 Task: Look for Airbnb properties in Northcote, Australia from 4th December, 2023 to 10th December, 2023 for 1 adult.1  bedroom having 1 bed and 1 bathroom. Property type can be hotel. Amenities needed are: washing machine, kitchen. Look for 5 properties as per requirement.
Action: Mouse moved to (441, 58)
Screenshot: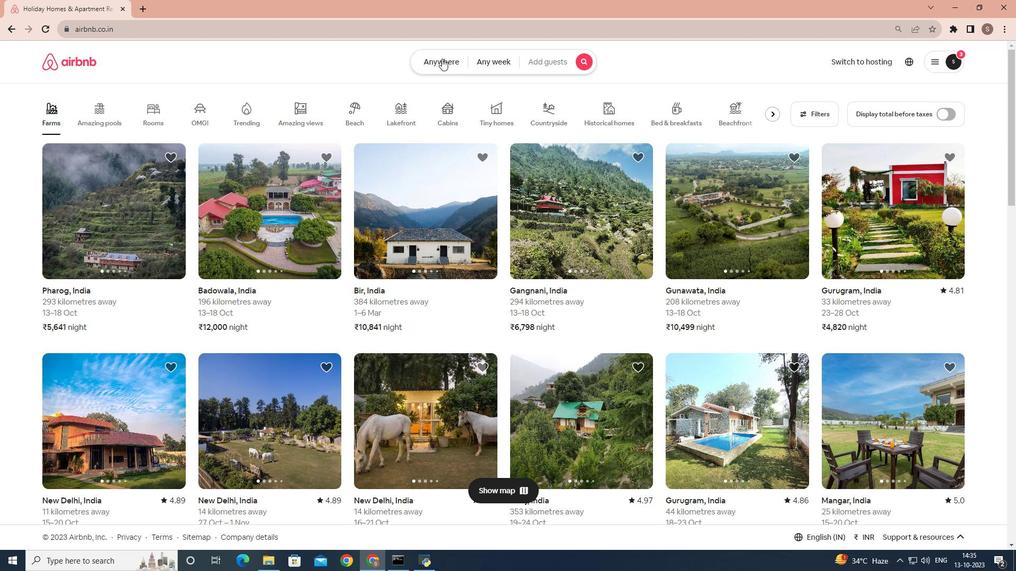 
Action: Mouse pressed left at (441, 58)
Screenshot: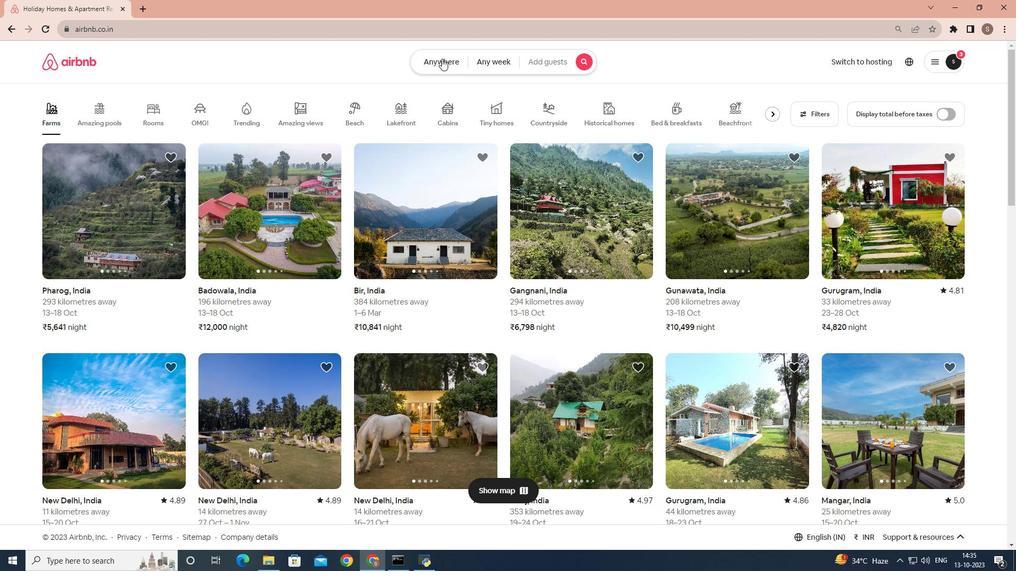 
Action: Mouse moved to (395, 111)
Screenshot: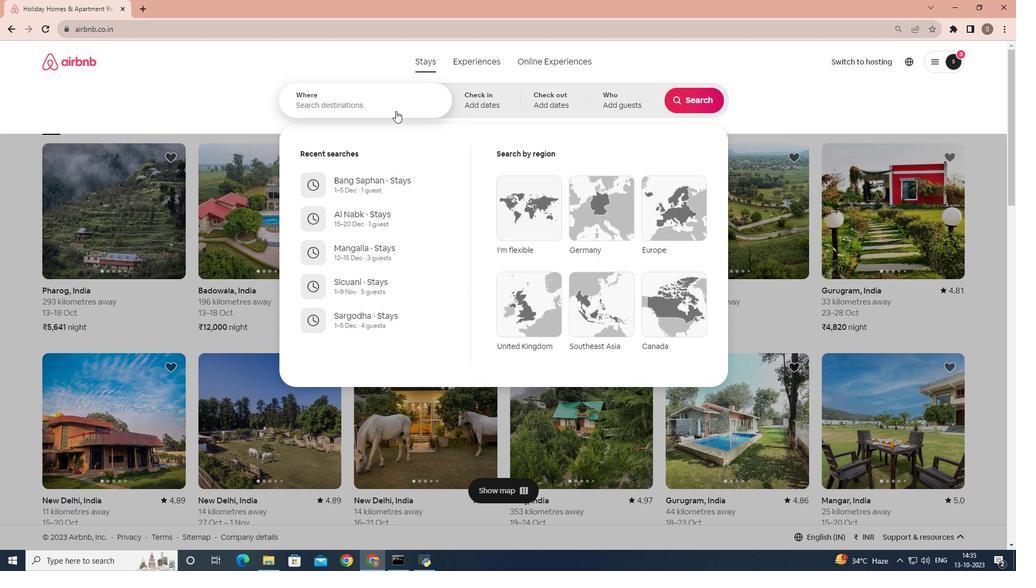 
Action: Mouse pressed left at (395, 111)
Screenshot: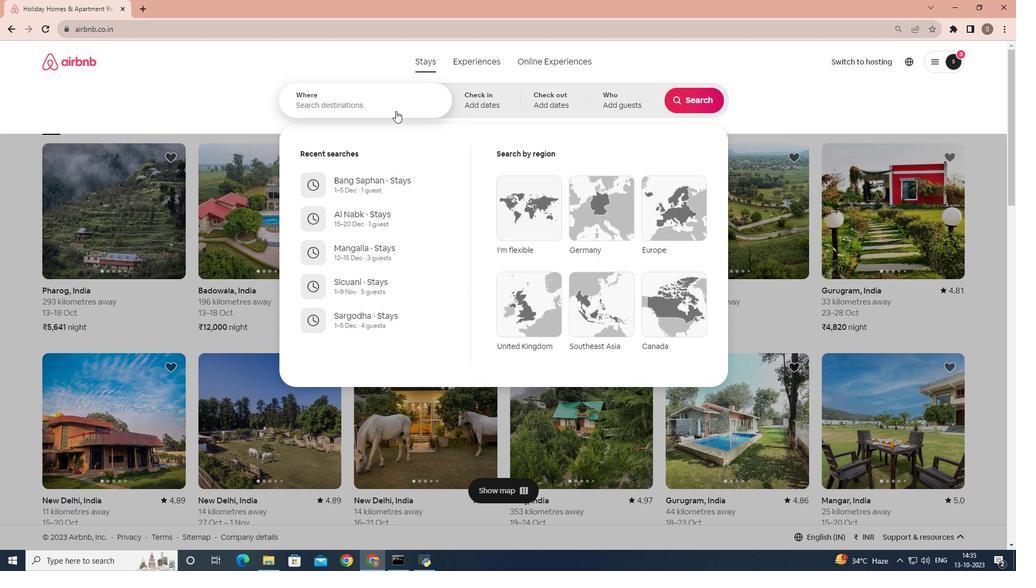 
Action: Mouse moved to (396, 107)
Screenshot: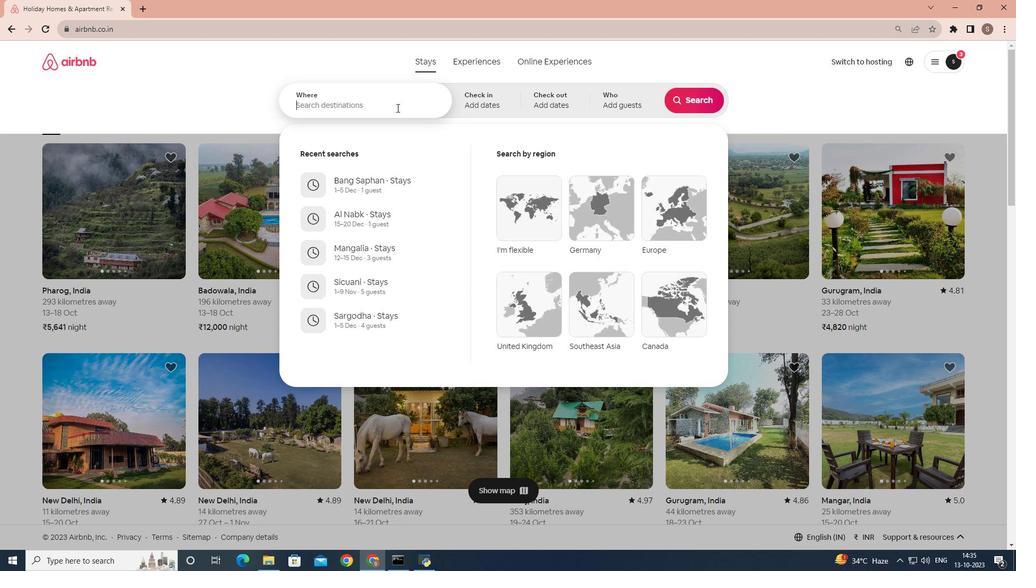 
Action: Key pressed <Key.shift>Northcote,<Key.space><Key.shift>Austrai<Key.backspace>lia
Screenshot: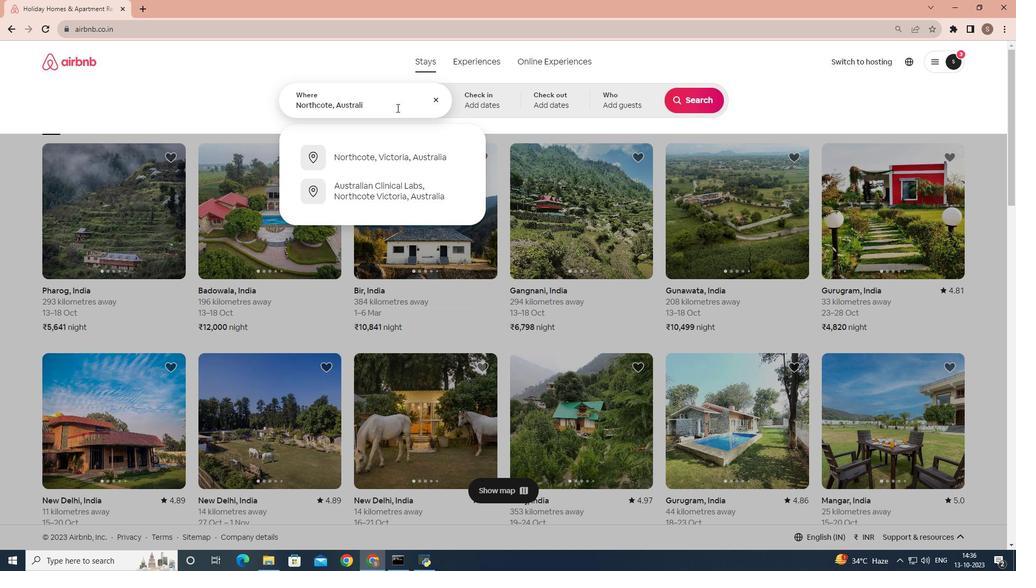 
Action: Mouse moved to (501, 115)
Screenshot: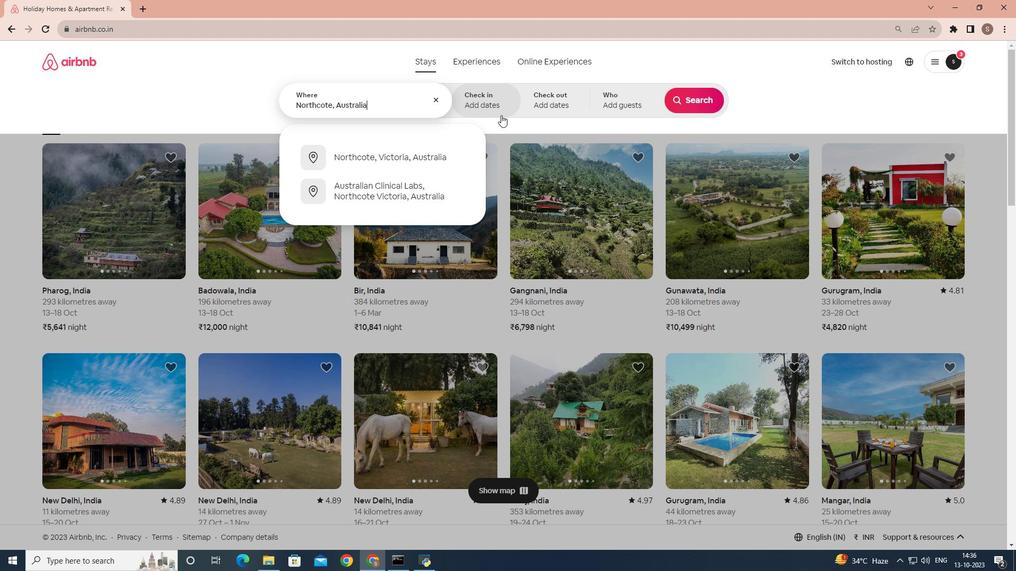 
Action: Mouse pressed left at (501, 115)
Screenshot: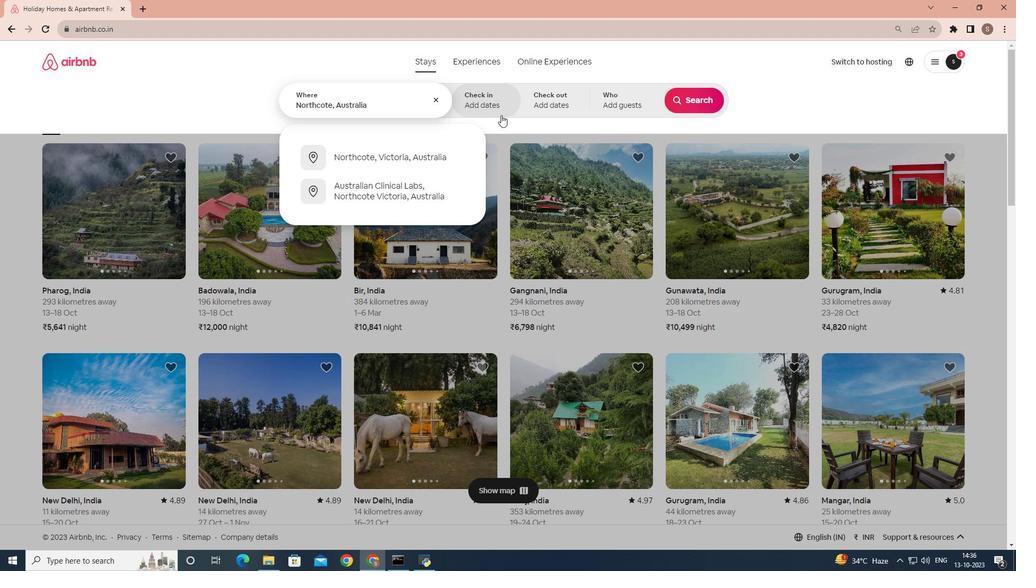 
Action: Mouse moved to (687, 180)
Screenshot: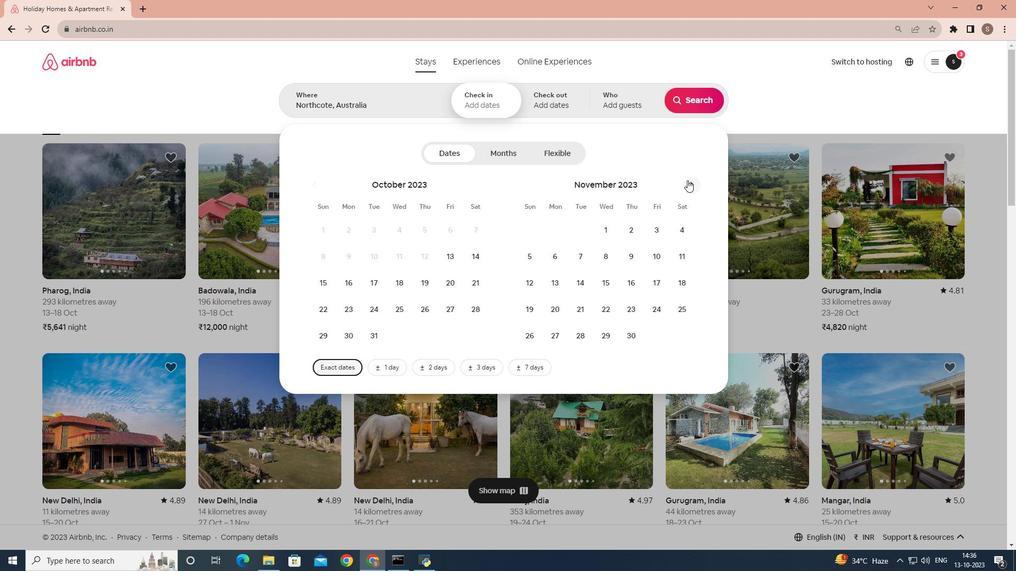 
Action: Mouse pressed left at (687, 180)
Screenshot: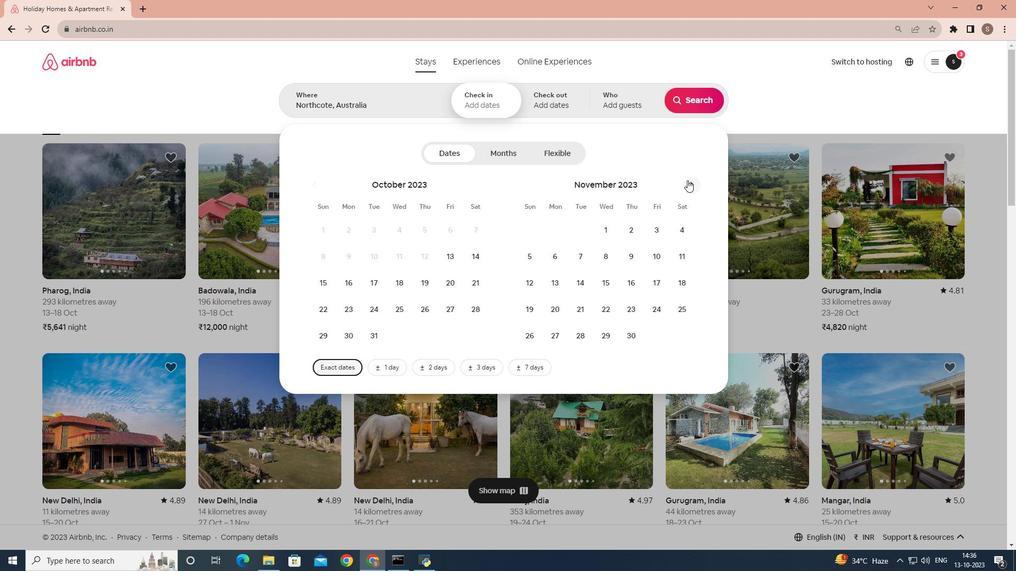 
Action: Mouse moved to (565, 260)
Screenshot: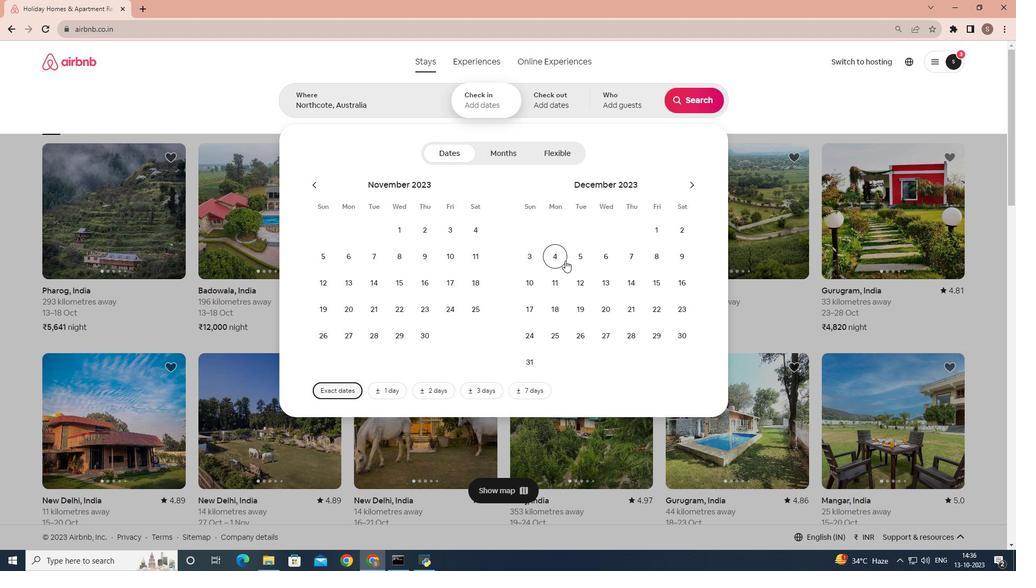 
Action: Mouse pressed left at (565, 260)
Screenshot: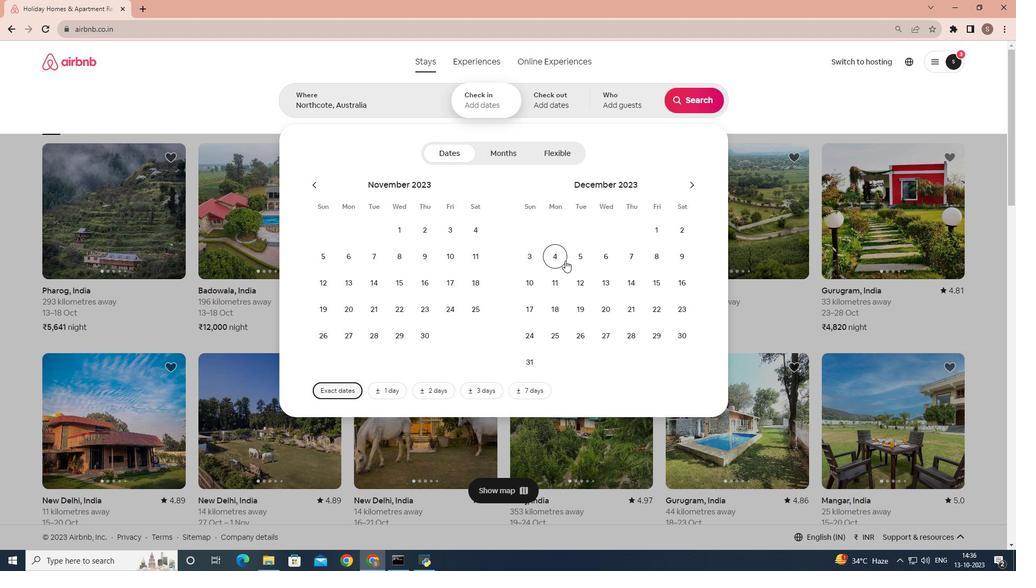 
Action: Mouse moved to (536, 287)
Screenshot: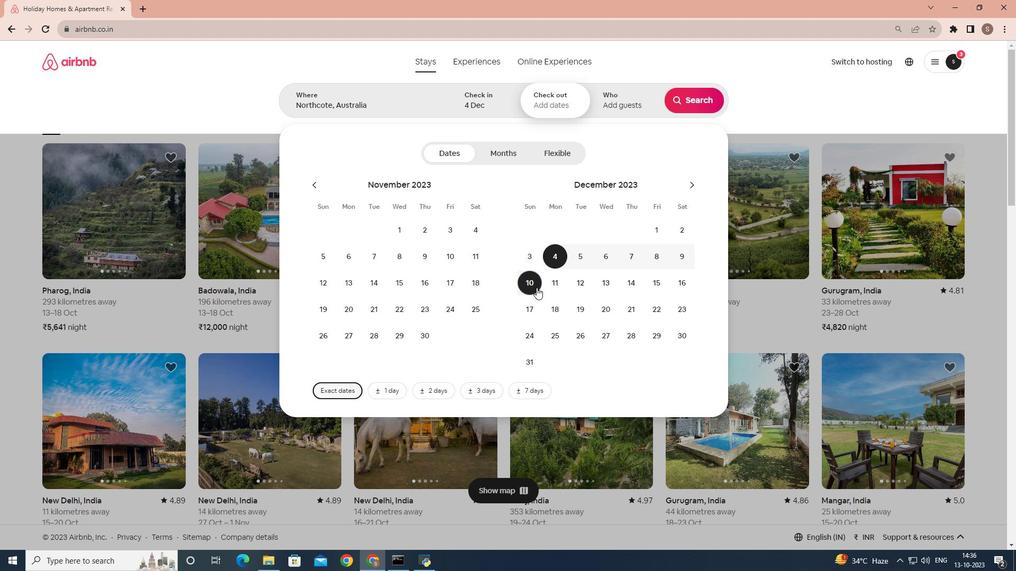 
Action: Mouse pressed left at (536, 287)
Screenshot: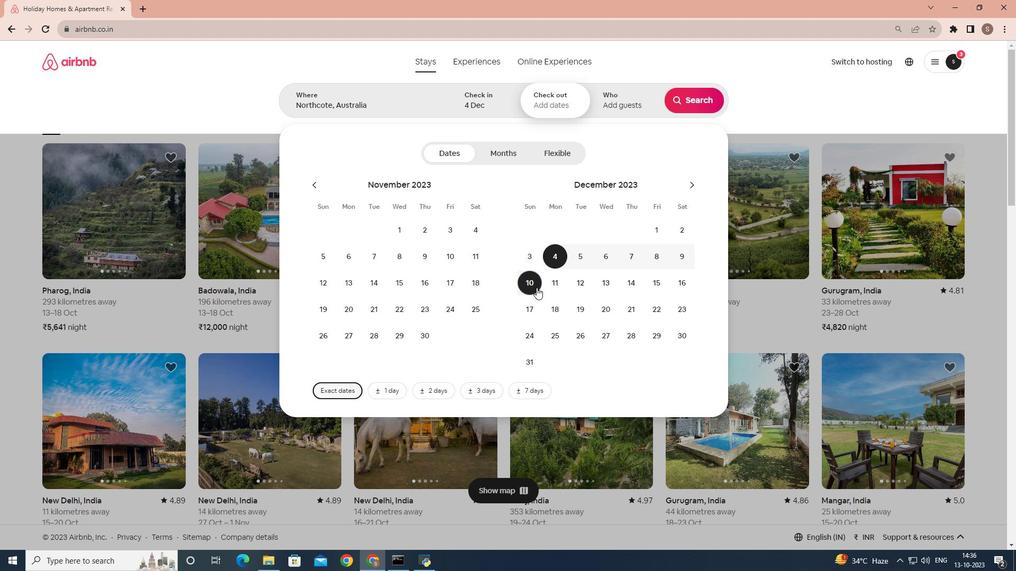 
Action: Mouse moved to (607, 107)
Screenshot: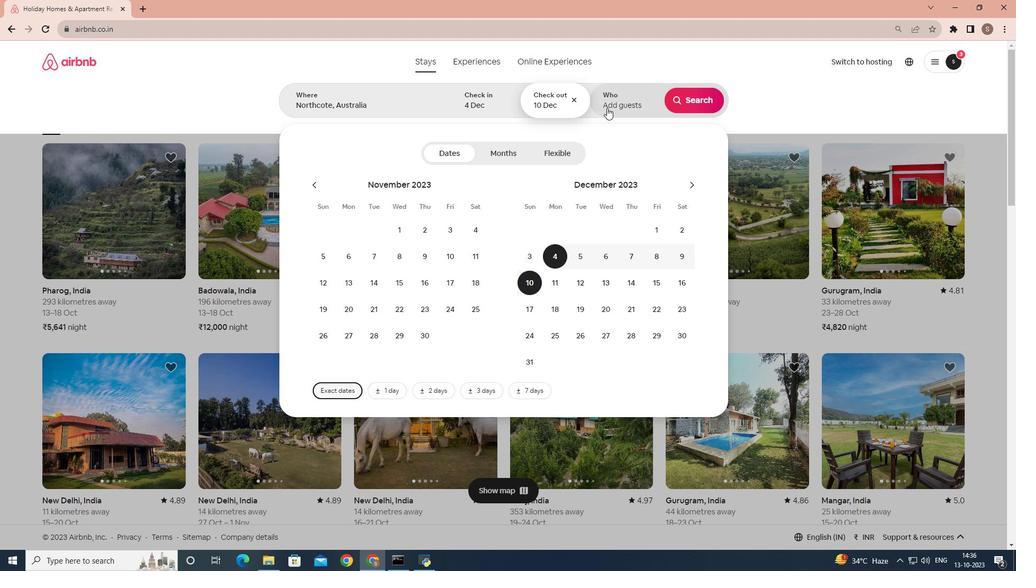 
Action: Mouse pressed left at (607, 107)
Screenshot: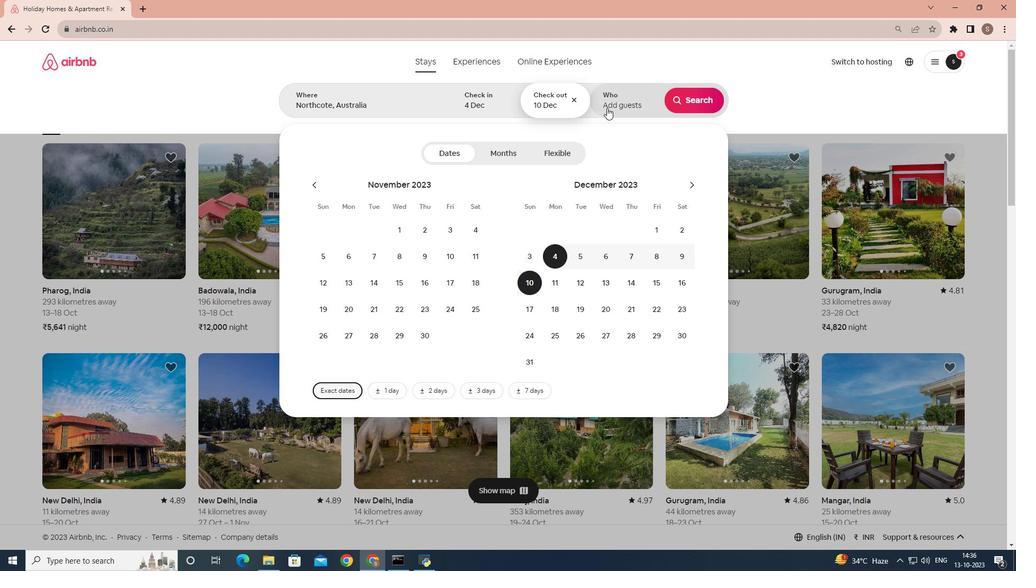 
Action: Mouse moved to (702, 156)
Screenshot: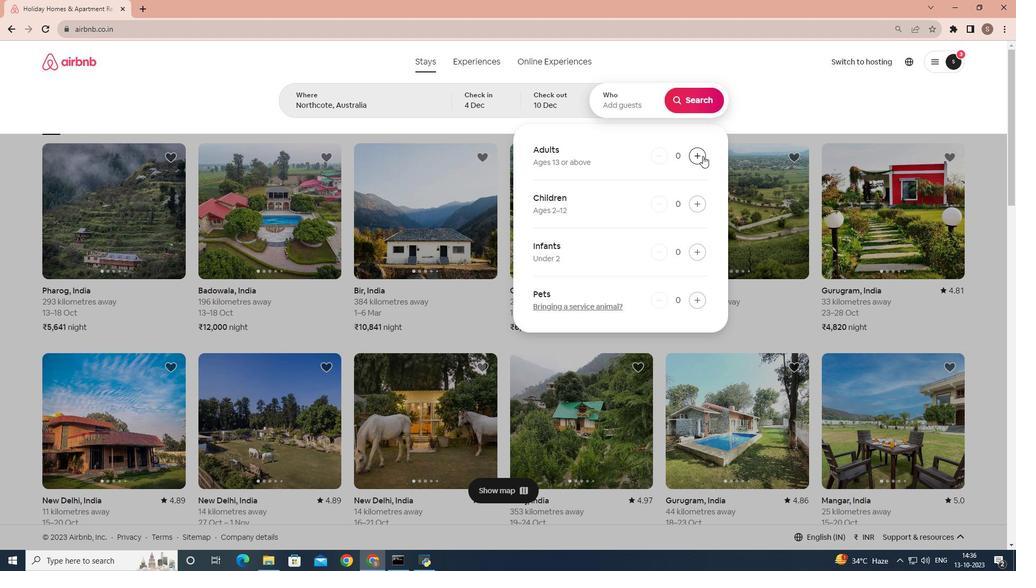 
Action: Mouse pressed left at (702, 156)
Screenshot: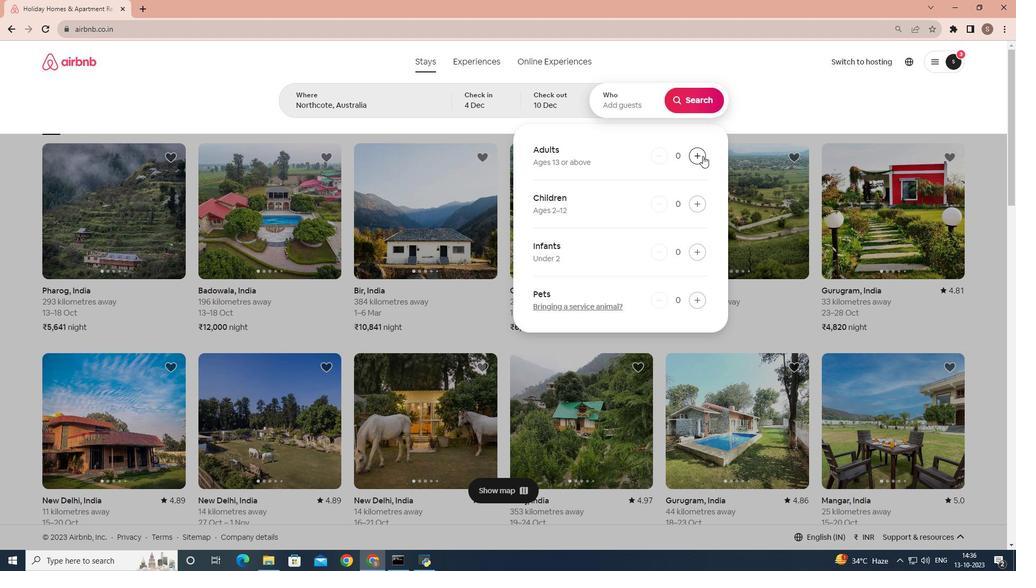 
Action: Mouse moved to (705, 100)
Screenshot: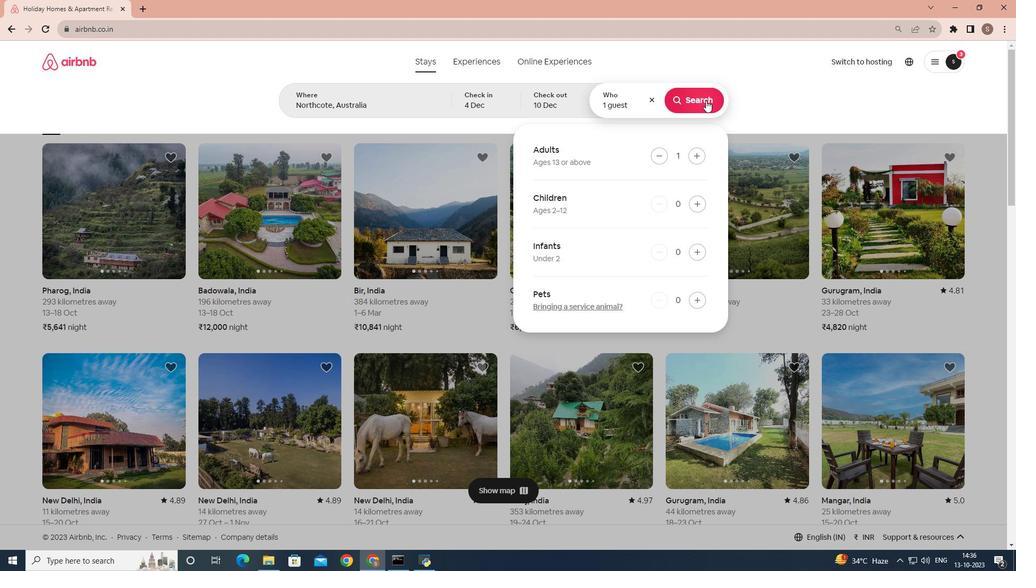 
Action: Mouse pressed left at (705, 100)
Screenshot: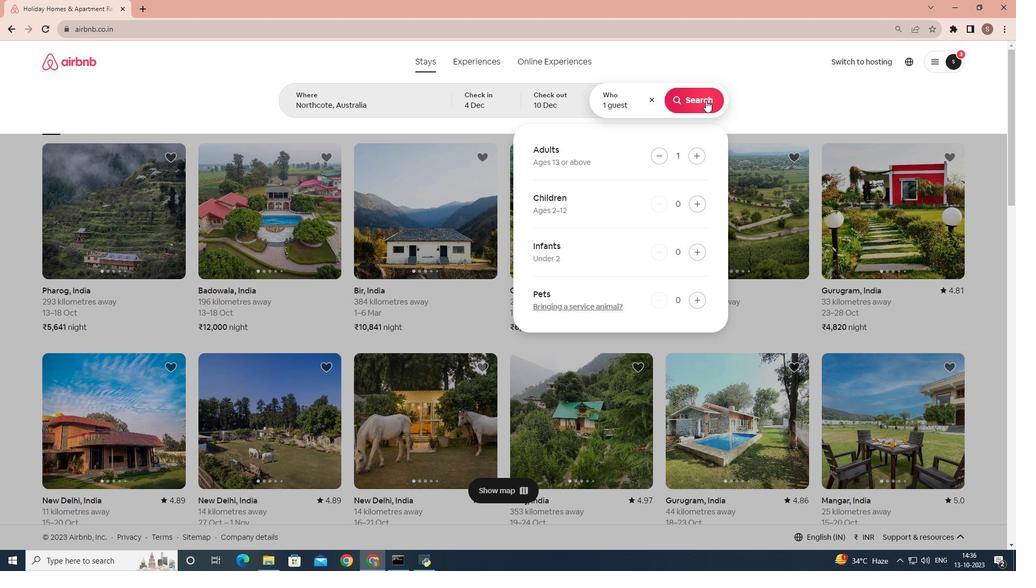 
Action: Mouse moved to (843, 102)
Screenshot: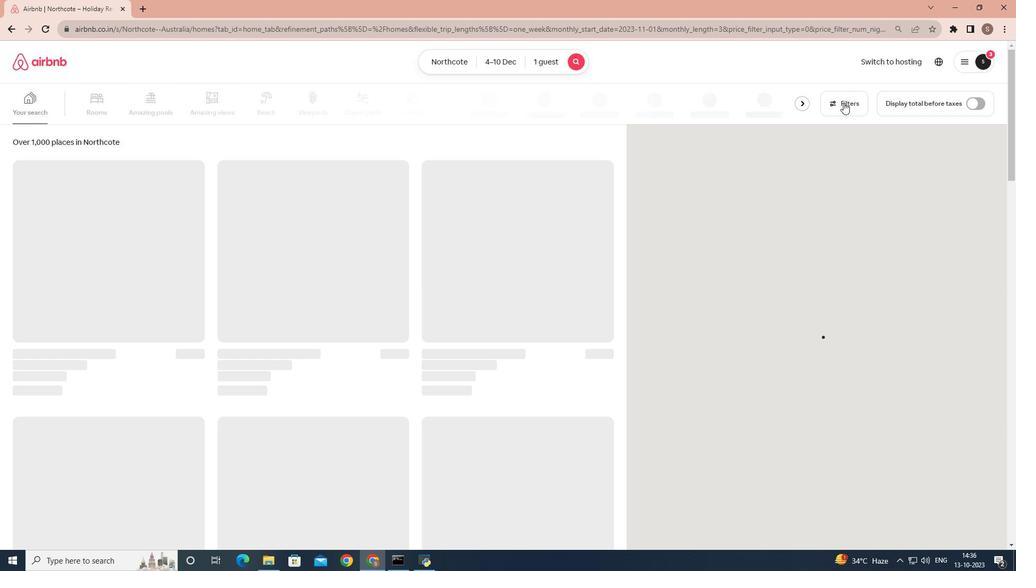 
Action: Mouse pressed left at (843, 102)
Screenshot: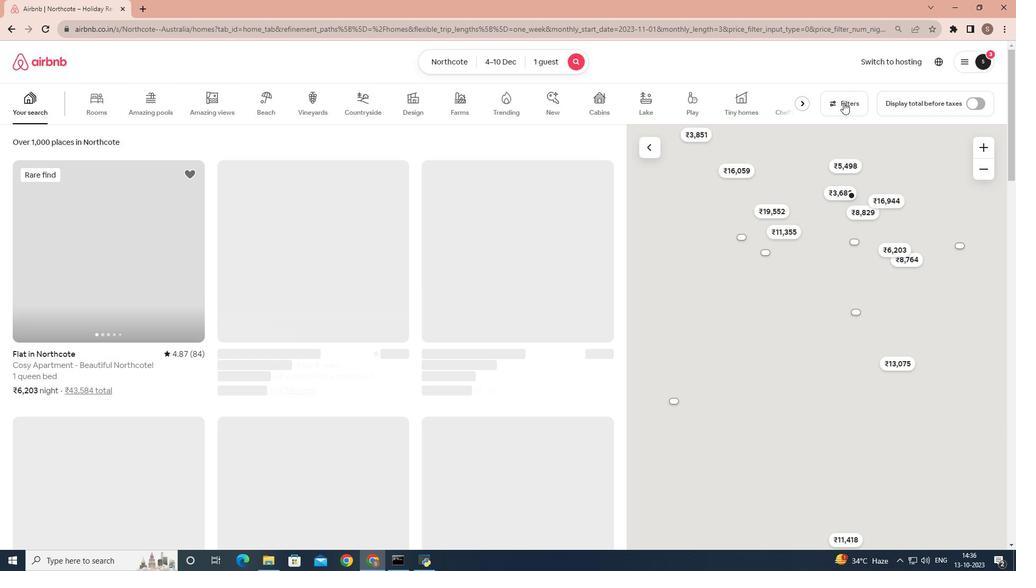 
Action: Mouse moved to (385, 338)
Screenshot: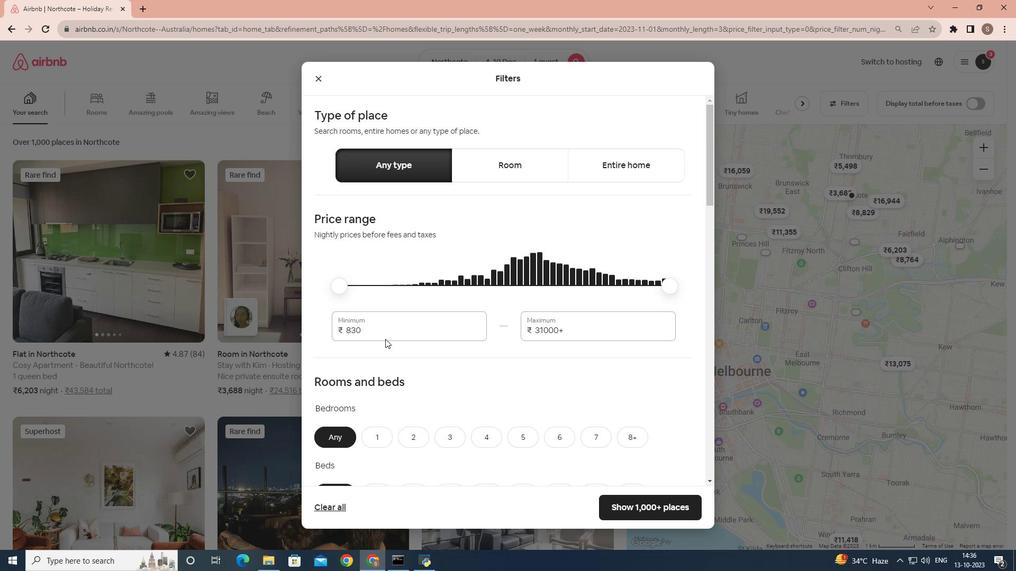 
Action: Mouse scrolled (385, 338) with delta (0, 0)
Screenshot: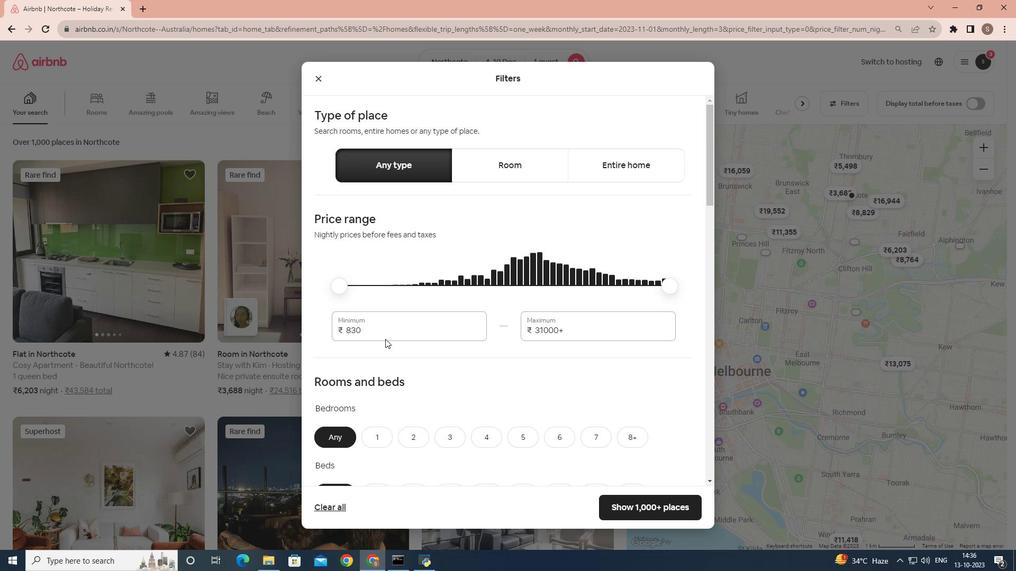 
Action: Mouse moved to (385, 342)
Screenshot: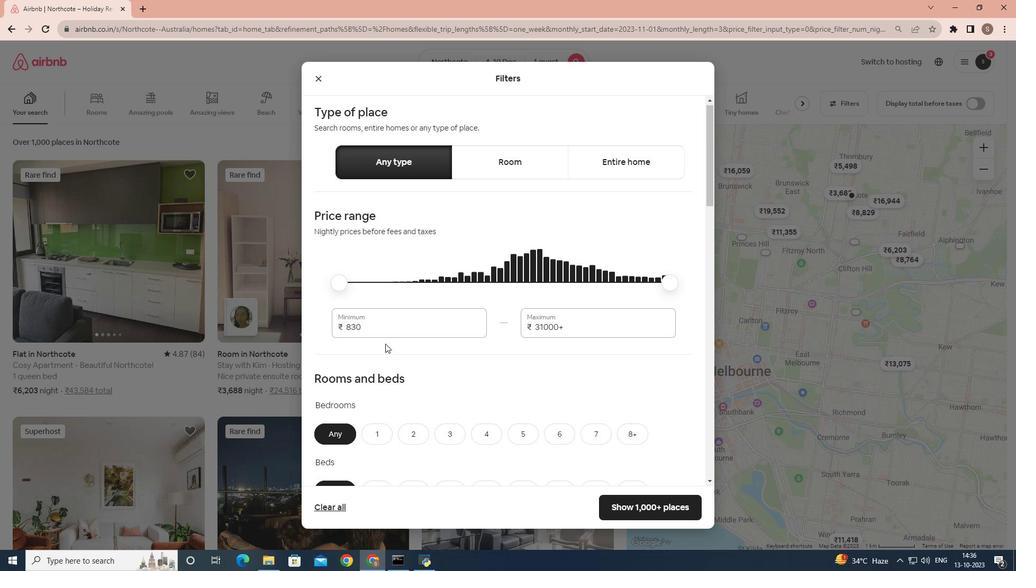 
Action: Mouse scrolled (385, 342) with delta (0, 0)
Screenshot: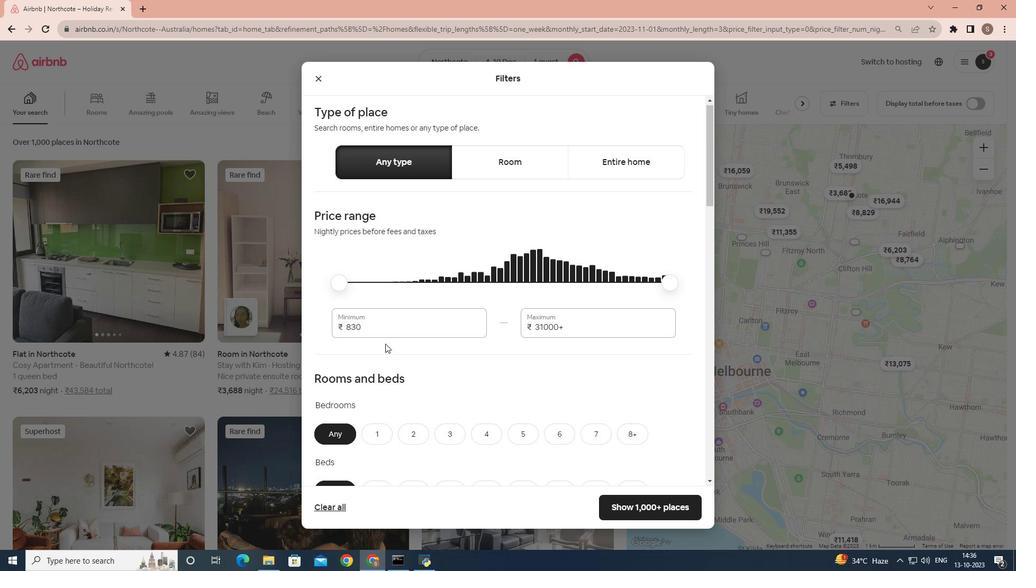 
Action: Mouse moved to (373, 336)
Screenshot: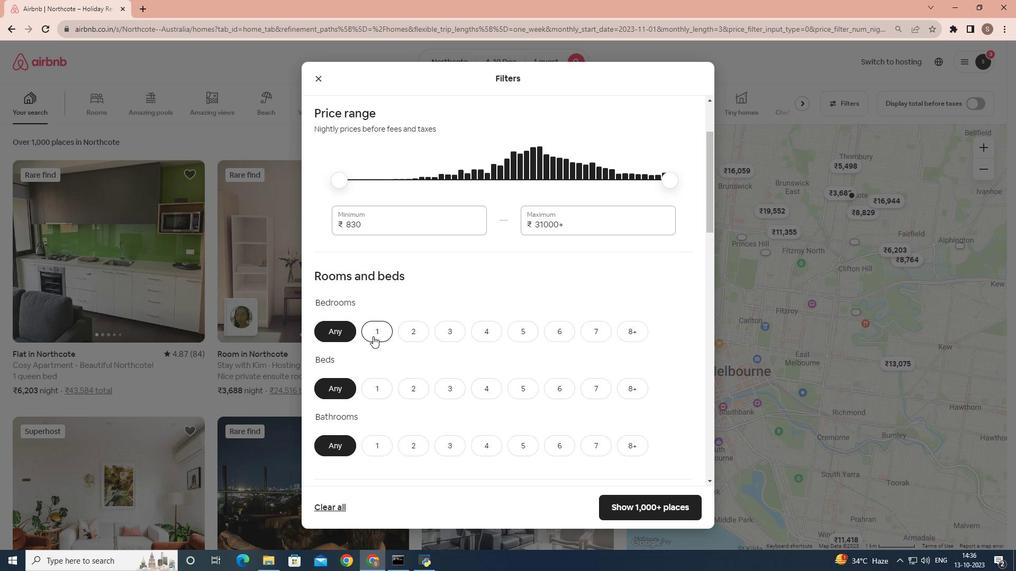
Action: Mouse pressed left at (373, 336)
Screenshot: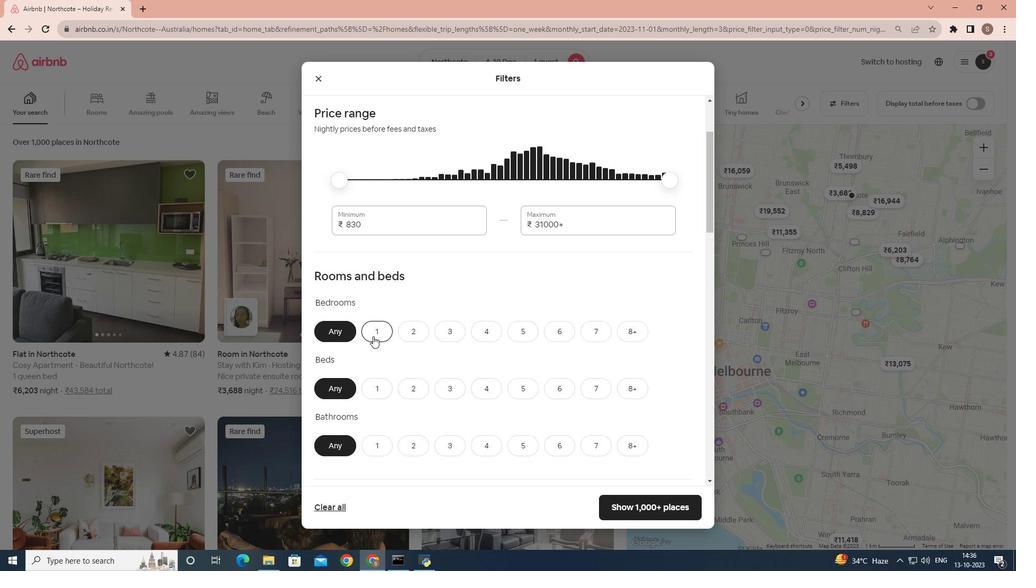 
Action: Mouse scrolled (373, 336) with delta (0, 0)
Screenshot: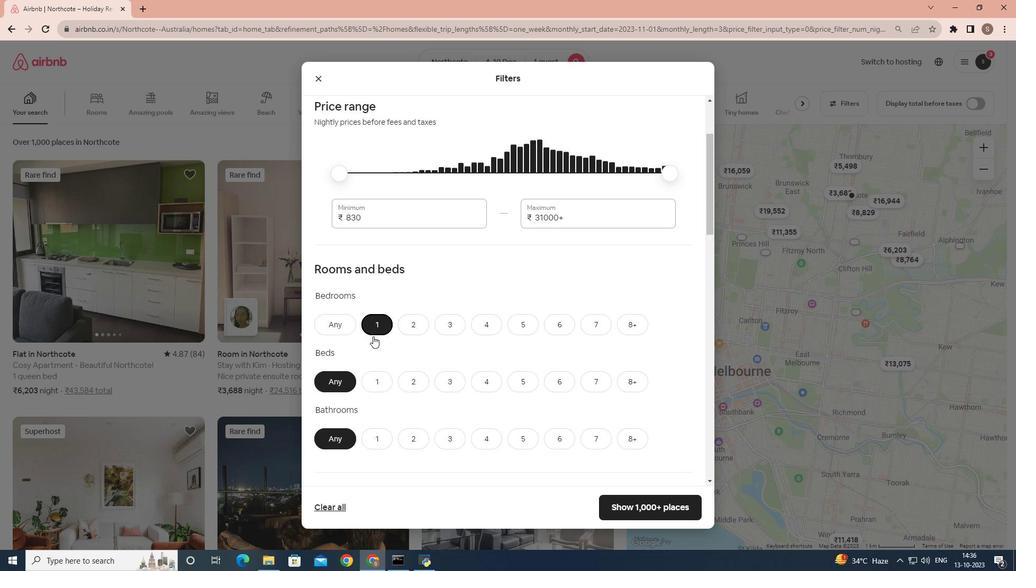 
Action: Mouse moved to (375, 335)
Screenshot: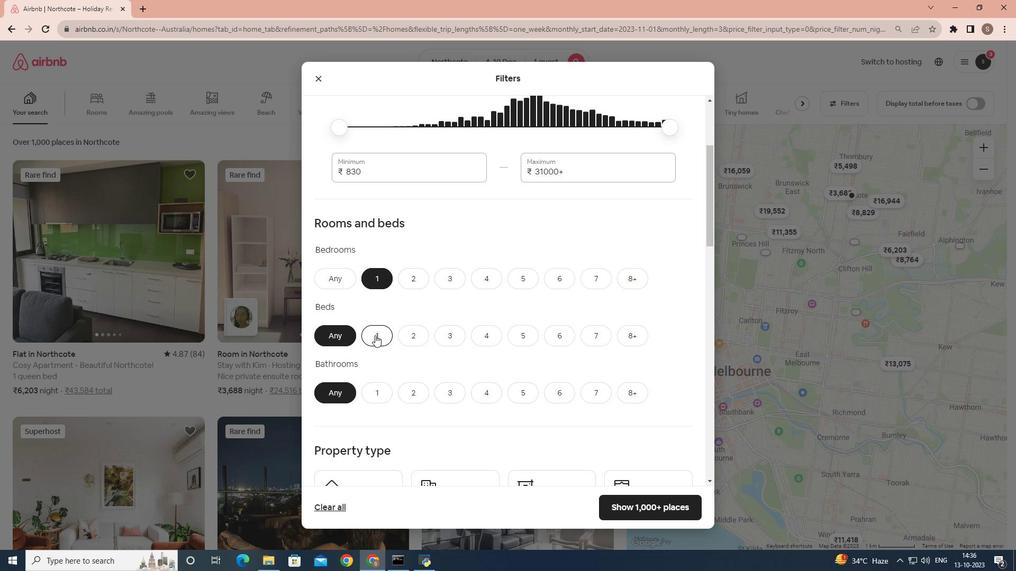 
Action: Mouse pressed left at (375, 335)
Screenshot: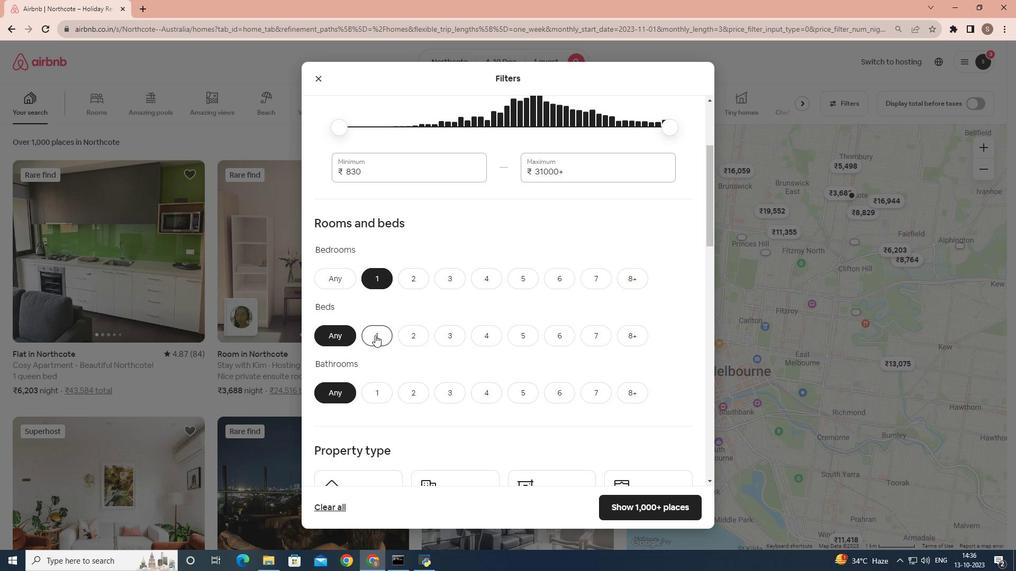 
Action: Mouse moved to (381, 396)
Screenshot: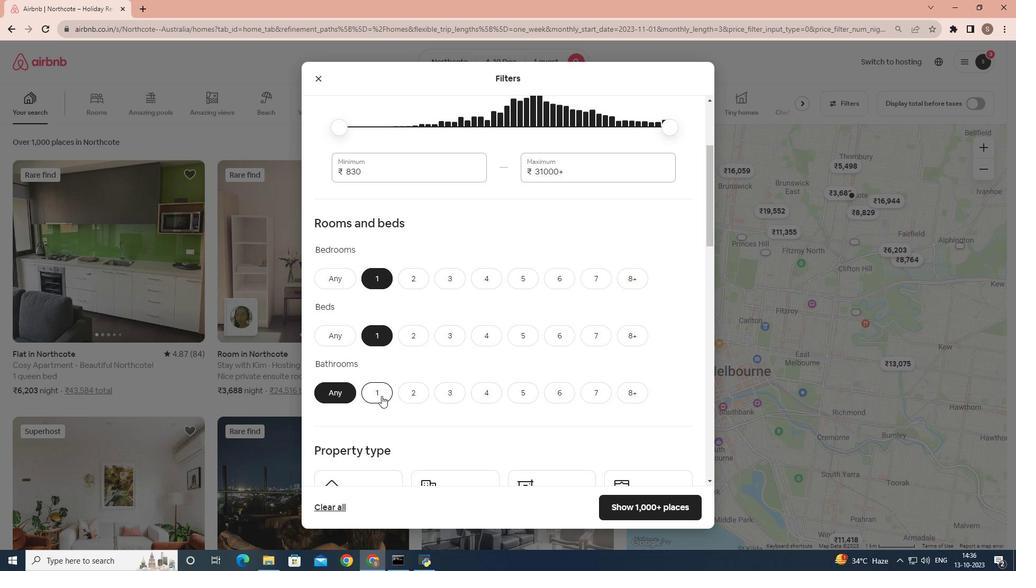 
Action: Mouse pressed left at (381, 396)
Screenshot: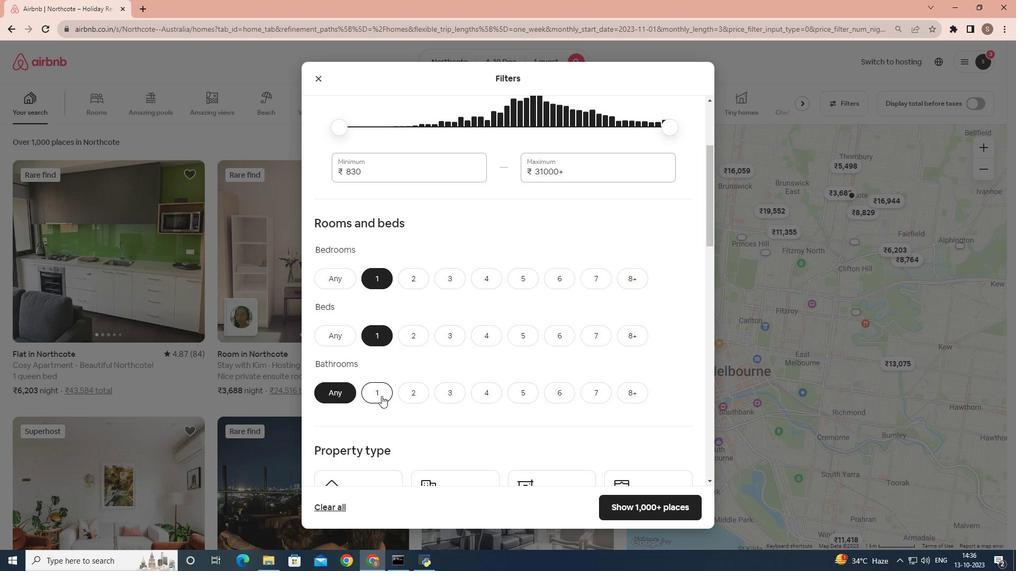 
Action: Mouse moved to (418, 370)
Screenshot: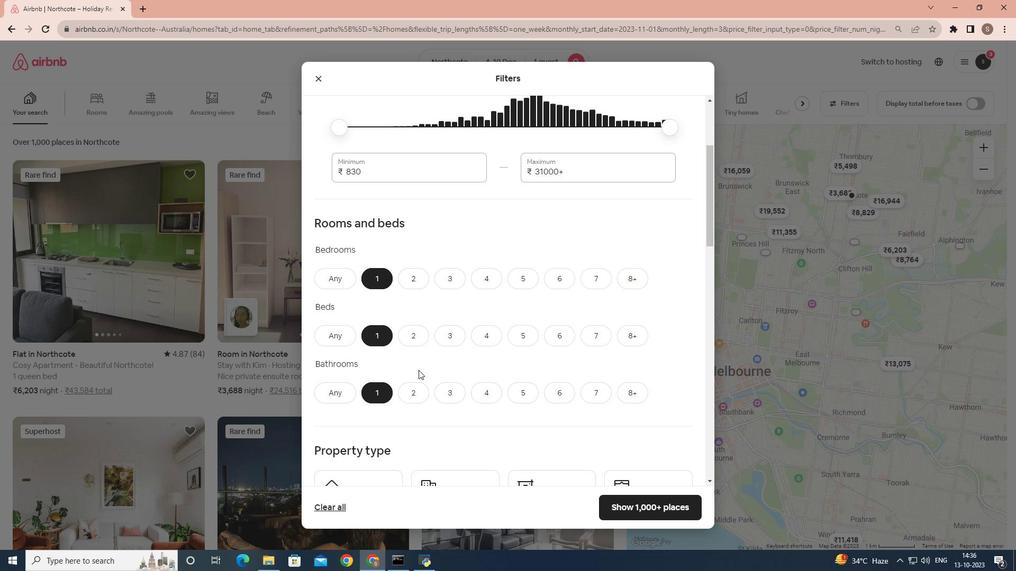 
Action: Mouse scrolled (418, 369) with delta (0, 0)
Screenshot: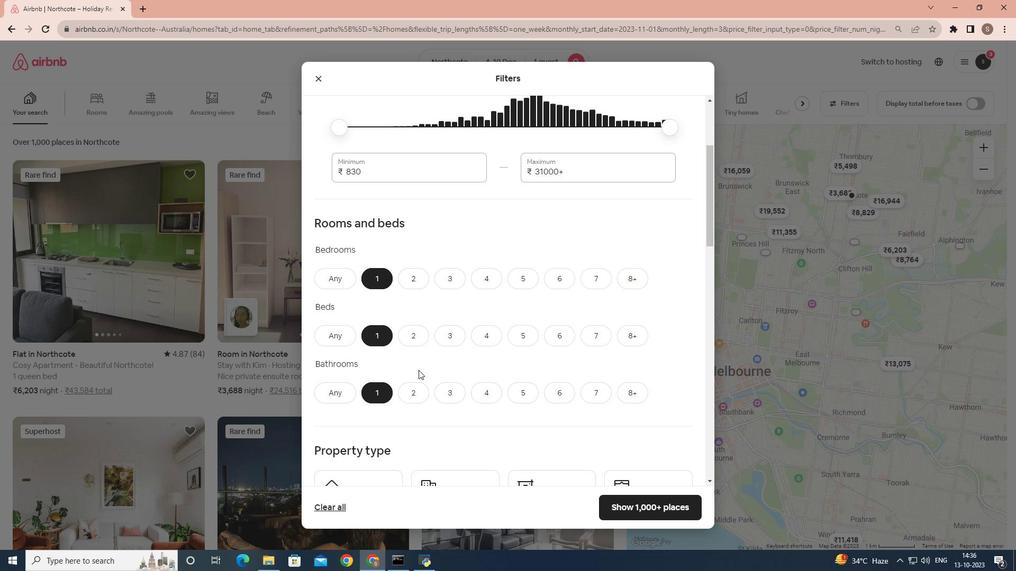 
Action: Mouse scrolled (418, 369) with delta (0, 0)
Screenshot: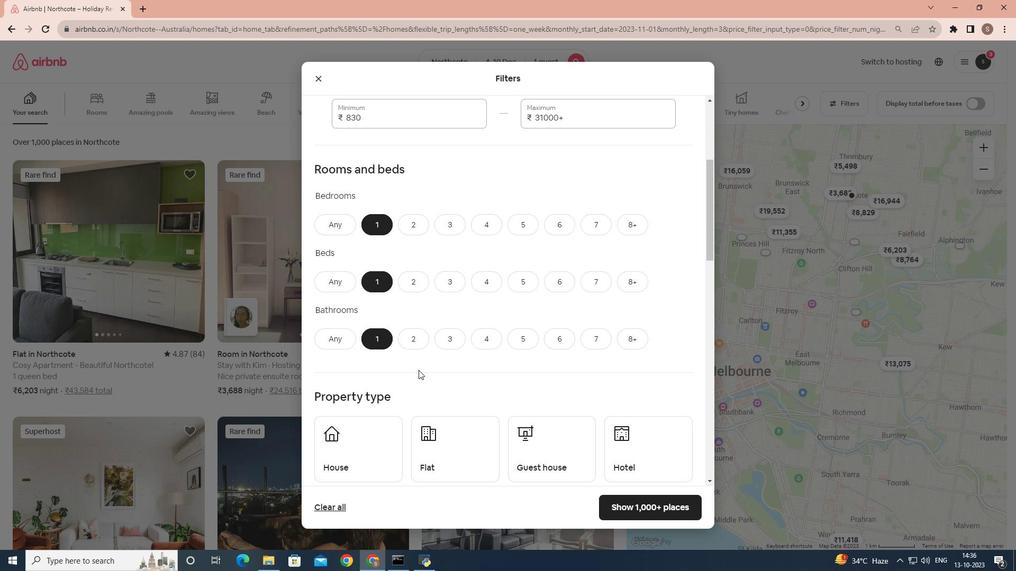
Action: Mouse moved to (662, 408)
Screenshot: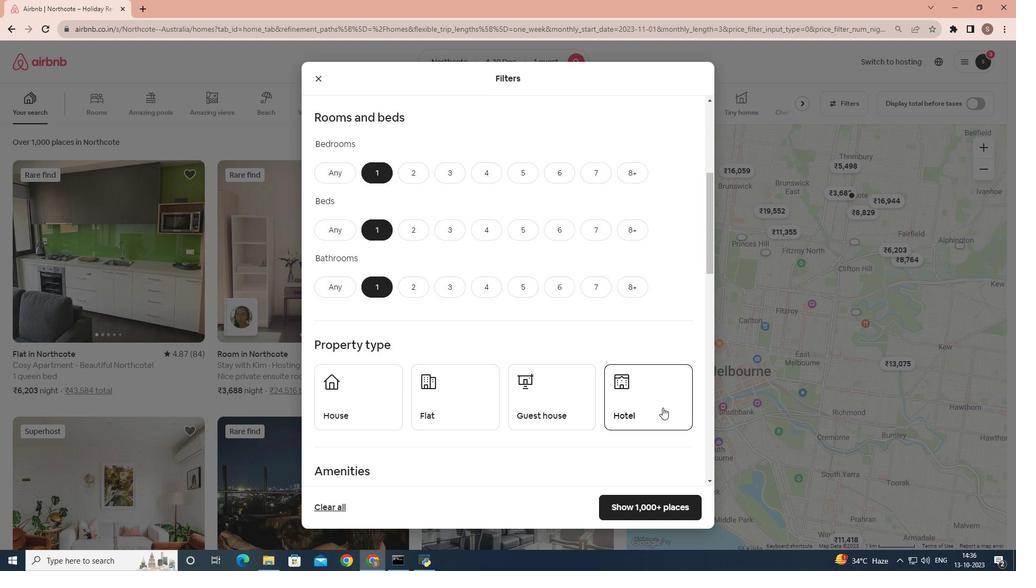 
Action: Mouse pressed left at (662, 408)
Screenshot: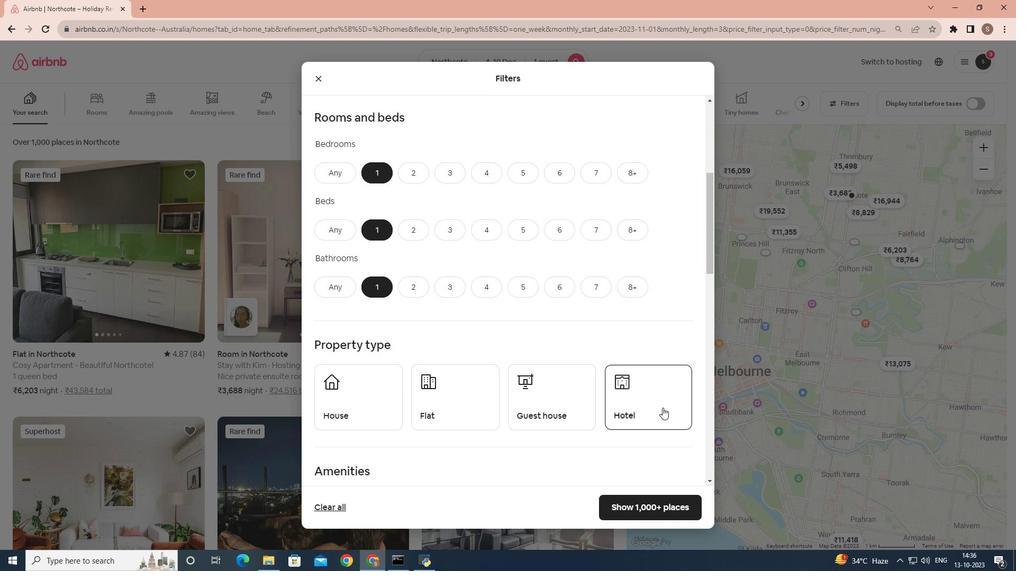 
Action: Mouse moved to (498, 441)
Screenshot: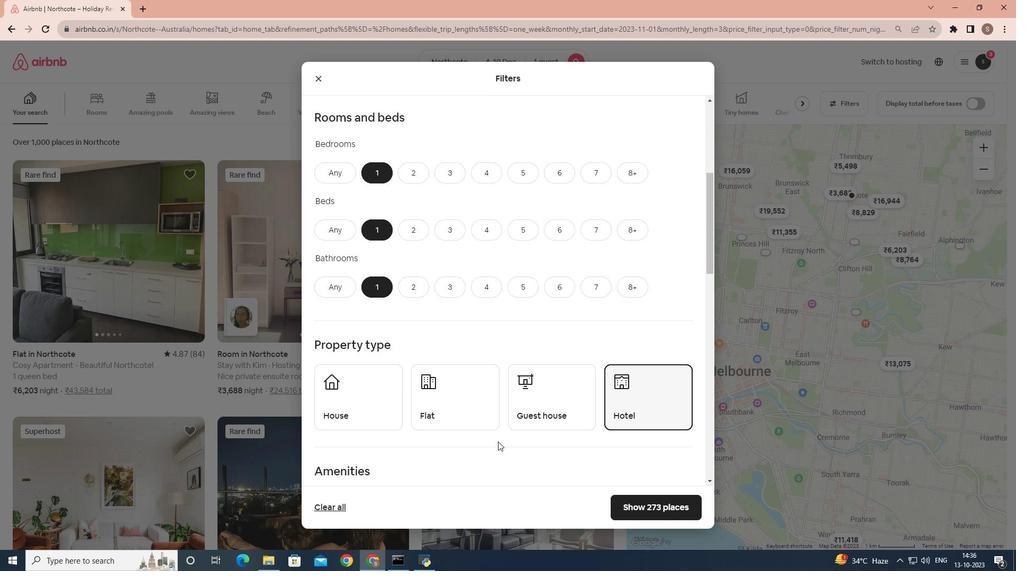 
Action: Mouse scrolled (498, 441) with delta (0, 0)
Screenshot: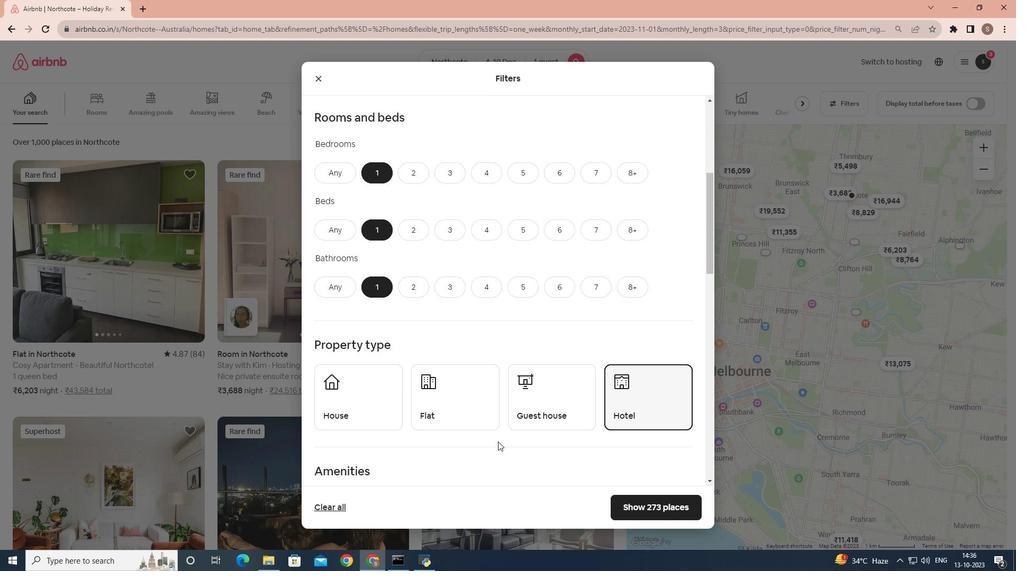 
Action: Mouse scrolled (498, 441) with delta (0, 0)
Screenshot: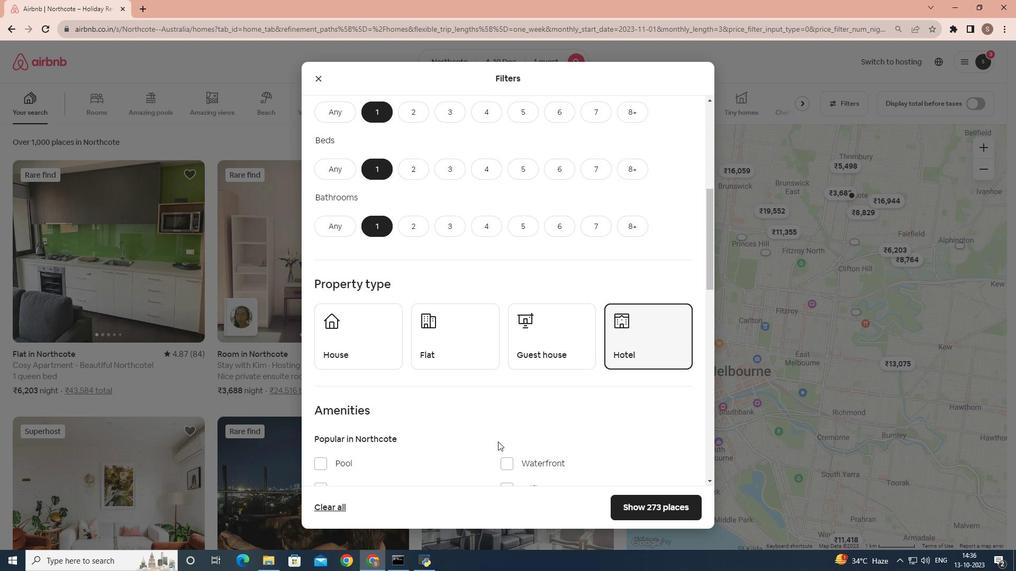 
Action: Mouse scrolled (498, 441) with delta (0, 0)
Screenshot: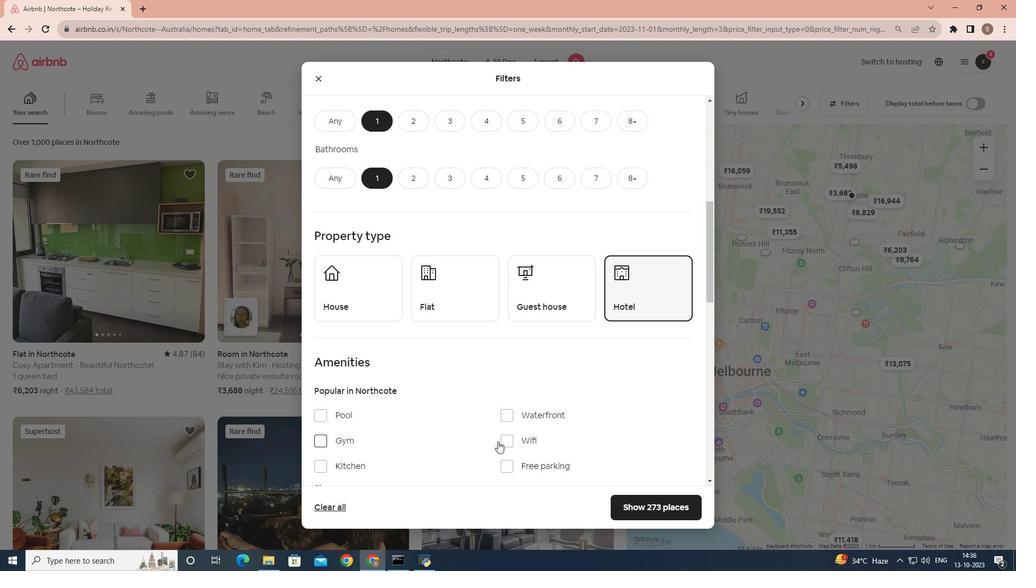 
Action: Mouse scrolled (498, 441) with delta (0, 0)
Screenshot: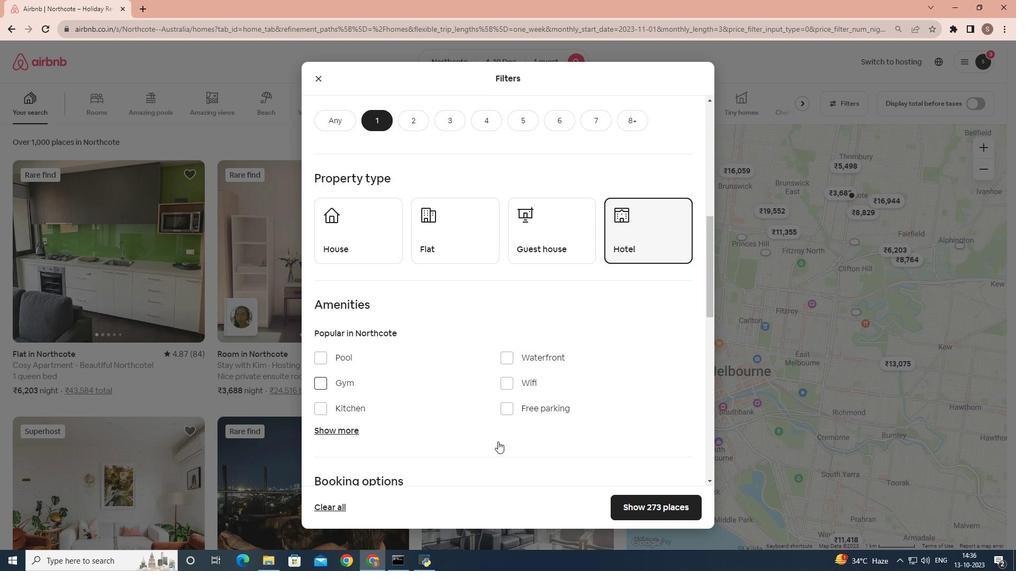 
Action: Mouse moved to (341, 383)
Screenshot: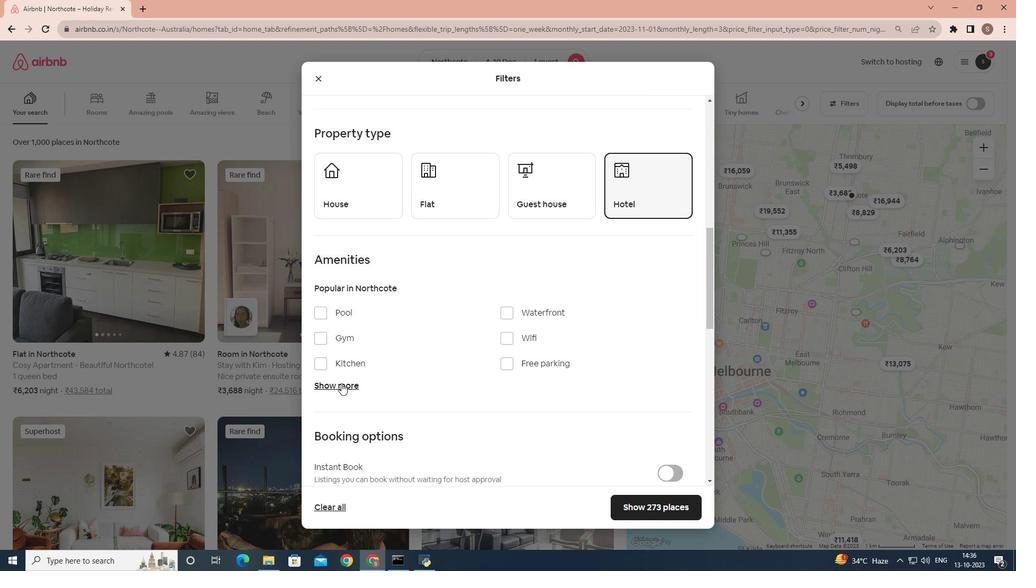 
Action: Mouse pressed left at (341, 383)
Screenshot: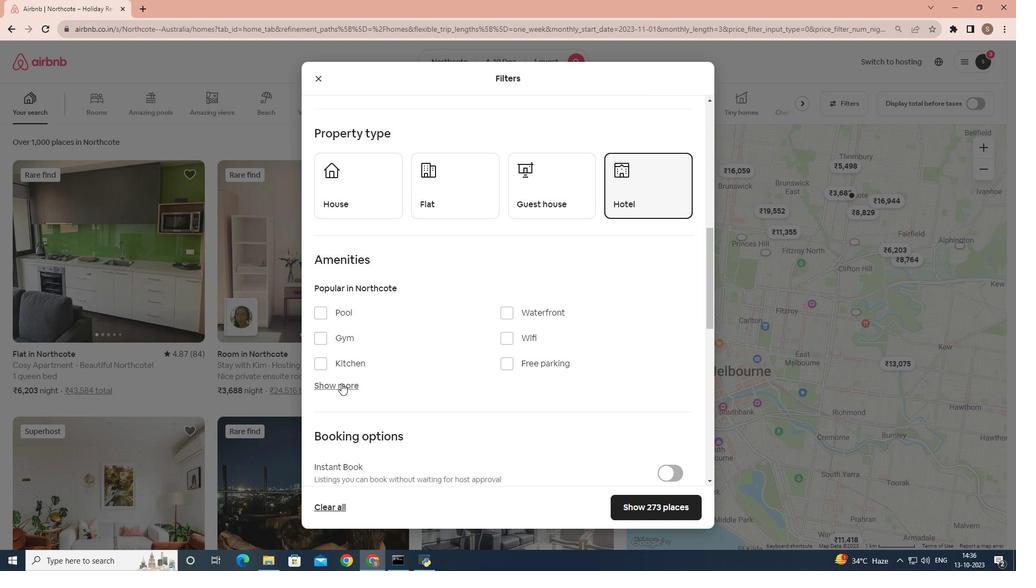 
Action: Mouse moved to (474, 398)
Screenshot: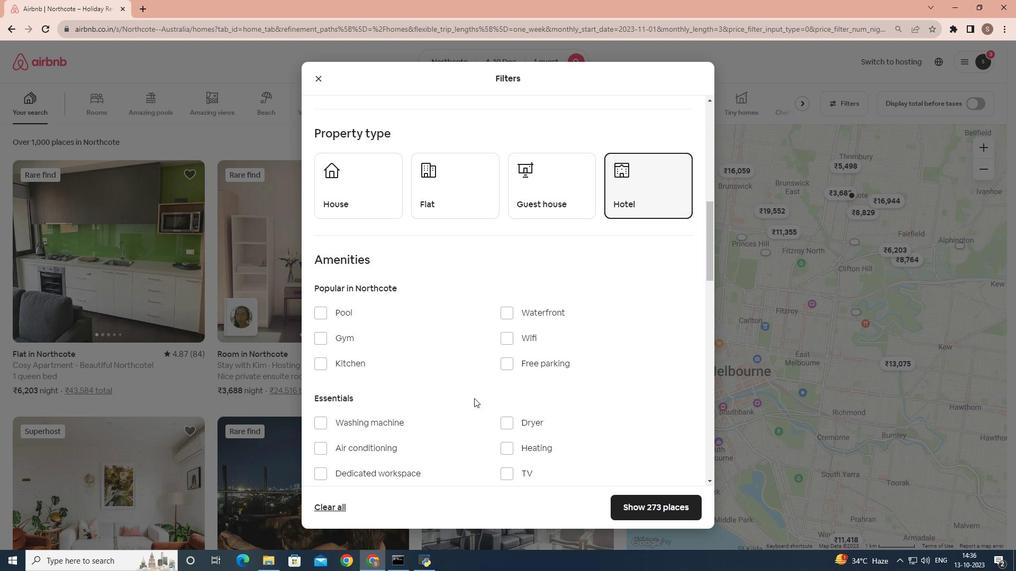 
Action: Mouse scrolled (474, 397) with delta (0, 0)
Screenshot: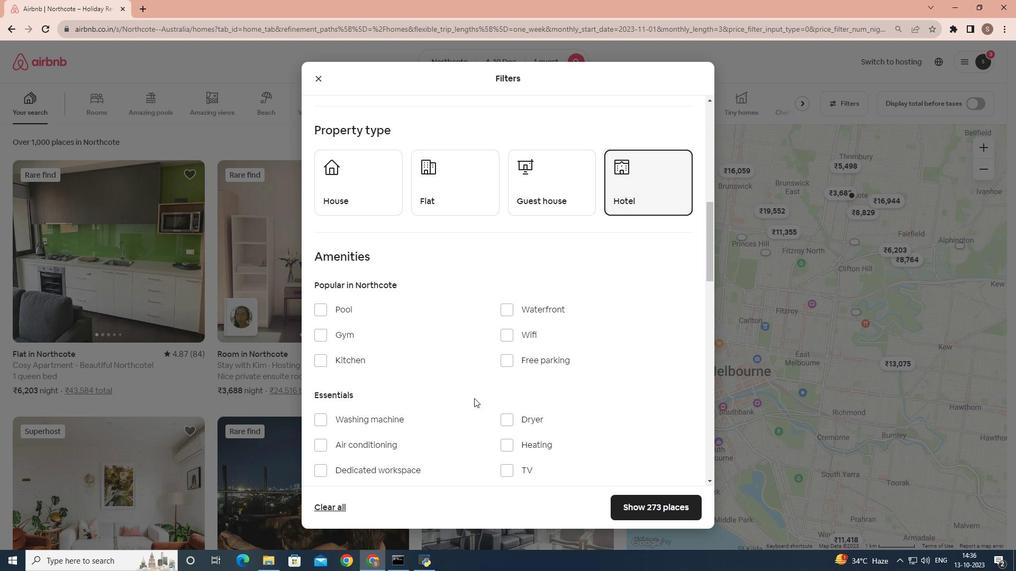 
Action: Mouse moved to (313, 368)
Screenshot: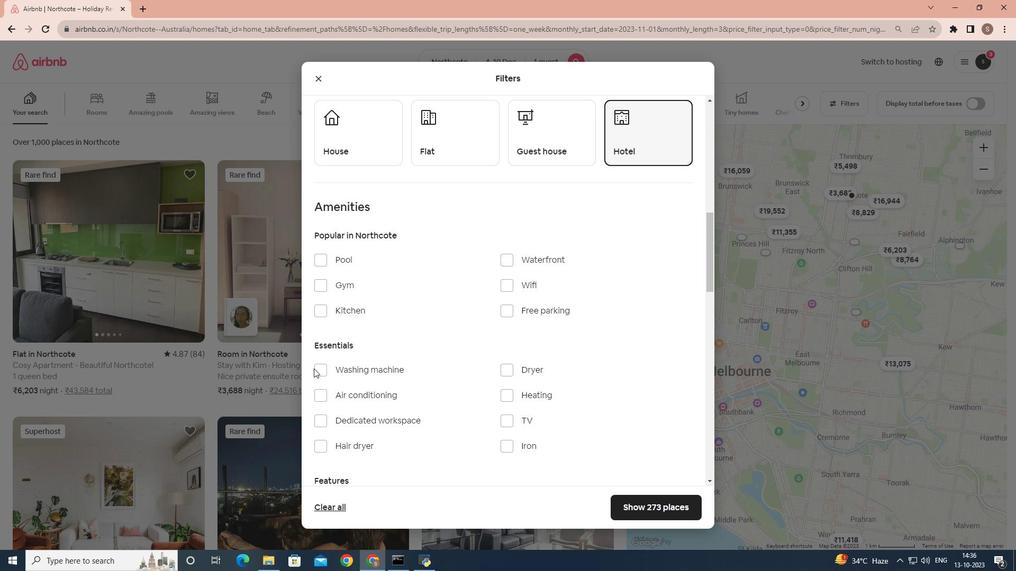 
Action: Mouse pressed left at (313, 368)
Screenshot: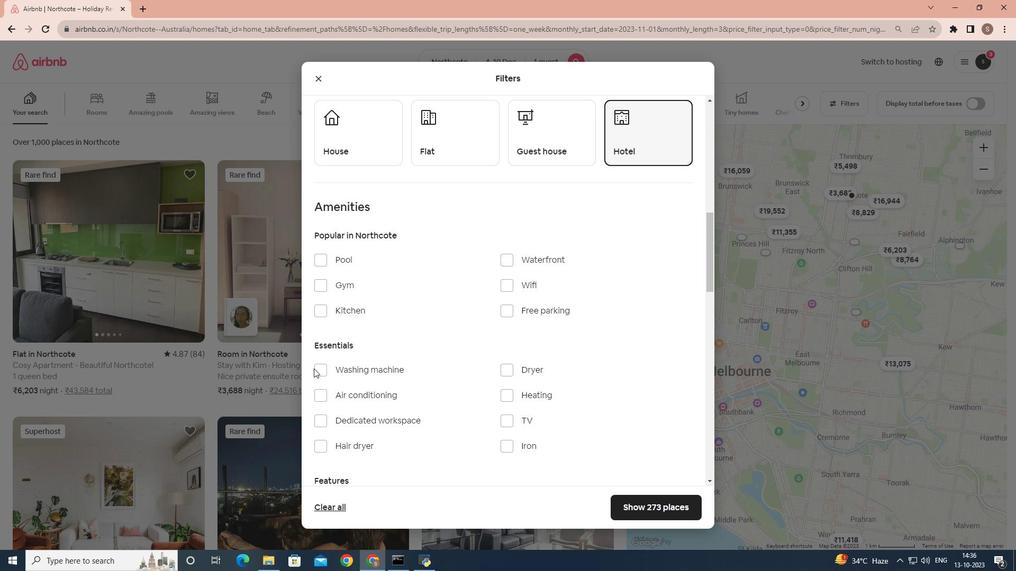 
Action: Mouse moved to (323, 370)
Screenshot: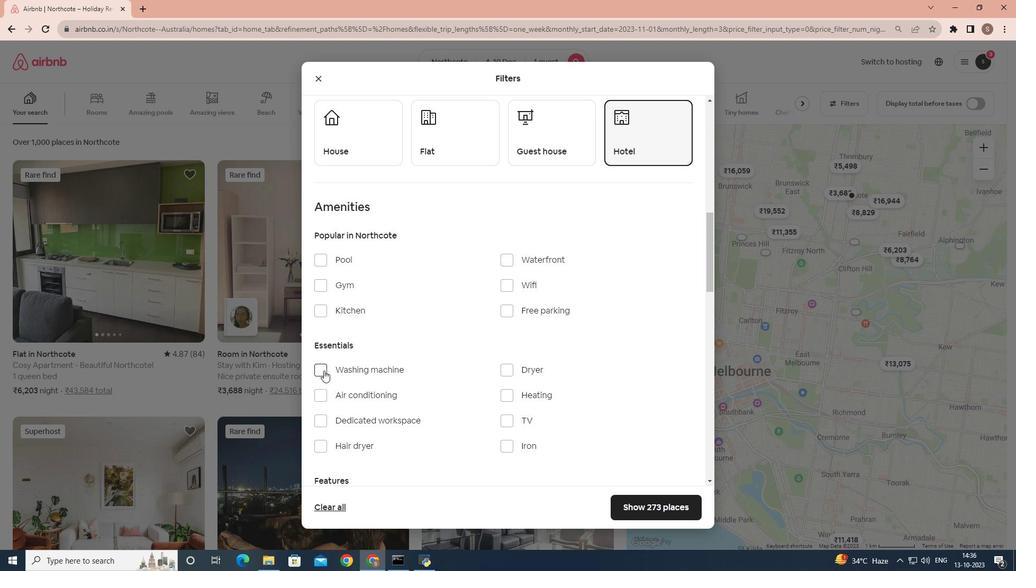 
Action: Mouse pressed left at (323, 370)
Screenshot: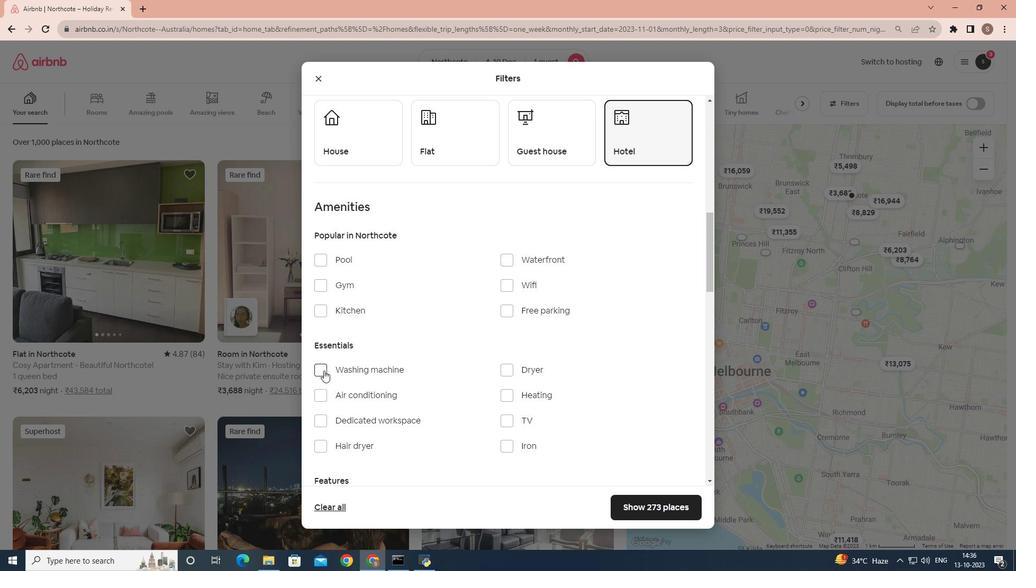 
Action: Mouse moved to (526, 405)
Screenshot: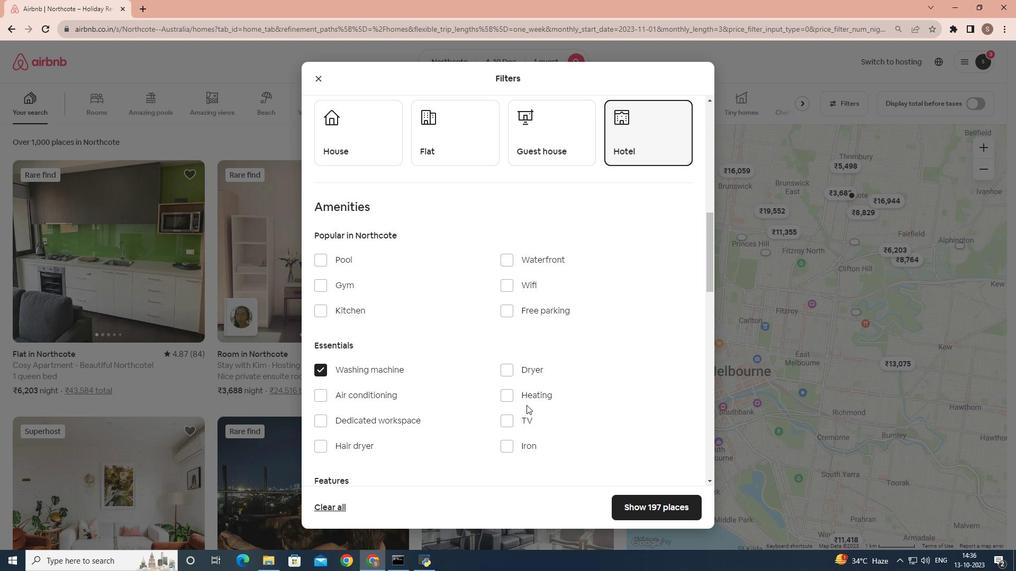 
Action: Mouse scrolled (526, 404) with delta (0, 0)
Screenshot: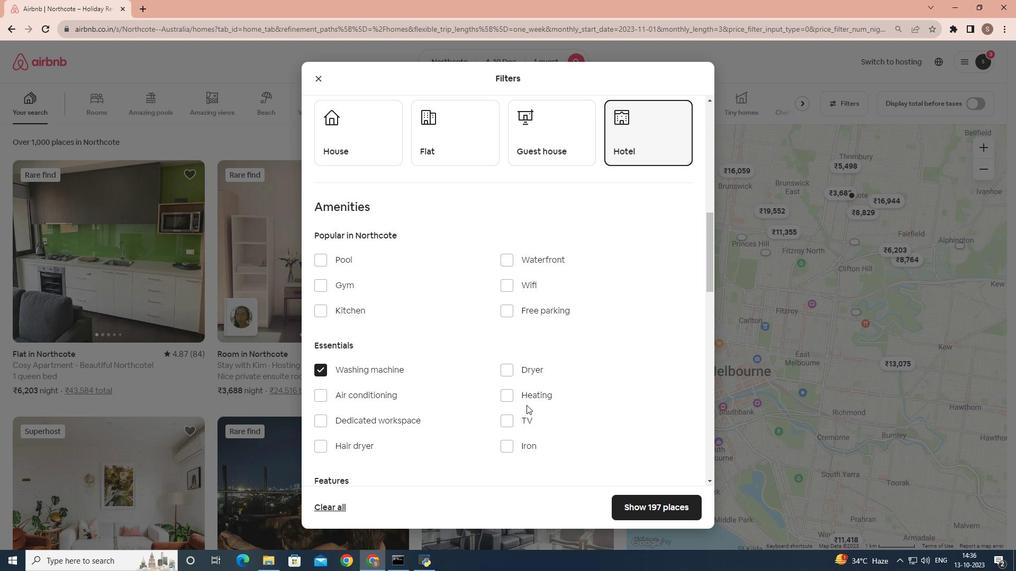 
Action: Mouse scrolled (526, 404) with delta (0, 0)
Screenshot: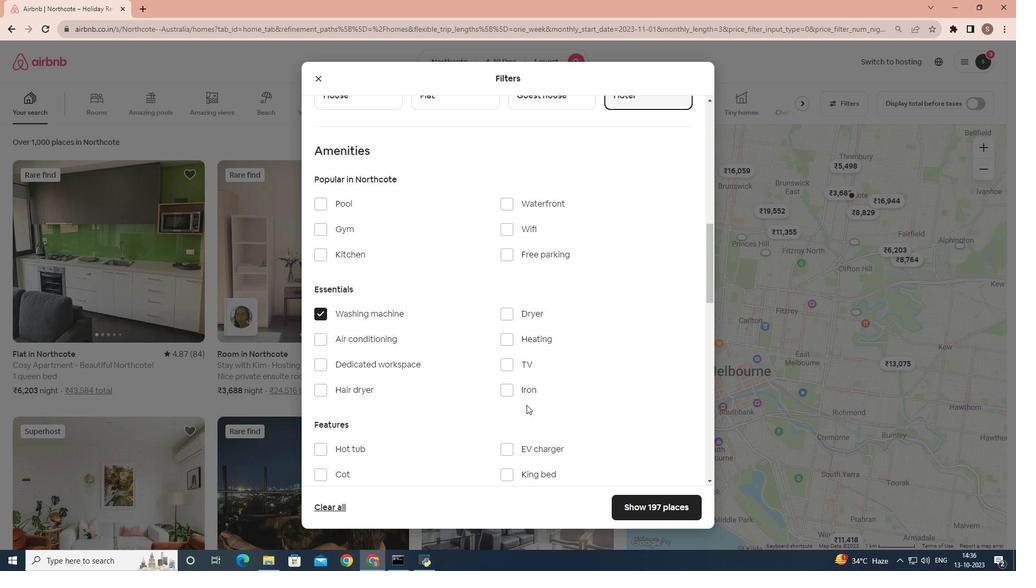 
Action: Mouse moved to (445, 403)
Screenshot: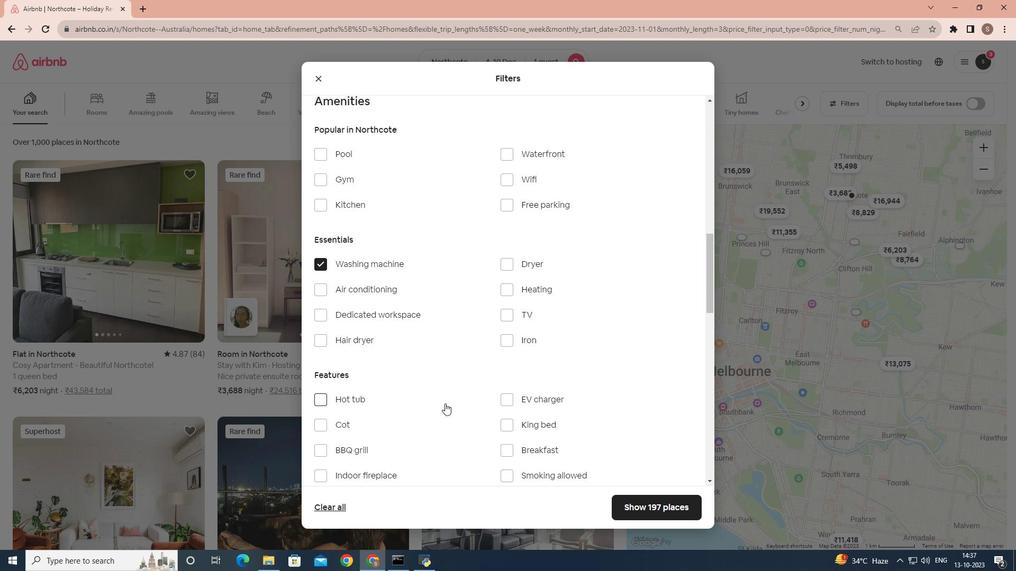 
Action: Mouse scrolled (445, 403) with delta (0, 0)
Screenshot: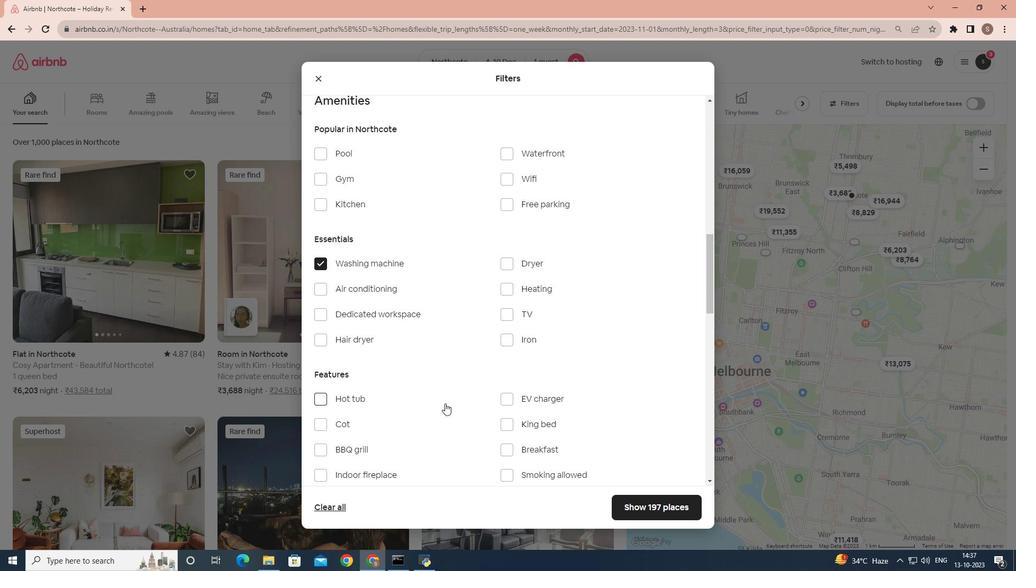 
Action: Mouse moved to (322, 152)
Screenshot: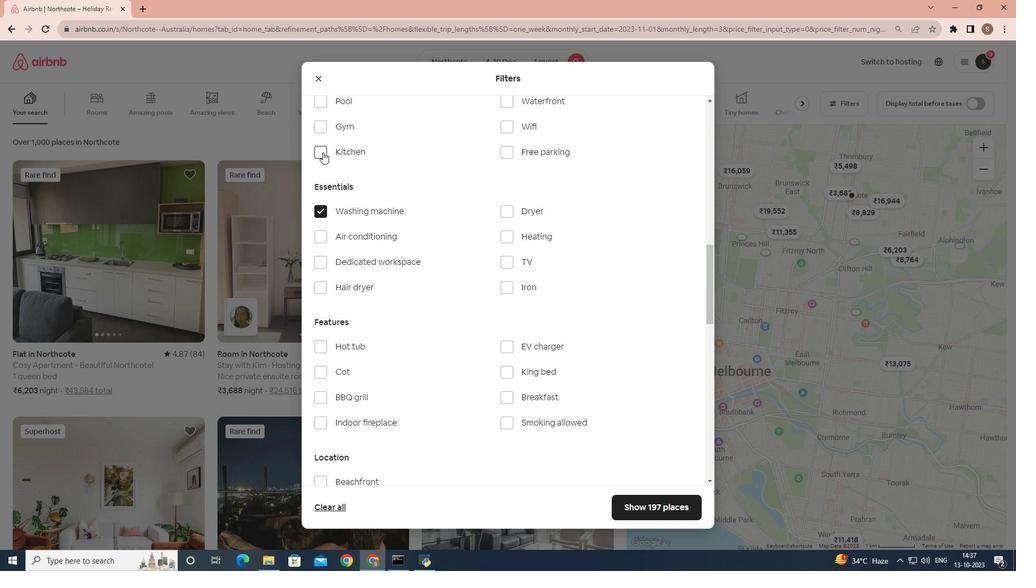 
Action: Mouse pressed left at (322, 152)
Screenshot: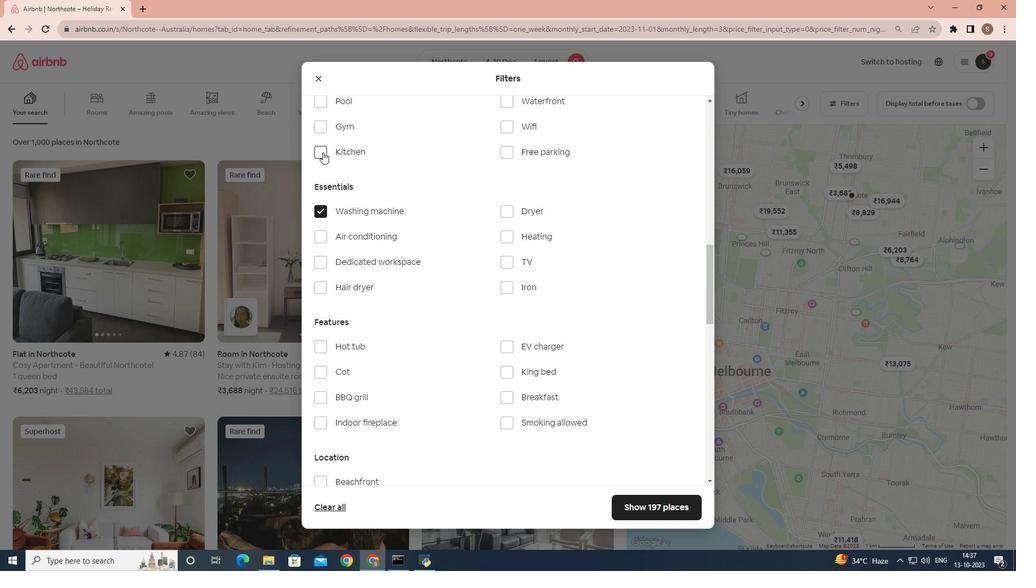 
Action: Mouse moved to (629, 504)
Screenshot: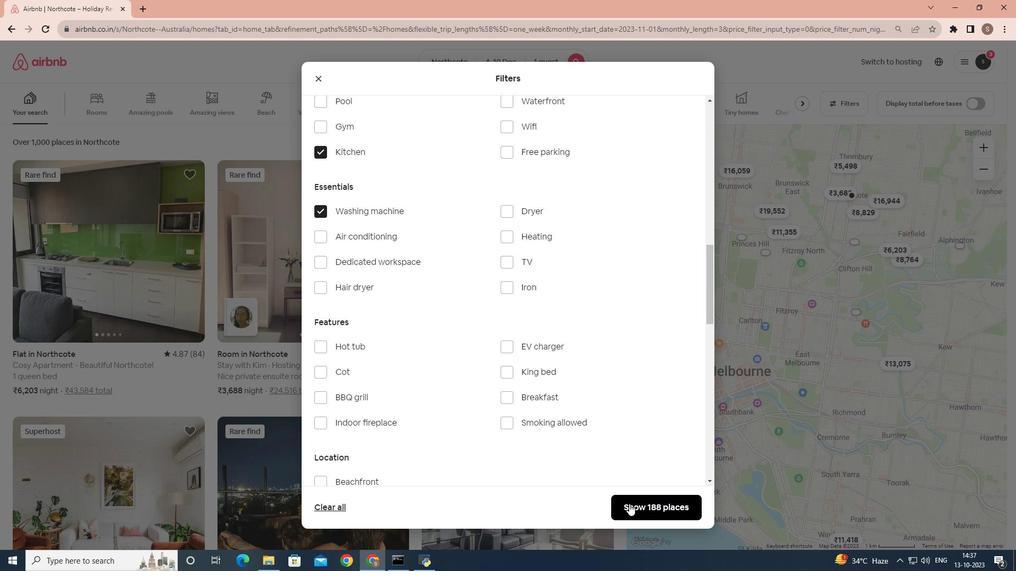 
Action: Mouse pressed left at (629, 504)
Screenshot: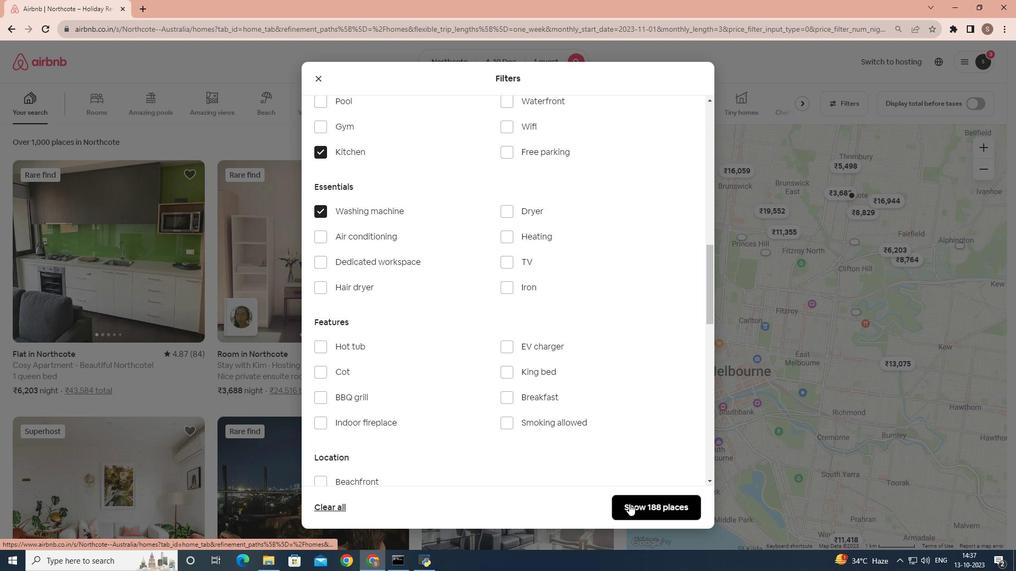 
Action: Mouse moved to (134, 290)
Screenshot: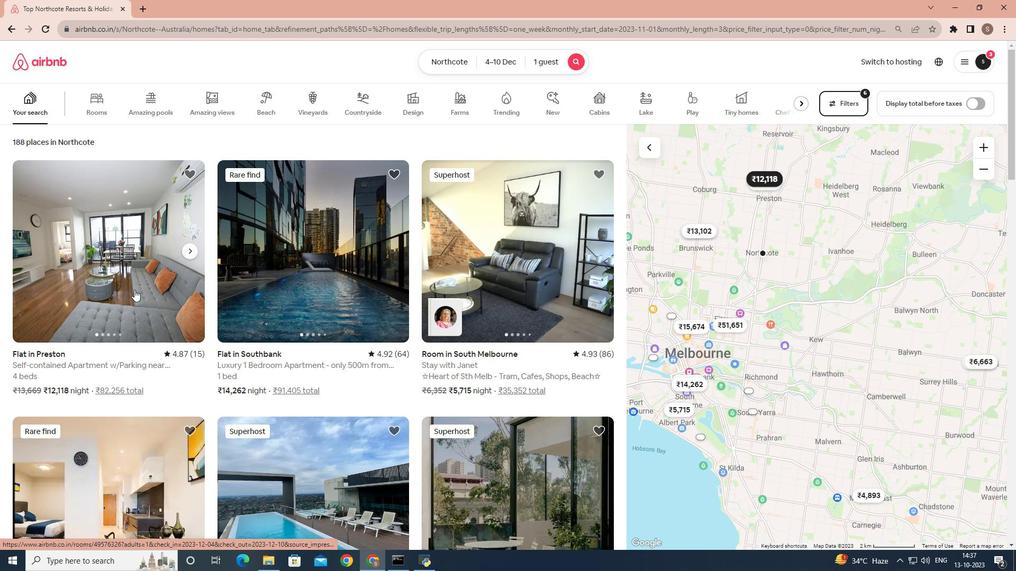 
Action: Mouse pressed left at (134, 290)
Screenshot: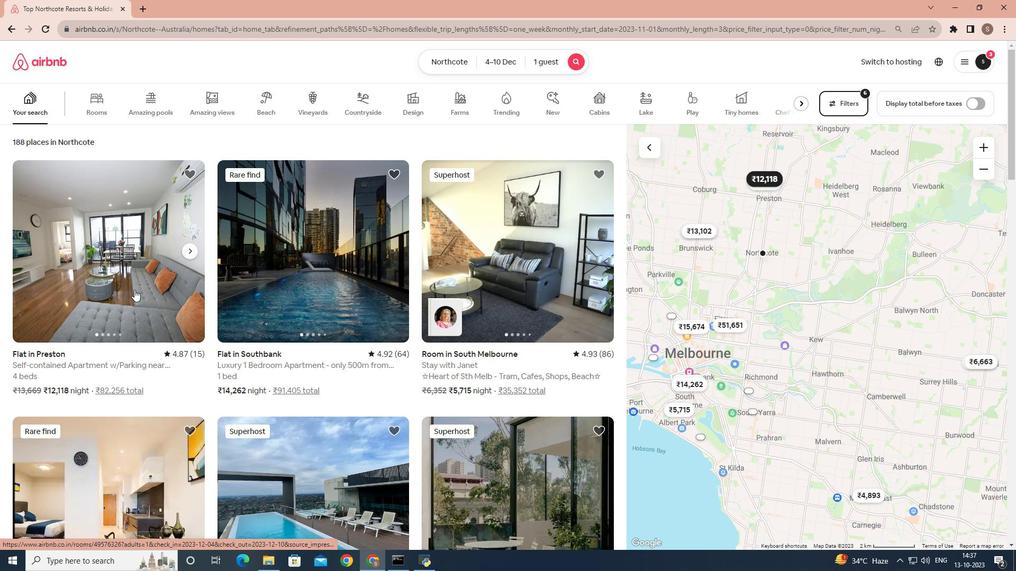 
Action: Mouse moved to (718, 388)
Screenshot: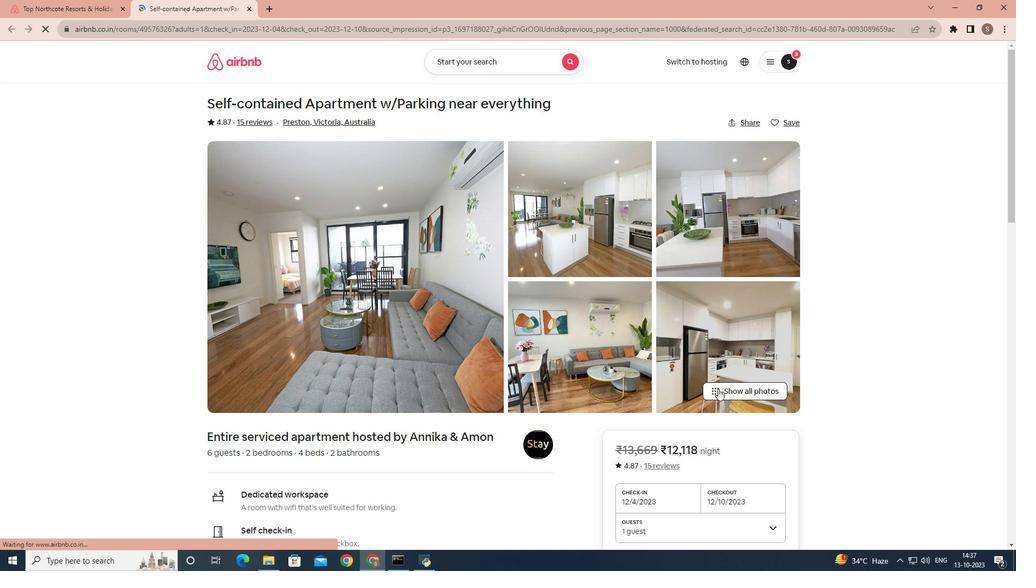 
Action: Mouse pressed left at (718, 388)
Screenshot: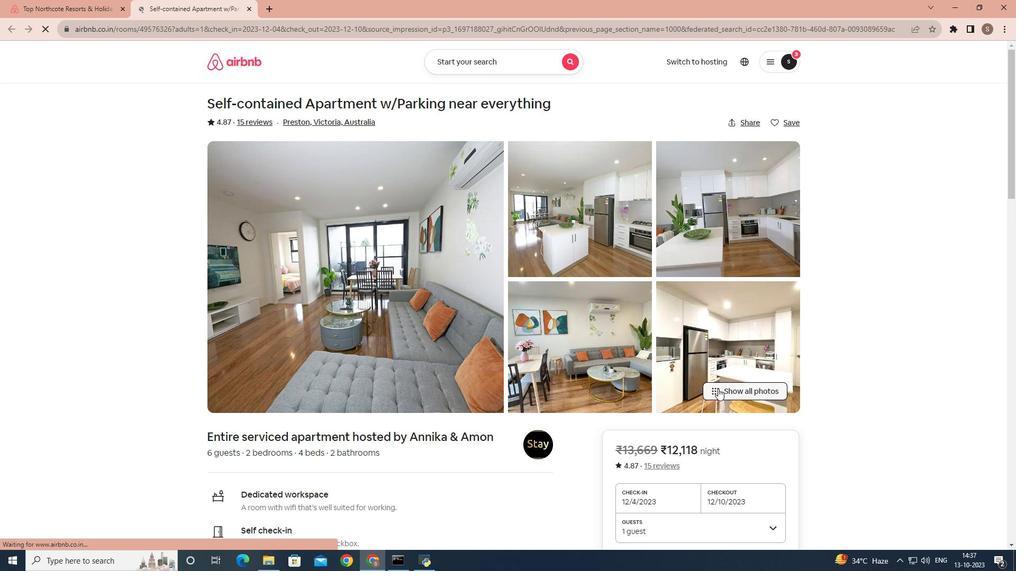 
Action: Mouse moved to (656, 389)
Screenshot: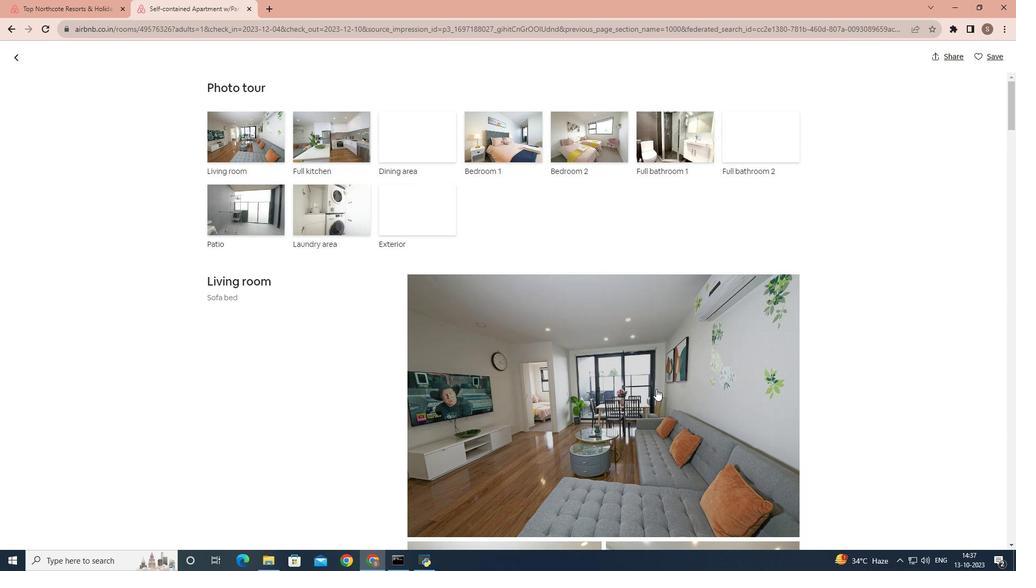 
Action: Mouse scrolled (656, 388) with delta (0, 0)
Screenshot: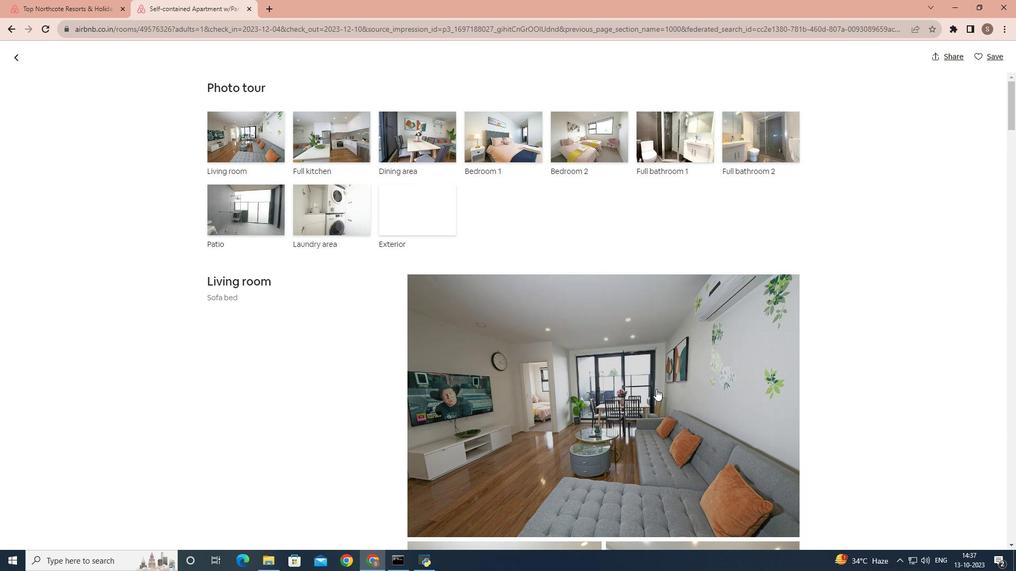 
Action: Mouse scrolled (656, 388) with delta (0, 0)
Screenshot: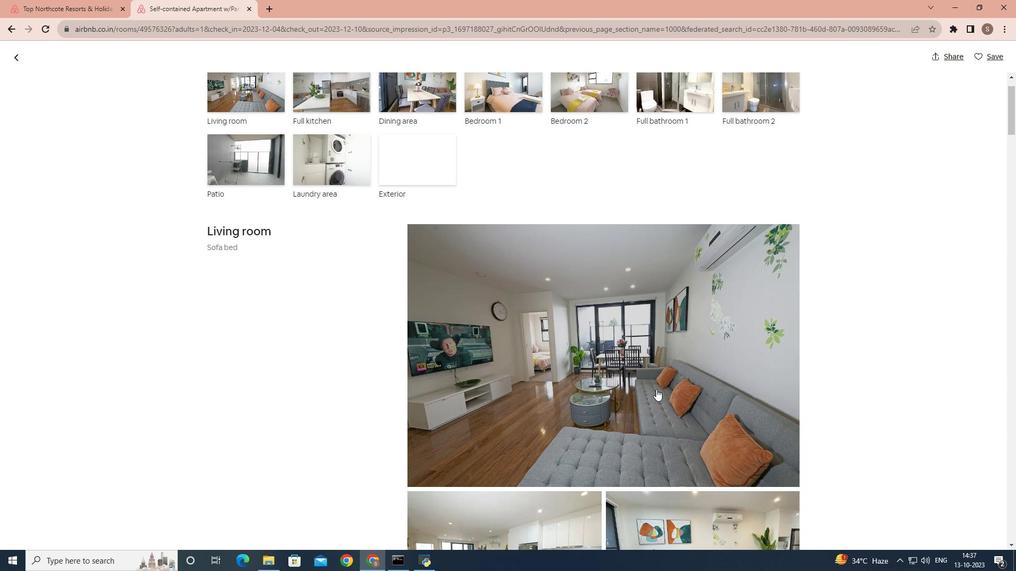 
Action: Mouse scrolled (656, 390) with delta (0, 0)
Screenshot: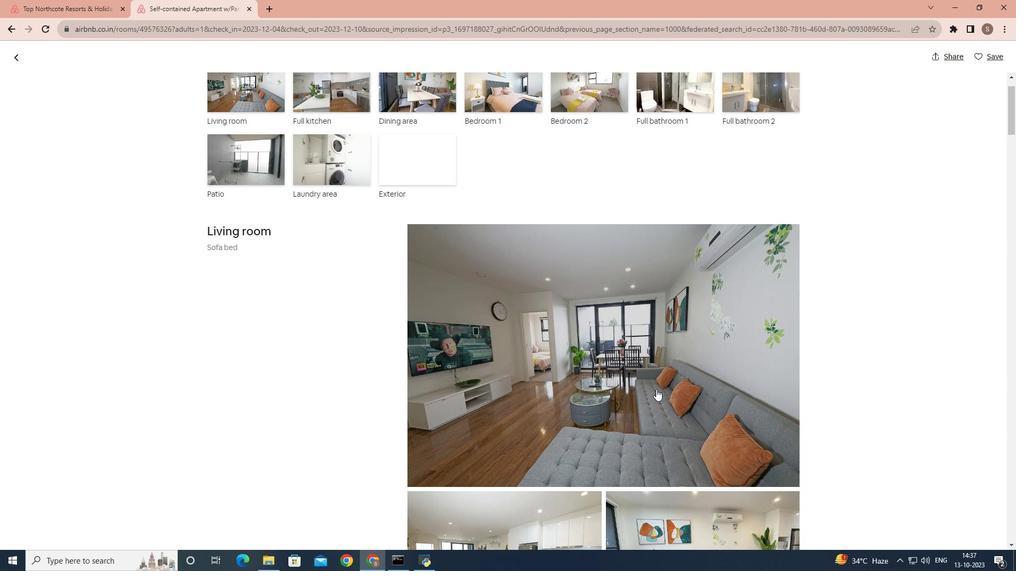 
Action: Mouse scrolled (656, 388) with delta (0, 0)
Screenshot: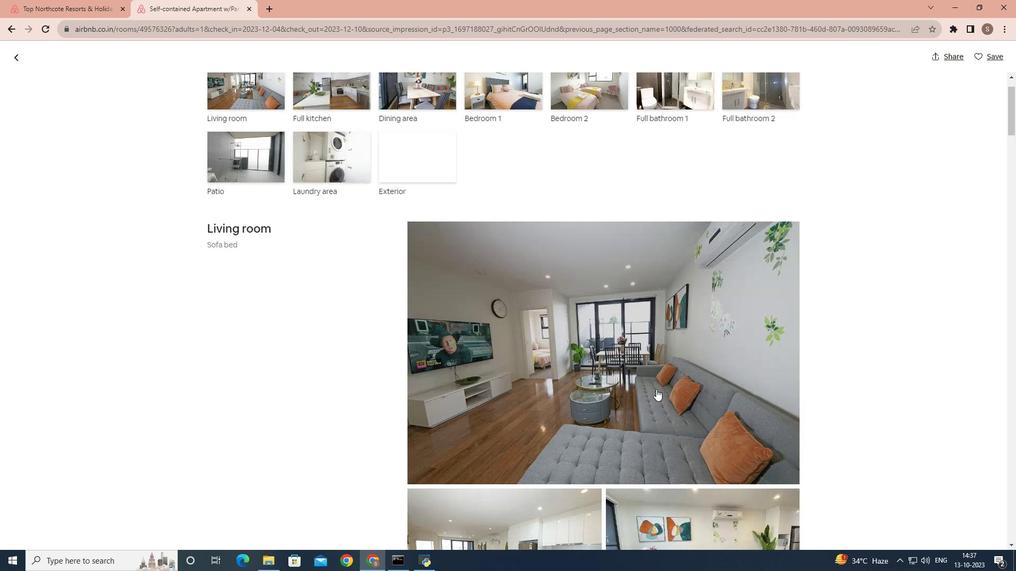 
Action: Mouse scrolled (656, 388) with delta (0, 0)
Screenshot: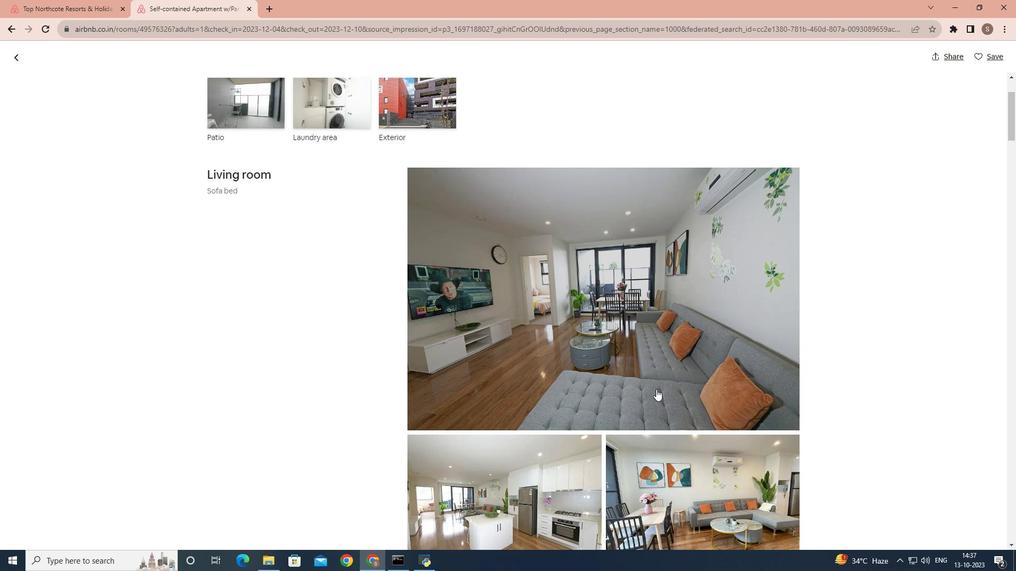 
Action: Mouse scrolled (656, 388) with delta (0, 0)
Screenshot: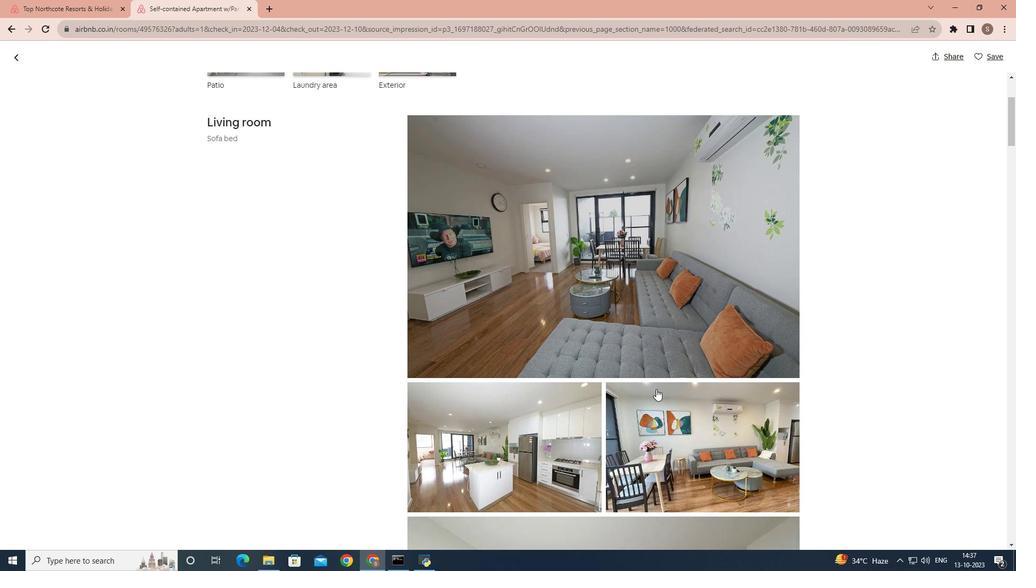 
Action: Mouse scrolled (656, 388) with delta (0, 0)
Screenshot: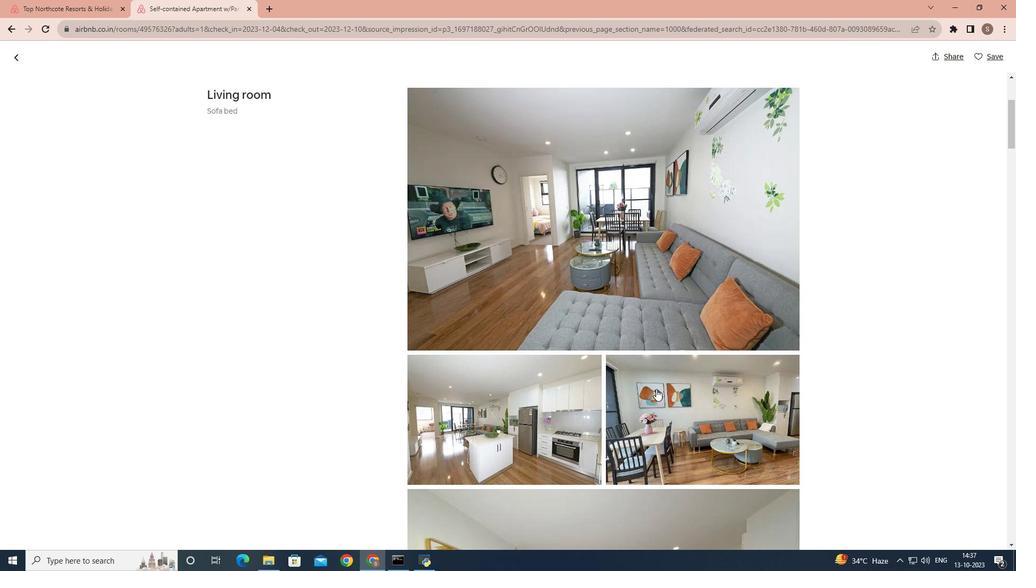 
Action: Mouse scrolled (656, 388) with delta (0, 0)
Screenshot: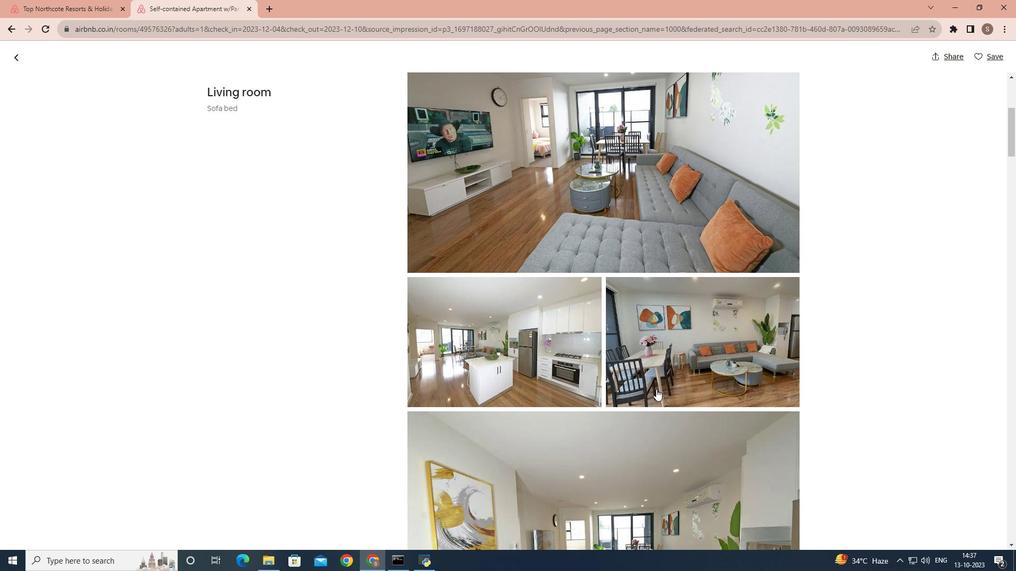 
Action: Mouse scrolled (656, 388) with delta (0, 0)
Screenshot: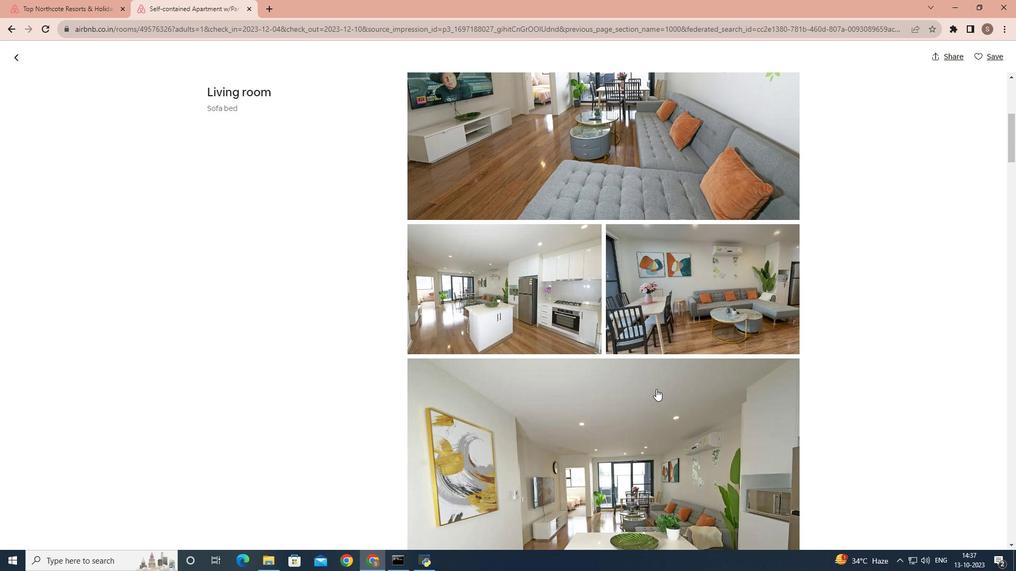 
Action: Mouse scrolled (656, 388) with delta (0, 0)
Screenshot: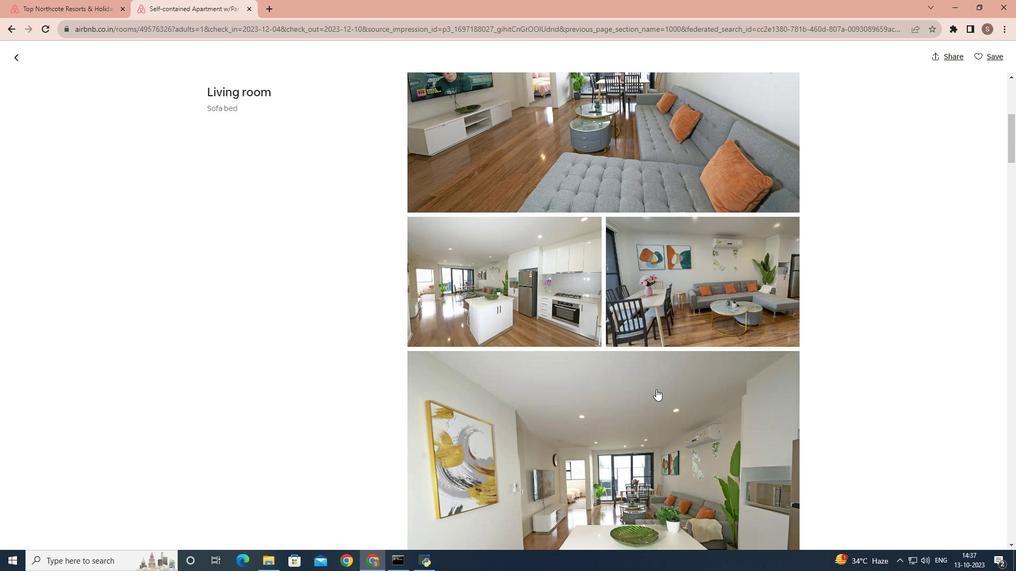 
Action: Mouse scrolled (656, 388) with delta (0, 0)
Screenshot: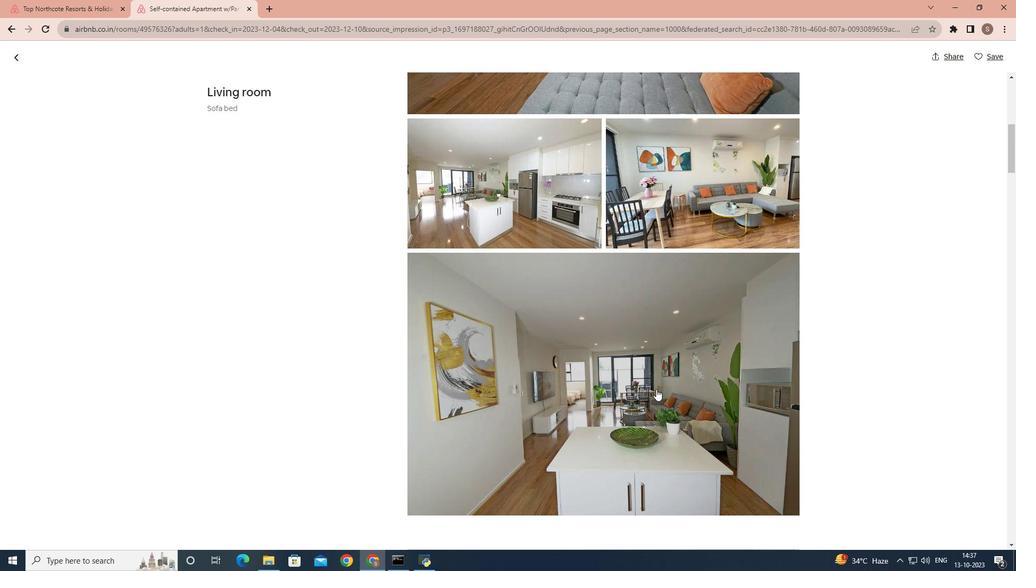
Action: Mouse scrolled (656, 388) with delta (0, 0)
Screenshot: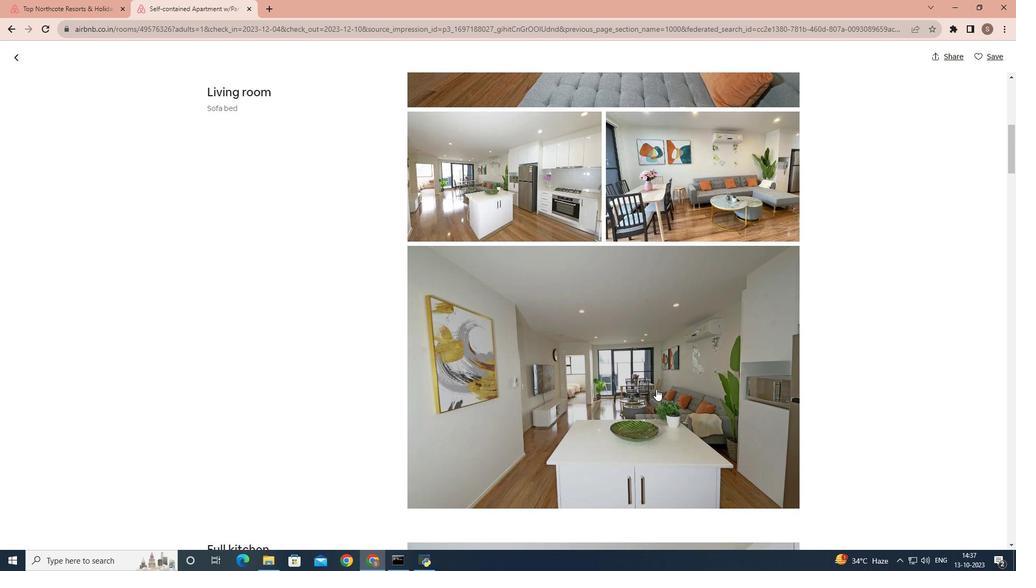 
Action: Mouse scrolled (656, 388) with delta (0, 0)
Screenshot: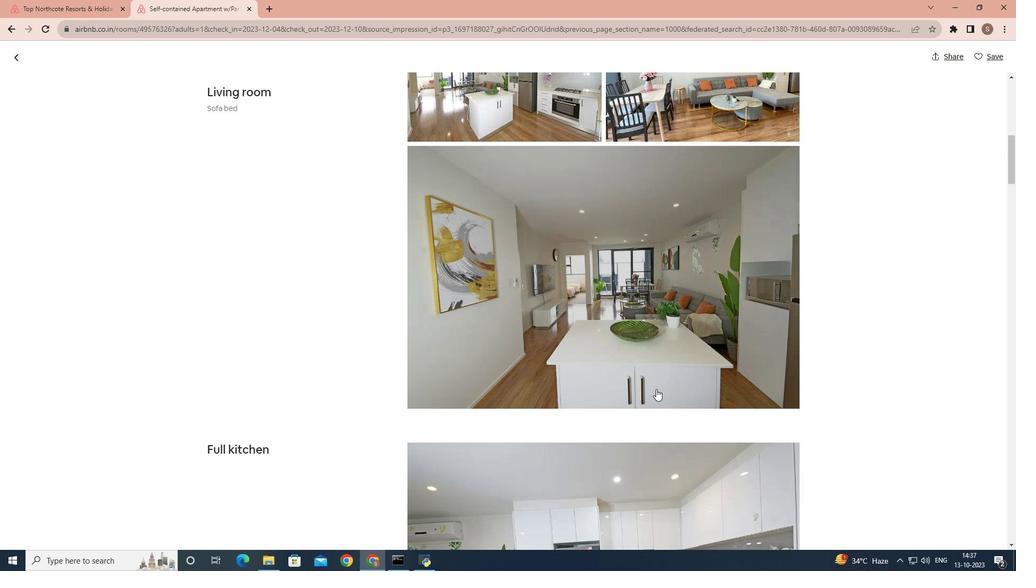 
Action: Mouse scrolled (656, 388) with delta (0, 0)
Screenshot: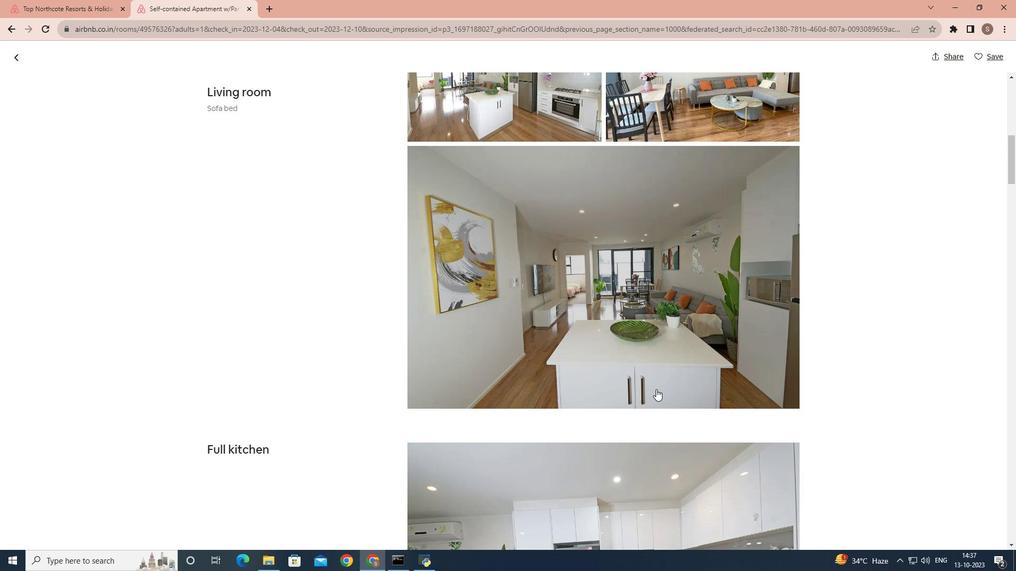 
Action: Mouse scrolled (656, 388) with delta (0, 0)
Screenshot: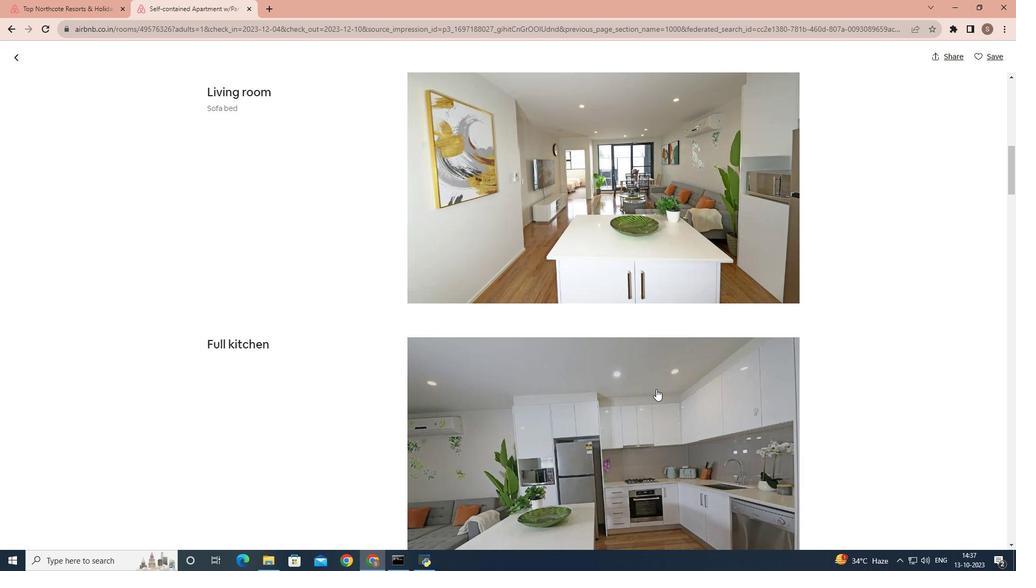 
Action: Mouse scrolled (656, 388) with delta (0, 0)
Screenshot: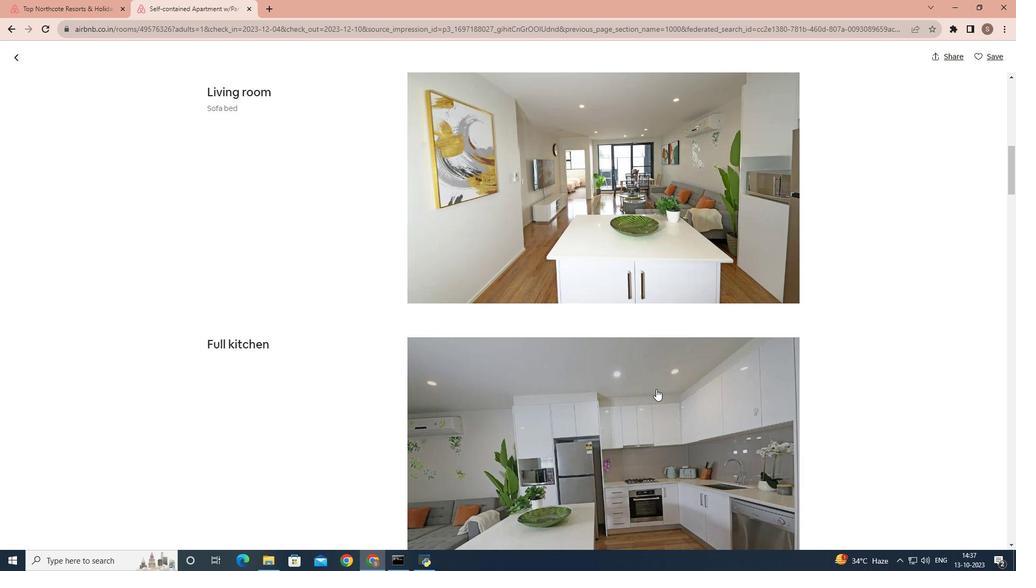 
Action: Mouse scrolled (656, 388) with delta (0, 0)
Screenshot: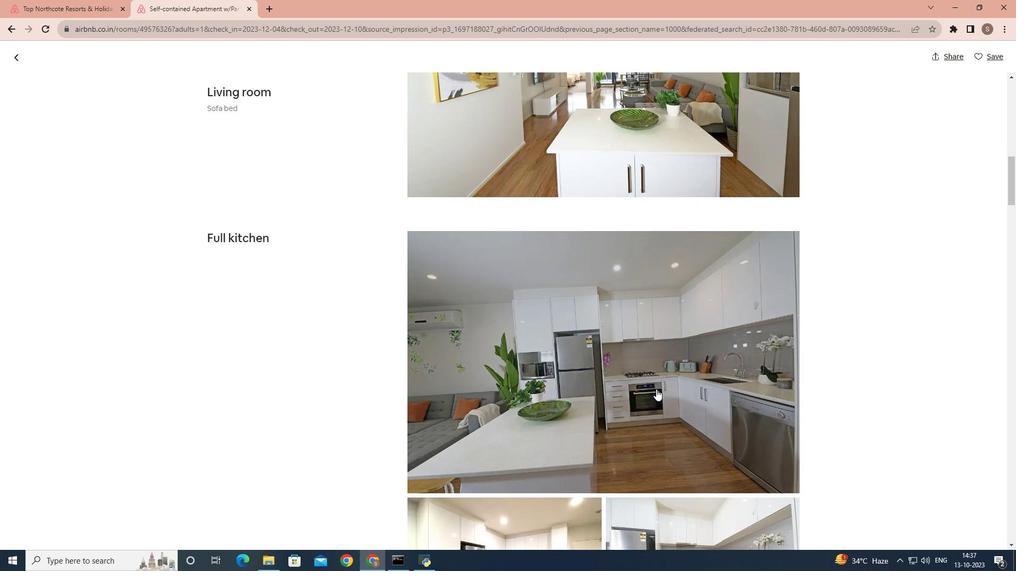 
Action: Mouse scrolled (656, 388) with delta (0, 0)
Screenshot: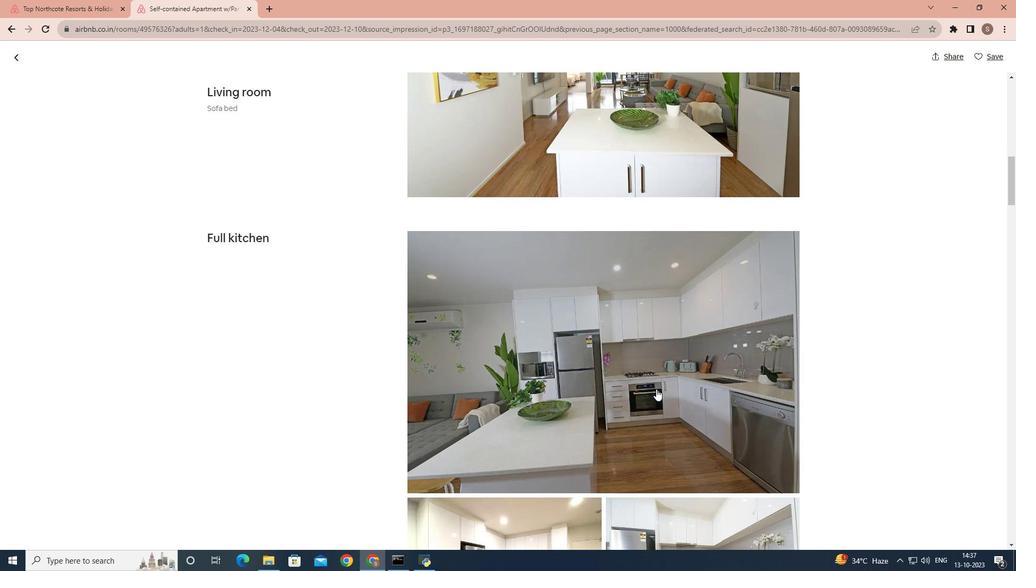 
Action: Mouse scrolled (656, 388) with delta (0, 0)
Screenshot: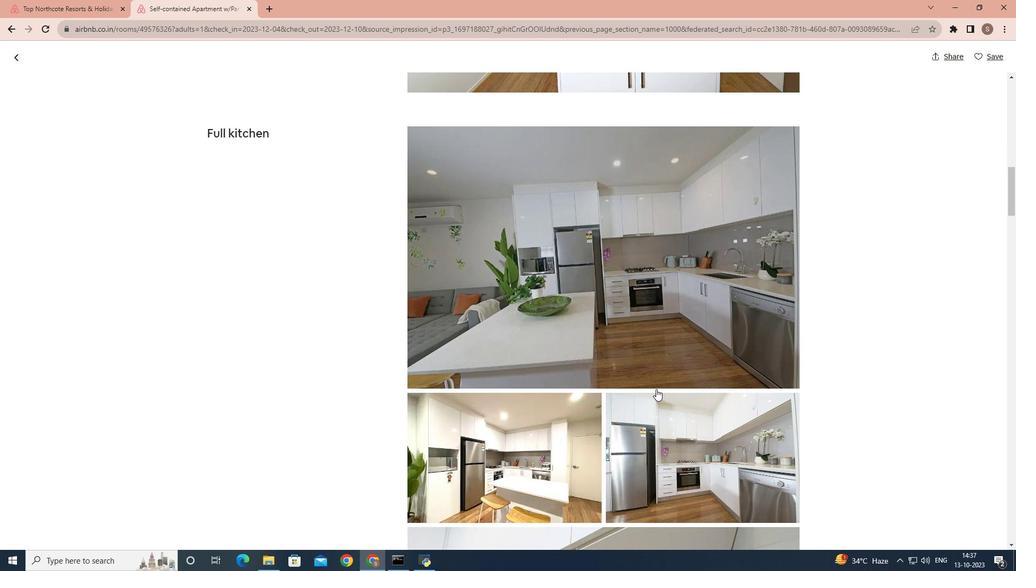 
Action: Mouse scrolled (656, 388) with delta (0, 0)
Screenshot: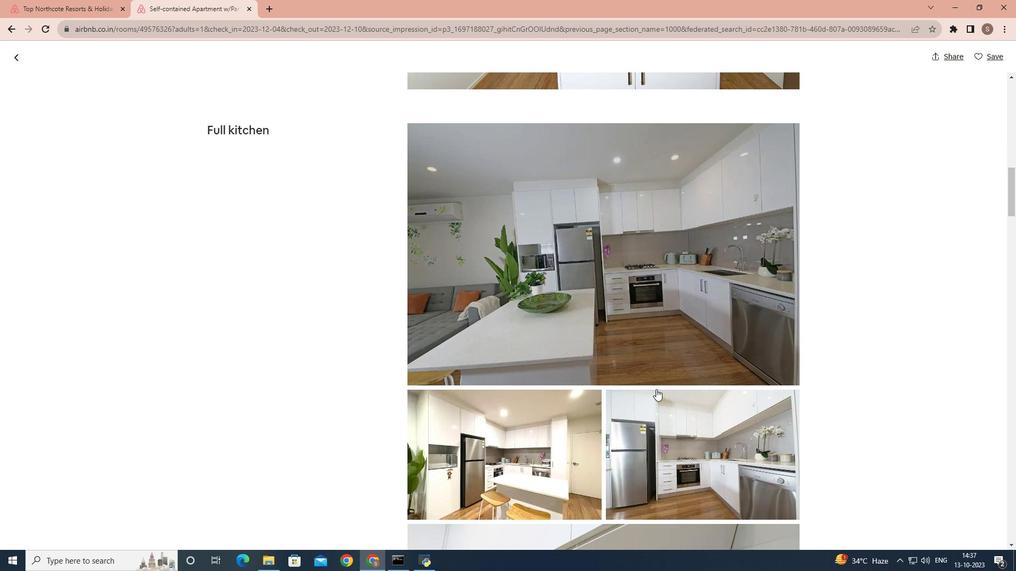 
Action: Mouse scrolled (656, 388) with delta (0, 0)
Screenshot: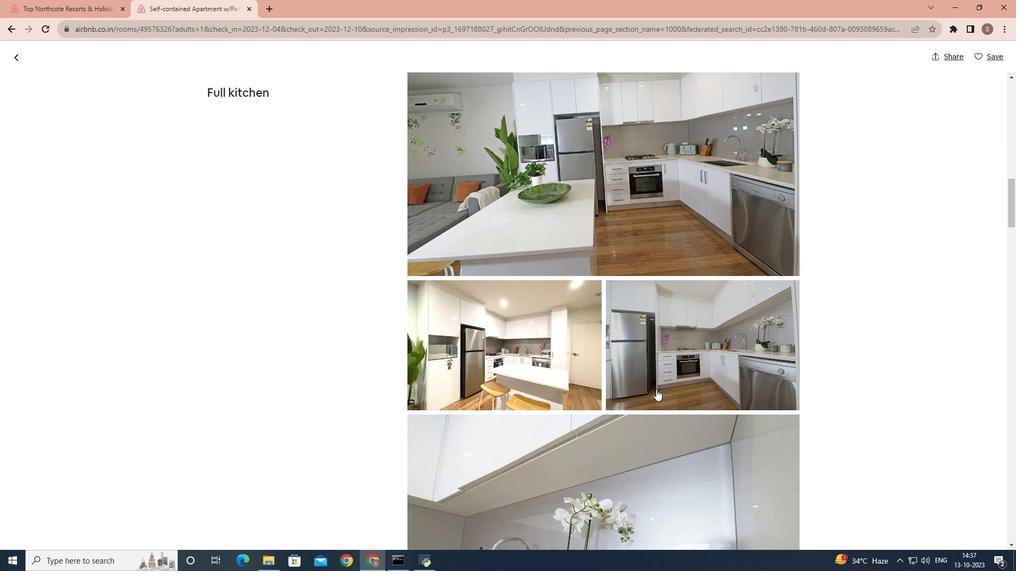 
Action: Mouse scrolled (656, 388) with delta (0, 0)
Screenshot: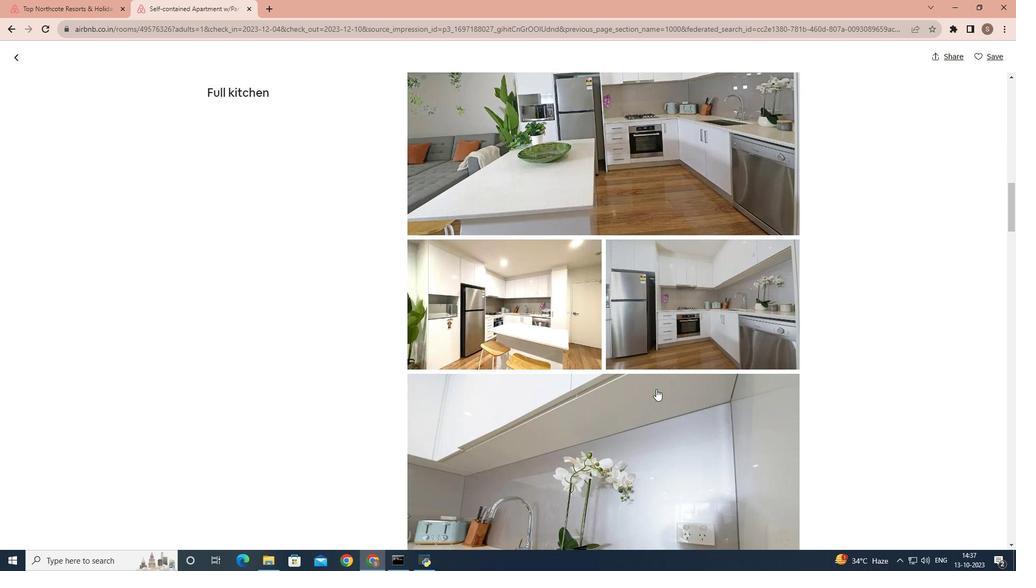 
Action: Mouse scrolled (656, 388) with delta (0, 0)
Screenshot: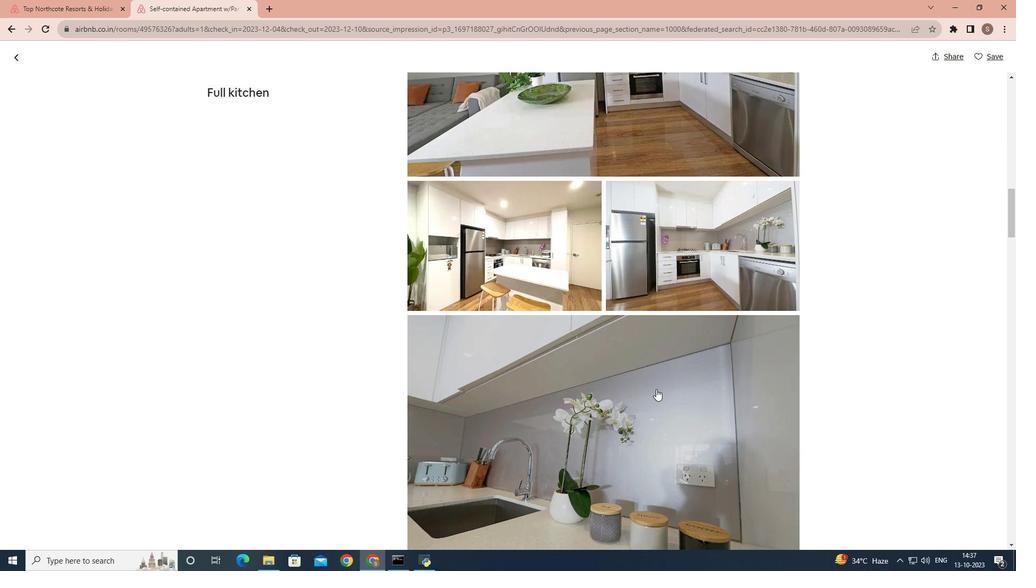 
Action: Mouse scrolled (656, 388) with delta (0, 0)
Screenshot: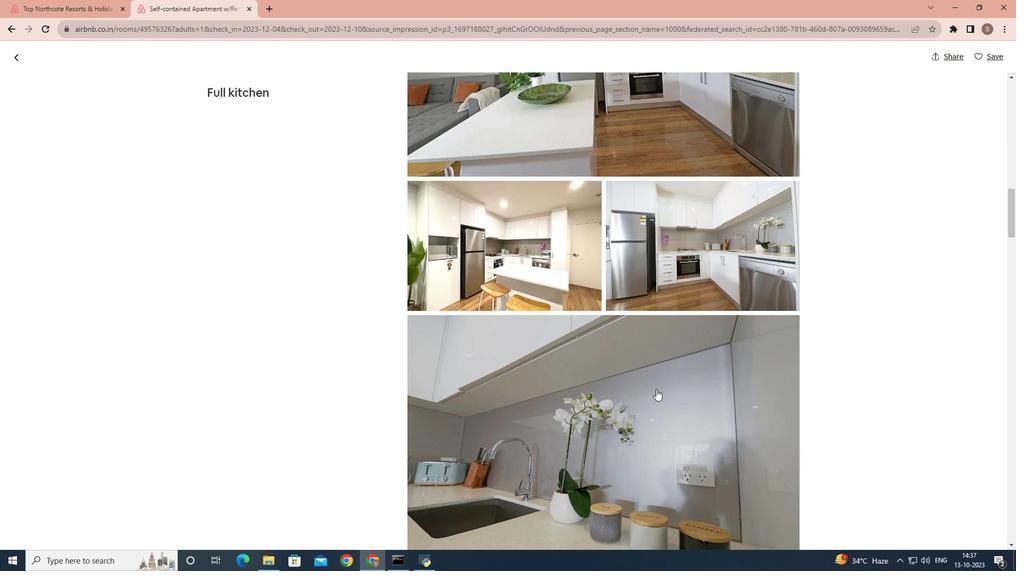 
Action: Mouse scrolled (656, 388) with delta (0, 0)
Screenshot: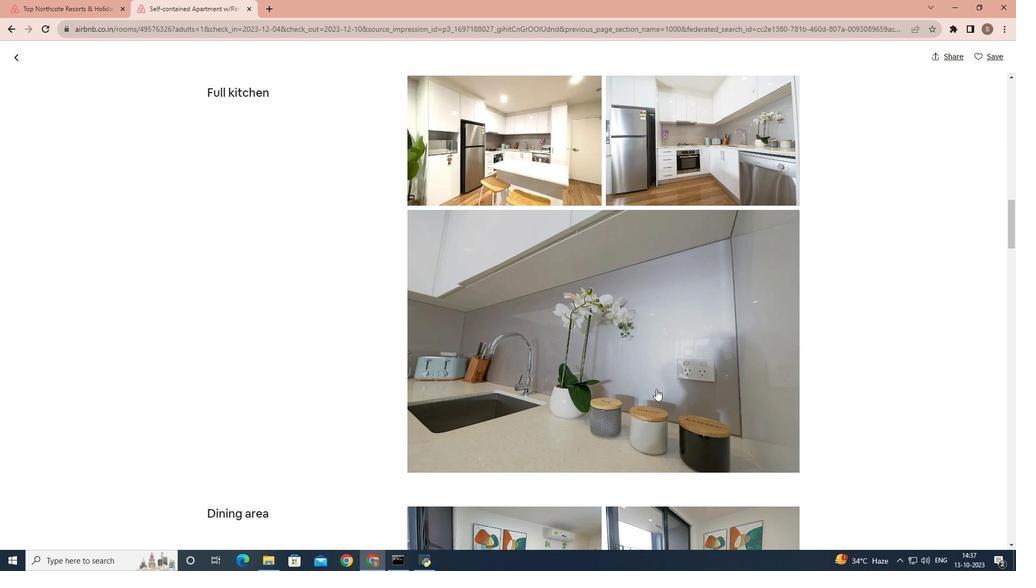 
Action: Mouse scrolled (656, 388) with delta (0, 0)
Screenshot: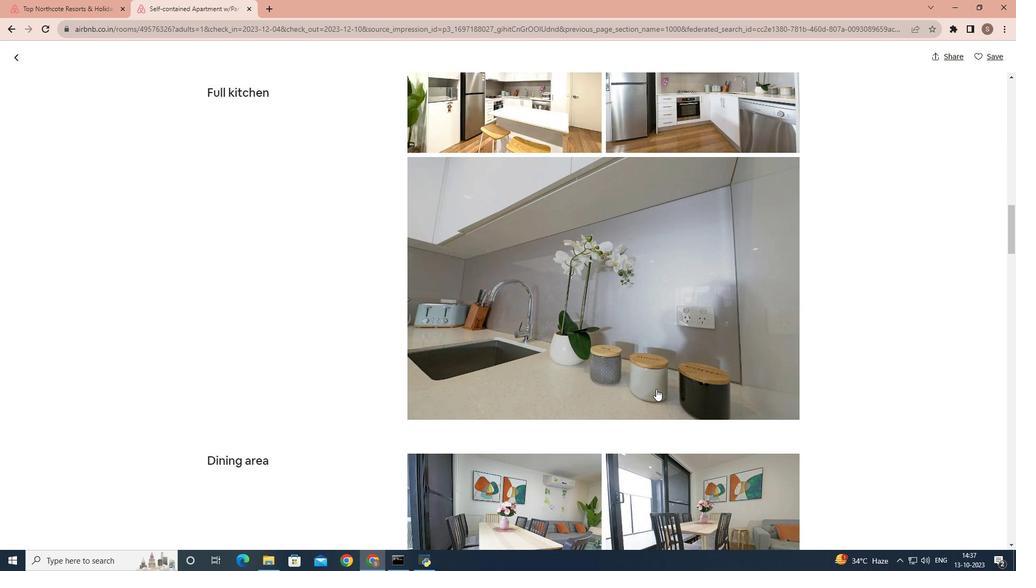 
Action: Mouse scrolled (656, 388) with delta (0, 0)
Screenshot: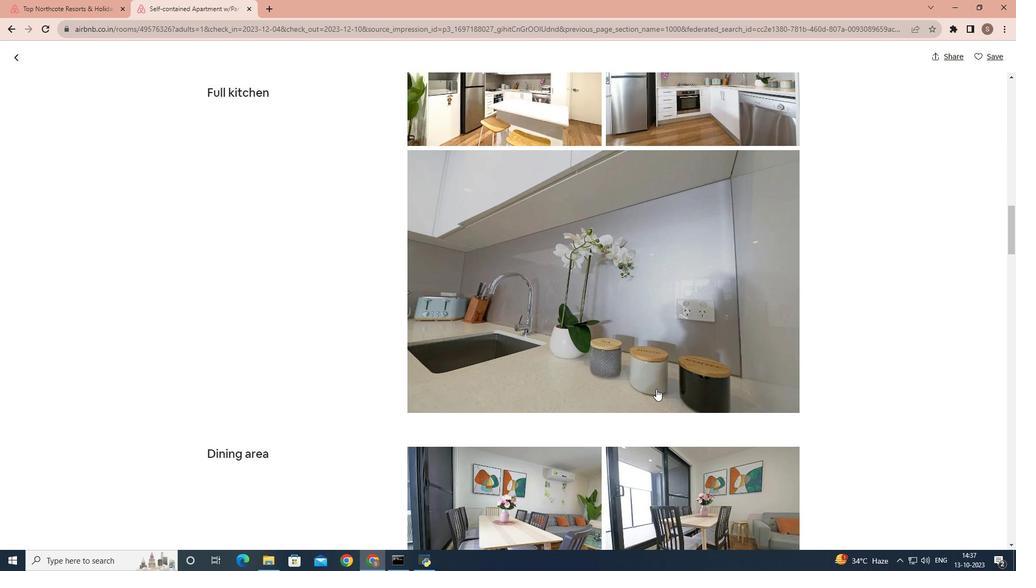 
Action: Mouse scrolled (656, 388) with delta (0, 0)
Screenshot: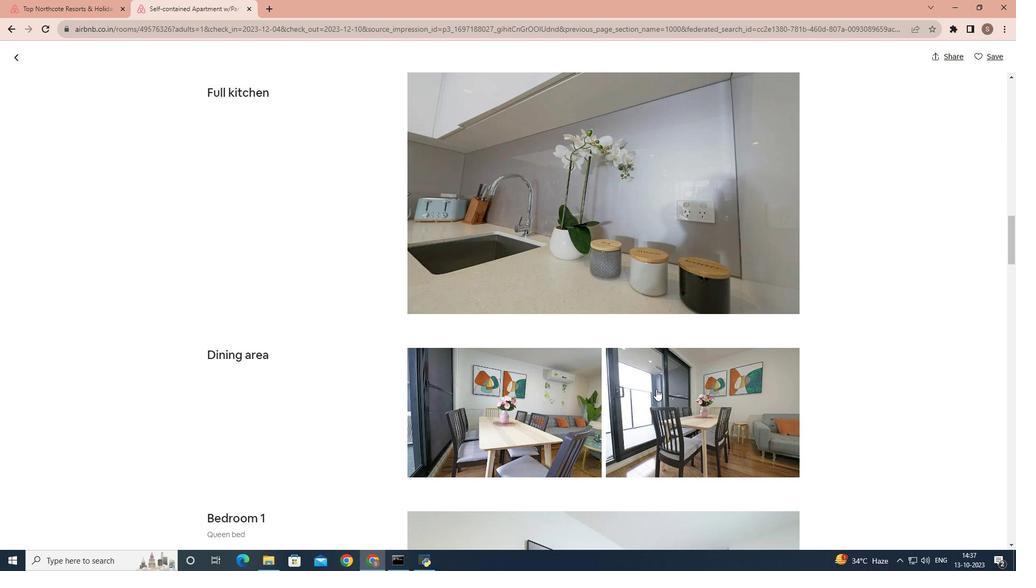 
Action: Mouse scrolled (656, 388) with delta (0, 0)
Screenshot: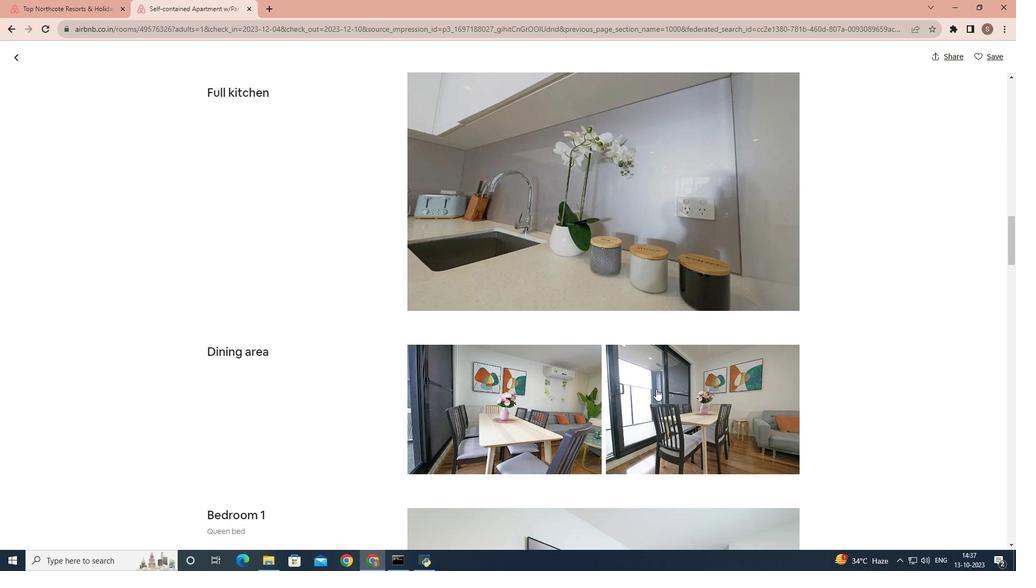 
Action: Mouse scrolled (656, 388) with delta (0, 0)
Screenshot: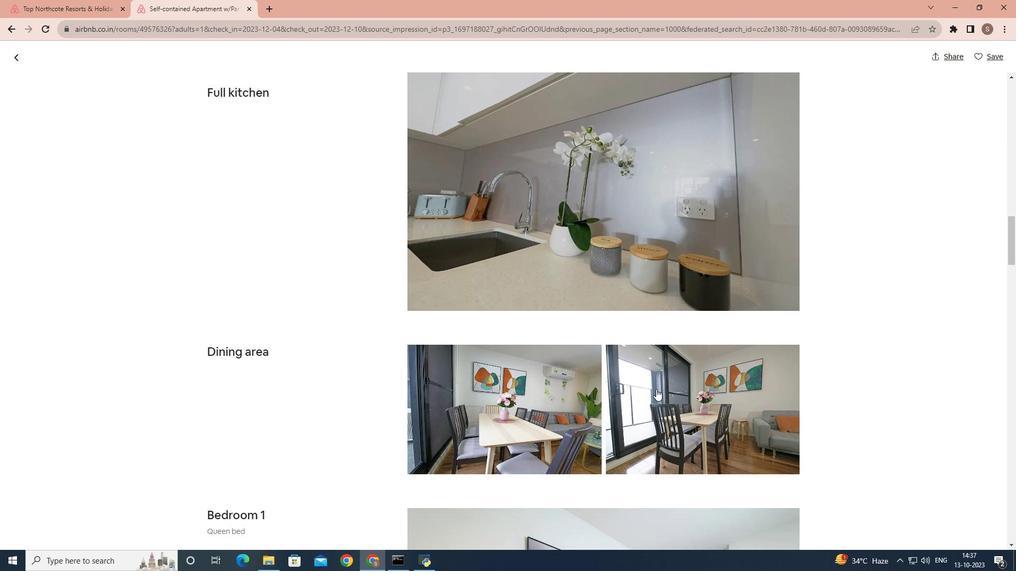 
Action: Mouse scrolled (656, 388) with delta (0, 0)
Screenshot: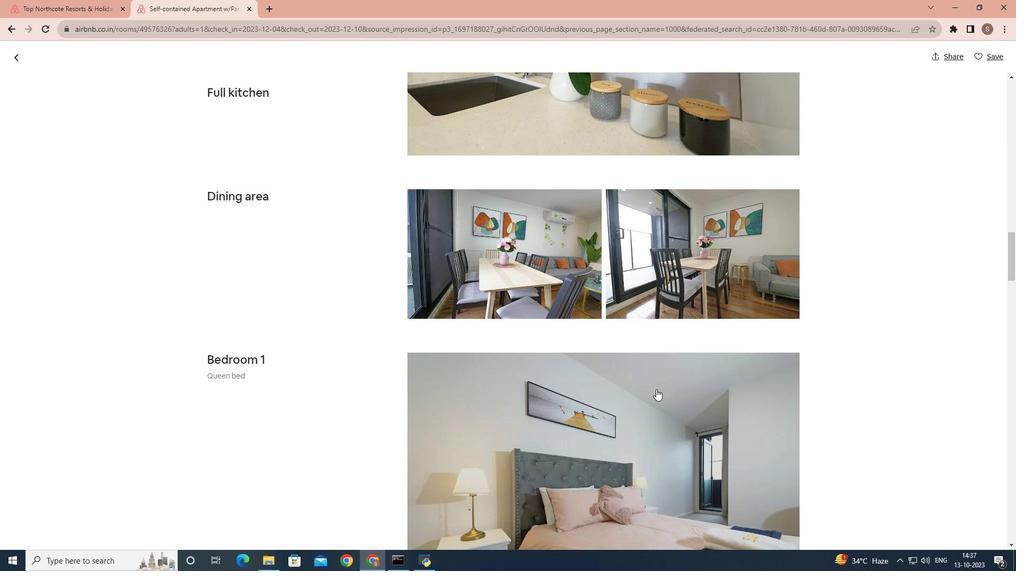 
Action: Mouse scrolled (656, 388) with delta (0, 0)
Screenshot: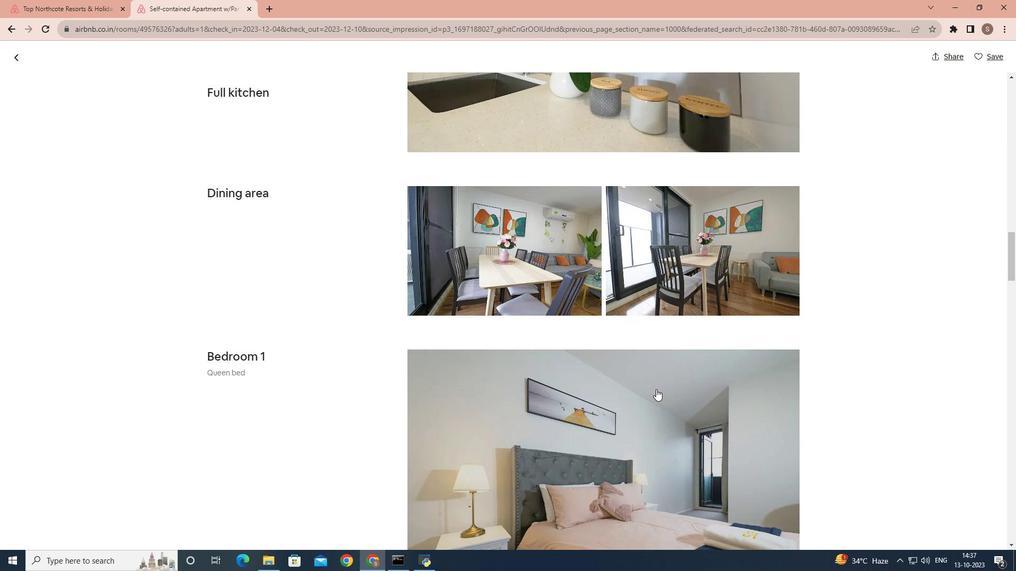 
Action: Mouse scrolled (656, 388) with delta (0, 0)
Screenshot: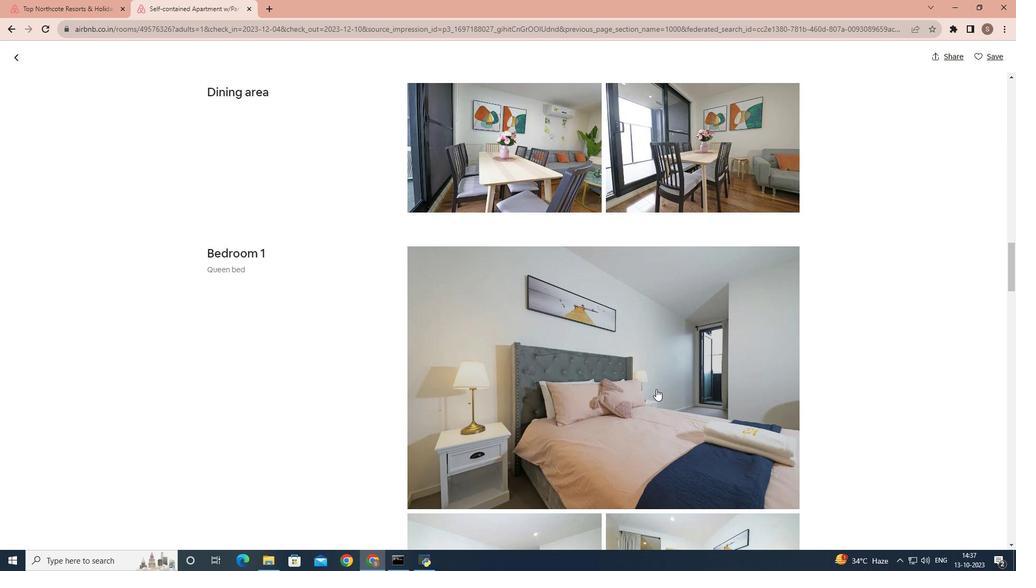 
Action: Mouse scrolled (656, 388) with delta (0, 0)
Screenshot: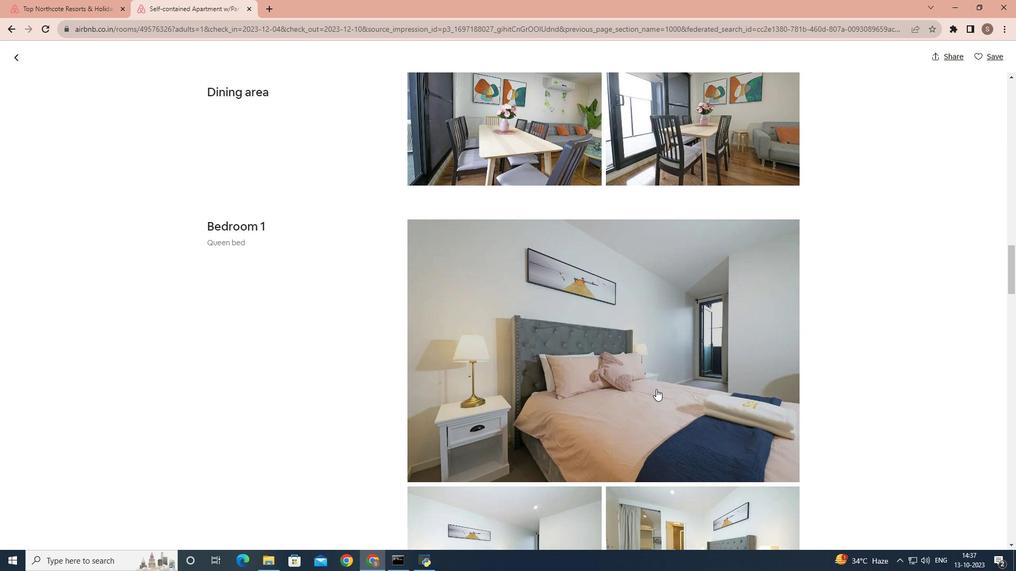 
Action: Mouse scrolled (656, 388) with delta (0, 0)
Screenshot: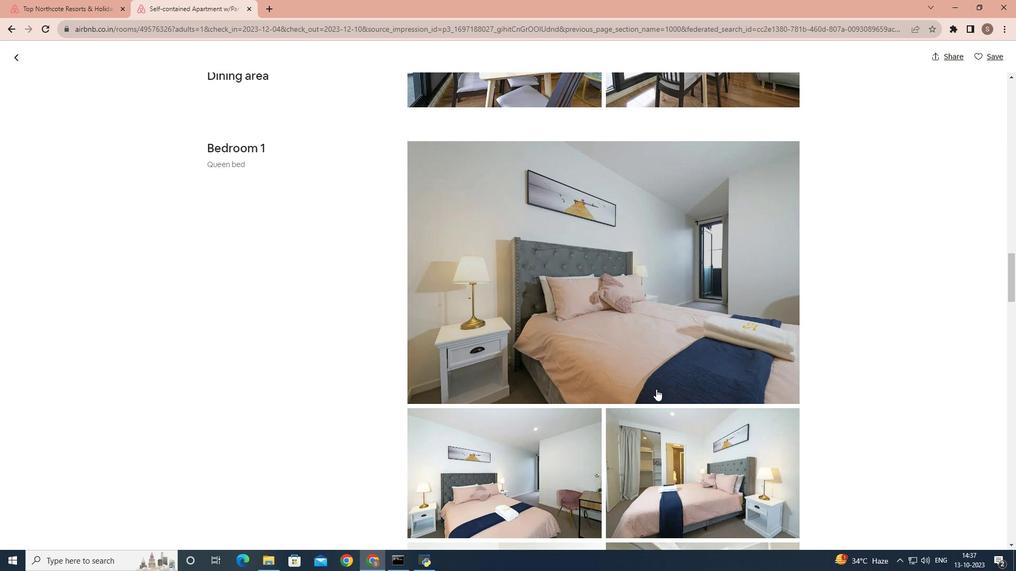 
Action: Mouse scrolled (656, 388) with delta (0, 0)
Screenshot: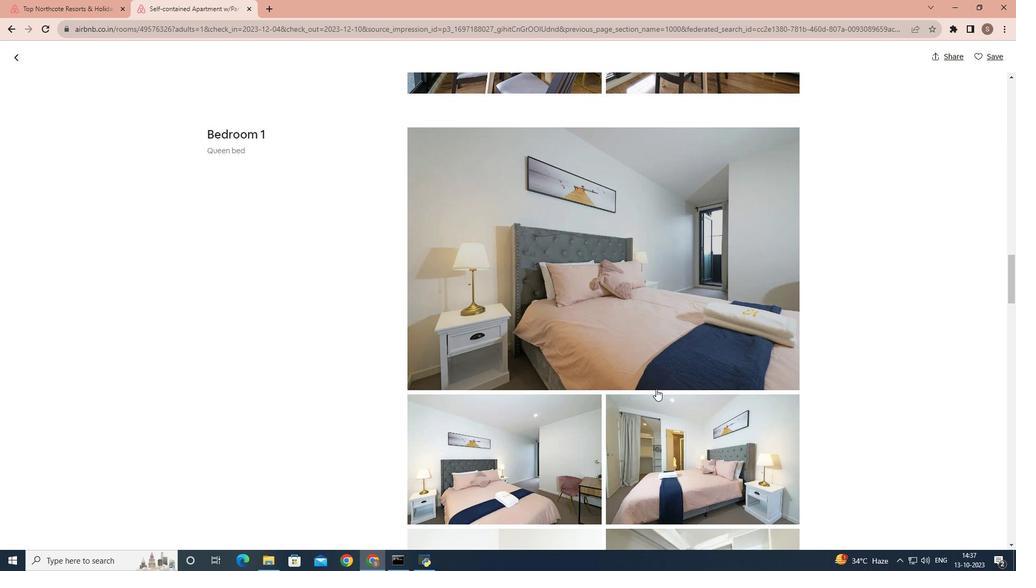 
Action: Mouse scrolled (656, 388) with delta (0, 0)
Screenshot: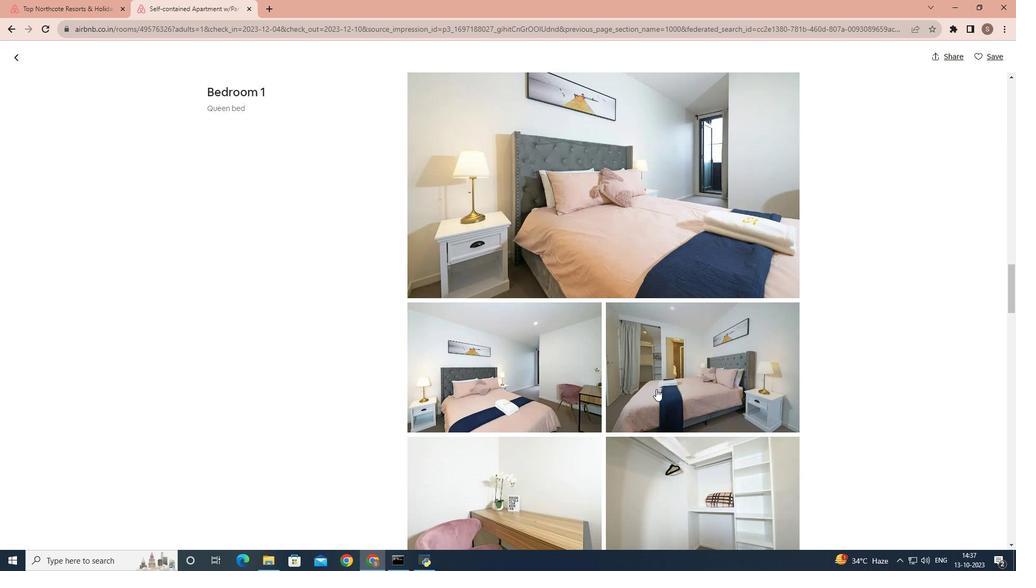 
Action: Mouse scrolled (656, 388) with delta (0, 0)
Screenshot: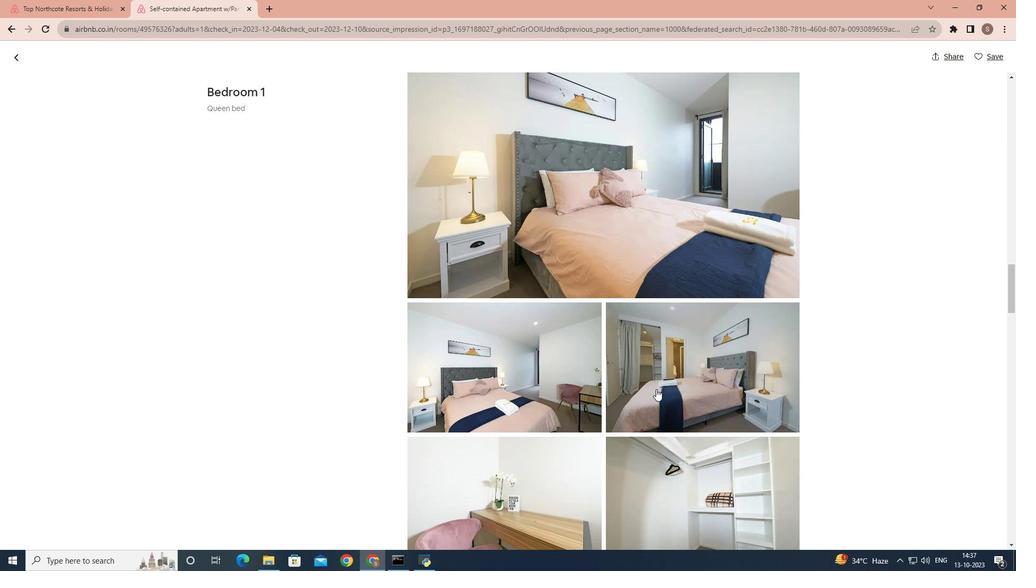 
Action: Mouse scrolled (656, 388) with delta (0, 0)
Screenshot: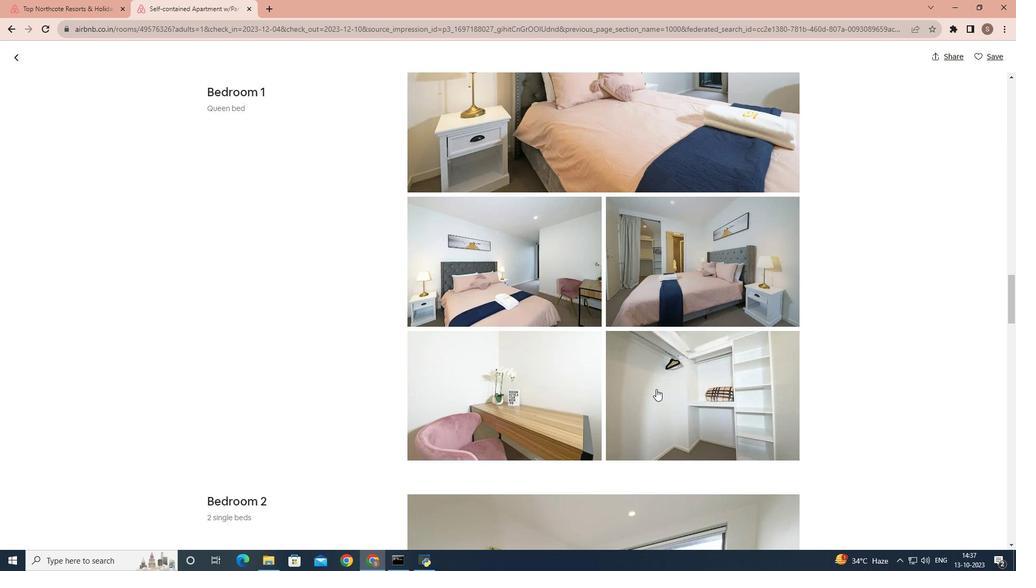 
Action: Mouse scrolled (656, 388) with delta (0, 0)
Screenshot: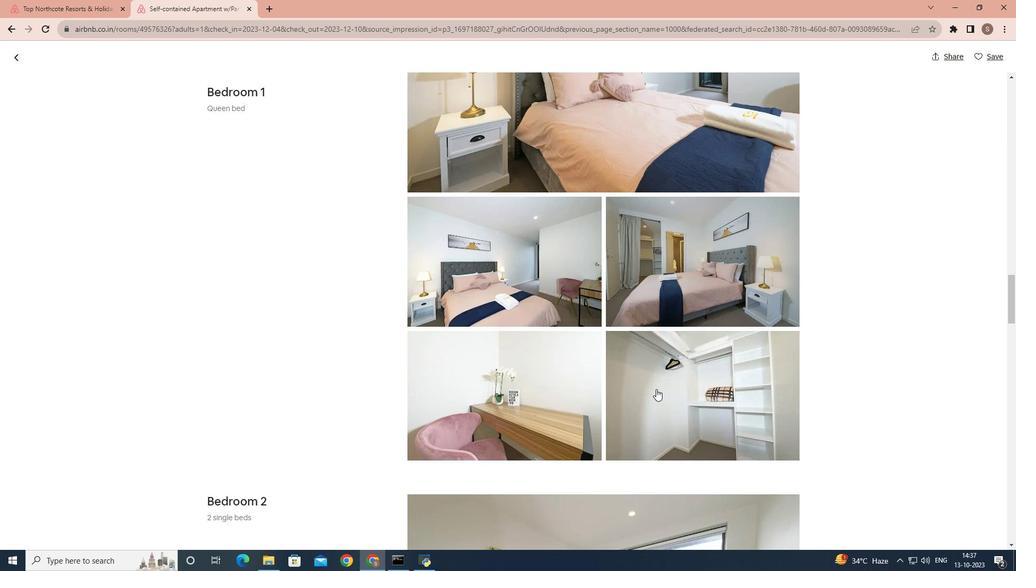 
Action: Mouse scrolled (656, 388) with delta (0, 0)
Screenshot: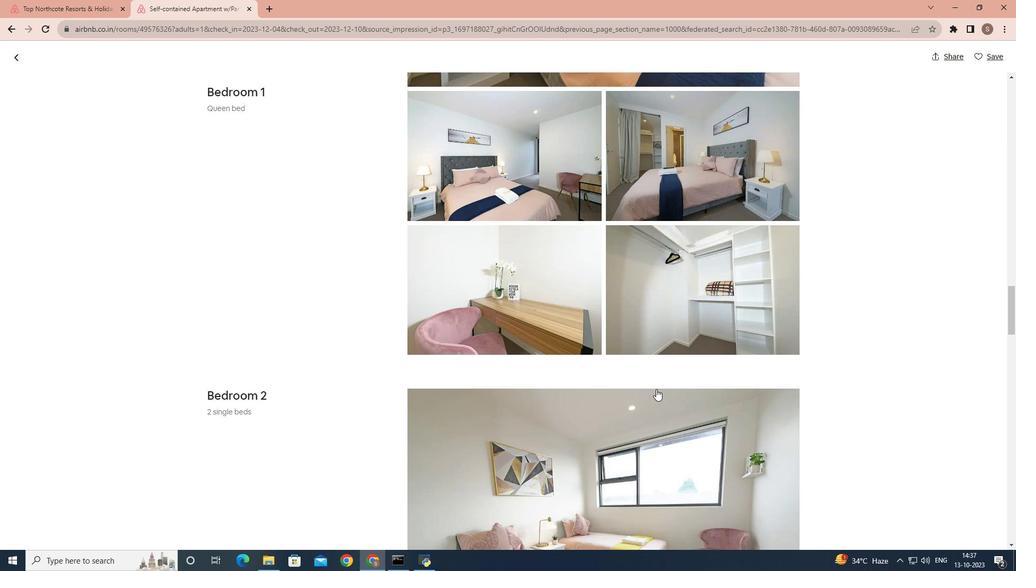 
Action: Mouse scrolled (656, 388) with delta (0, 0)
Screenshot: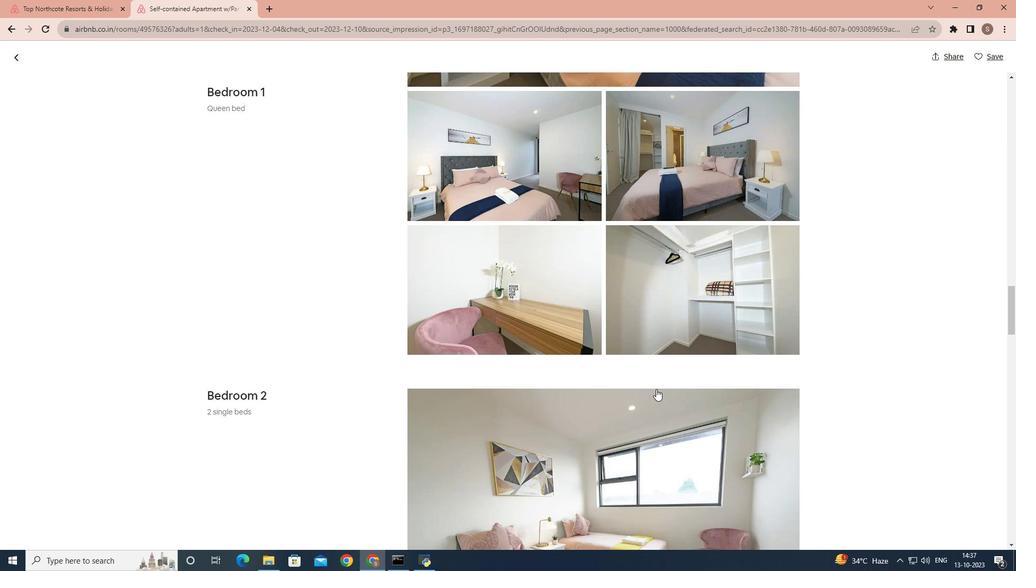 
Action: Mouse scrolled (656, 388) with delta (0, 0)
Screenshot: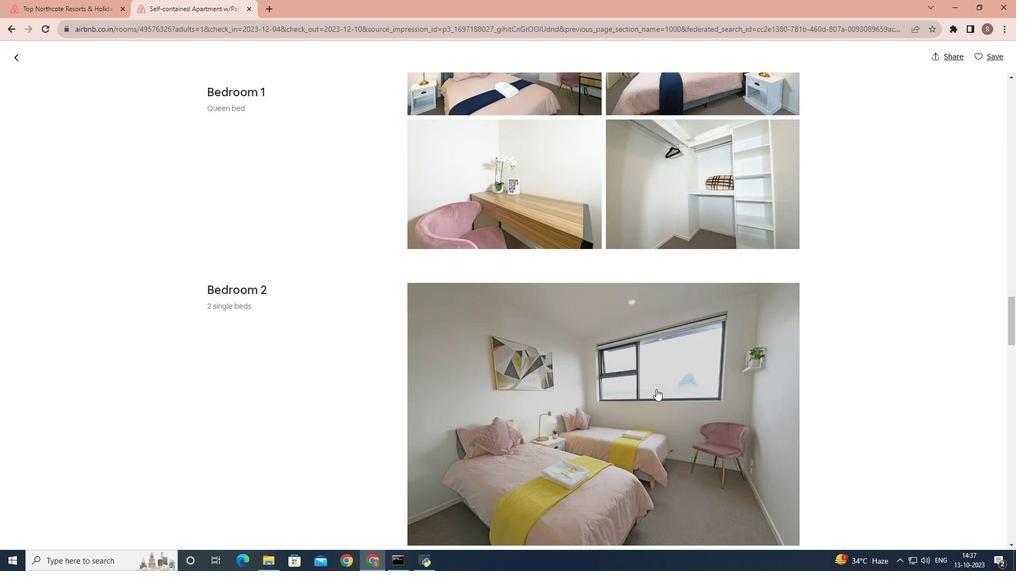 
Action: Mouse scrolled (656, 388) with delta (0, 0)
Screenshot: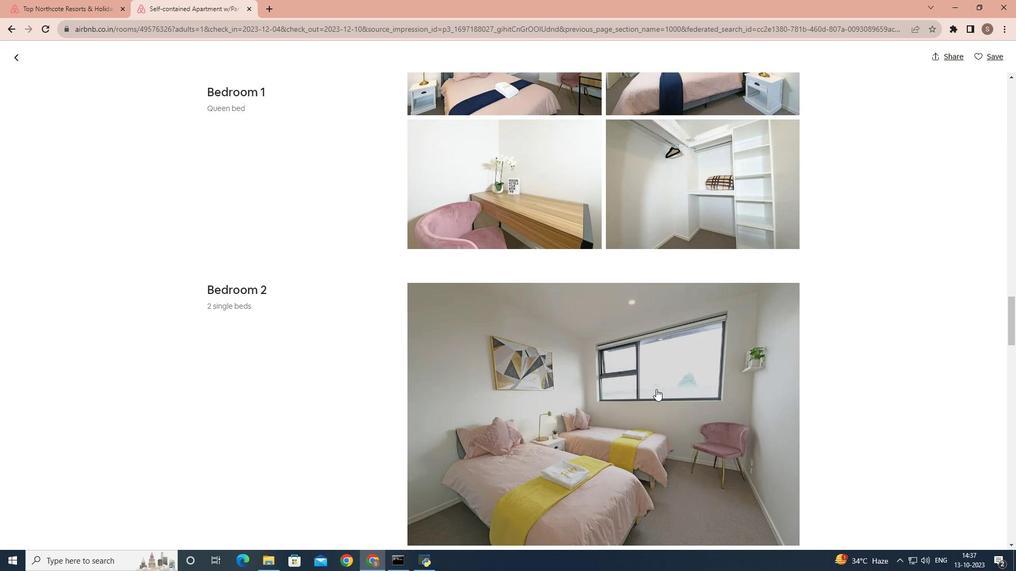 
Action: Mouse scrolled (656, 388) with delta (0, 0)
Screenshot: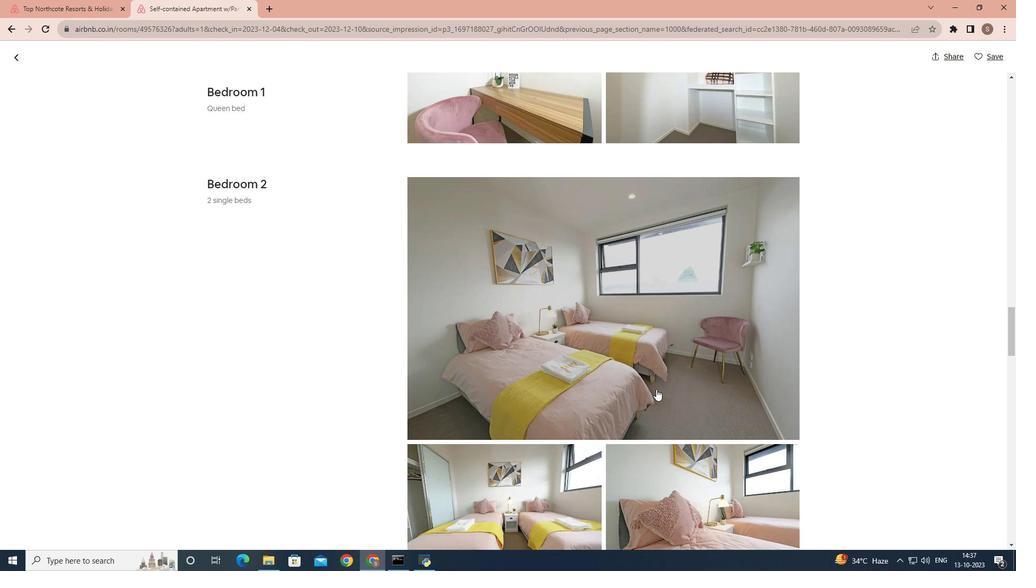 
Action: Mouse scrolled (656, 388) with delta (0, 0)
Screenshot: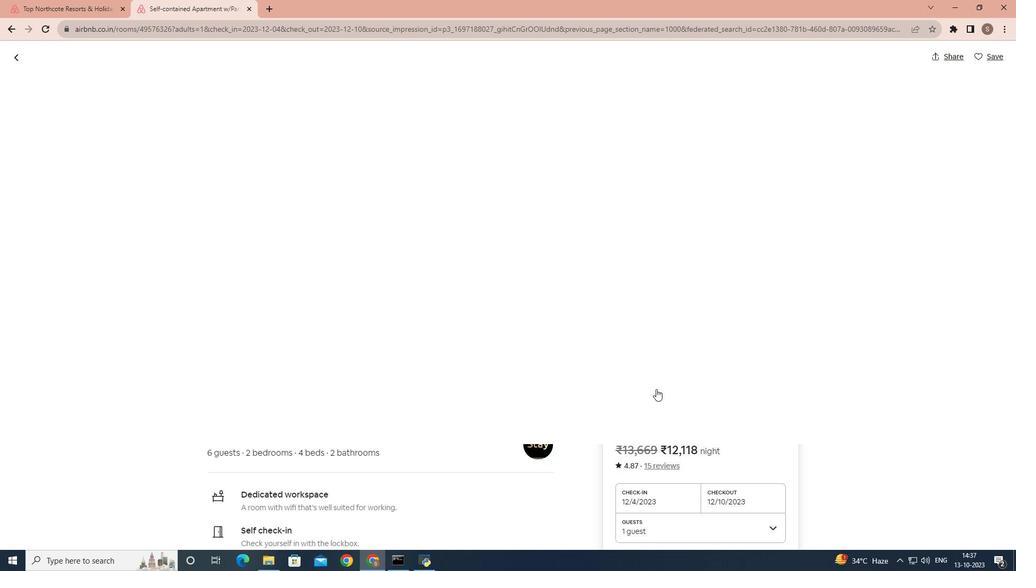 
Action: Mouse scrolled (656, 388) with delta (0, 0)
Screenshot: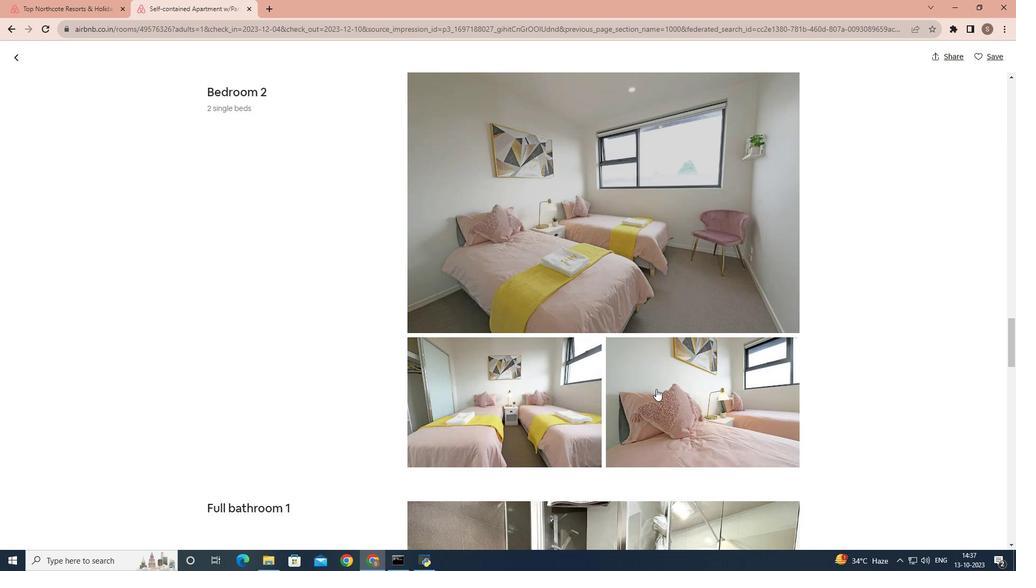 
Action: Mouse scrolled (656, 388) with delta (0, 0)
Screenshot: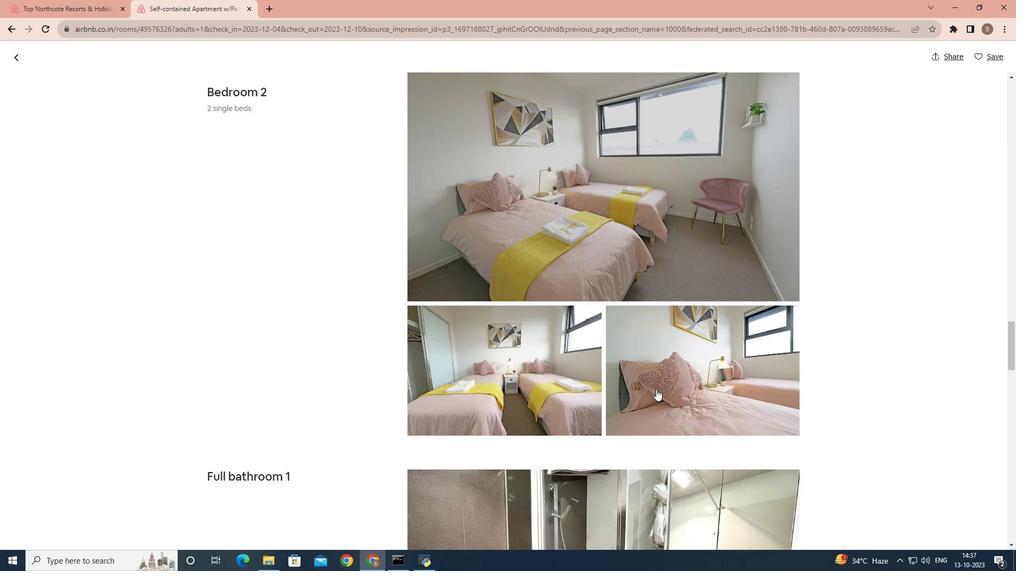 
Action: Mouse scrolled (656, 388) with delta (0, 0)
Screenshot: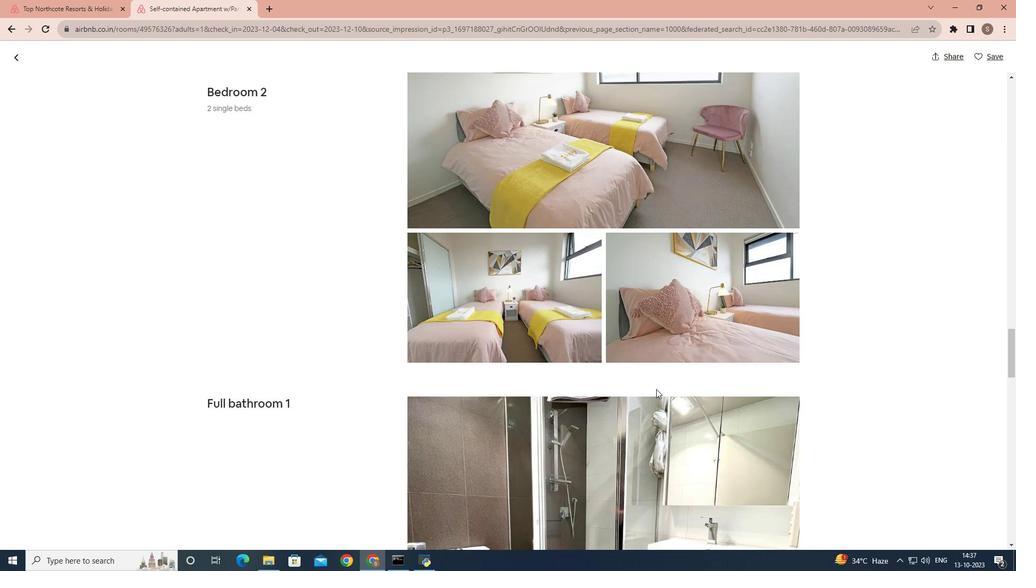 
Action: Mouse scrolled (656, 388) with delta (0, 0)
Screenshot: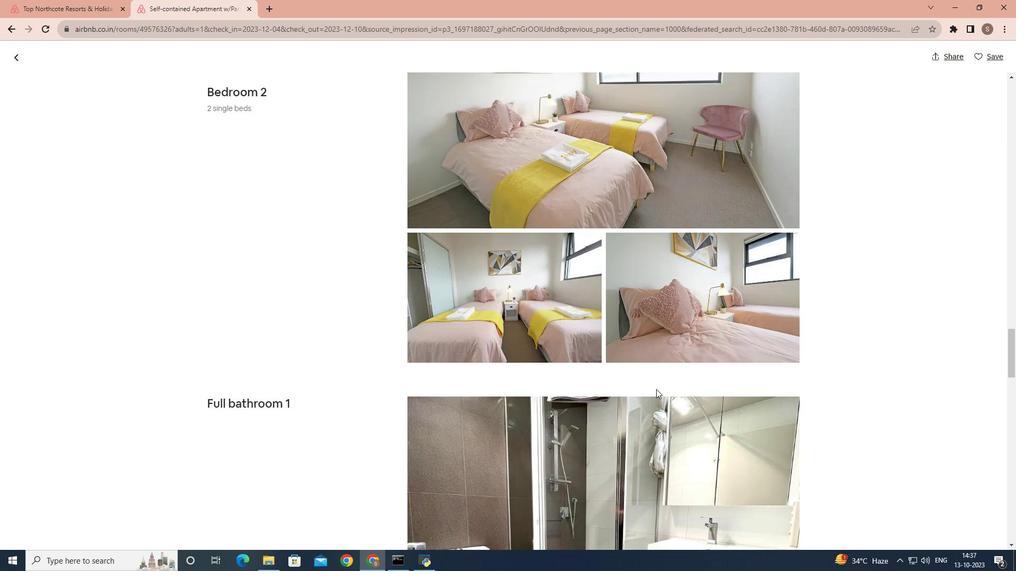 
Action: Mouse moved to (844, 372)
Screenshot: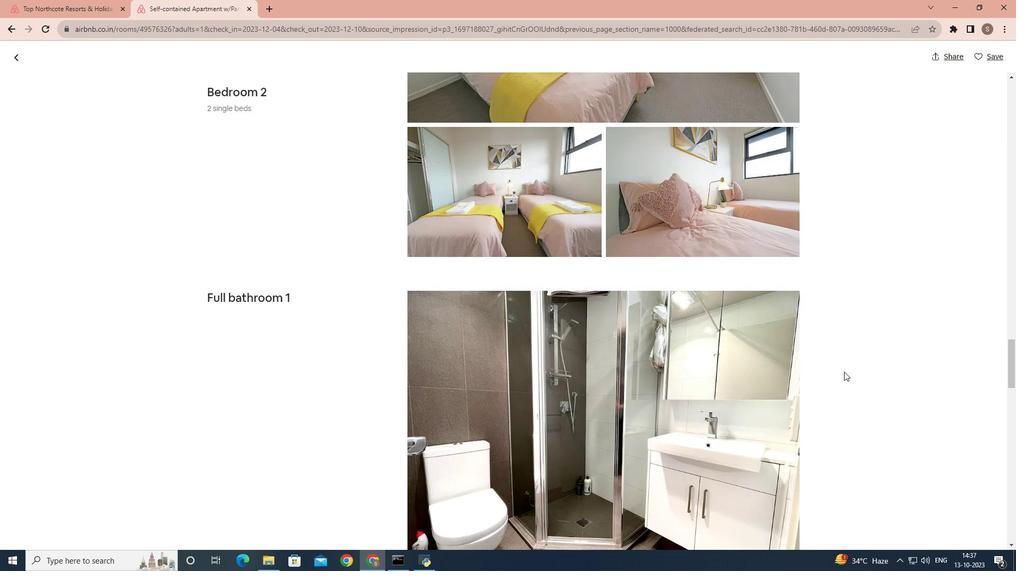 
Action: Mouse scrolled (844, 371) with delta (0, 0)
Screenshot: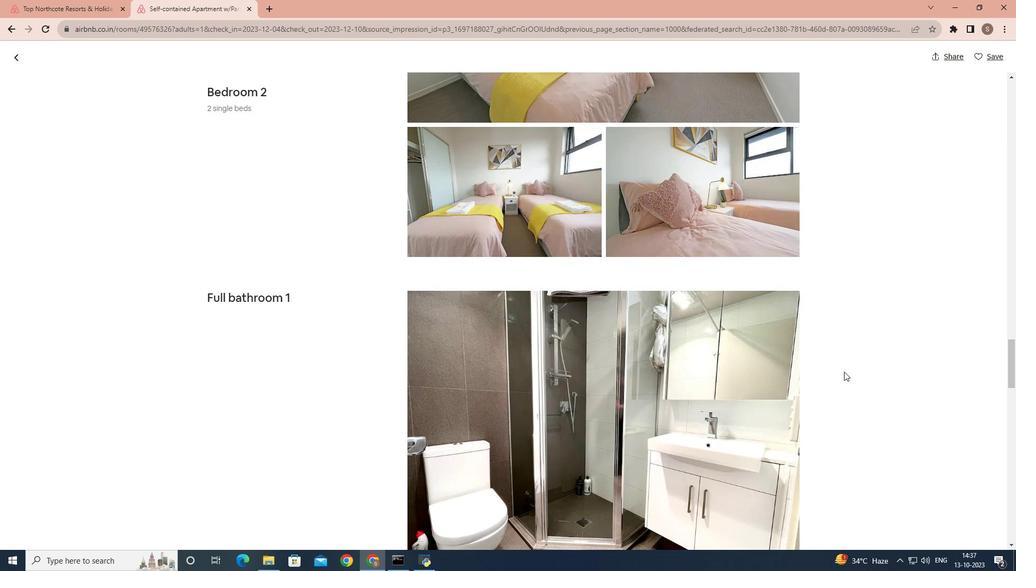 
Action: Mouse scrolled (844, 371) with delta (0, 0)
Screenshot: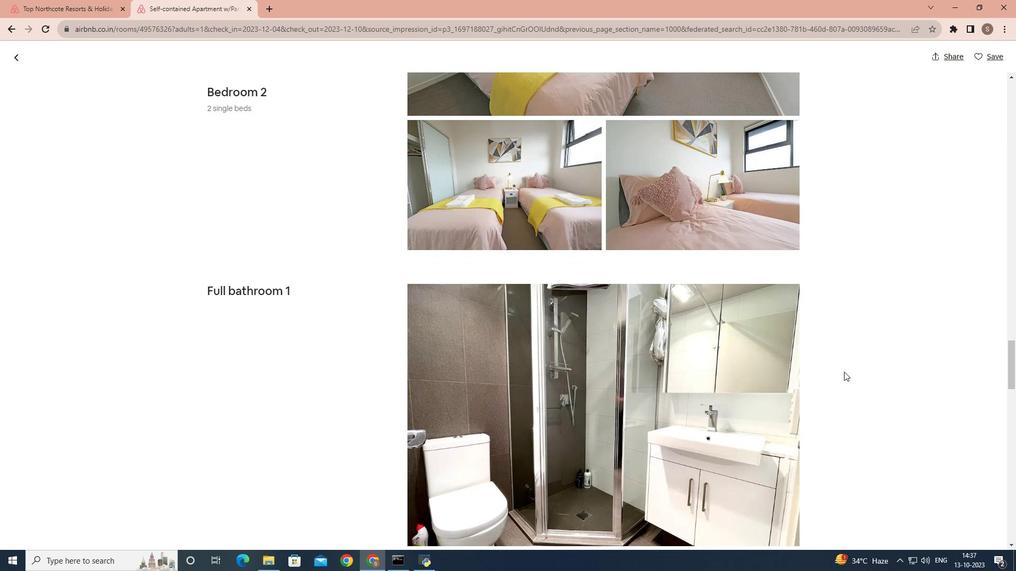 
Action: Mouse scrolled (844, 371) with delta (0, 0)
Screenshot: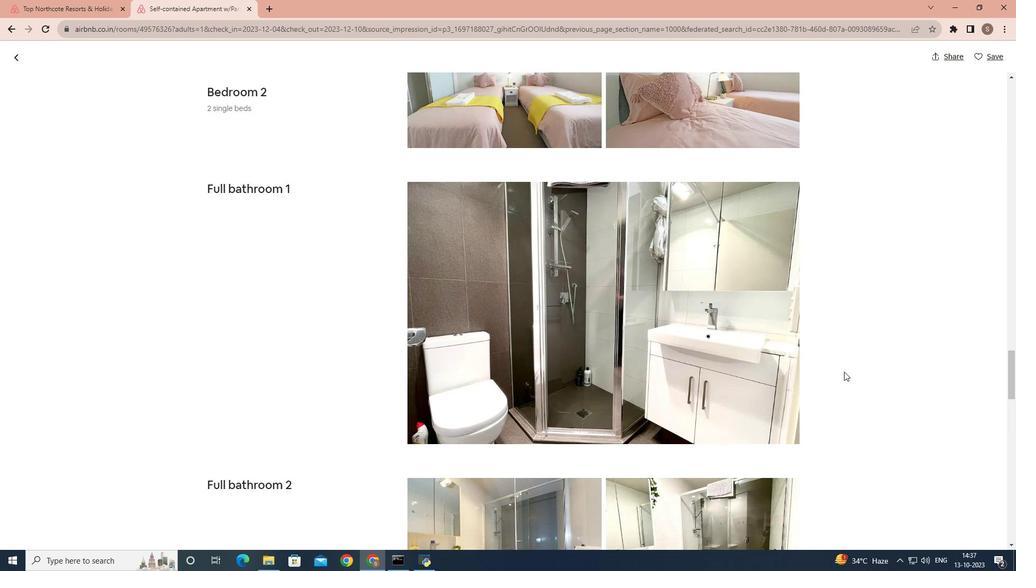
Action: Mouse scrolled (844, 371) with delta (0, 0)
Screenshot: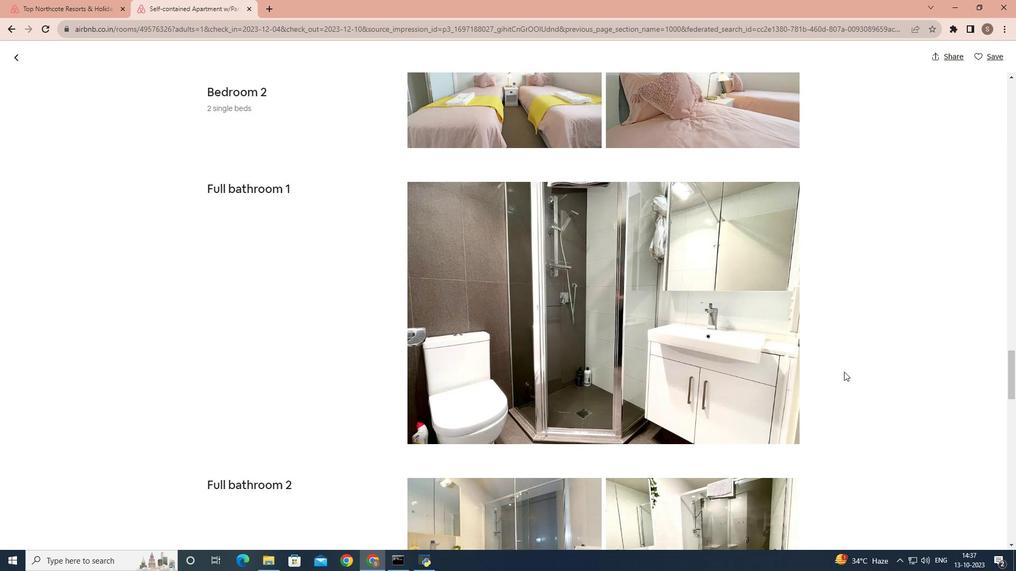 
Action: Mouse scrolled (844, 371) with delta (0, 0)
Screenshot: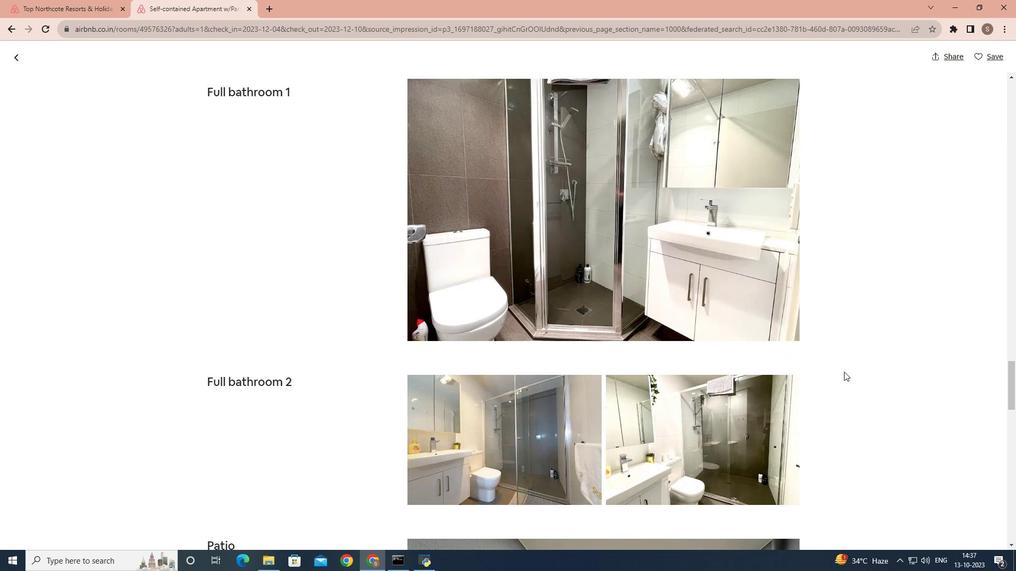 
Action: Mouse scrolled (844, 371) with delta (0, 0)
Screenshot: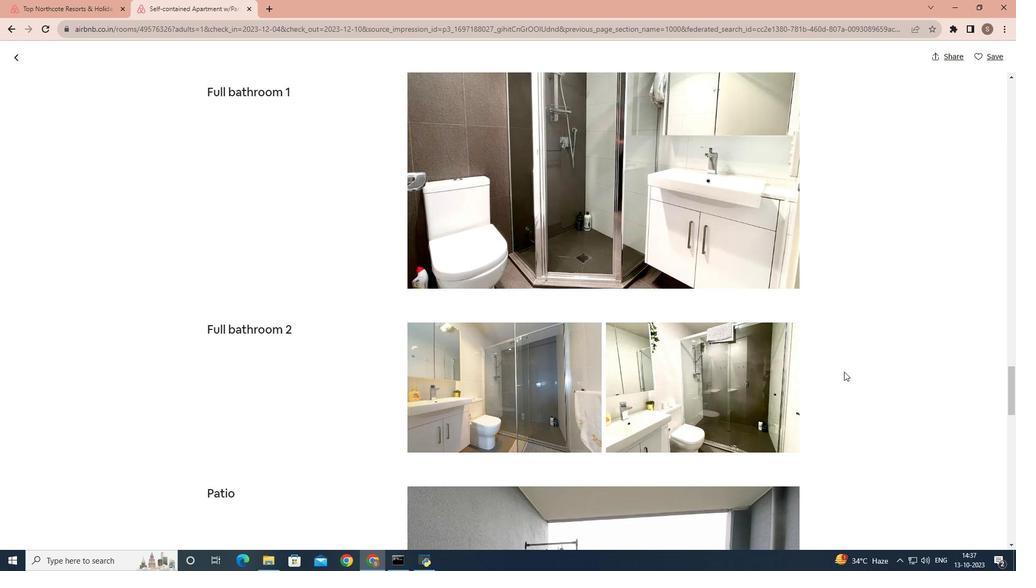 
Action: Mouse scrolled (844, 371) with delta (0, 0)
Screenshot: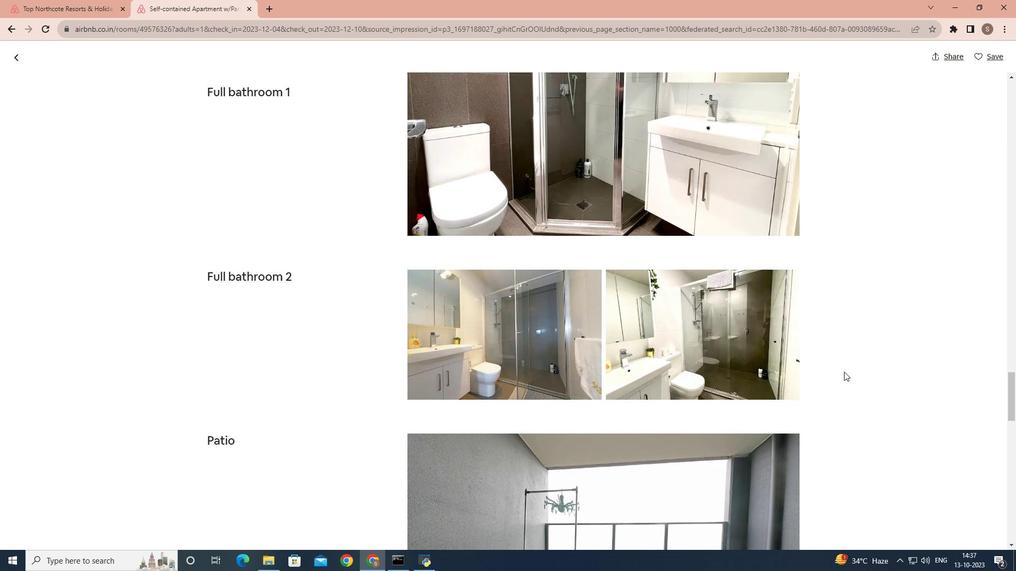 
Action: Mouse scrolled (844, 371) with delta (0, 0)
Screenshot: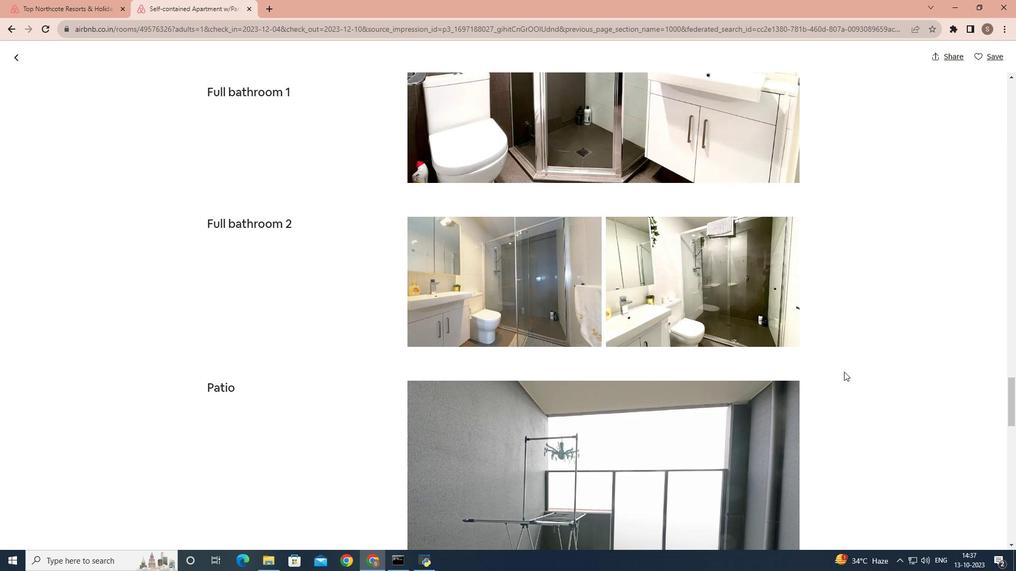 
Action: Mouse scrolled (844, 371) with delta (0, 0)
Screenshot: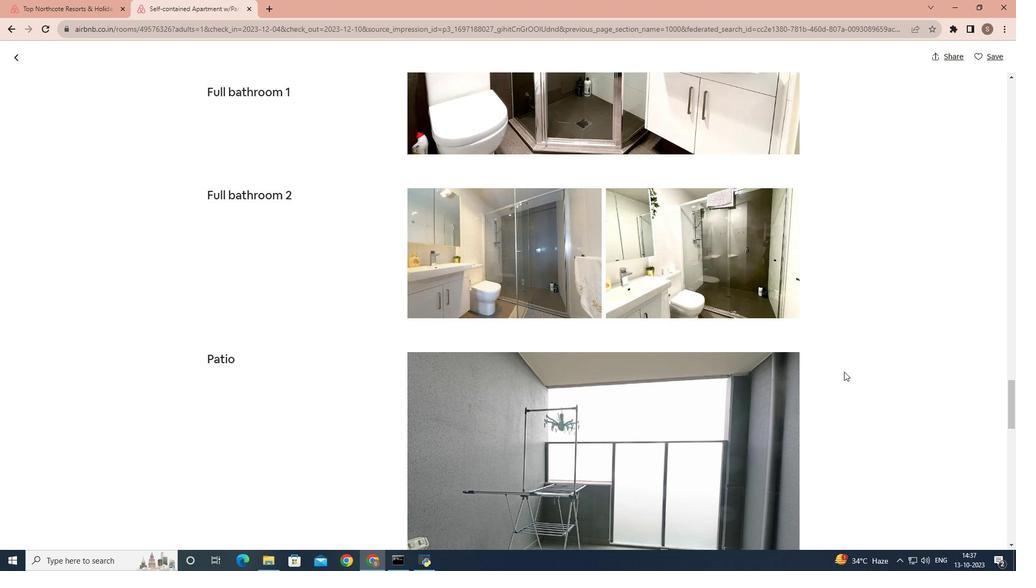 
Action: Mouse scrolled (844, 371) with delta (0, 0)
Screenshot: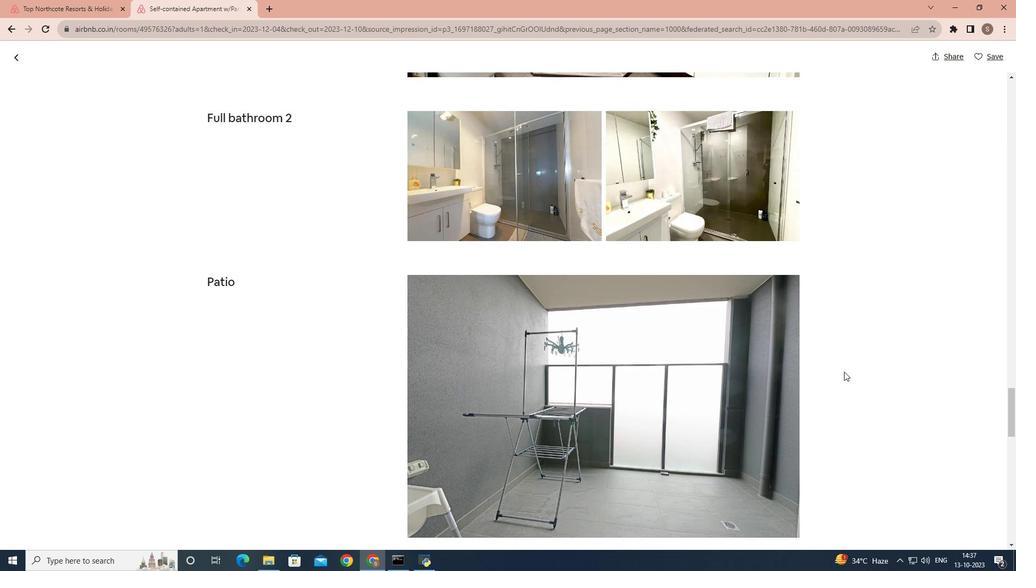 
Action: Mouse scrolled (844, 371) with delta (0, 0)
Screenshot: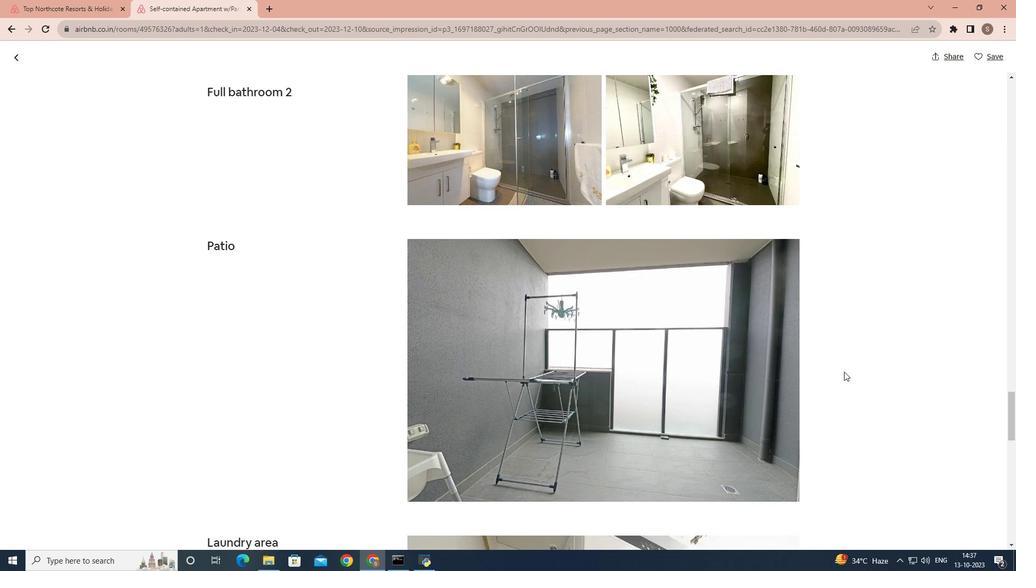 
Action: Mouse scrolled (844, 371) with delta (0, 0)
Screenshot: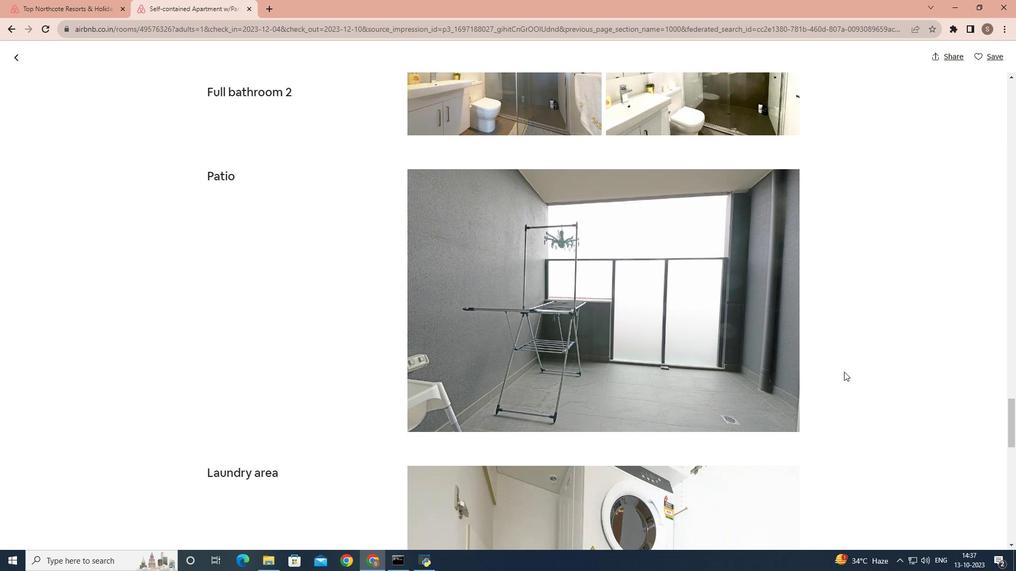 
Action: Mouse scrolled (844, 371) with delta (0, 0)
Screenshot: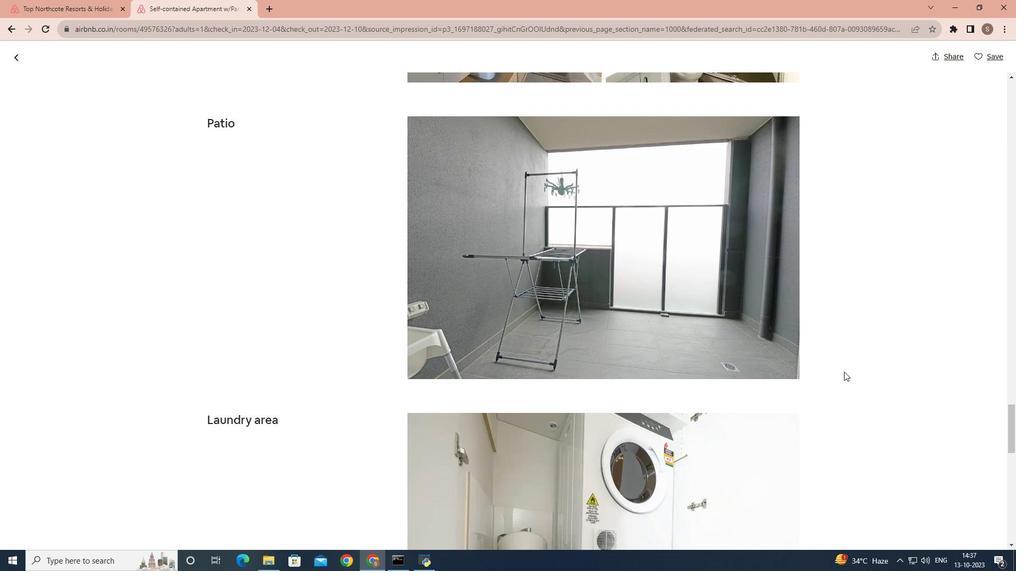 
Action: Mouse scrolled (844, 371) with delta (0, 0)
Screenshot: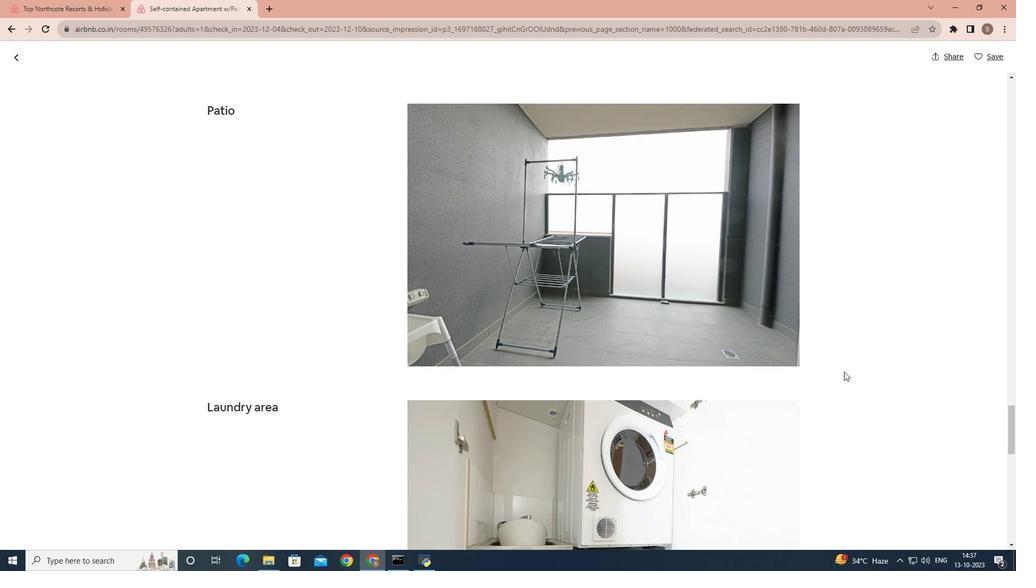 
Action: Mouse scrolled (844, 371) with delta (0, 0)
Screenshot: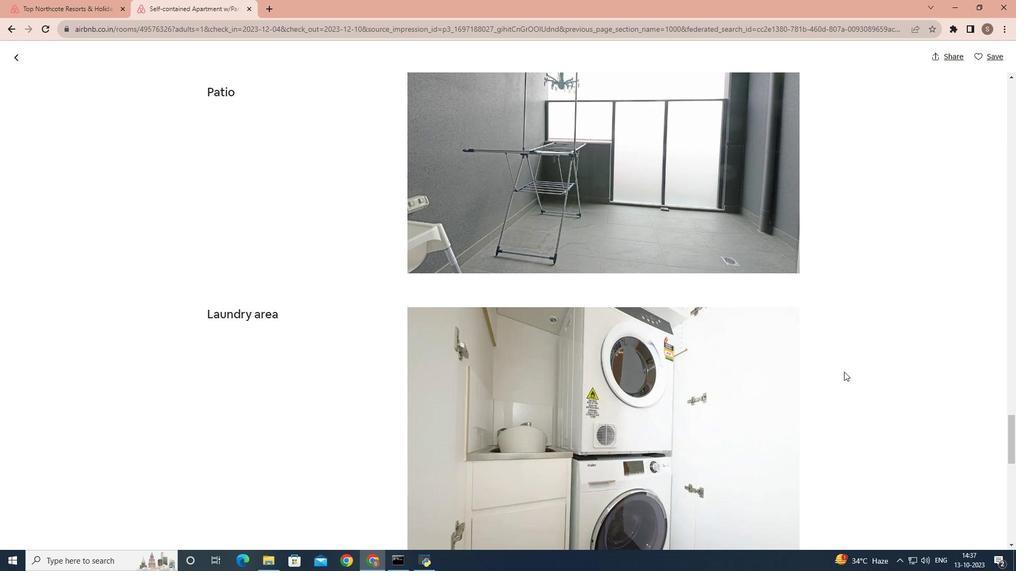
Action: Mouse scrolled (844, 371) with delta (0, 0)
Screenshot: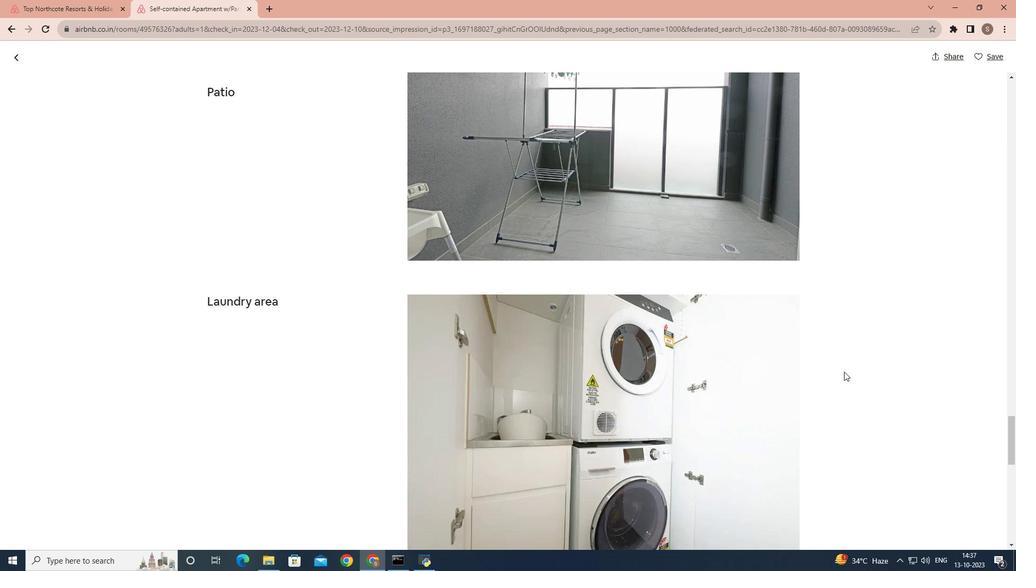 
Action: Mouse scrolled (844, 372) with delta (0, 0)
Screenshot: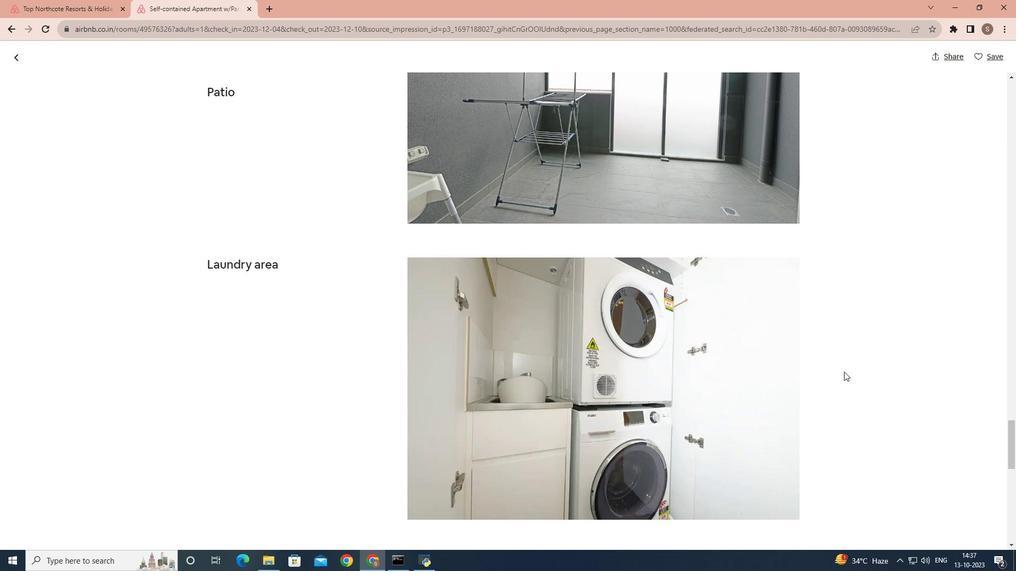 
Action: Mouse scrolled (844, 371) with delta (0, 0)
Screenshot: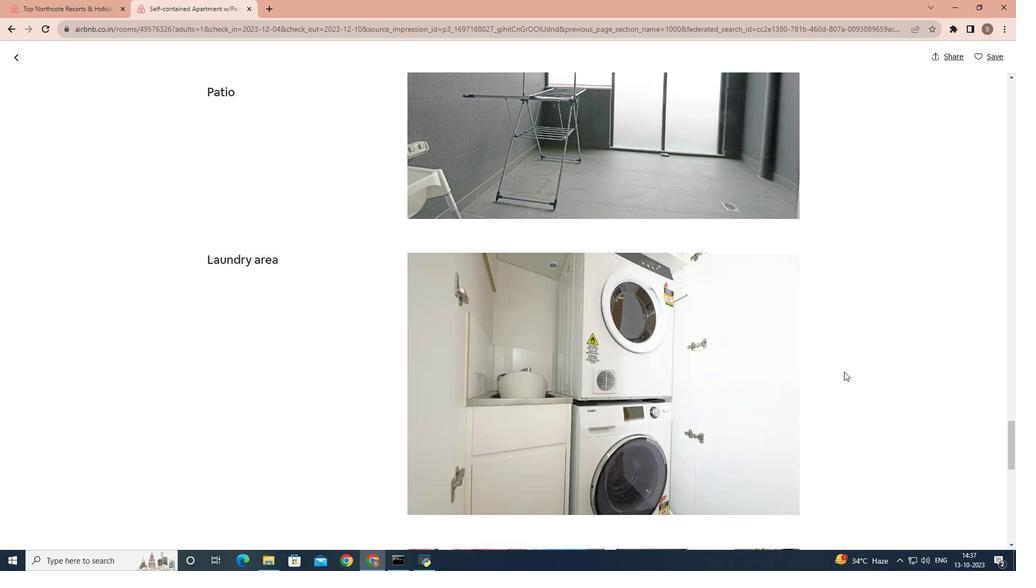 
Action: Mouse scrolled (844, 371) with delta (0, 0)
Screenshot: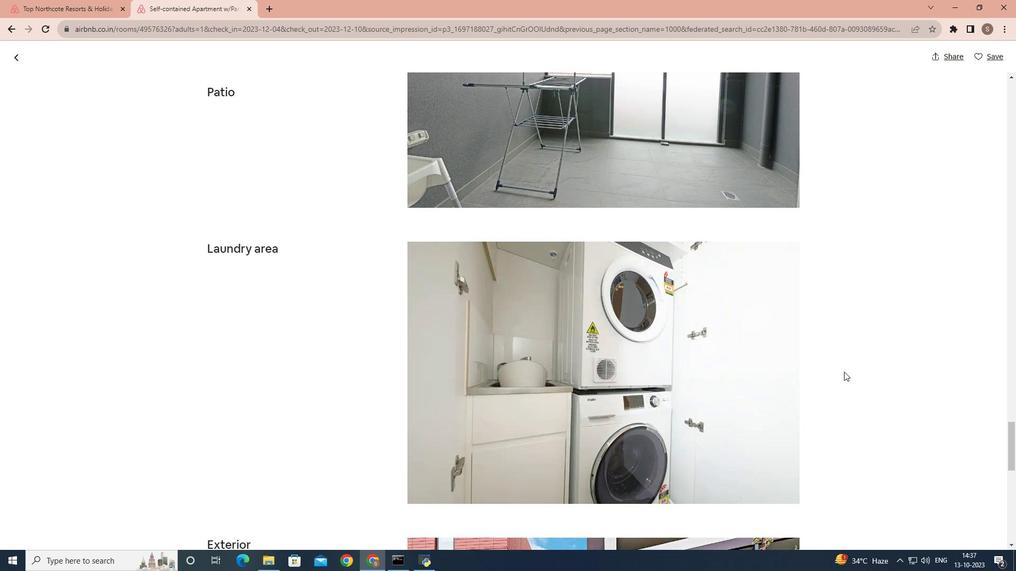 
Action: Mouse scrolled (844, 371) with delta (0, 0)
Screenshot: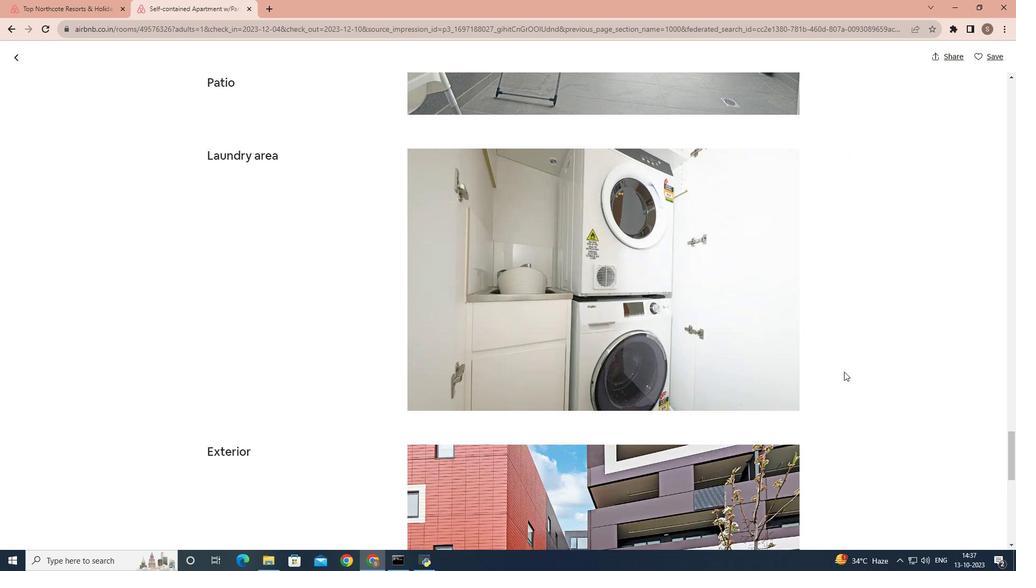 
Action: Mouse scrolled (844, 371) with delta (0, 0)
Screenshot: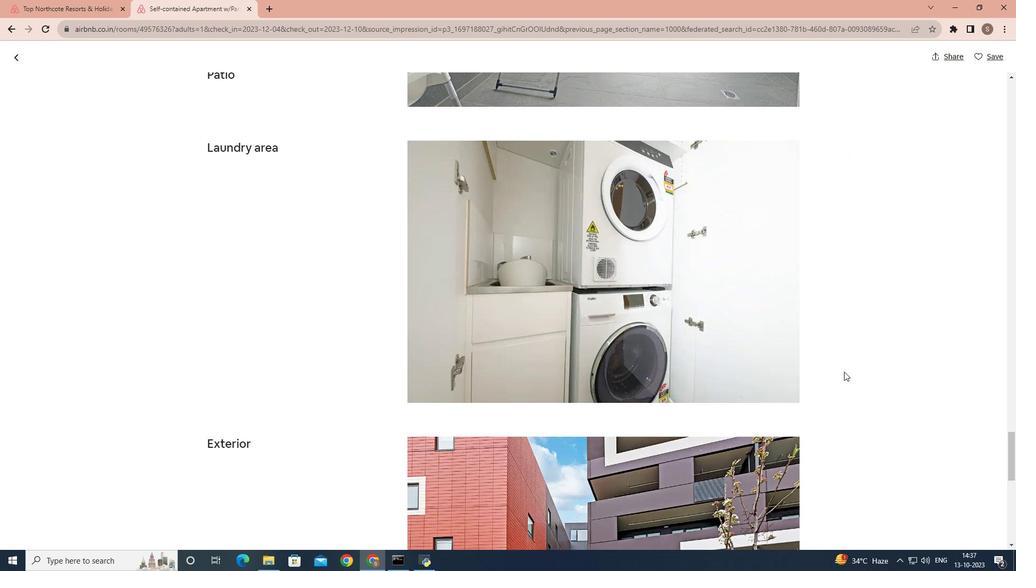 
Action: Mouse scrolled (844, 371) with delta (0, 0)
Screenshot: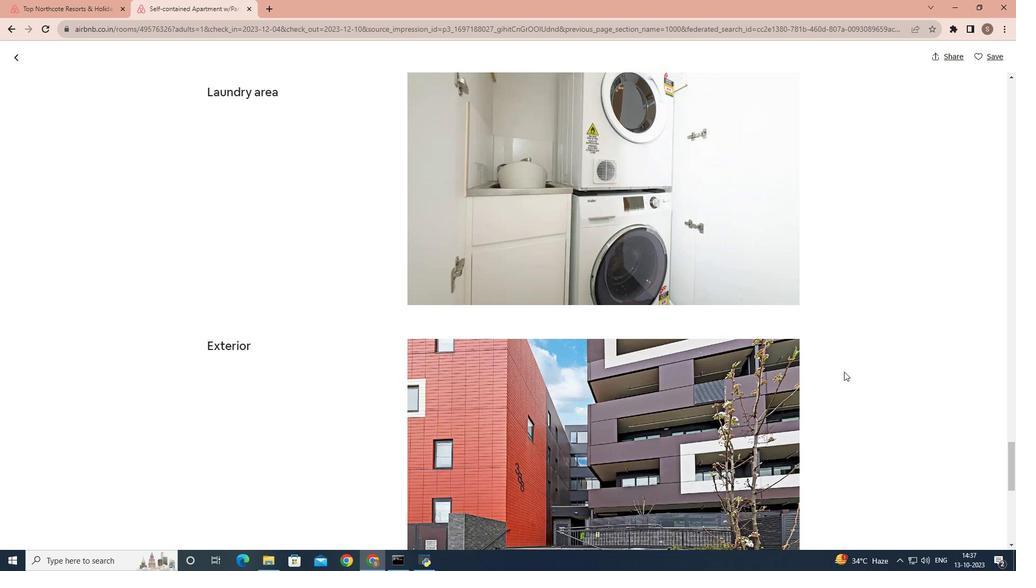 
Action: Mouse scrolled (844, 371) with delta (0, 0)
Screenshot: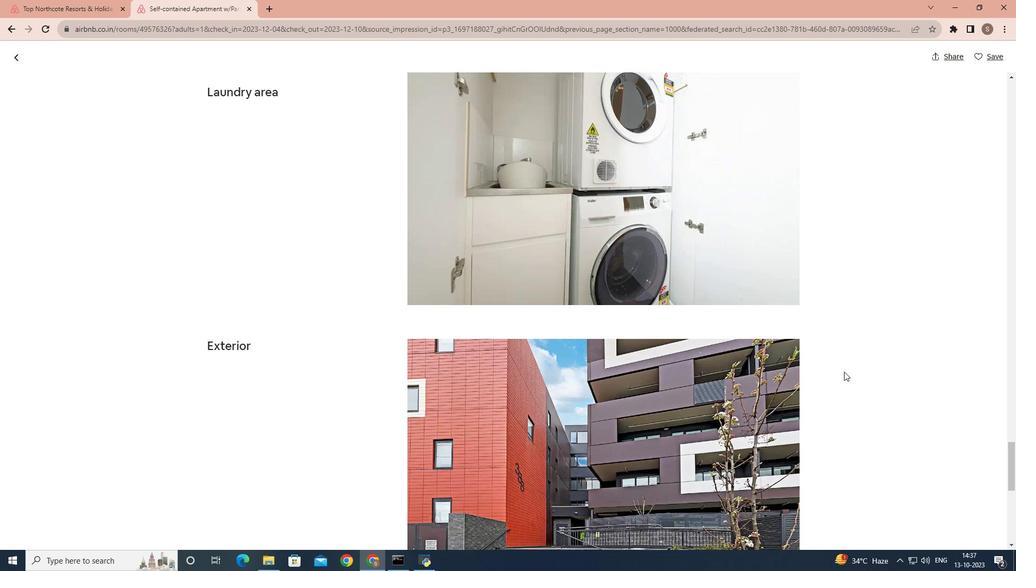 
Action: Mouse scrolled (844, 371) with delta (0, 0)
Screenshot: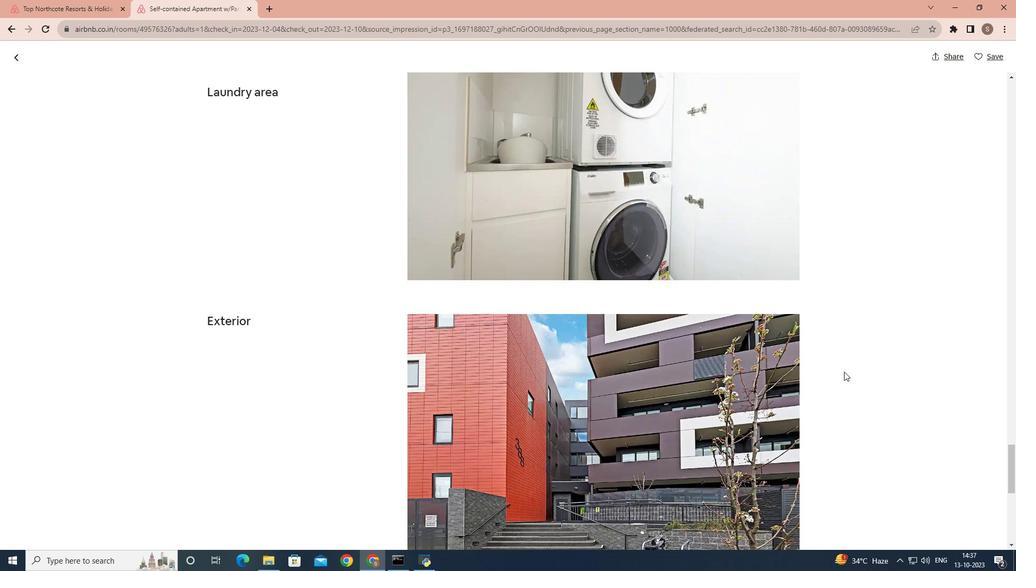 
Action: Mouse scrolled (844, 371) with delta (0, 0)
Screenshot: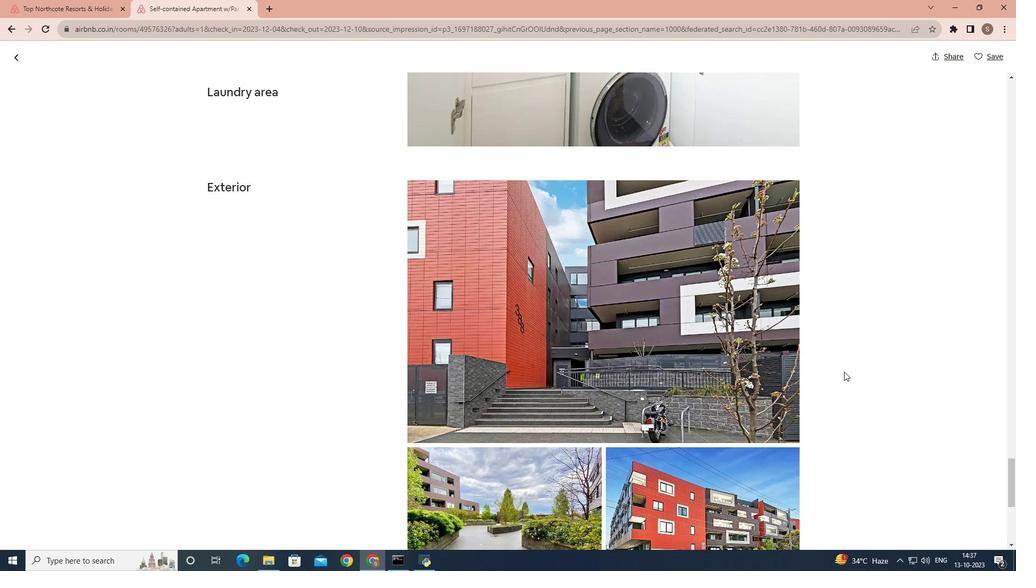 
Action: Mouse scrolled (844, 371) with delta (0, 0)
Screenshot: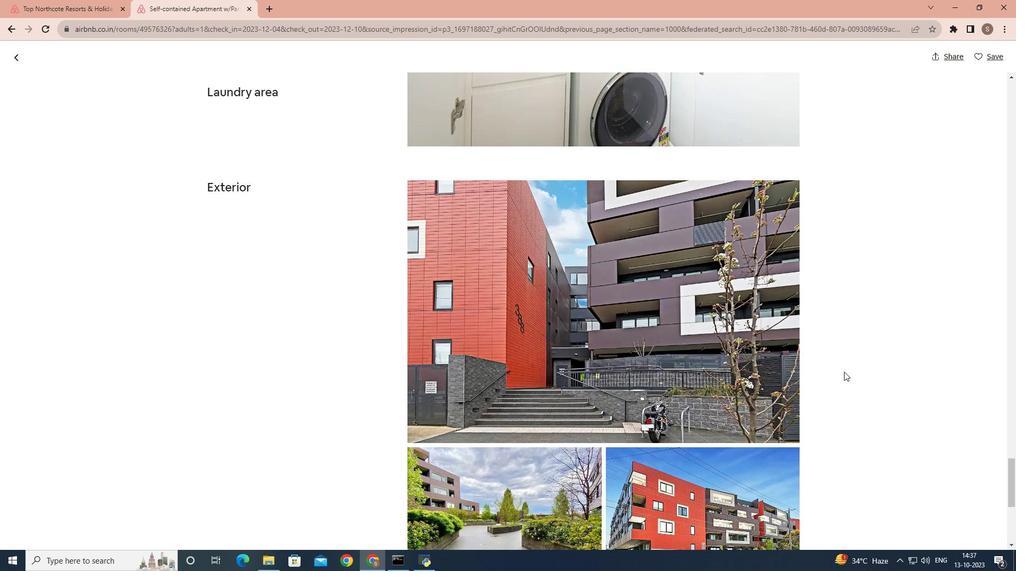 
Action: Mouse scrolled (844, 371) with delta (0, 0)
Screenshot: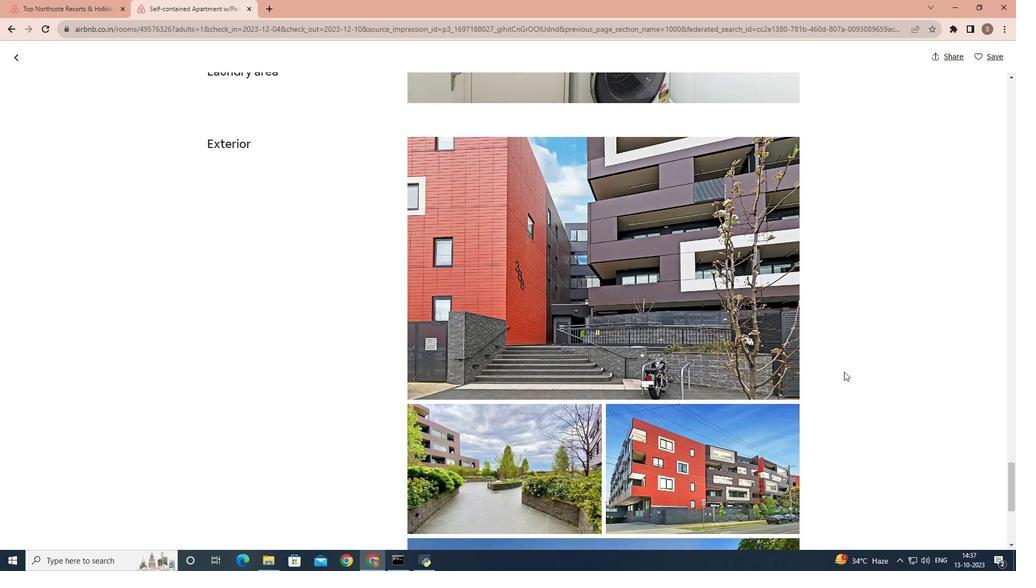 
Action: Mouse scrolled (844, 371) with delta (0, 0)
Screenshot: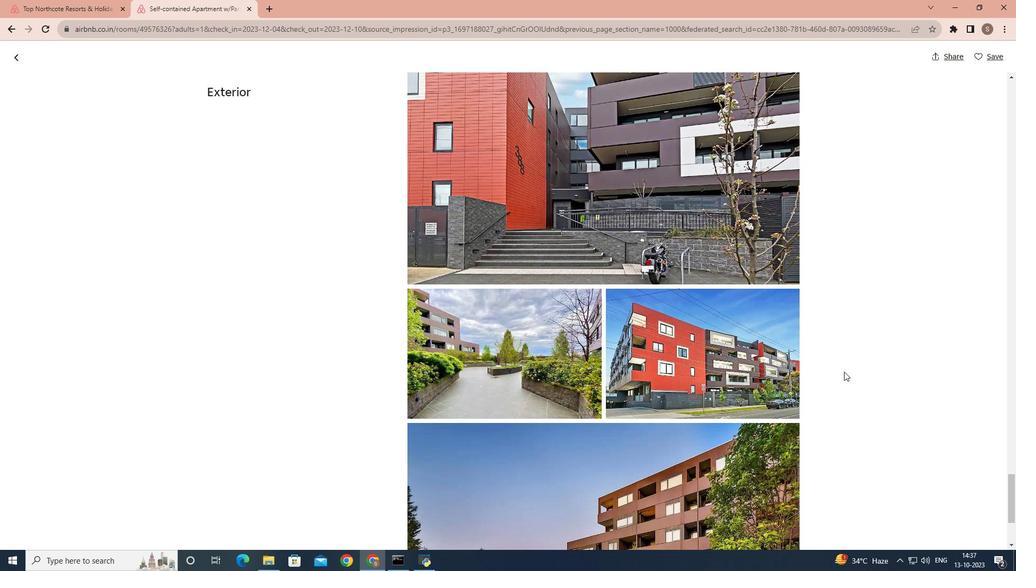 
Action: Mouse scrolled (844, 371) with delta (0, 0)
Screenshot: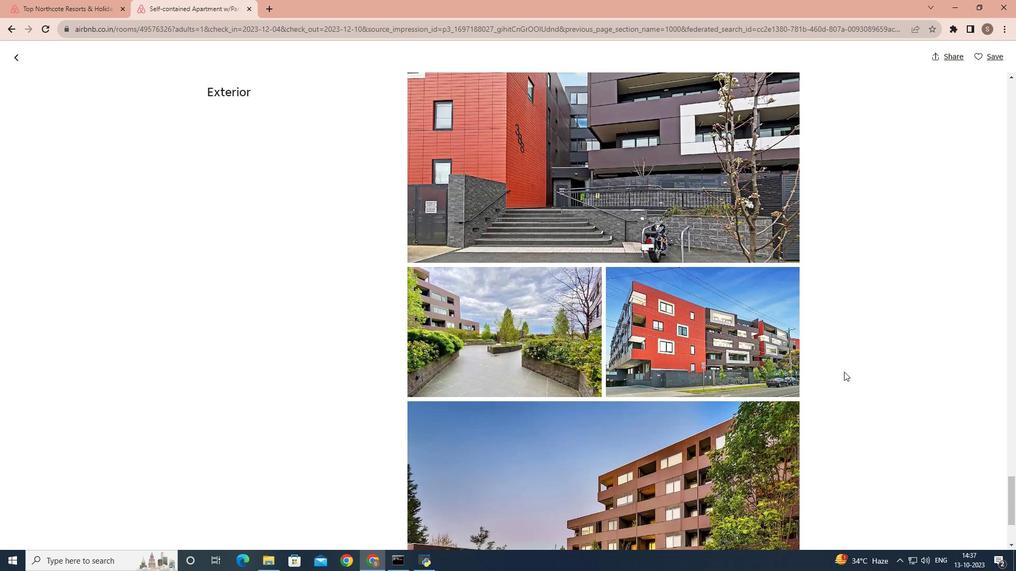 
Action: Mouse scrolled (844, 371) with delta (0, 0)
Screenshot: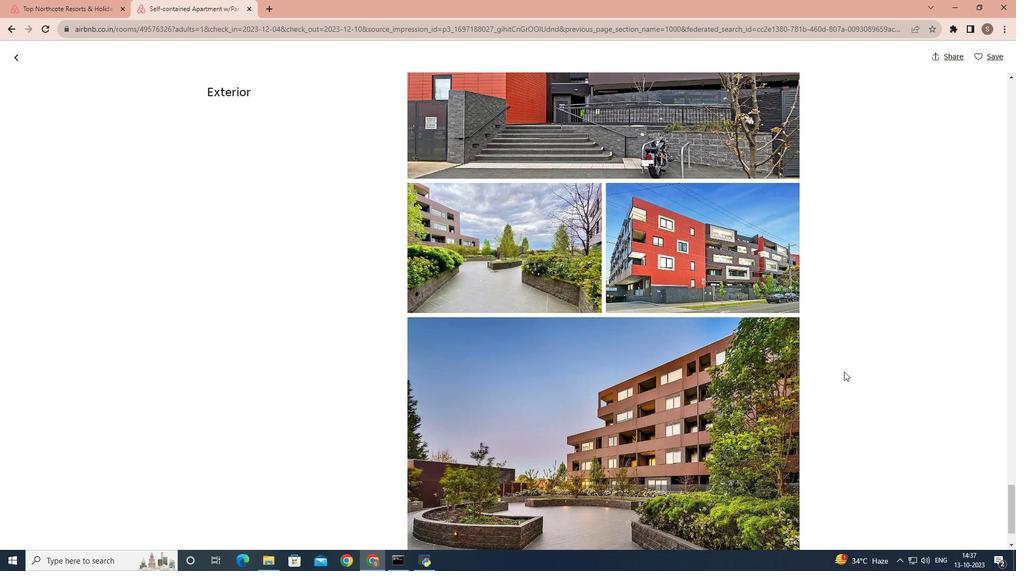 
Action: Mouse scrolled (844, 371) with delta (0, 0)
Screenshot: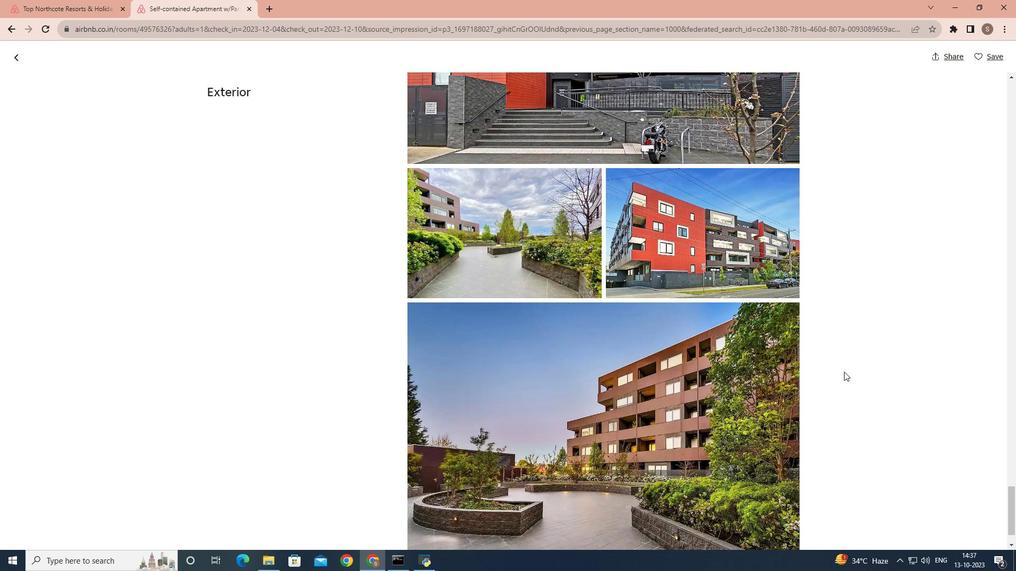 
Action: Mouse moved to (841, 391)
Screenshot: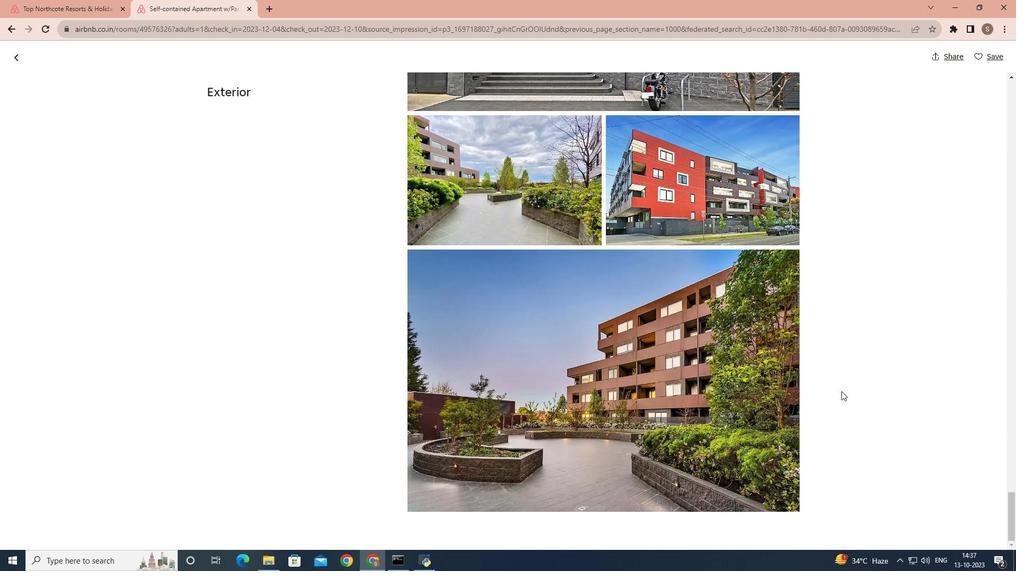 
Action: Mouse scrolled (841, 391) with delta (0, 0)
Screenshot: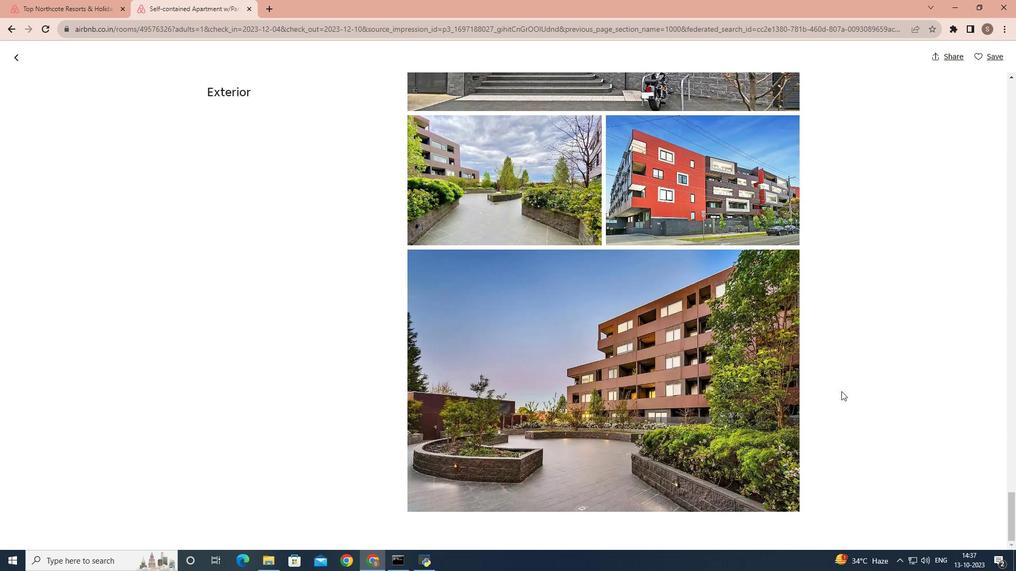 
Action: Mouse scrolled (841, 391) with delta (0, 0)
Screenshot: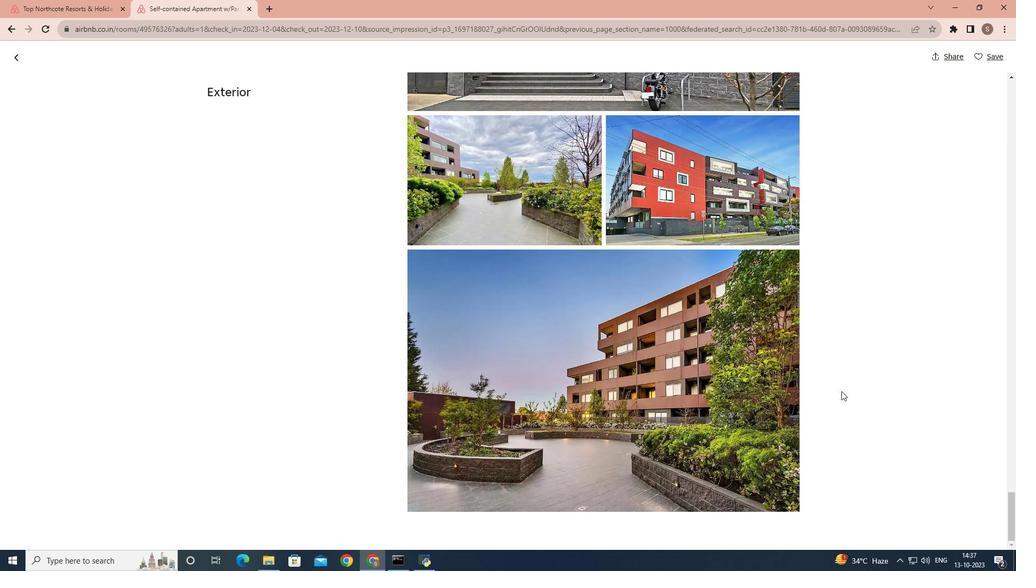 
Action: Mouse scrolled (841, 391) with delta (0, 0)
Screenshot: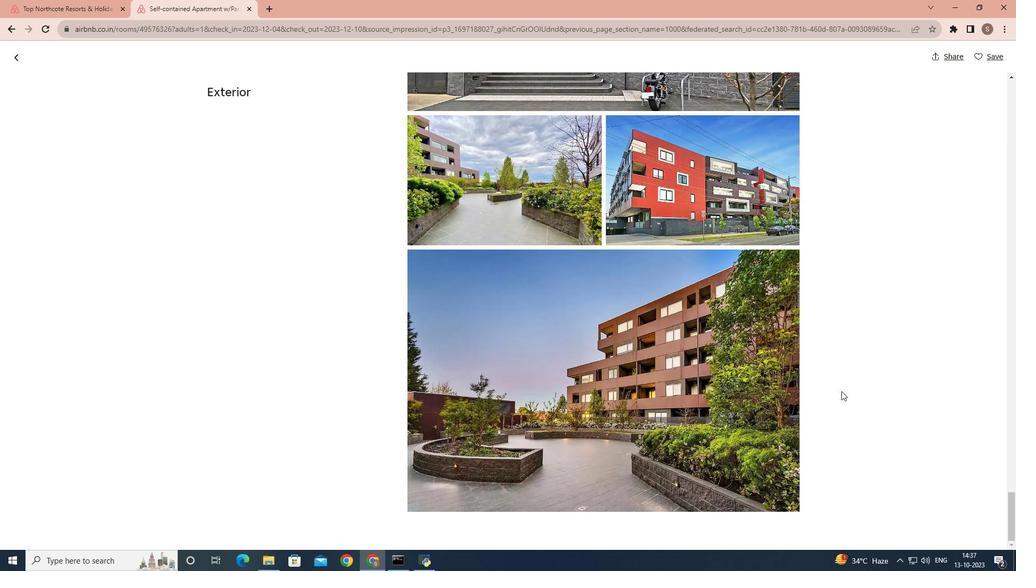 
Action: Mouse scrolled (841, 391) with delta (0, 0)
Screenshot: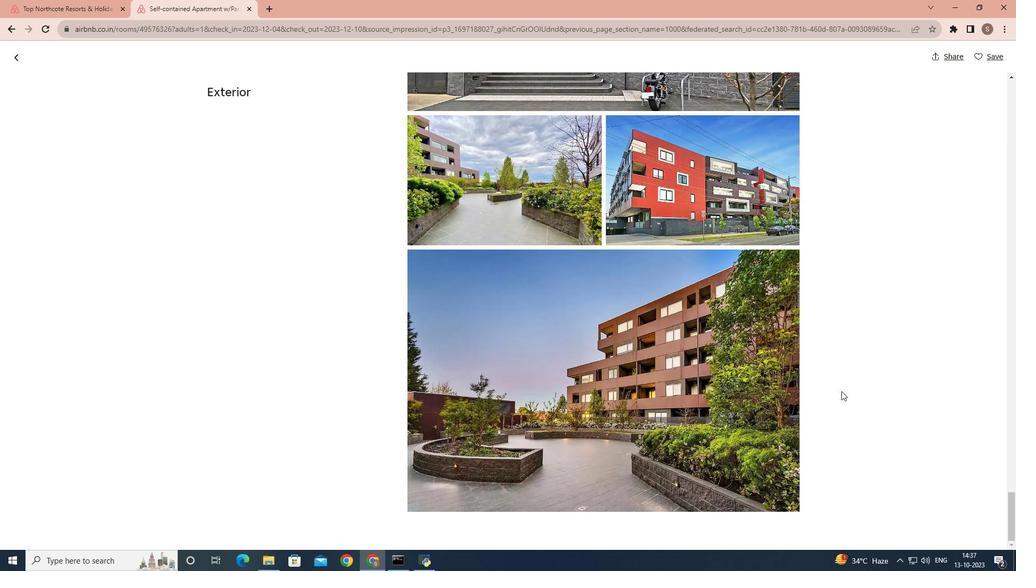 
Action: Mouse scrolled (841, 391) with delta (0, 0)
Screenshot: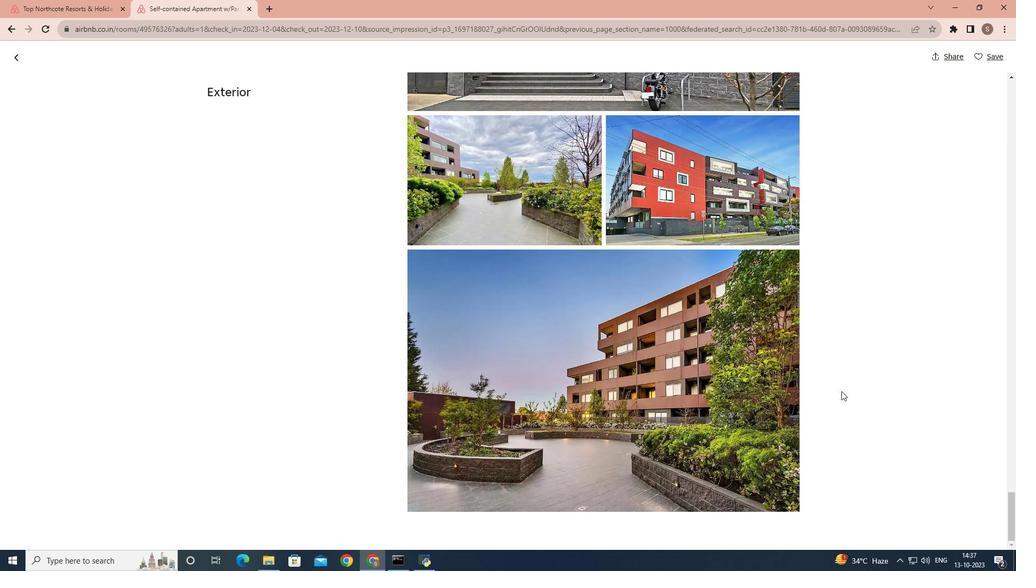 
Action: Mouse moved to (13, 58)
Screenshot: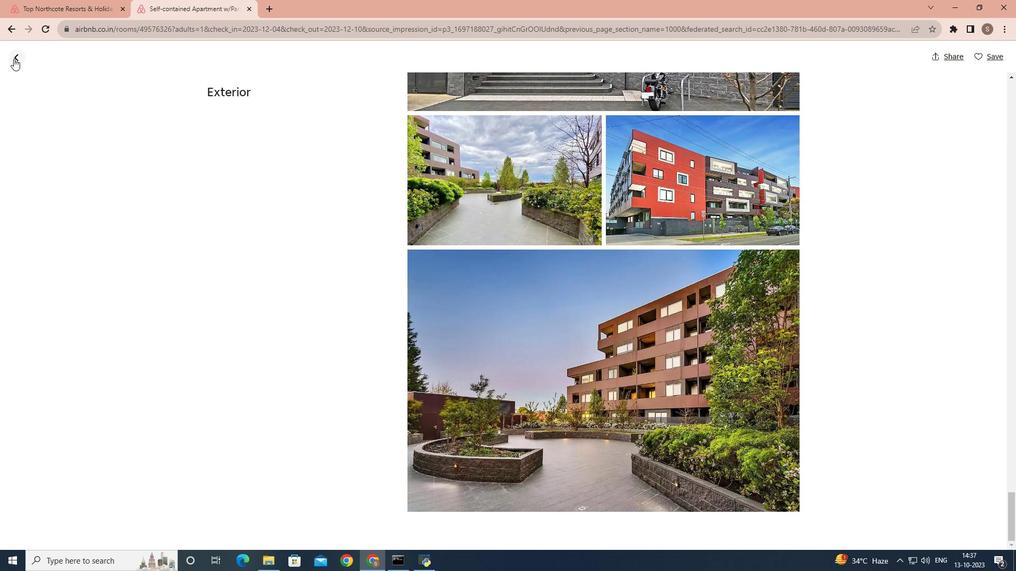 
Action: Mouse pressed left at (13, 58)
Screenshot: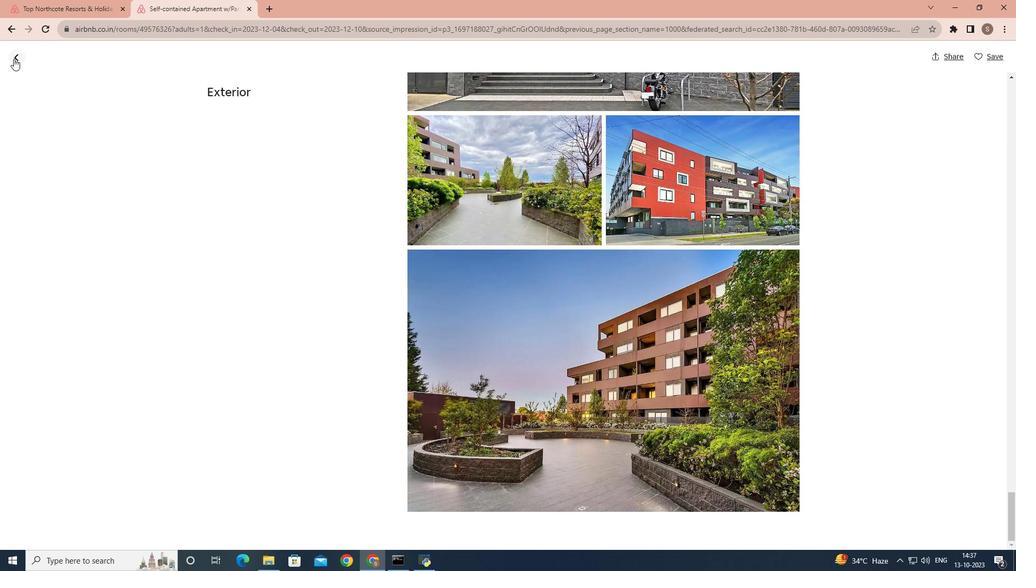 
Action: Mouse moved to (333, 278)
Screenshot: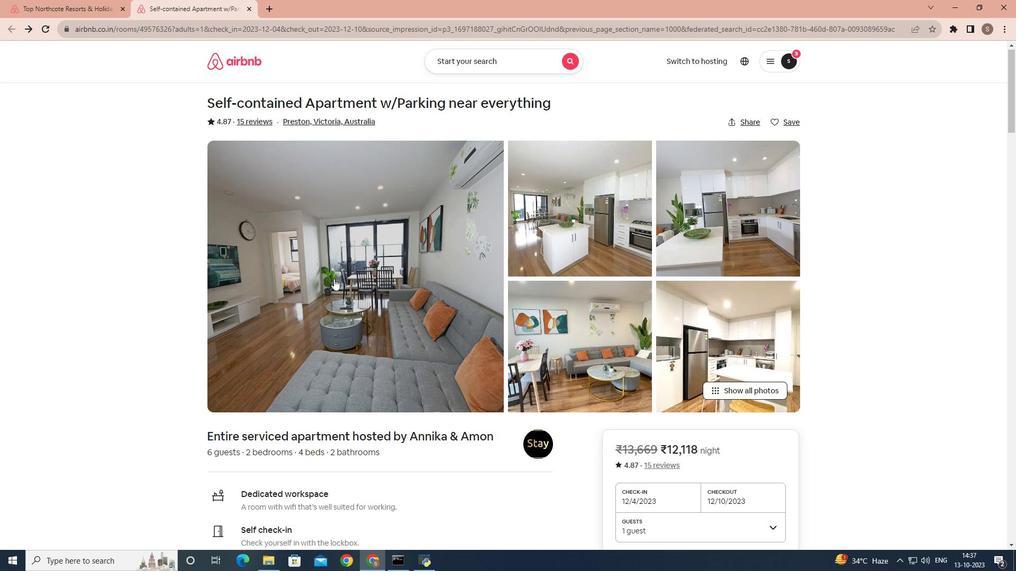 
Action: Mouse scrolled (333, 278) with delta (0, 0)
Screenshot: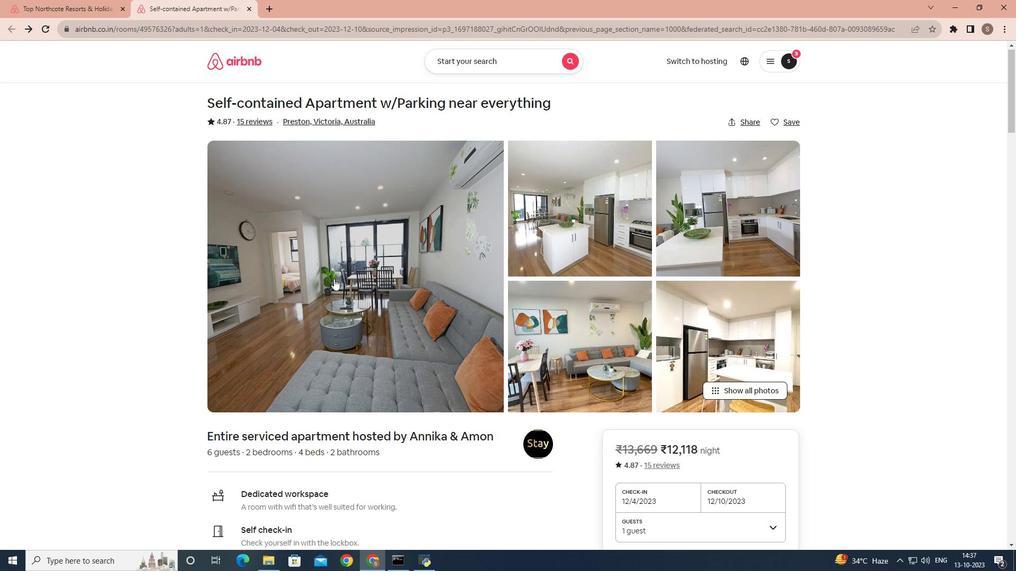 
Action: Mouse moved to (333, 278)
Screenshot: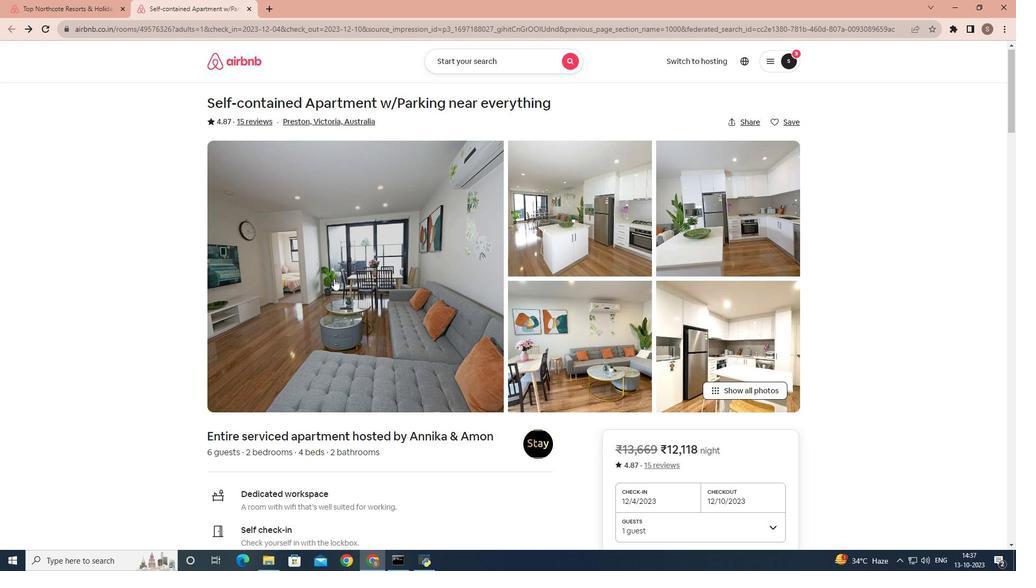 
Action: Mouse scrolled (333, 278) with delta (0, 0)
Screenshot: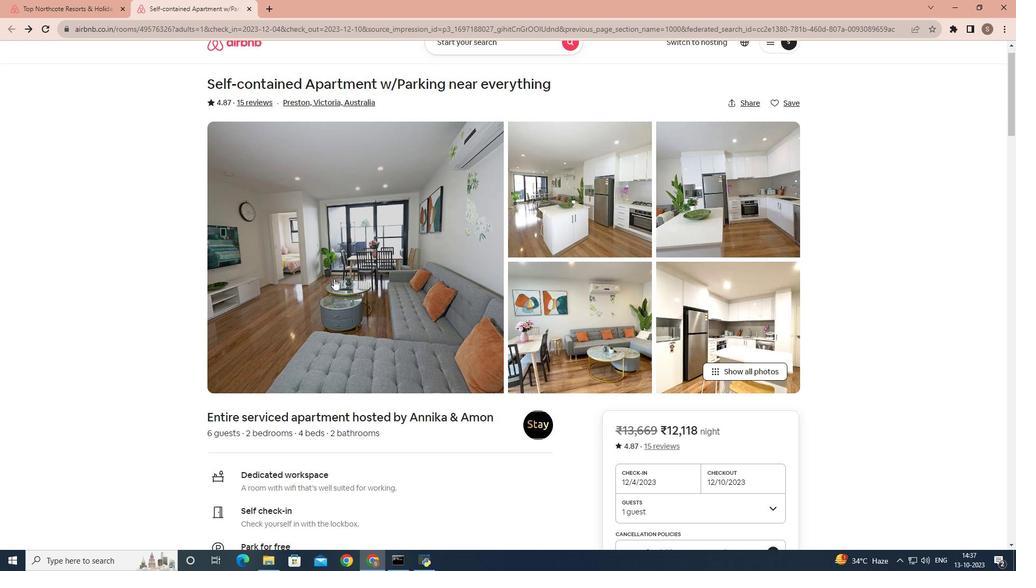 
Action: Mouse scrolled (333, 278) with delta (0, 0)
Screenshot: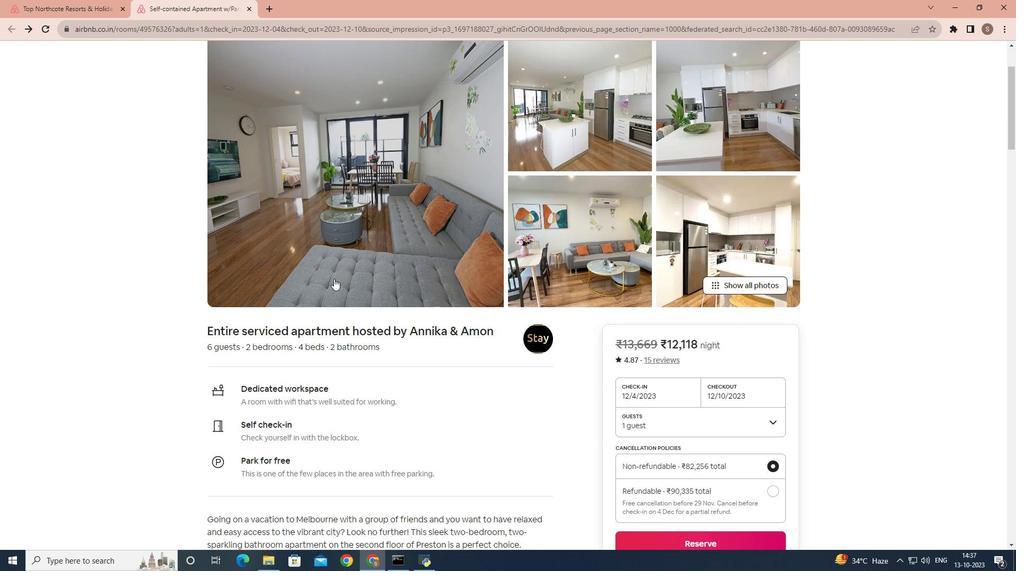 
Action: Mouse scrolled (333, 278) with delta (0, 0)
Screenshot: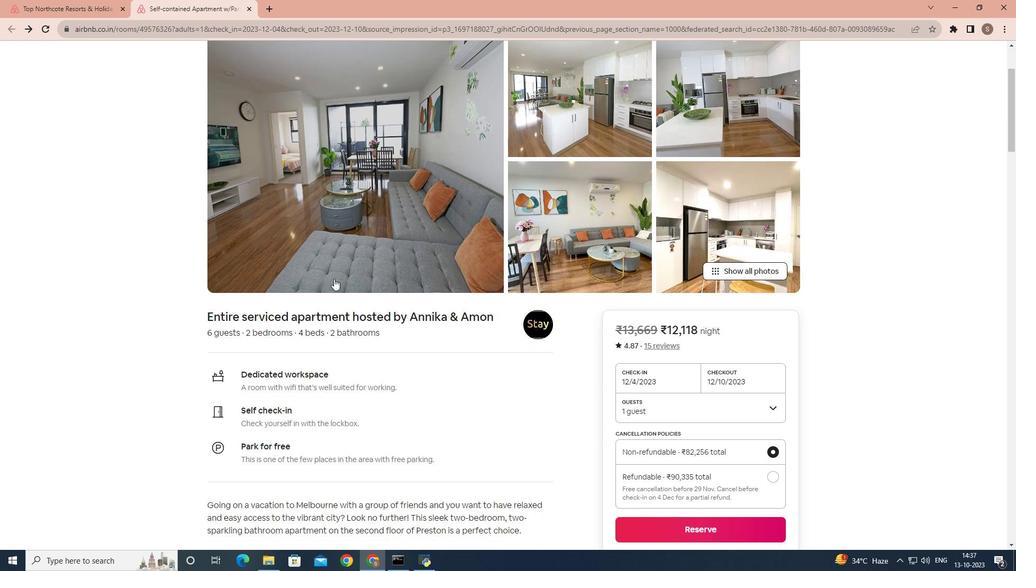 
Action: Mouse scrolled (333, 278) with delta (0, 0)
Screenshot: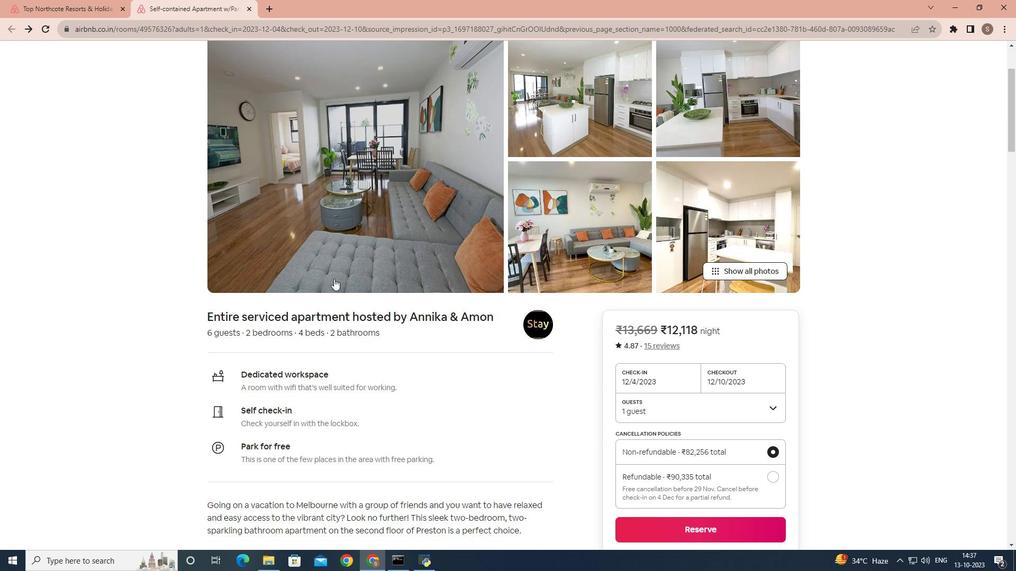 
Action: Mouse moved to (321, 309)
Screenshot: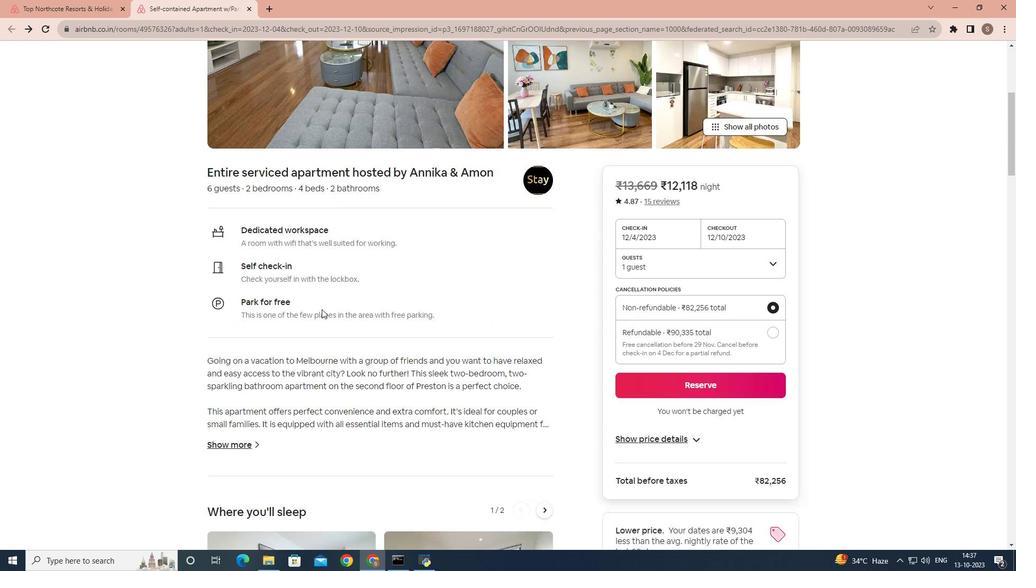 
Action: Mouse scrolled (321, 309) with delta (0, 0)
Screenshot: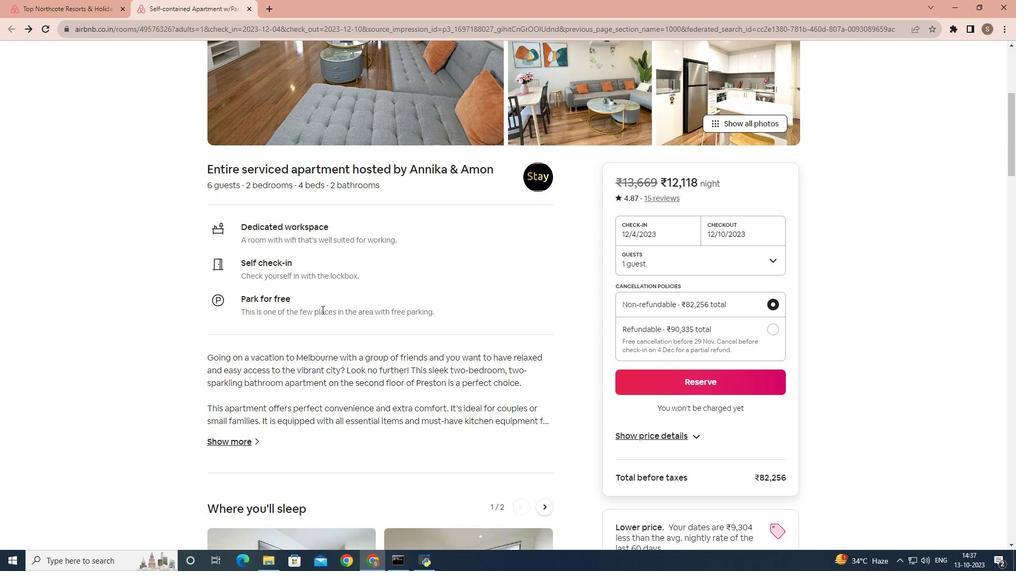 
Action: Mouse moved to (321, 310)
Screenshot: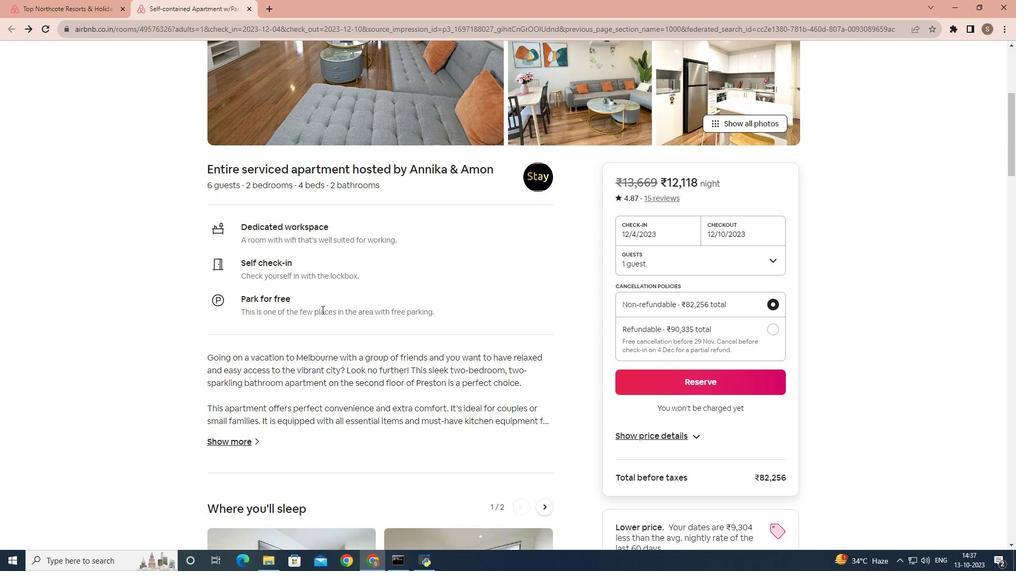 
Action: Mouse scrolled (321, 309) with delta (0, 0)
Screenshot: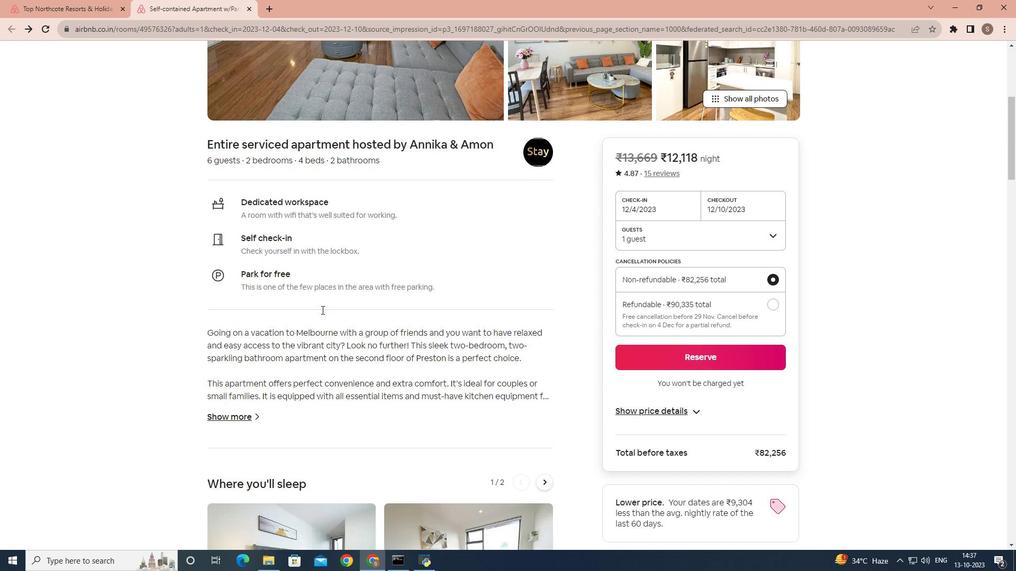 
Action: Mouse moved to (223, 338)
Screenshot: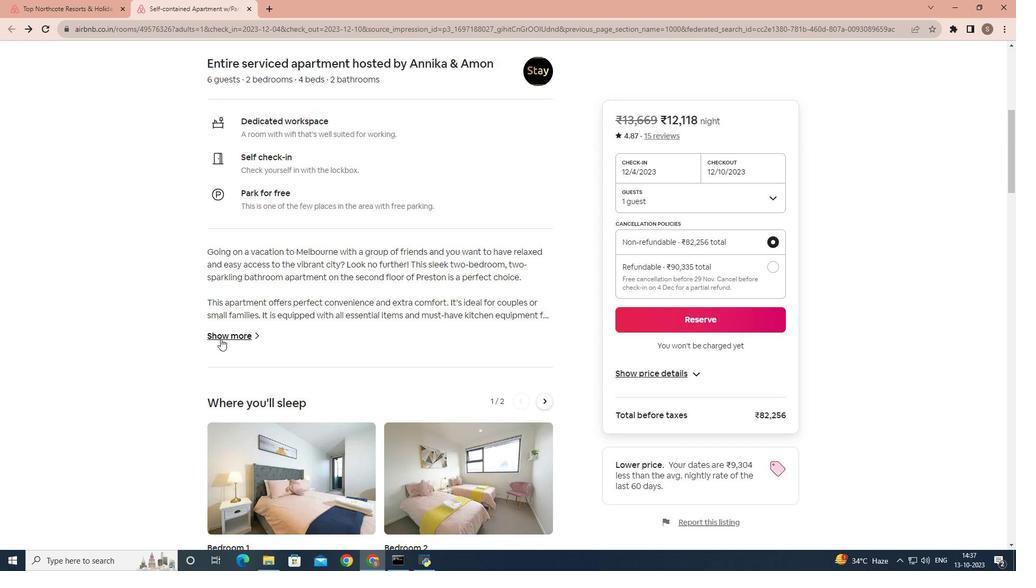 
Action: Mouse scrolled (223, 337) with delta (0, 0)
Screenshot: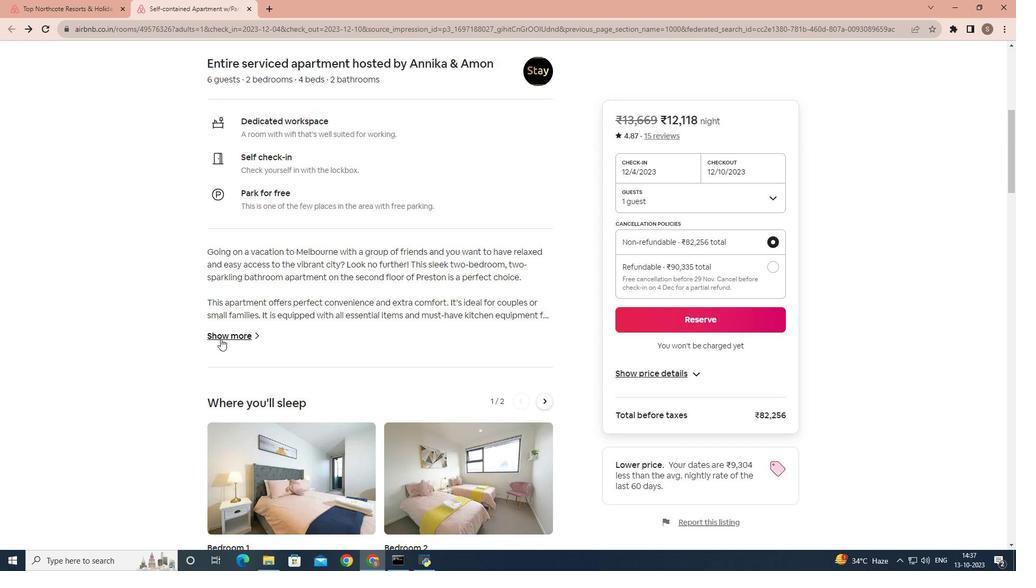 
Action: Mouse moved to (241, 284)
Screenshot: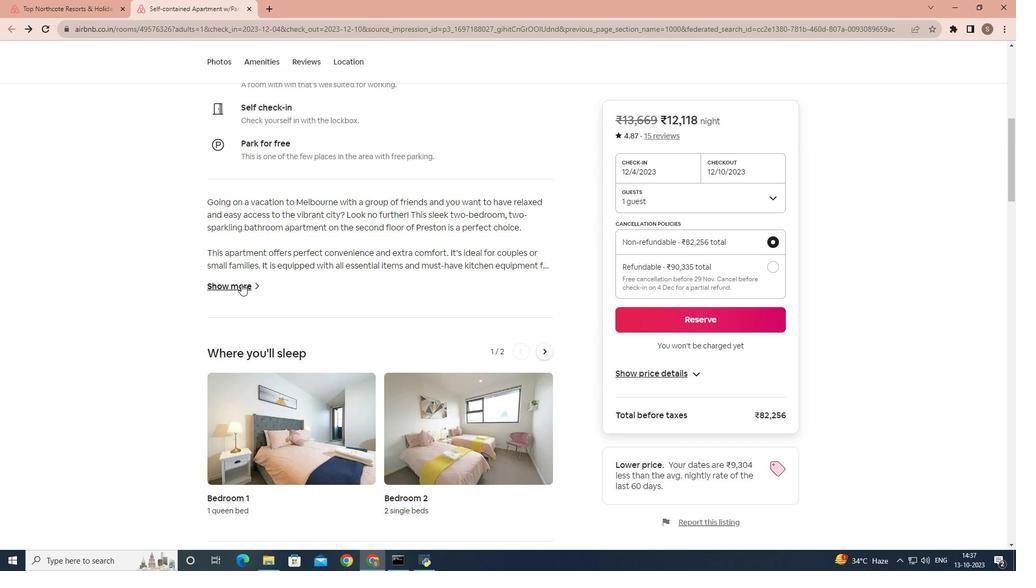 
Action: Mouse pressed left at (241, 284)
Screenshot: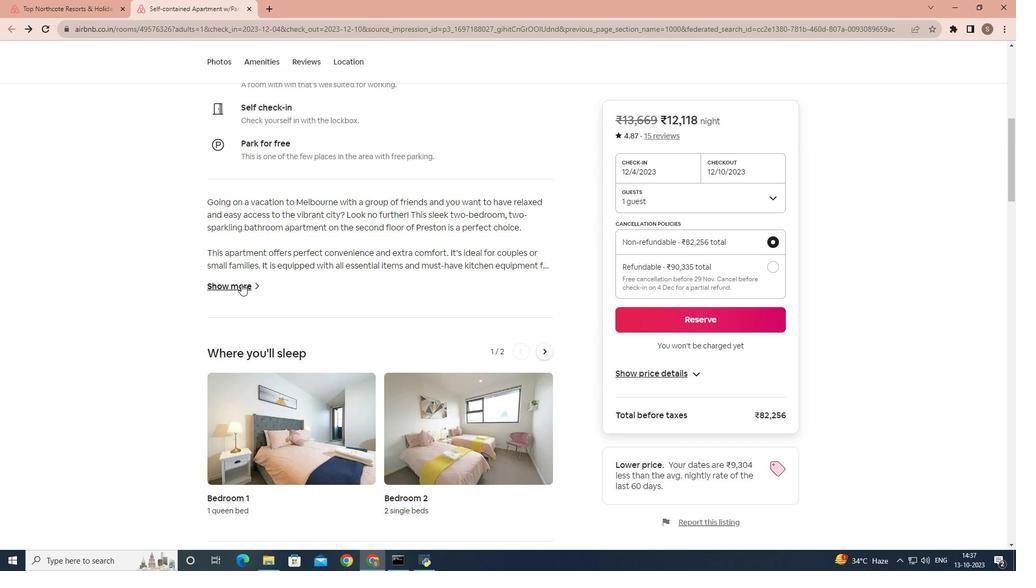 
Action: Mouse moved to (394, 309)
Screenshot: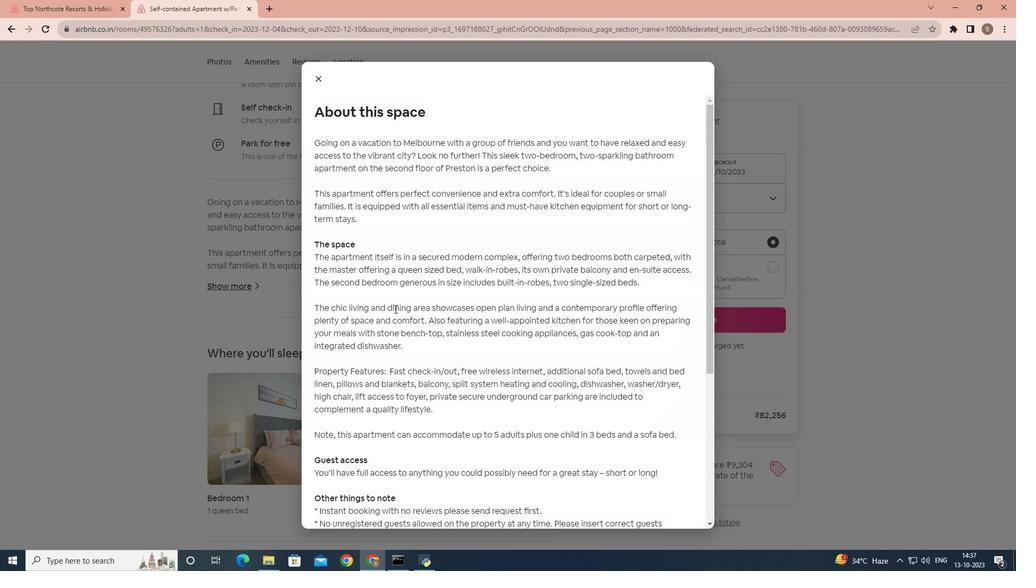 
Action: Mouse scrolled (394, 308) with delta (0, 0)
Screenshot: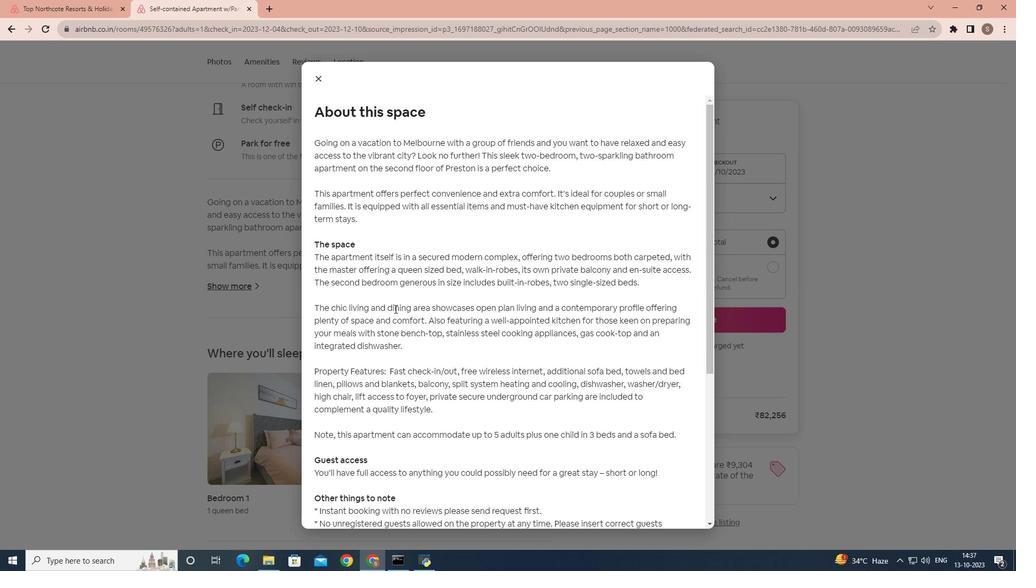 
Action: Mouse scrolled (394, 308) with delta (0, 0)
Screenshot: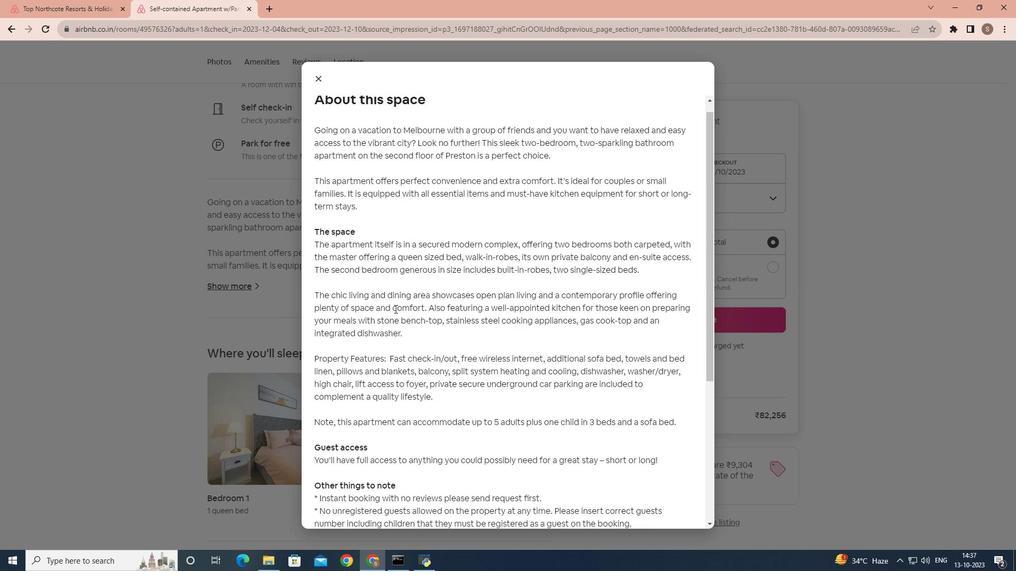
Action: Mouse scrolled (394, 308) with delta (0, 0)
Screenshot: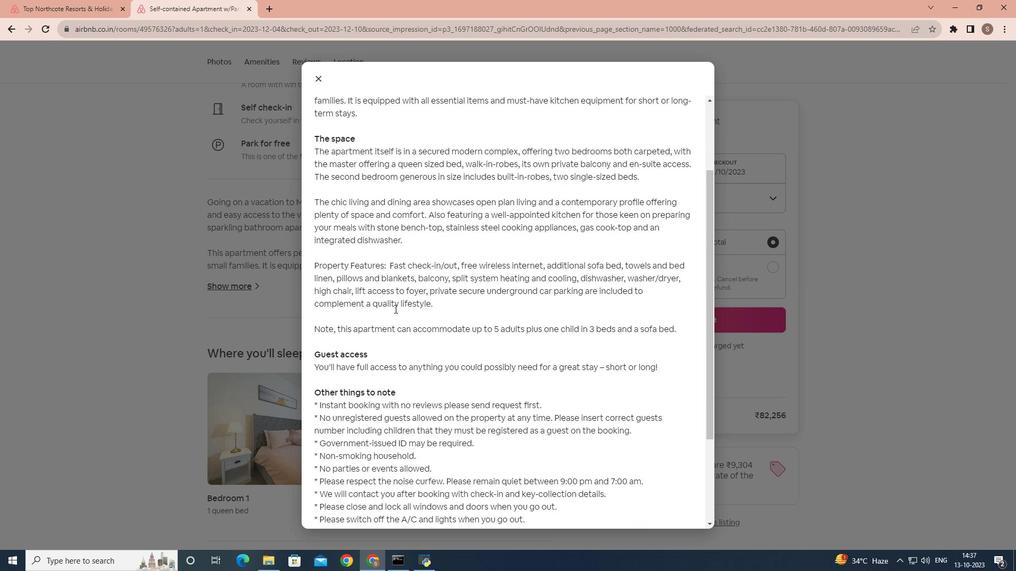 
Action: Mouse scrolled (394, 308) with delta (0, 0)
Screenshot: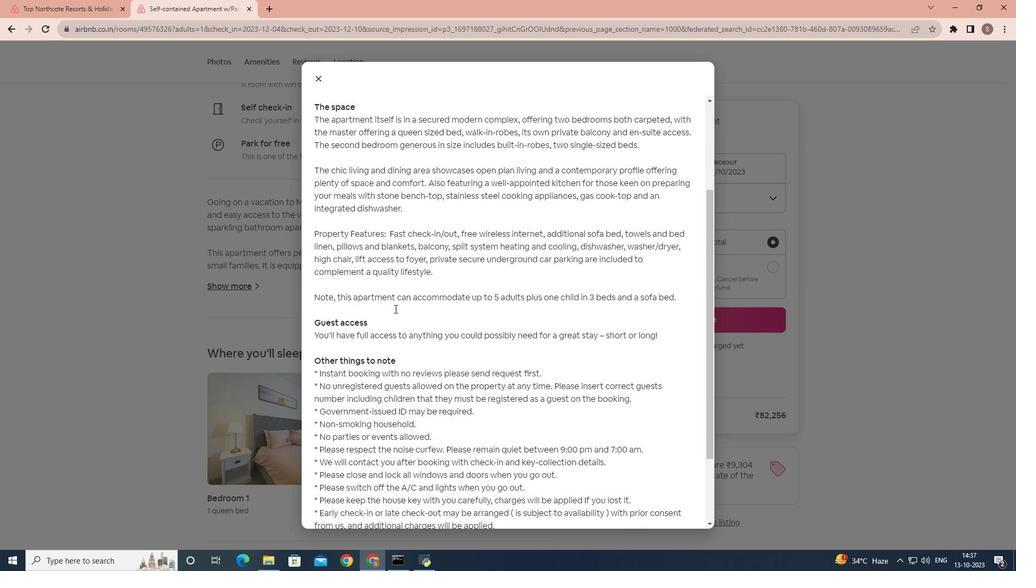 
Action: Mouse scrolled (394, 308) with delta (0, 0)
Screenshot: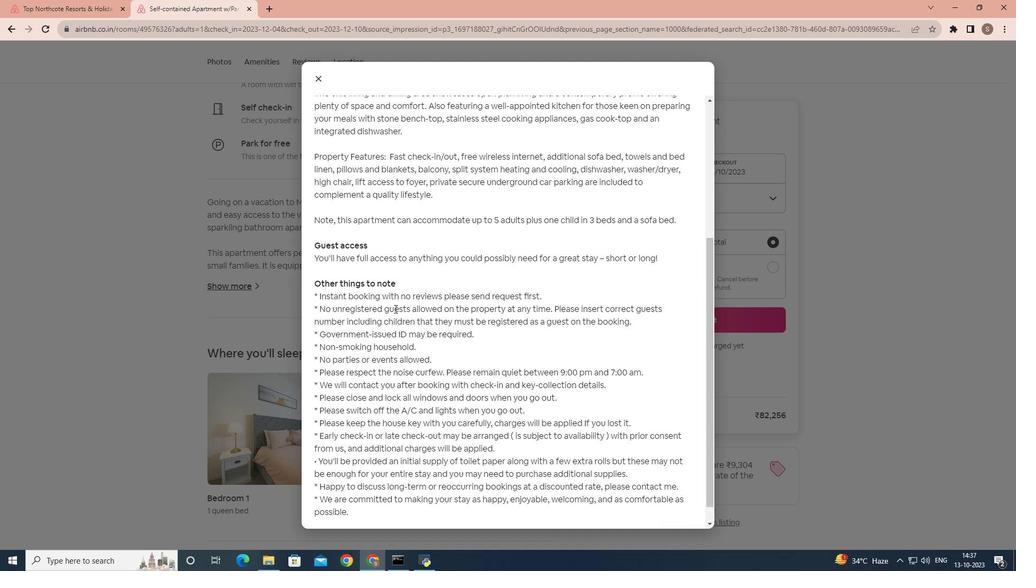 
Action: Mouse scrolled (394, 308) with delta (0, 0)
Screenshot: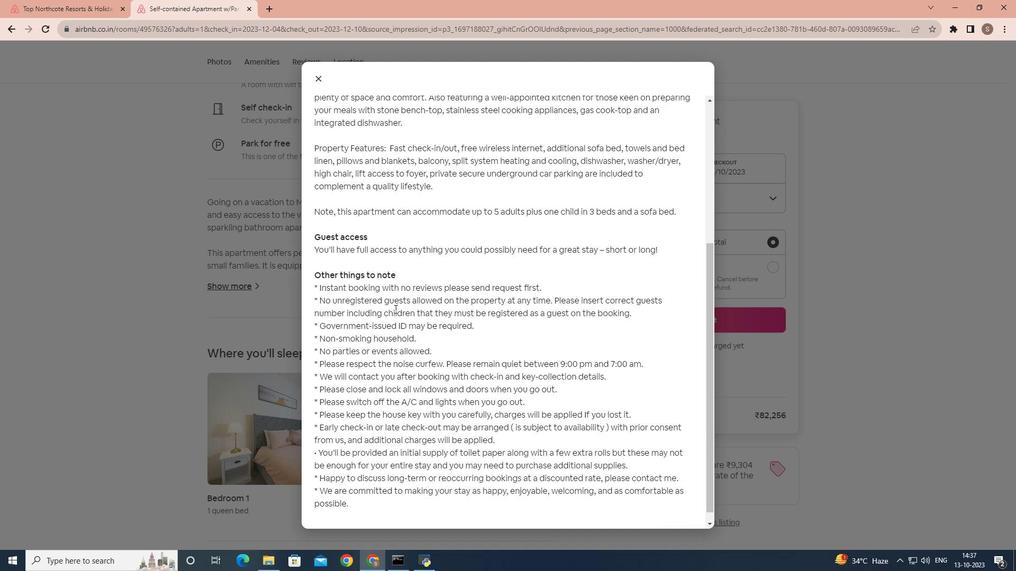 
Action: Mouse scrolled (394, 308) with delta (0, 0)
Screenshot: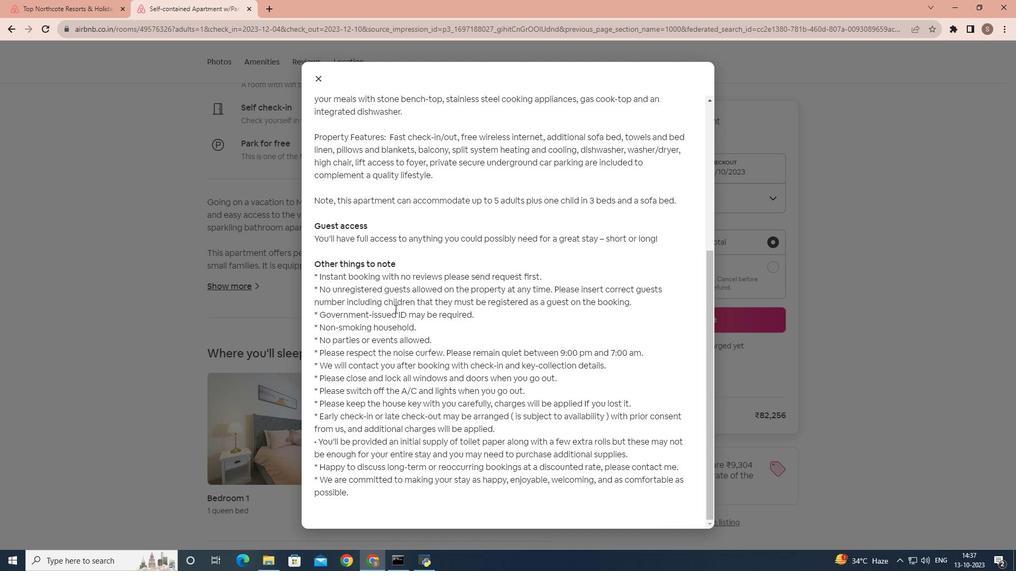 
Action: Mouse scrolled (394, 308) with delta (0, 0)
Screenshot: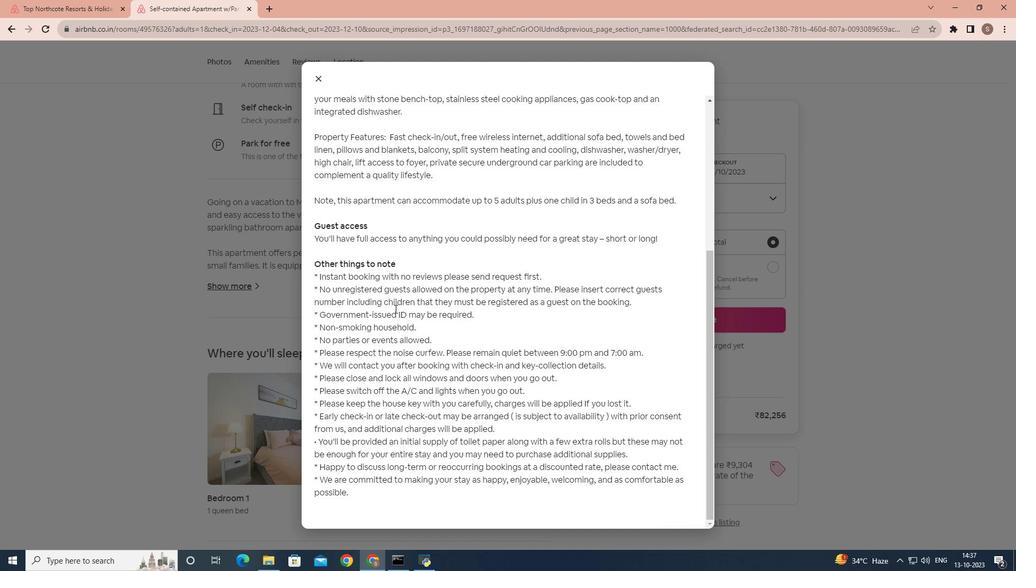 
Action: Mouse moved to (312, 76)
Screenshot: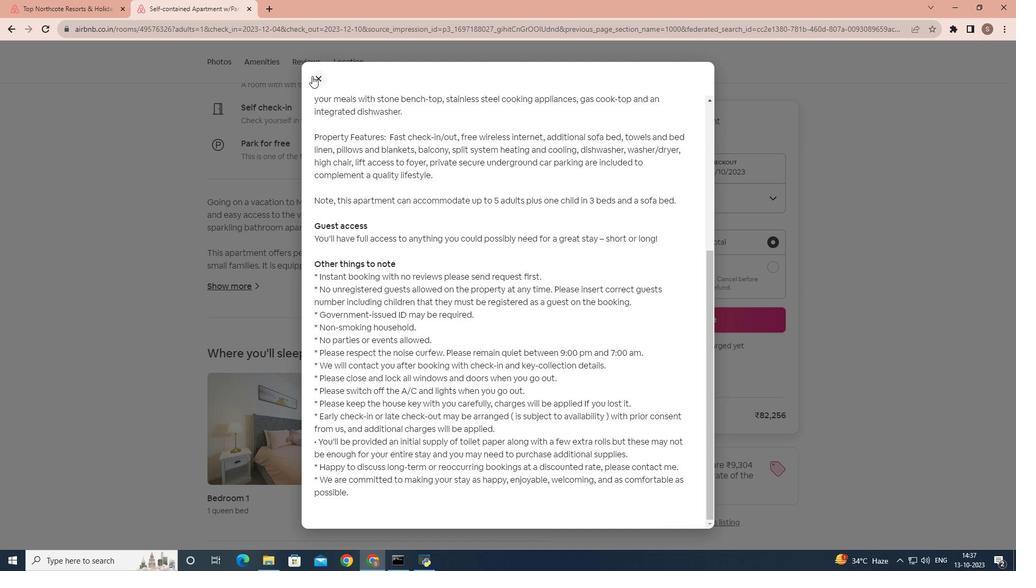 
Action: Mouse pressed left at (312, 76)
Screenshot: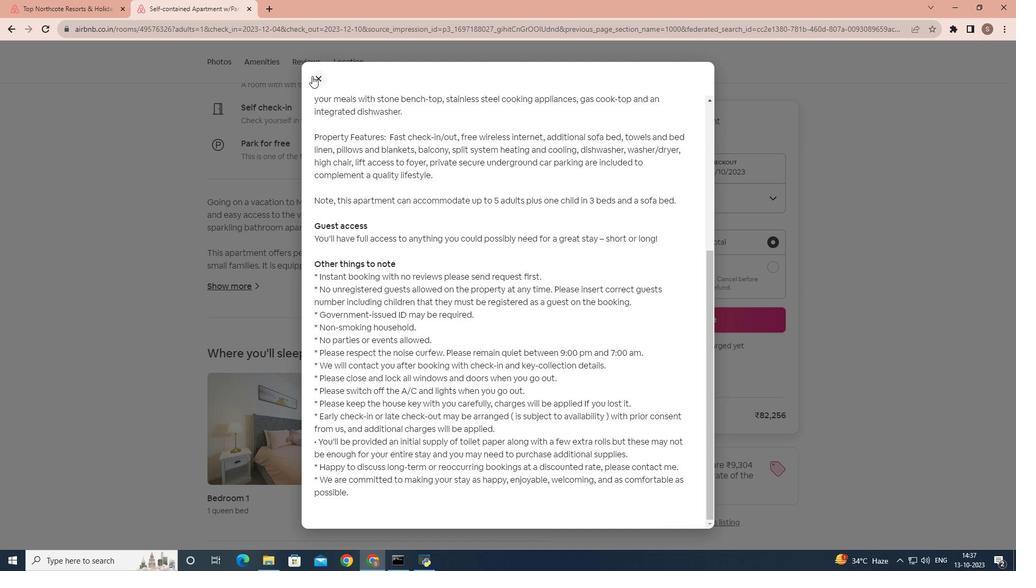 
Action: Mouse moved to (318, 344)
Screenshot: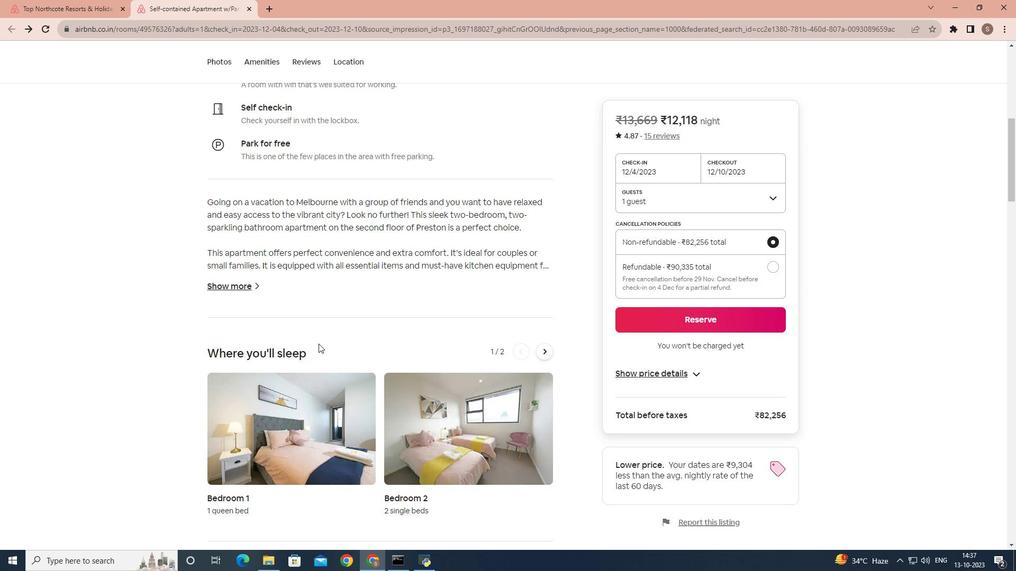 
Action: Mouse scrolled (318, 343) with delta (0, 0)
Screenshot: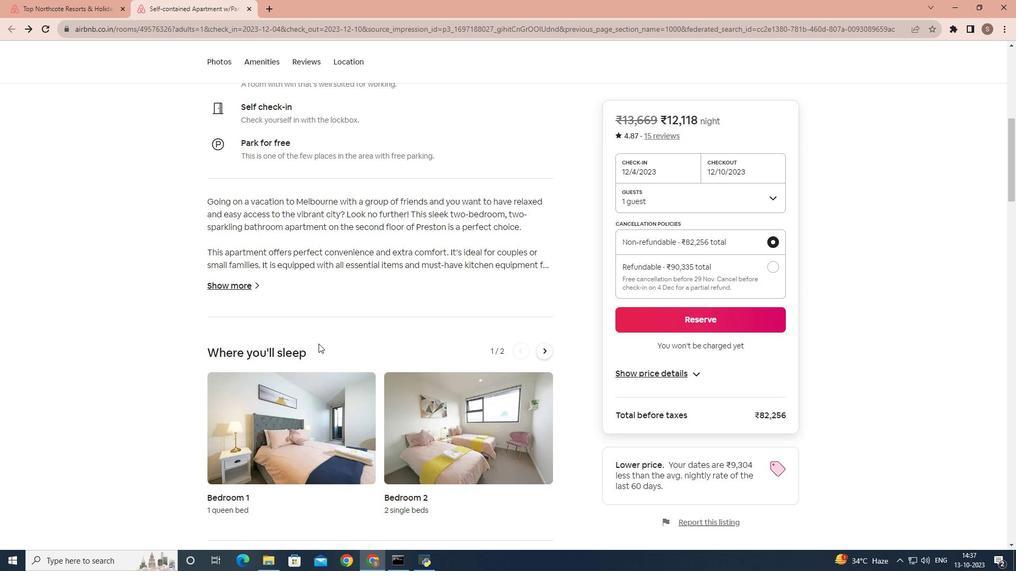 
Action: Mouse scrolled (318, 343) with delta (0, 0)
Screenshot: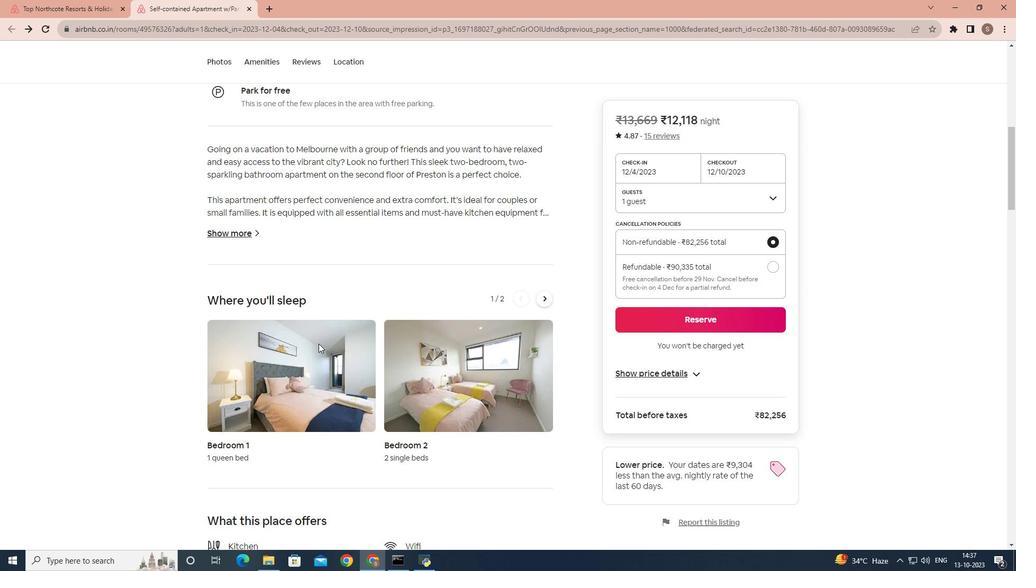 
Action: Mouse scrolled (318, 343) with delta (0, 0)
Screenshot: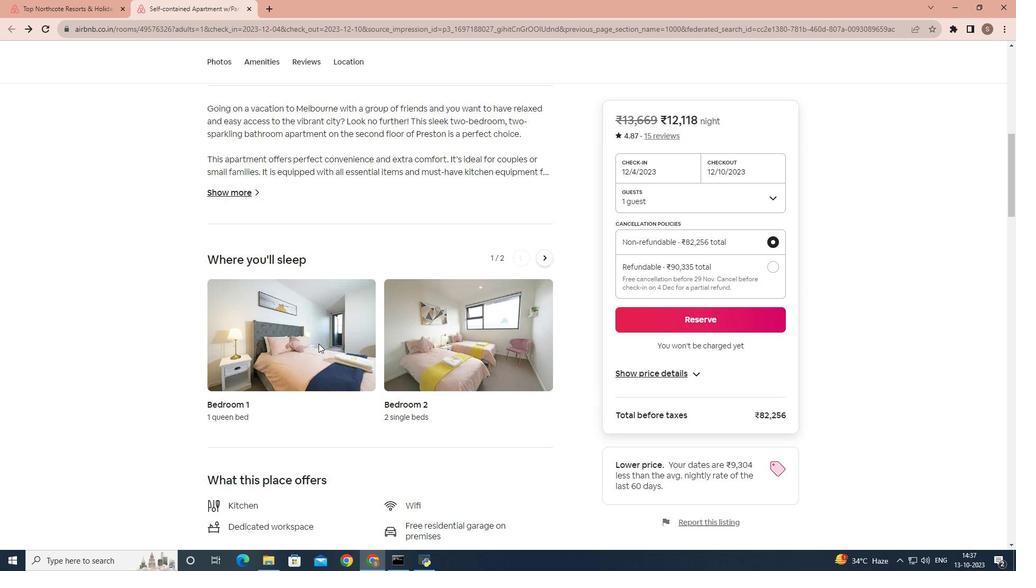 
Action: Mouse scrolled (318, 343) with delta (0, 0)
Screenshot: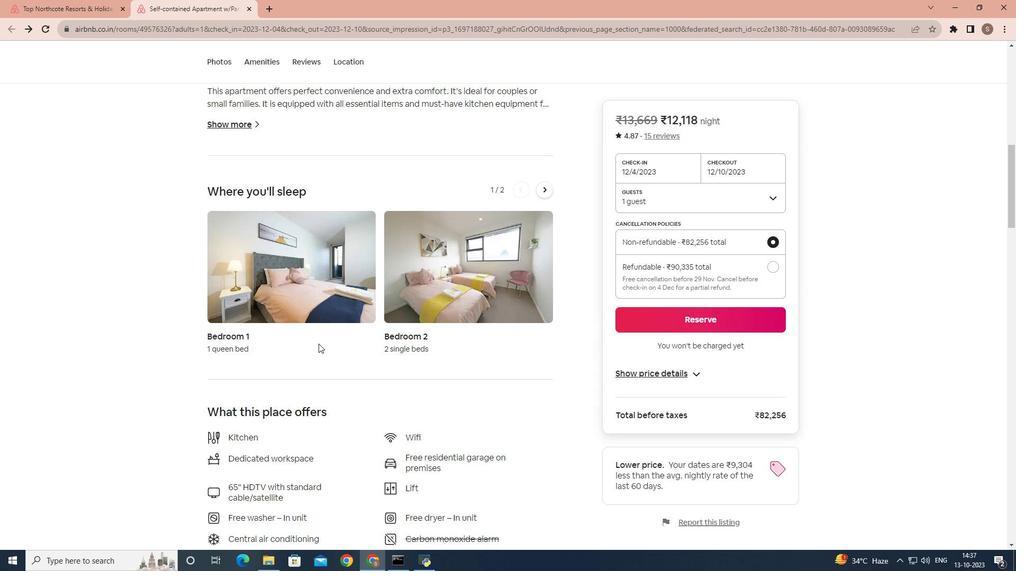 
Action: Mouse scrolled (318, 343) with delta (0, 0)
Screenshot: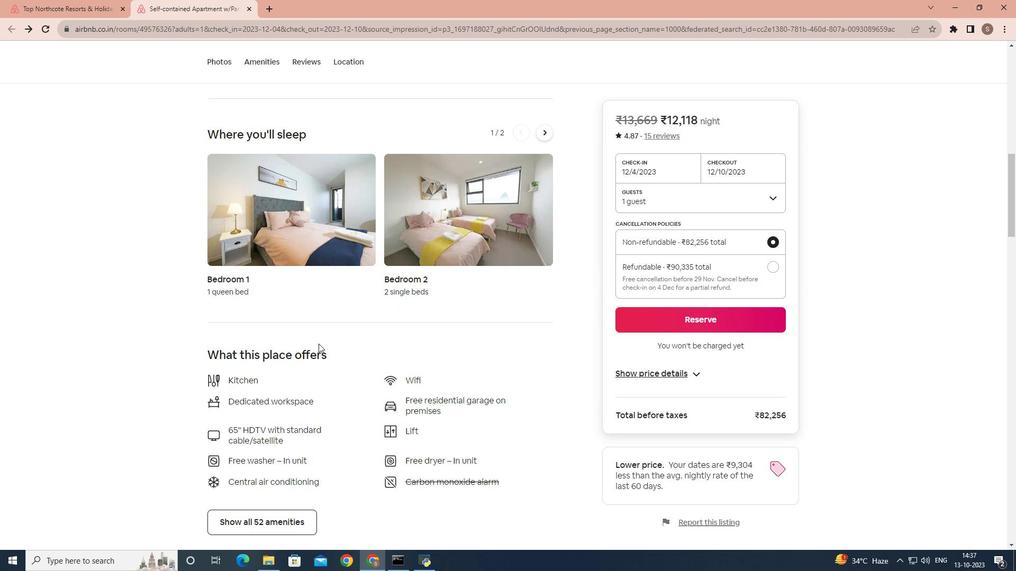 
Action: Mouse scrolled (318, 343) with delta (0, 0)
Screenshot: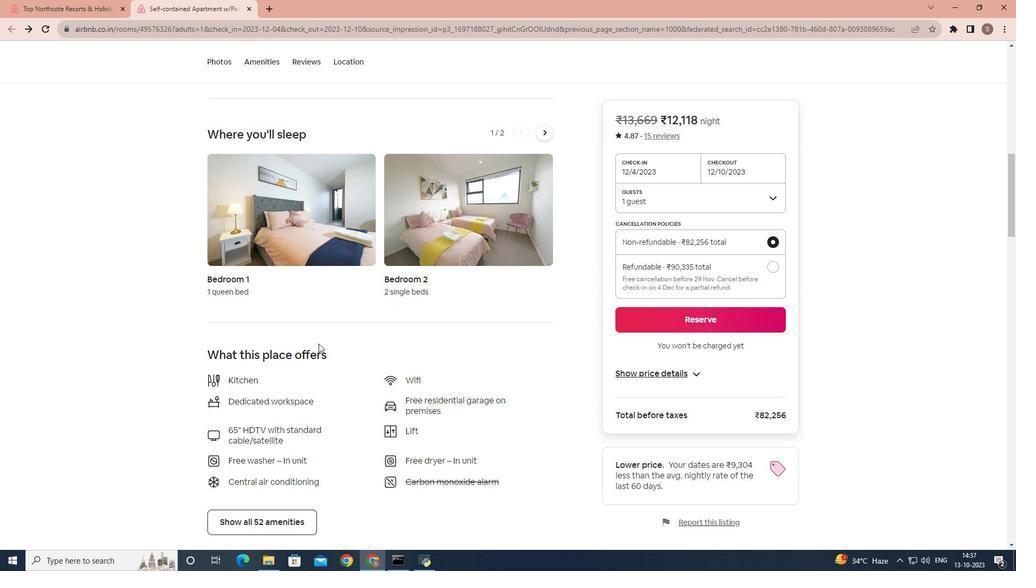 
Action: Mouse scrolled (318, 343) with delta (0, 0)
Screenshot: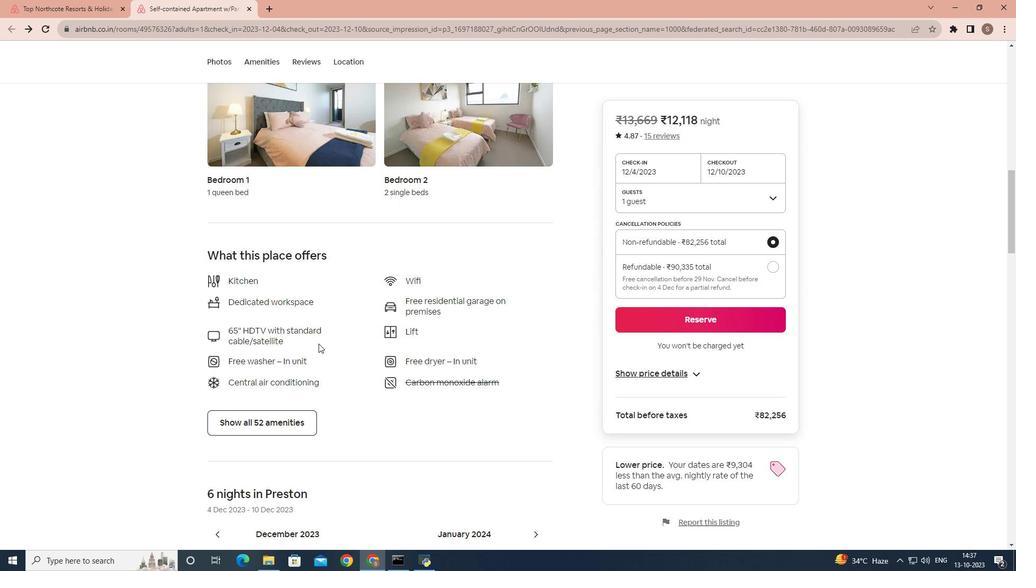 
Action: Mouse moved to (281, 366)
Screenshot: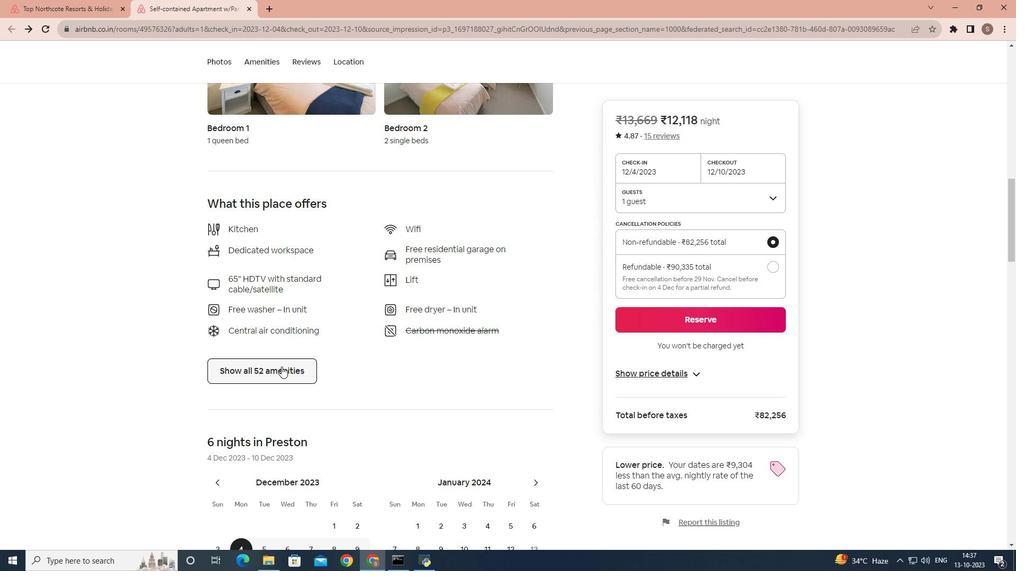 
Action: Mouse pressed left at (281, 366)
Screenshot: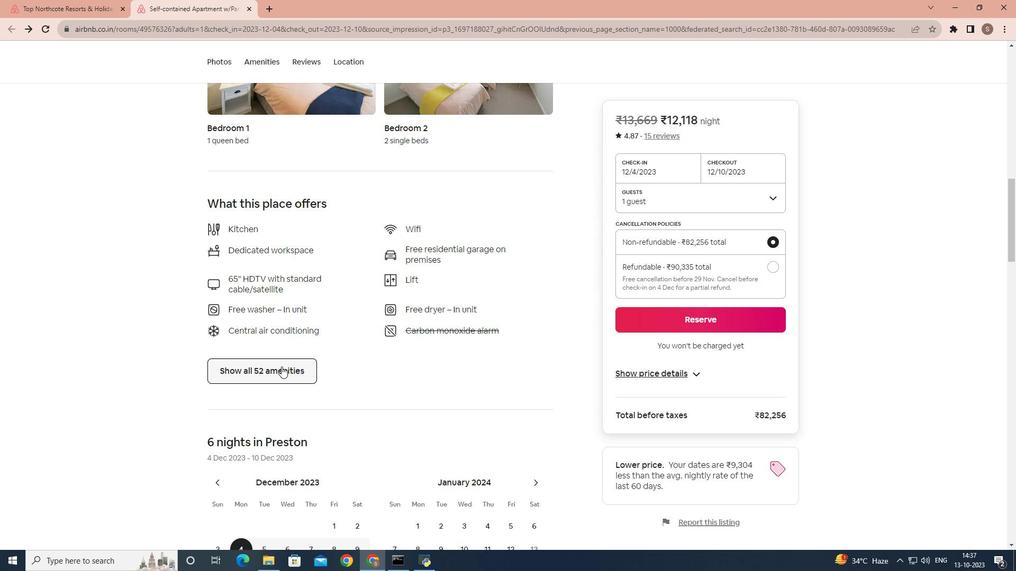 
Action: Mouse moved to (387, 310)
Screenshot: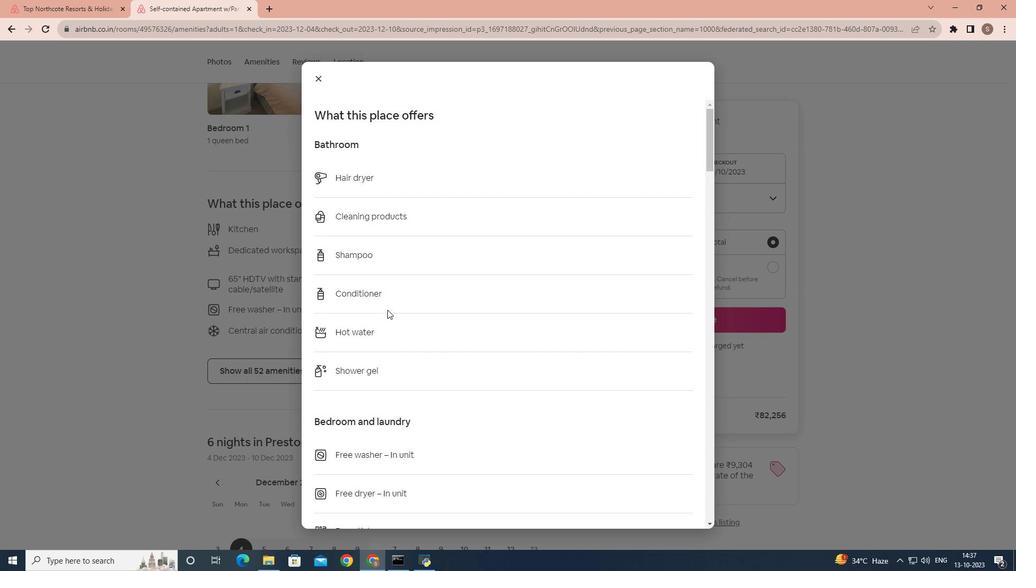 
Action: Mouse scrolled (387, 309) with delta (0, 0)
Screenshot: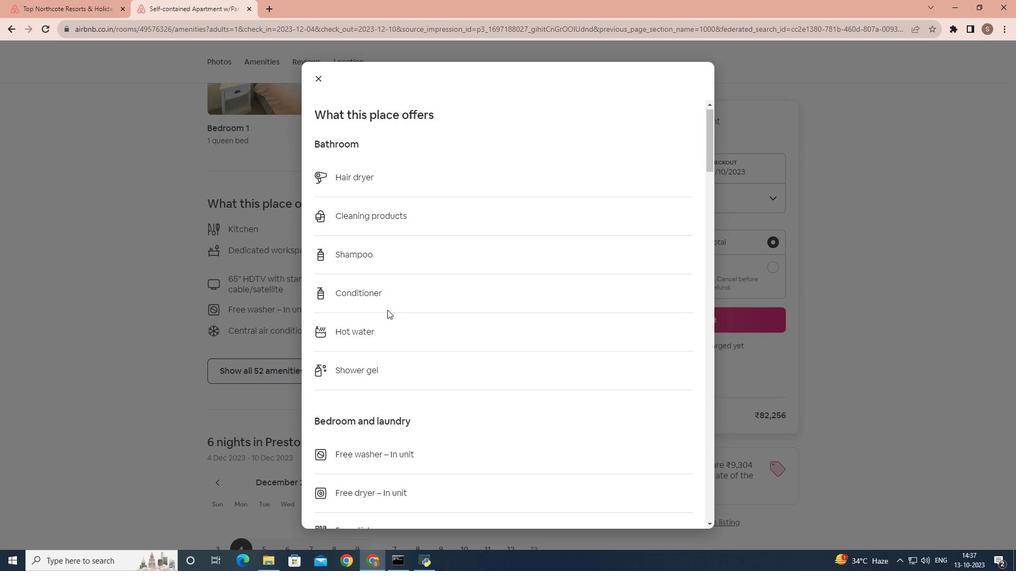 
Action: Mouse scrolled (387, 309) with delta (0, 0)
Screenshot: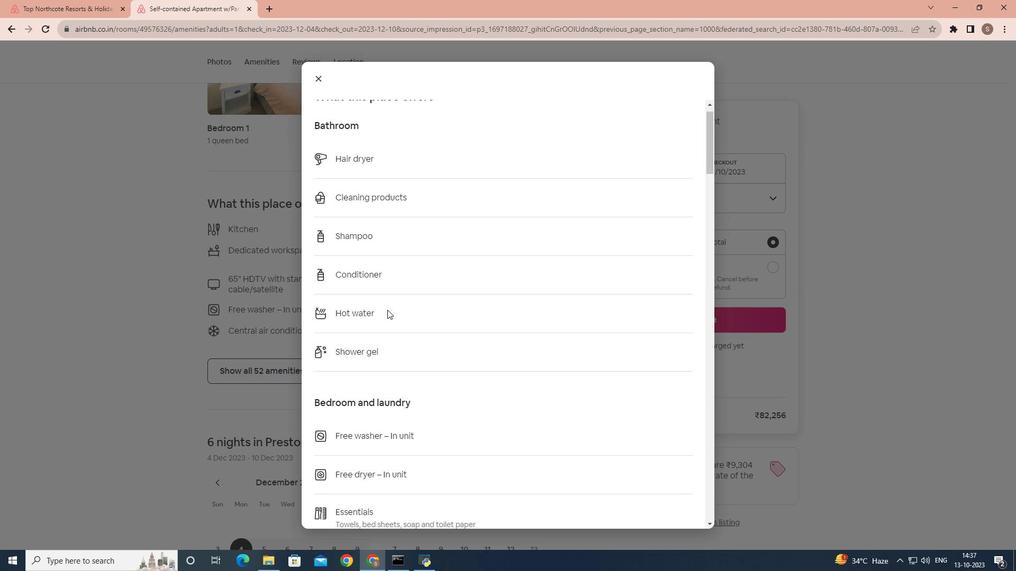 
Action: Mouse scrolled (387, 309) with delta (0, 0)
Screenshot: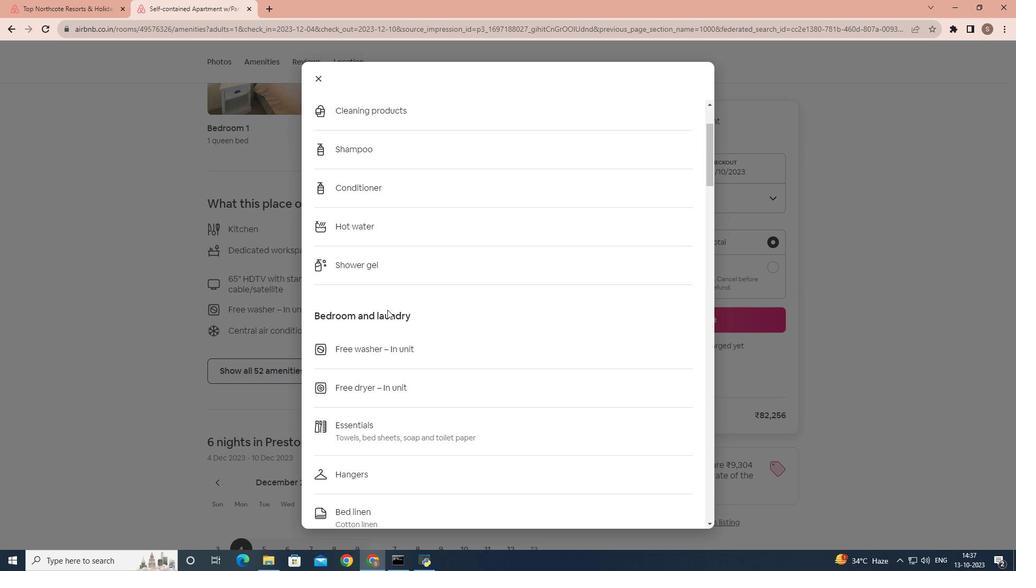 
Action: Mouse scrolled (387, 309) with delta (0, 0)
Screenshot: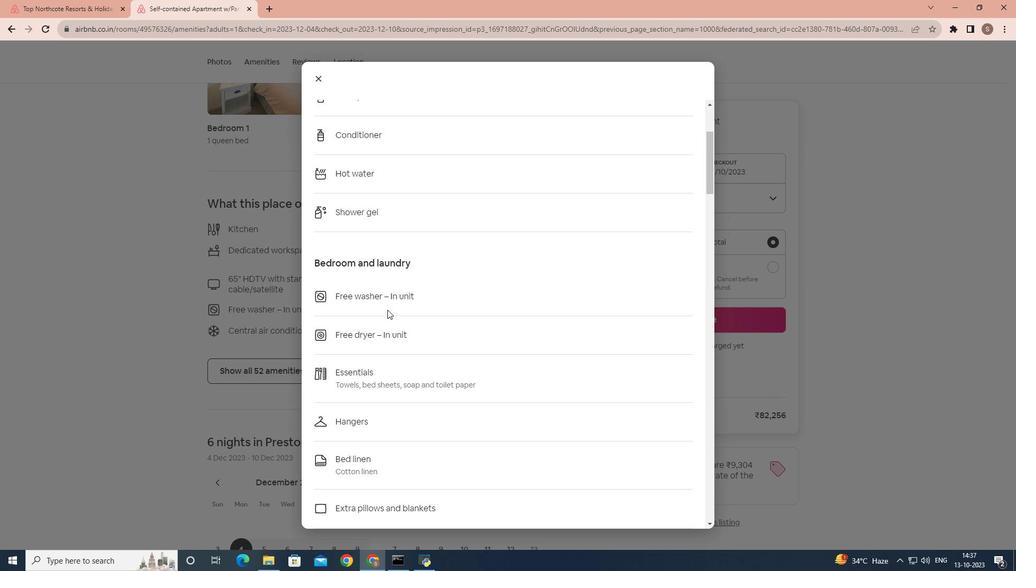 
Action: Mouse scrolled (387, 309) with delta (0, 0)
Screenshot: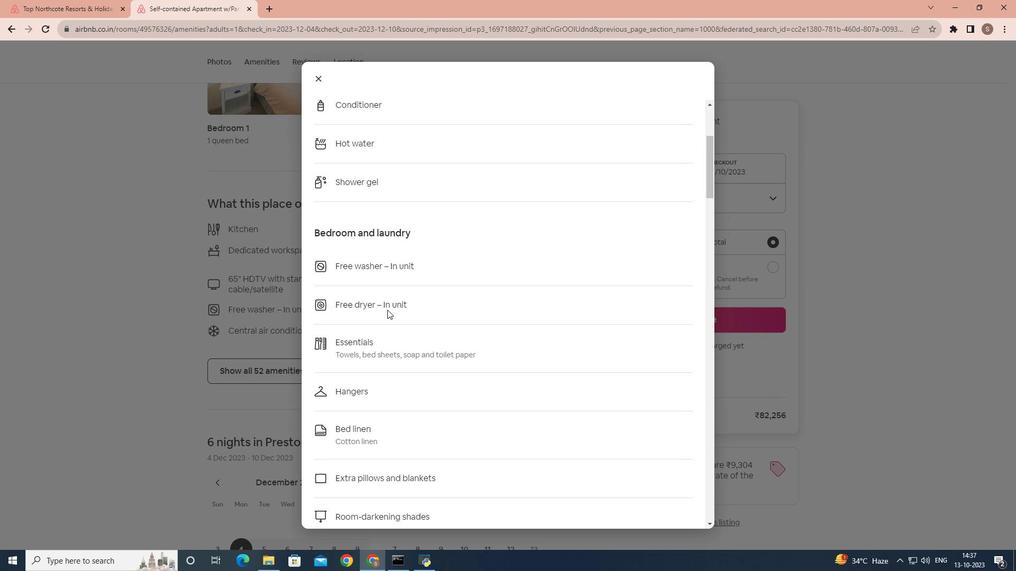 
Action: Mouse scrolled (387, 309) with delta (0, 0)
Screenshot: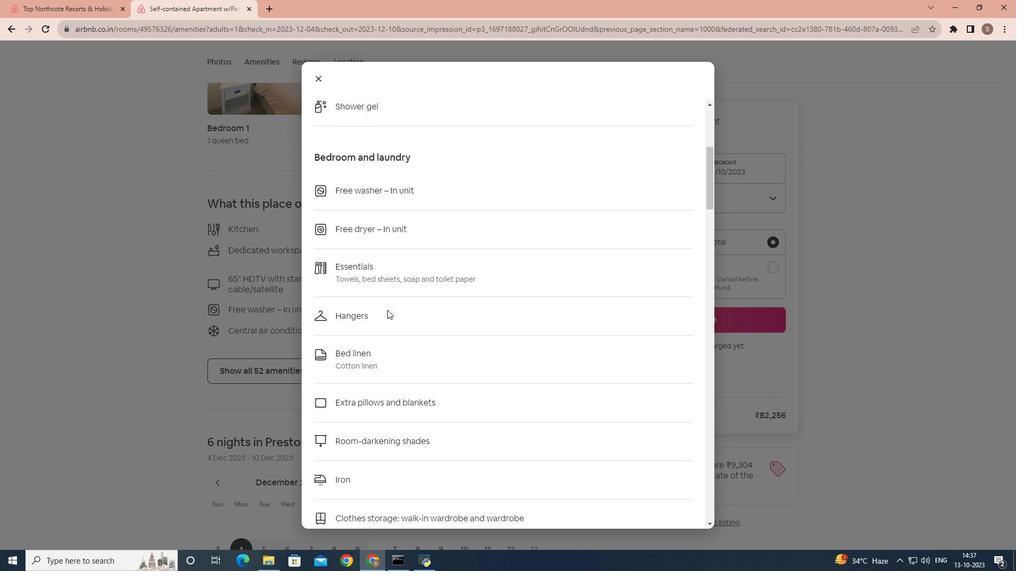 
Action: Mouse scrolled (387, 309) with delta (0, 0)
Screenshot: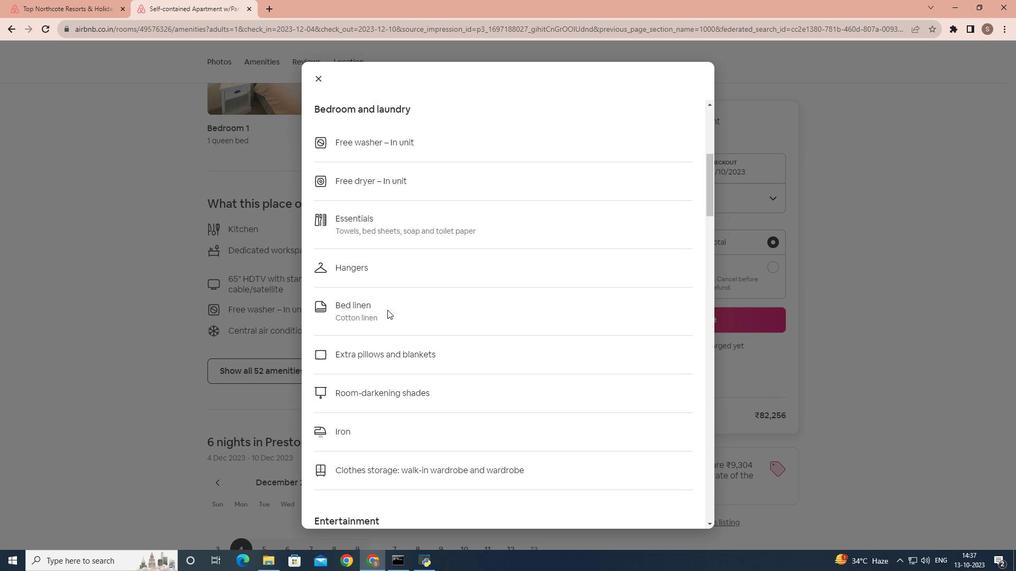 
Action: Mouse scrolled (387, 309) with delta (0, 0)
Screenshot: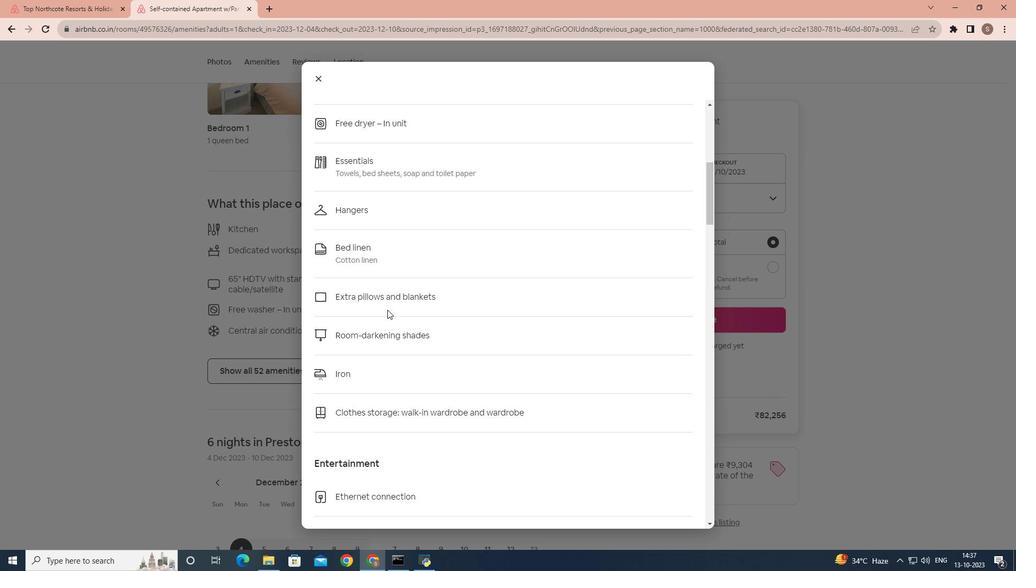 
Action: Mouse scrolled (387, 309) with delta (0, 0)
Screenshot: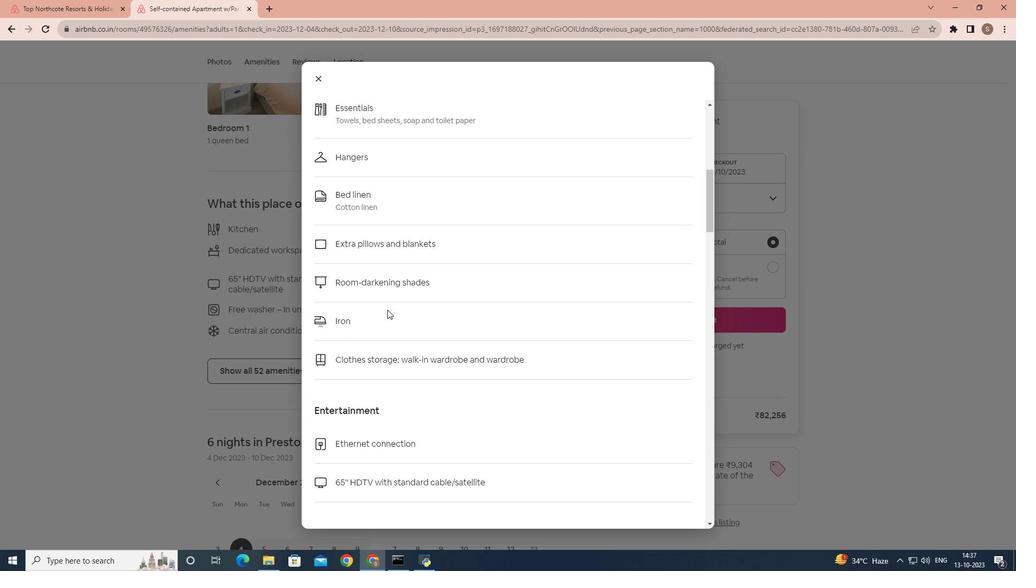 
Action: Mouse scrolled (387, 309) with delta (0, 0)
Screenshot: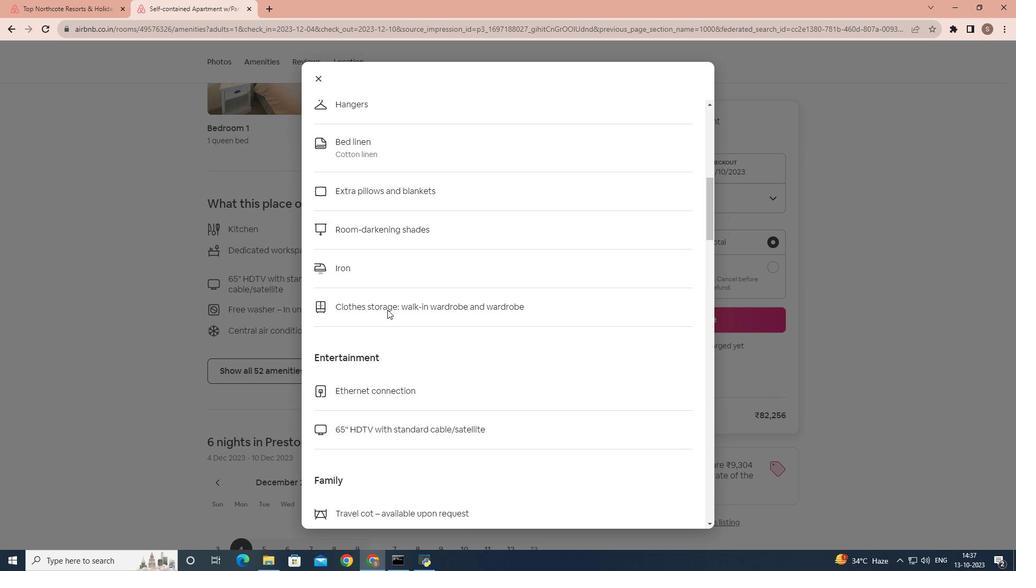 
Action: Mouse scrolled (387, 309) with delta (0, 0)
Screenshot: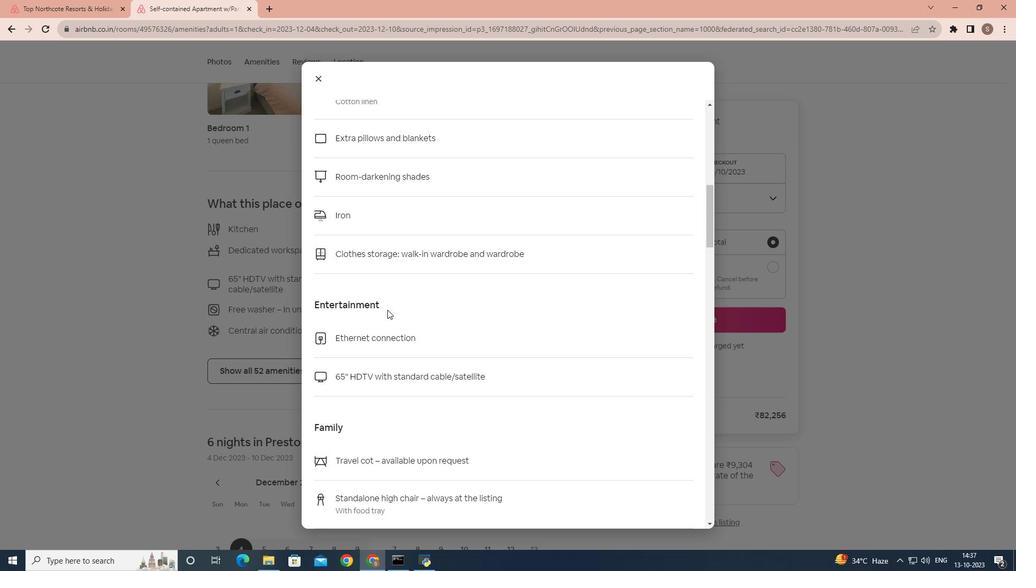 
Action: Mouse scrolled (387, 309) with delta (0, 0)
Screenshot: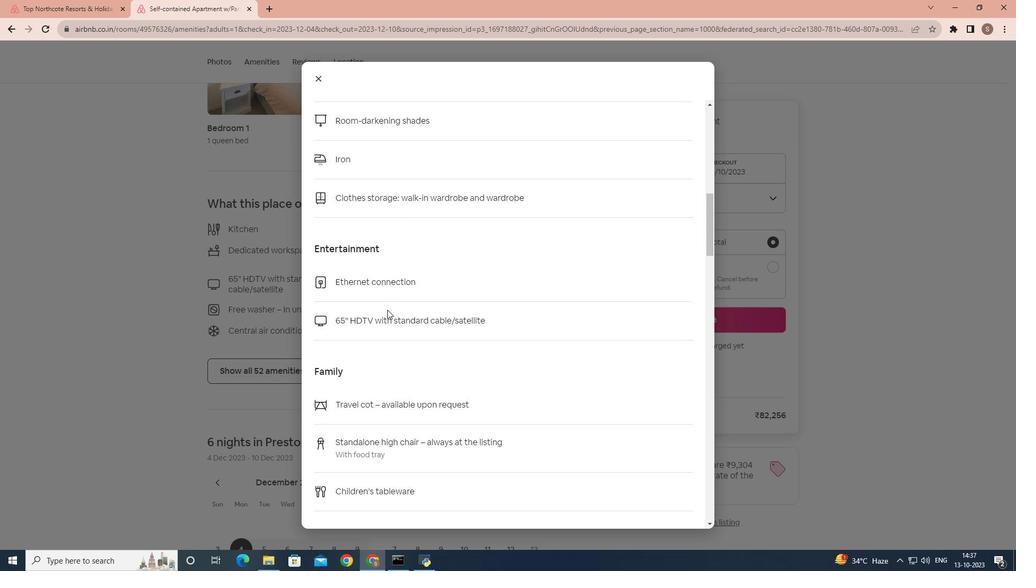 
Action: Mouse scrolled (387, 309) with delta (0, 0)
Screenshot: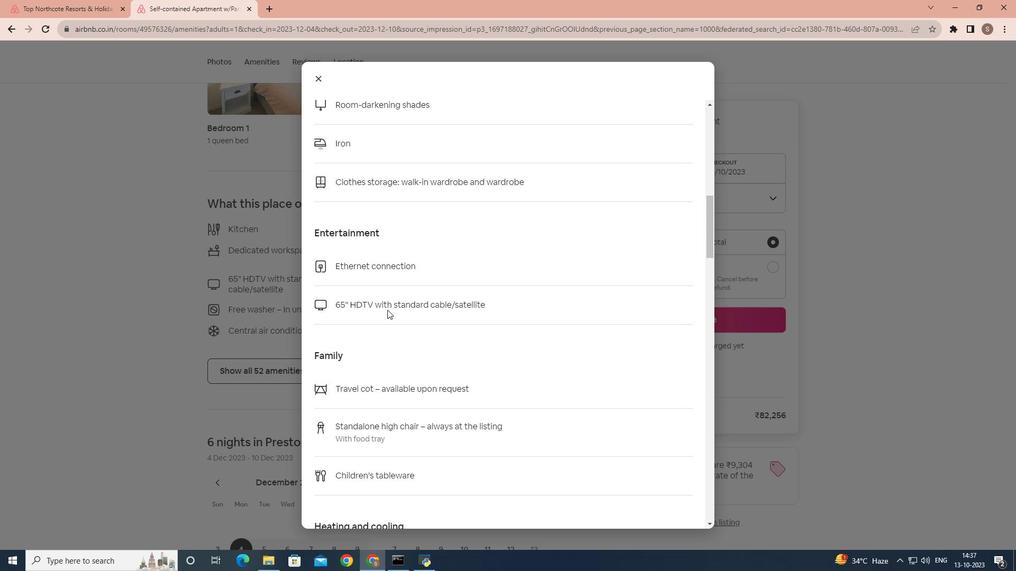 
Action: Mouse scrolled (387, 309) with delta (0, 0)
Screenshot: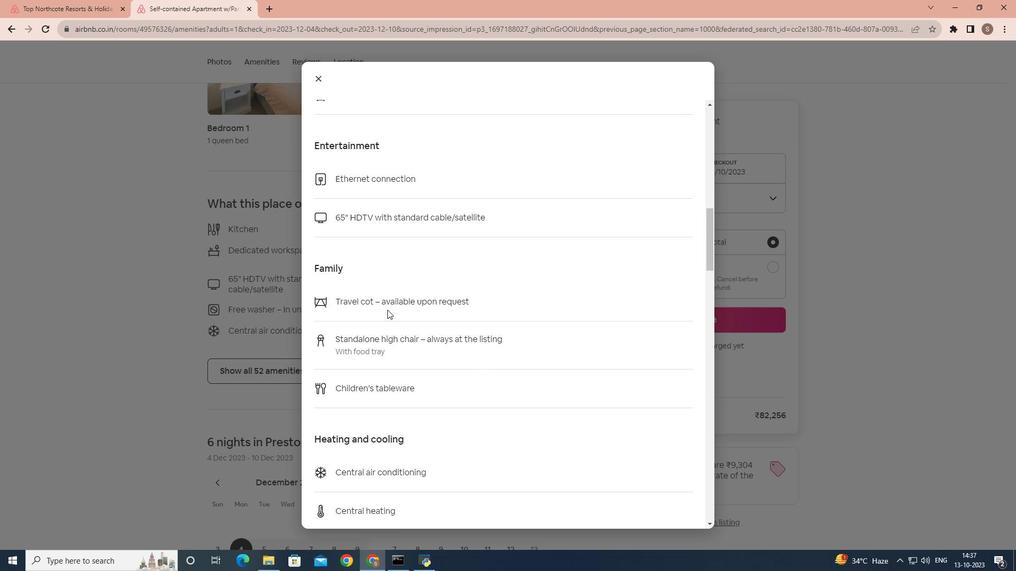 
Action: Mouse scrolled (387, 309) with delta (0, 0)
Screenshot: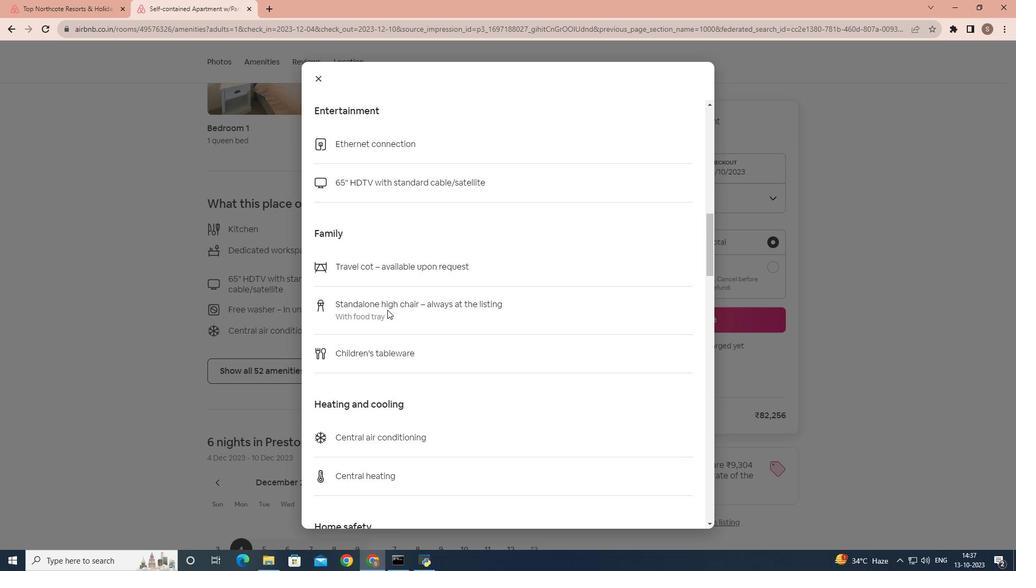 
Action: Mouse scrolled (387, 309) with delta (0, 0)
Screenshot: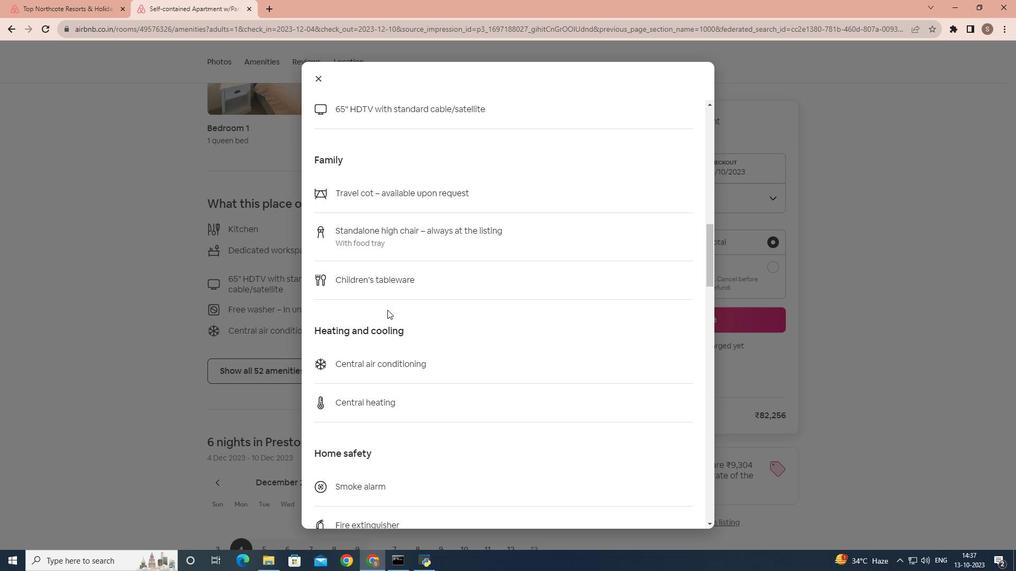 
Action: Mouse scrolled (387, 309) with delta (0, 0)
Screenshot: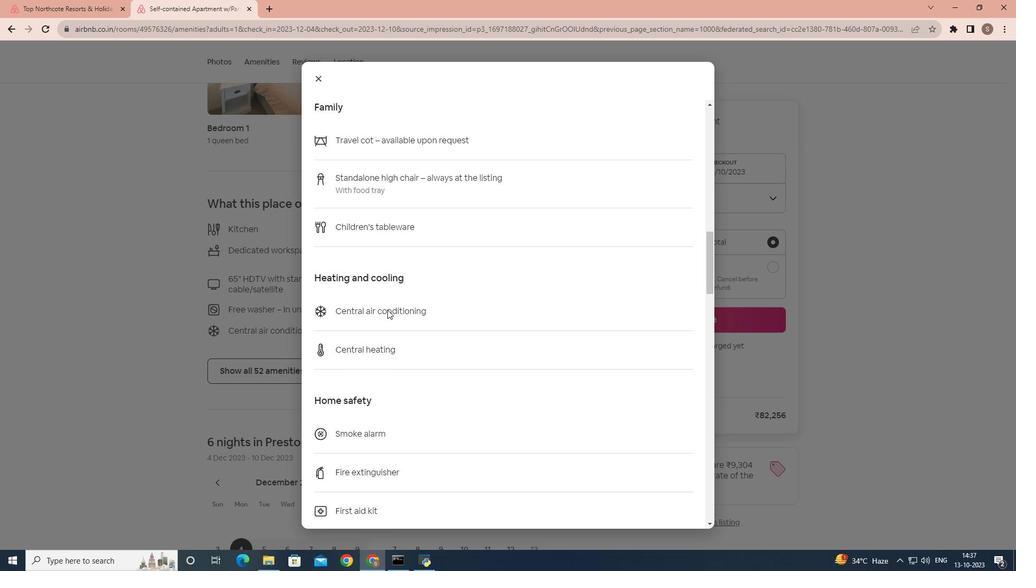 
Action: Mouse scrolled (387, 309) with delta (0, 0)
Screenshot: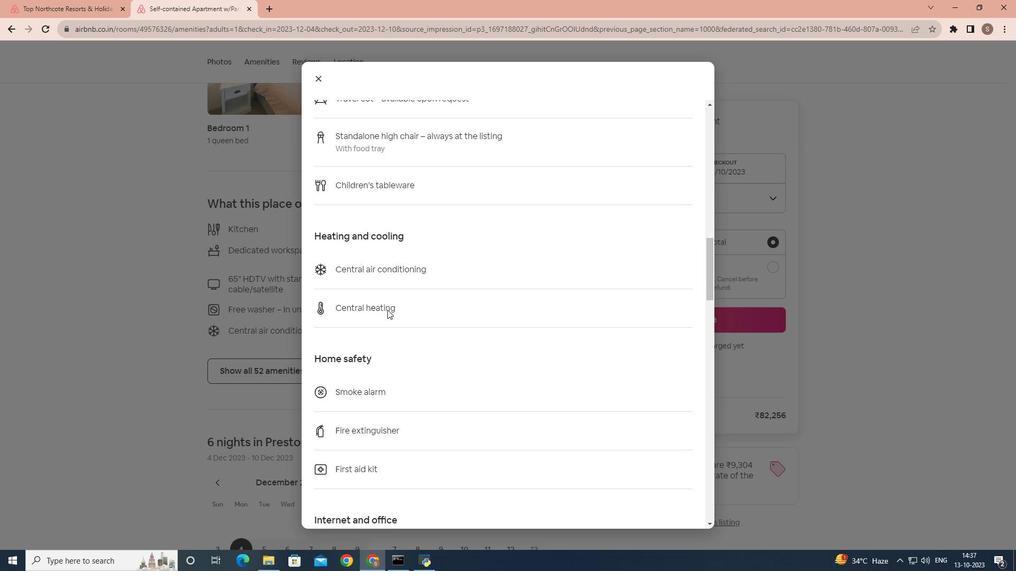 
Action: Mouse scrolled (387, 309) with delta (0, 0)
Screenshot: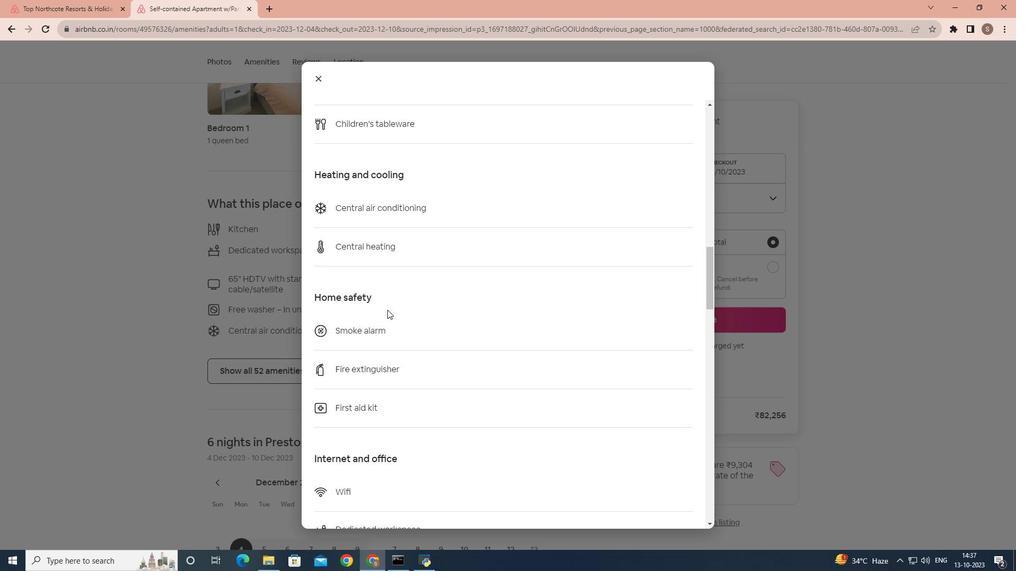 
Action: Mouse scrolled (387, 309) with delta (0, 0)
Screenshot: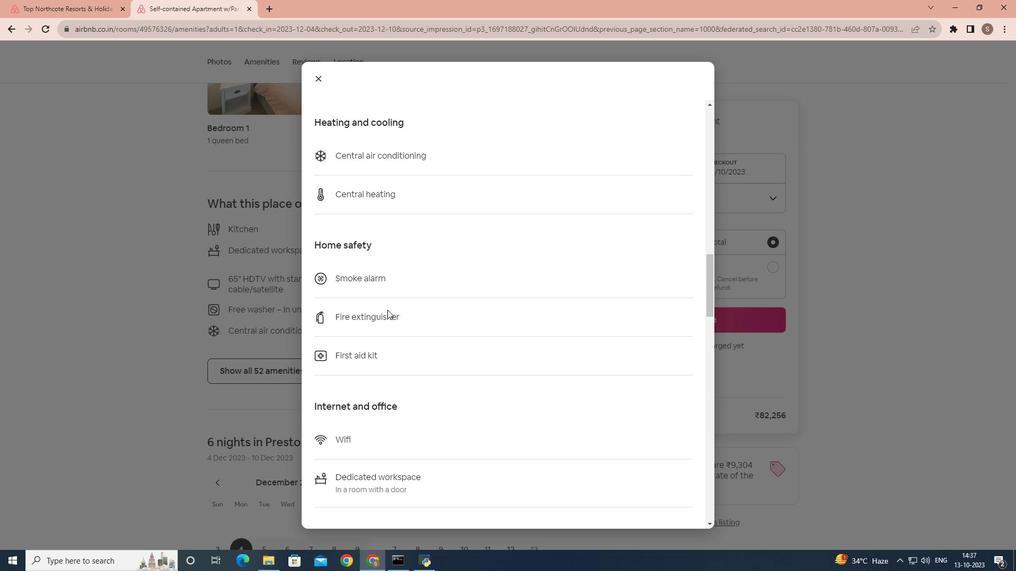 
Action: Mouse scrolled (387, 309) with delta (0, 0)
Screenshot: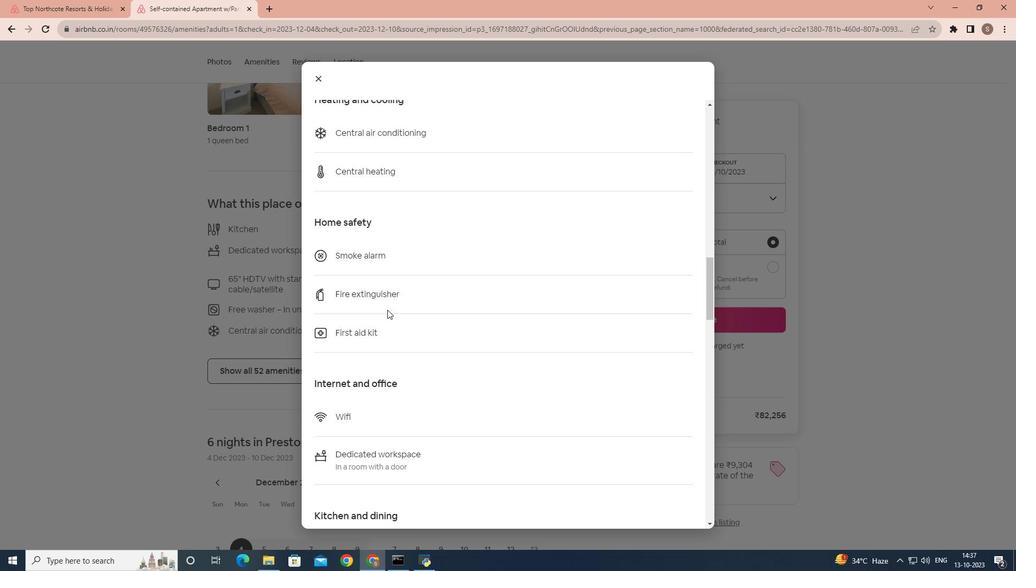 
Action: Mouse scrolled (387, 309) with delta (0, 0)
Screenshot: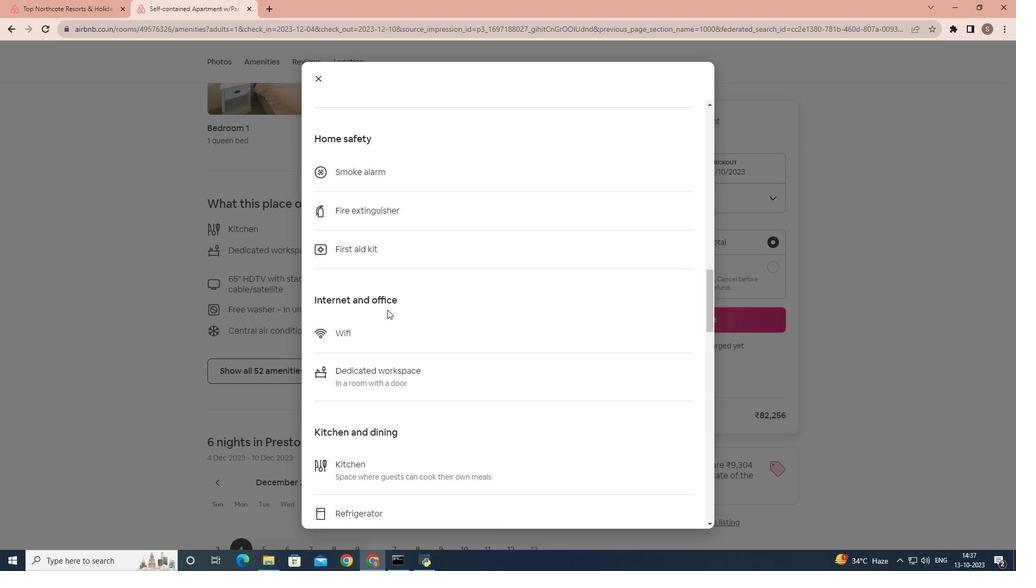 
Action: Mouse scrolled (387, 309) with delta (0, 0)
Screenshot: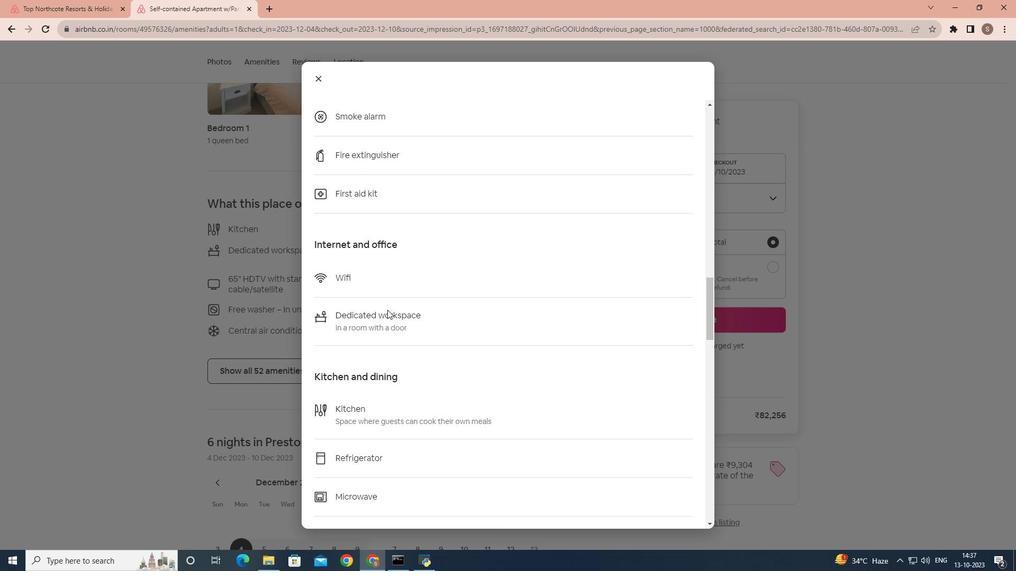 
Action: Mouse scrolled (387, 309) with delta (0, 0)
Screenshot: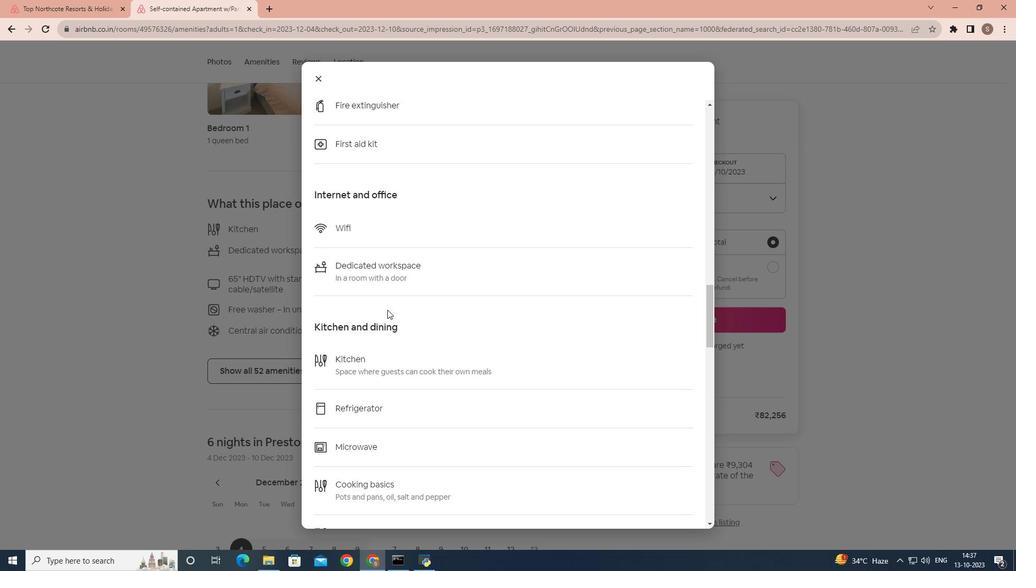 
Action: Mouse scrolled (387, 309) with delta (0, 0)
Screenshot: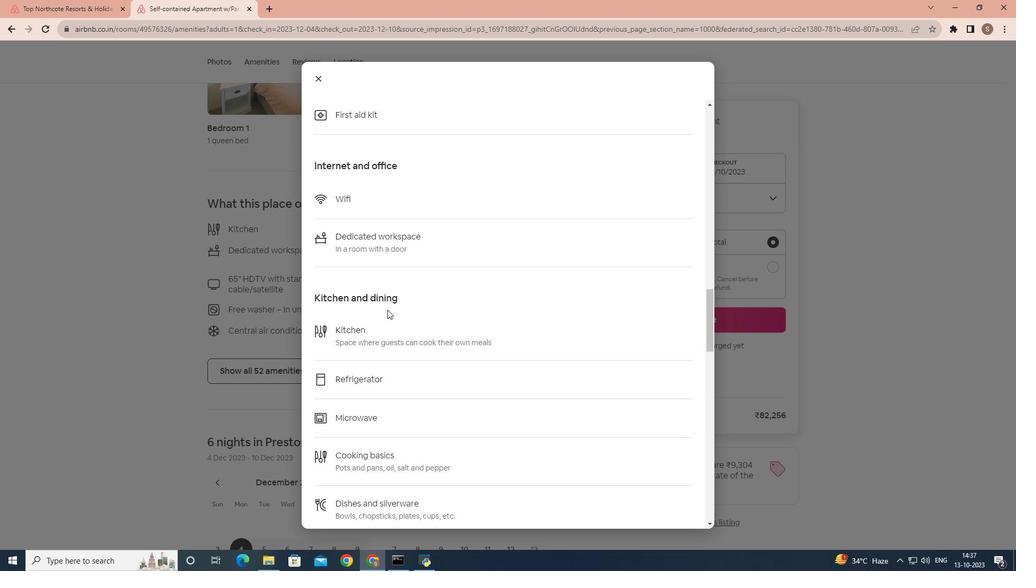 
Action: Mouse scrolled (387, 309) with delta (0, 0)
Screenshot: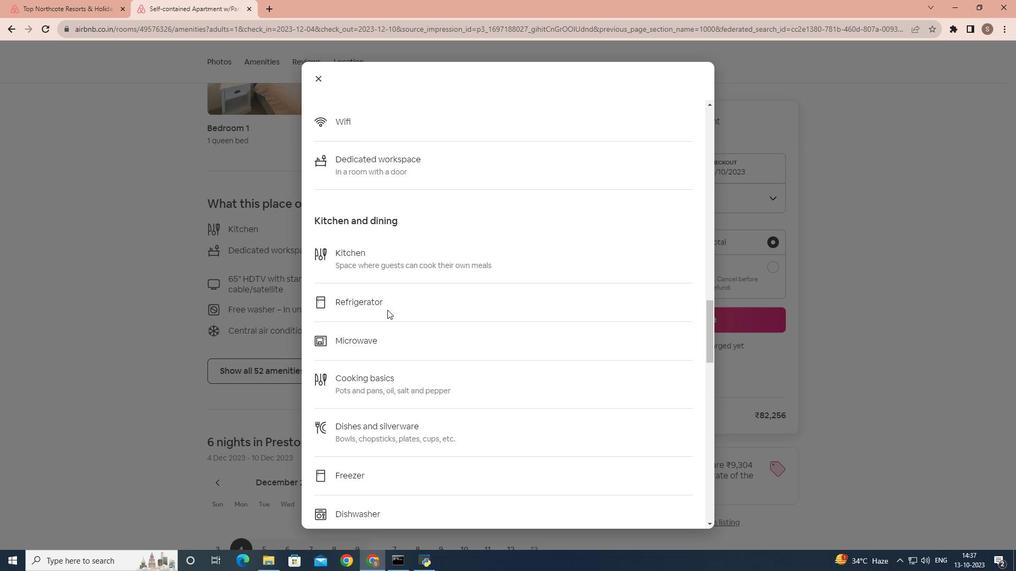 
Action: Mouse scrolled (387, 309) with delta (0, 0)
Screenshot: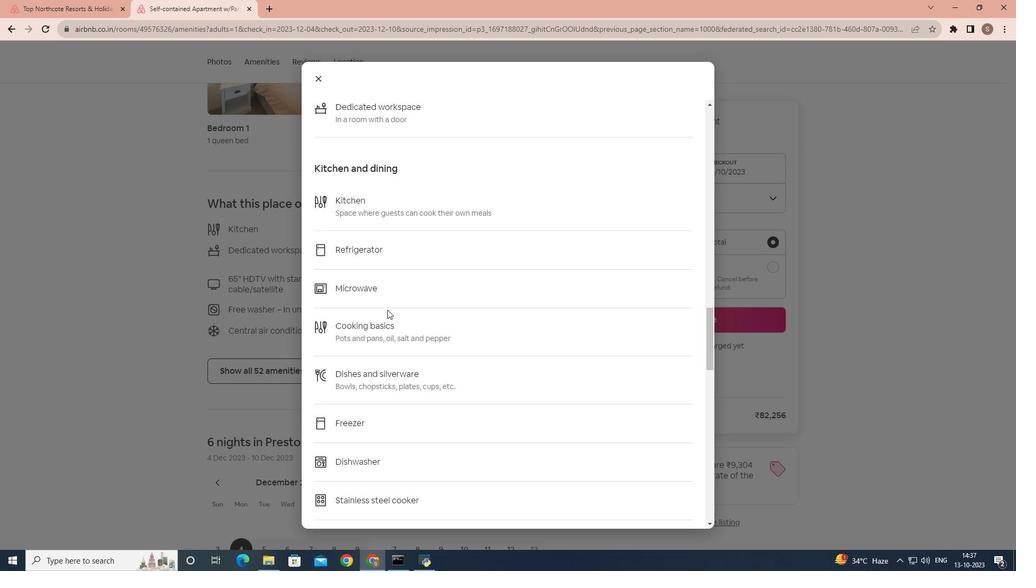 
Action: Mouse scrolled (387, 309) with delta (0, 0)
Screenshot: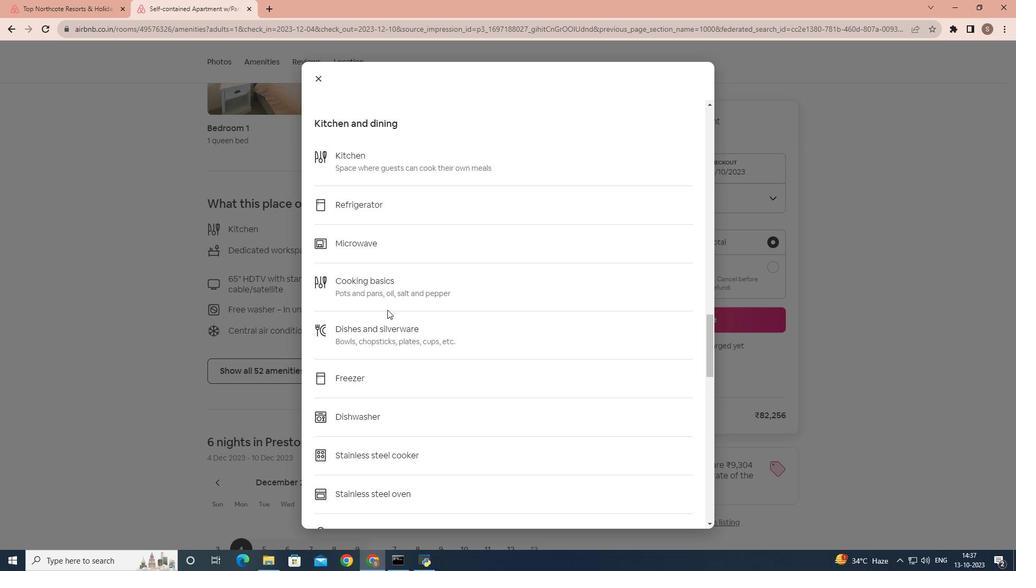 
Action: Mouse scrolled (387, 309) with delta (0, 0)
Screenshot: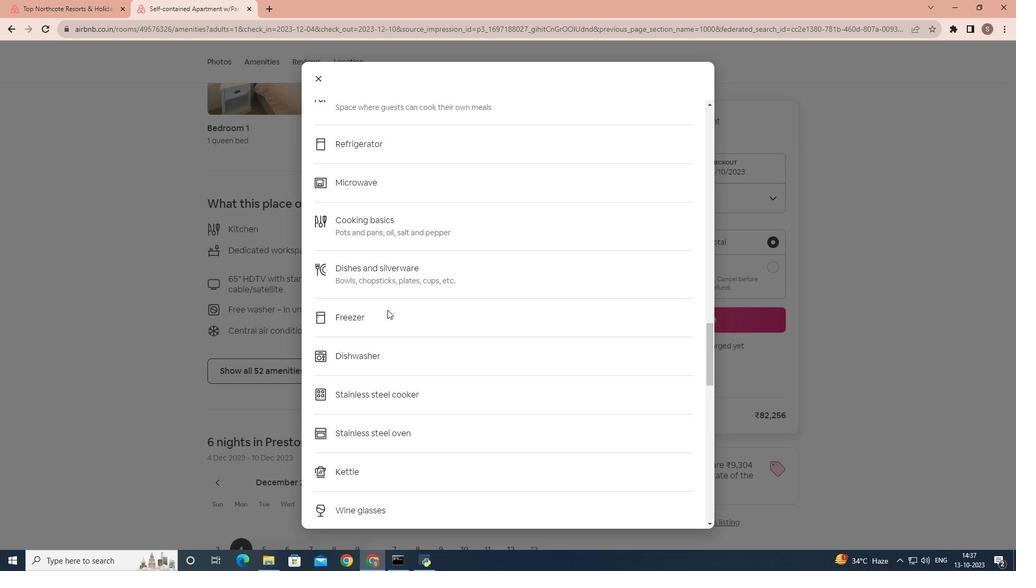 
Action: Mouse scrolled (387, 309) with delta (0, 0)
Screenshot: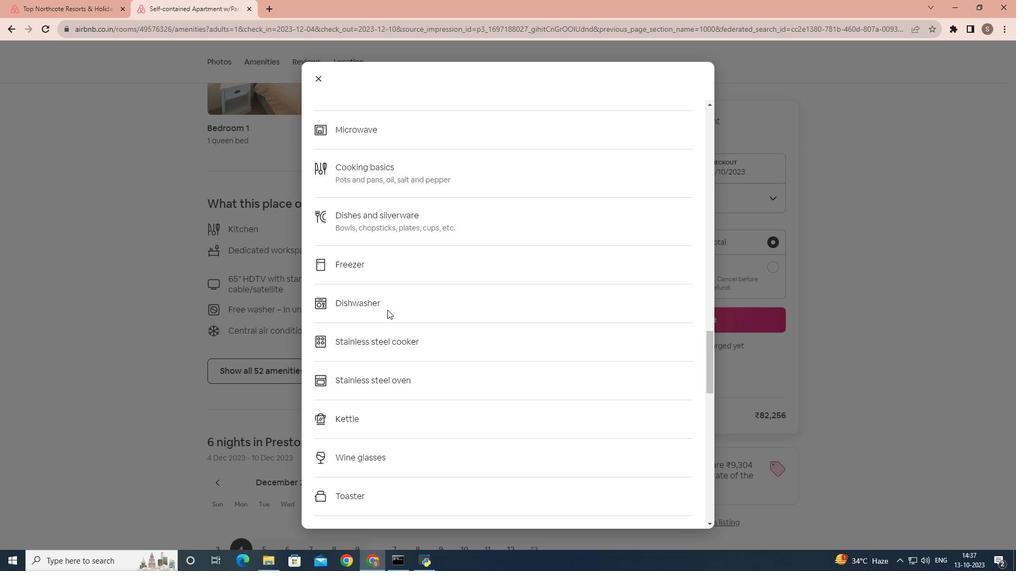 
Action: Mouse scrolled (387, 309) with delta (0, 0)
Screenshot: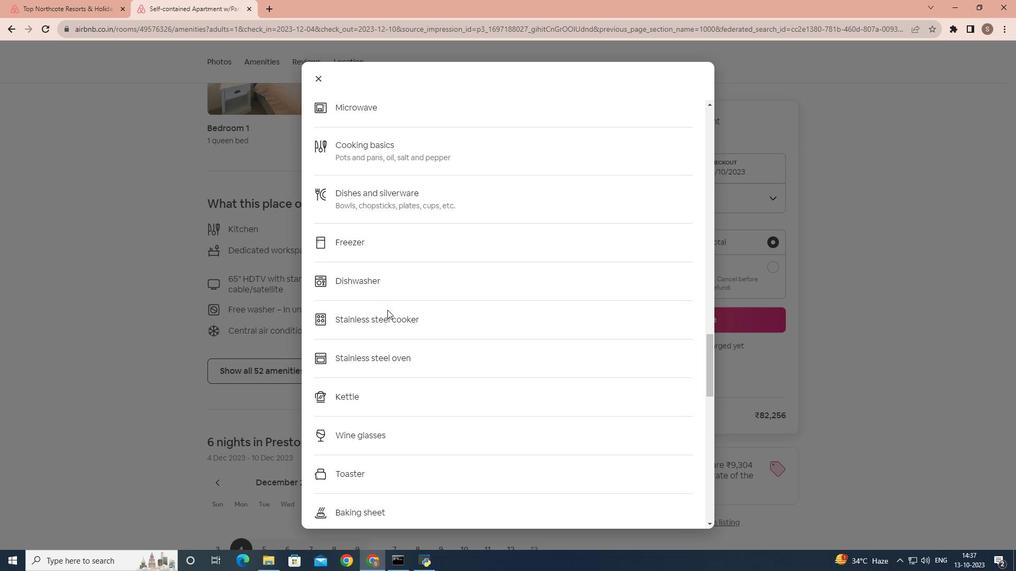 
Action: Mouse scrolled (387, 309) with delta (0, 0)
Screenshot: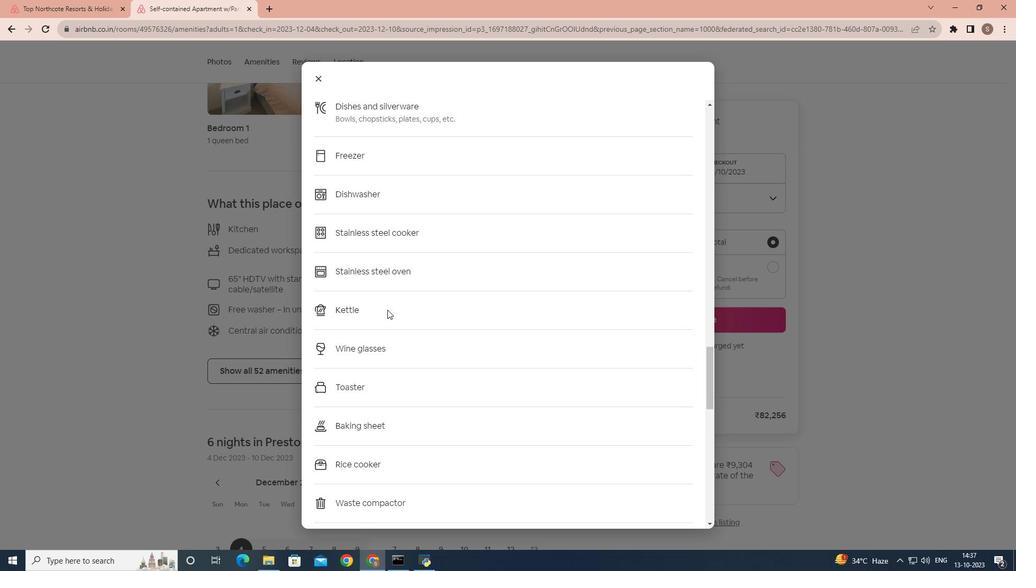 
Action: Mouse scrolled (387, 309) with delta (0, 0)
Screenshot: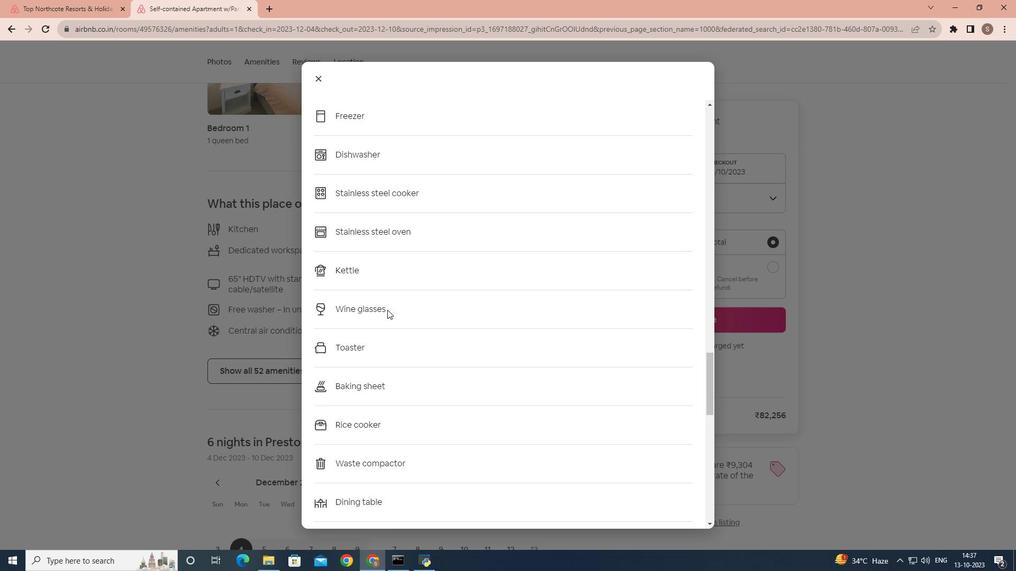 
Action: Mouse scrolled (387, 309) with delta (0, 0)
Screenshot: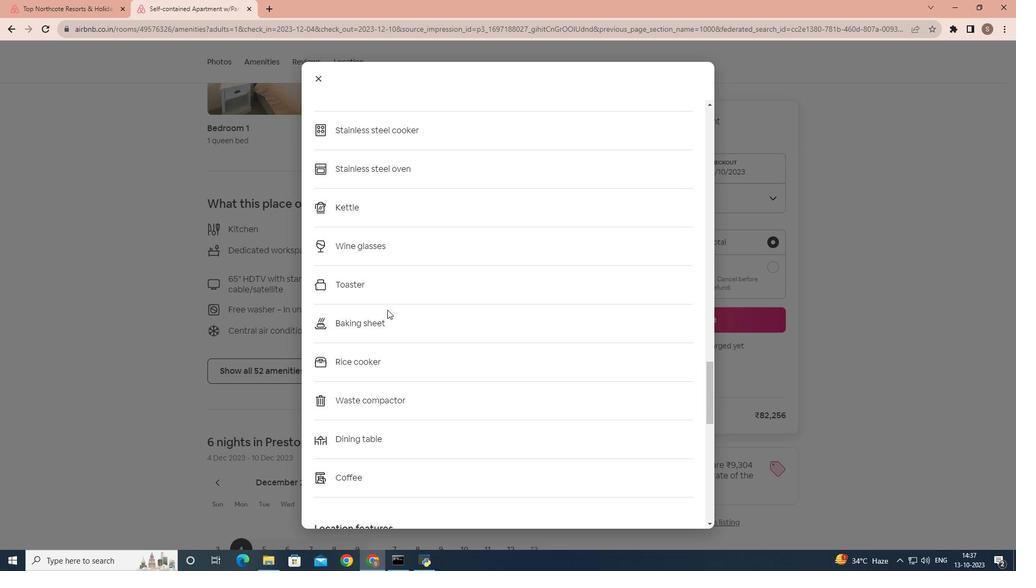 
Action: Mouse scrolled (387, 309) with delta (0, 0)
Screenshot: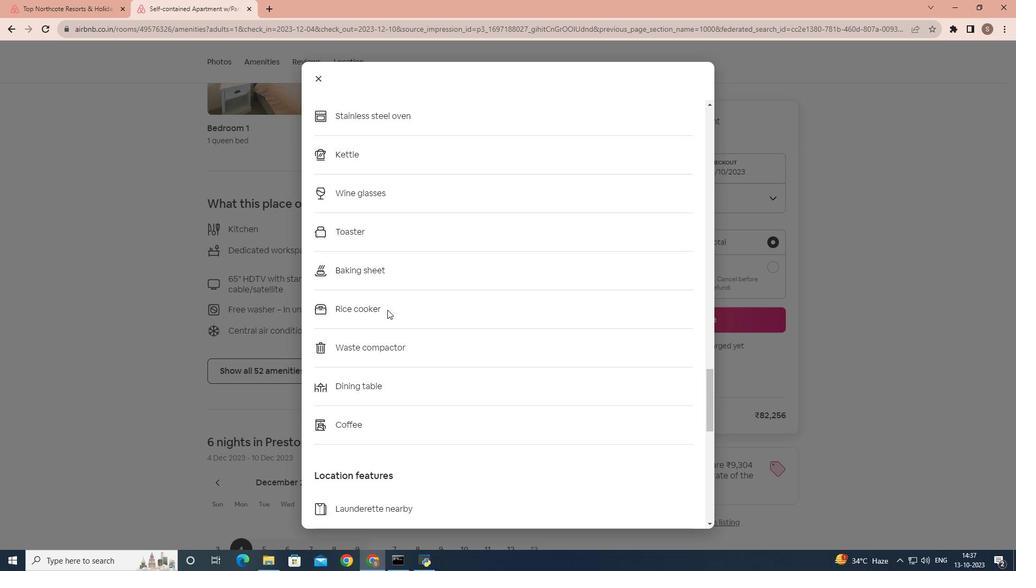 
Action: Mouse scrolled (387, 309) with delta (0, 0)
Screenshot: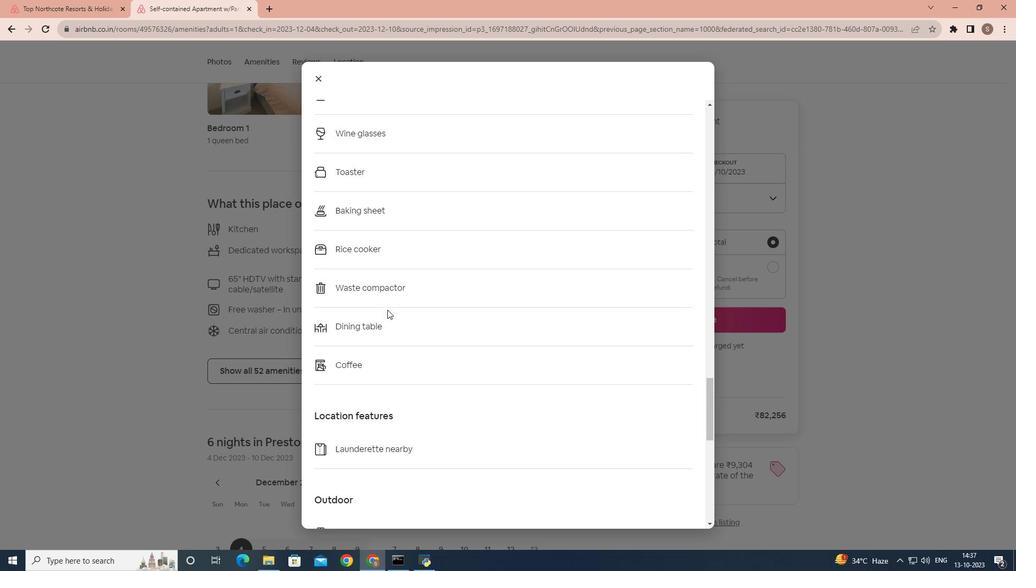 
Action: Mouse scrolled (387, 309) with delta (0, 0)
Screenshot: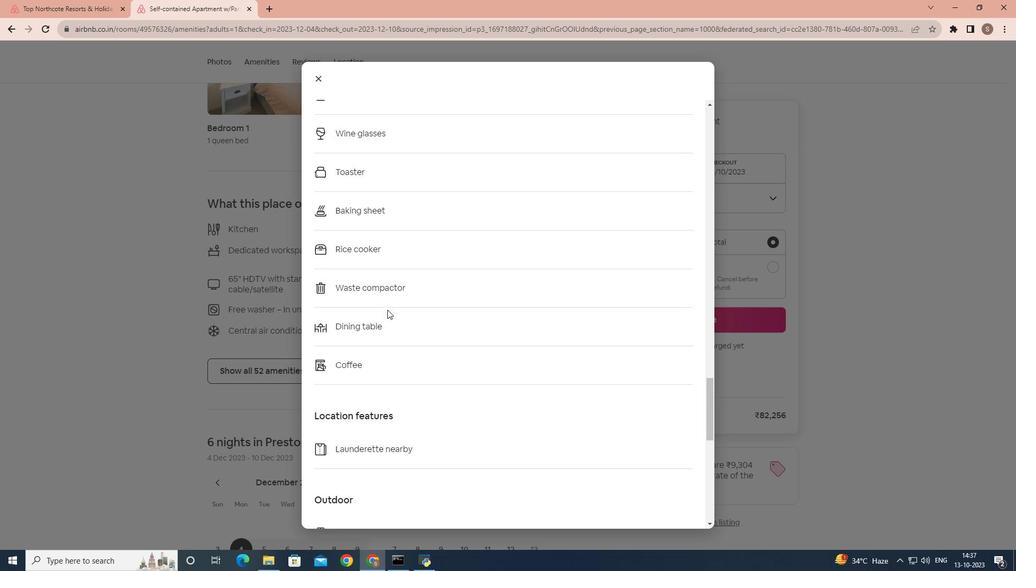 
Action: Mouse scrolled (387, 309) with delta (0, 0)
Screenshot: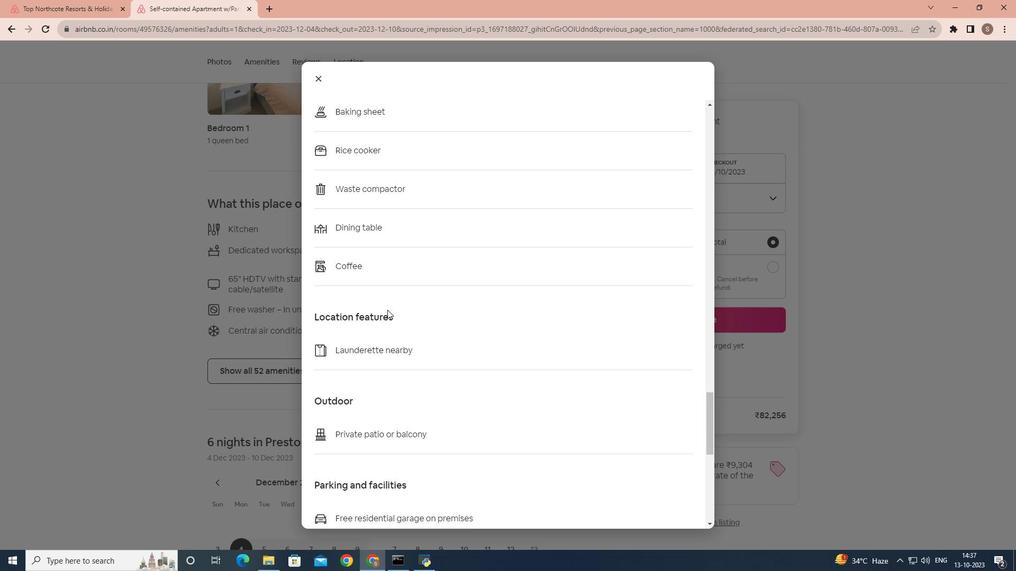 
Action: Mouse scrolled (387, 309) with delta (0, 0)
Screenshot: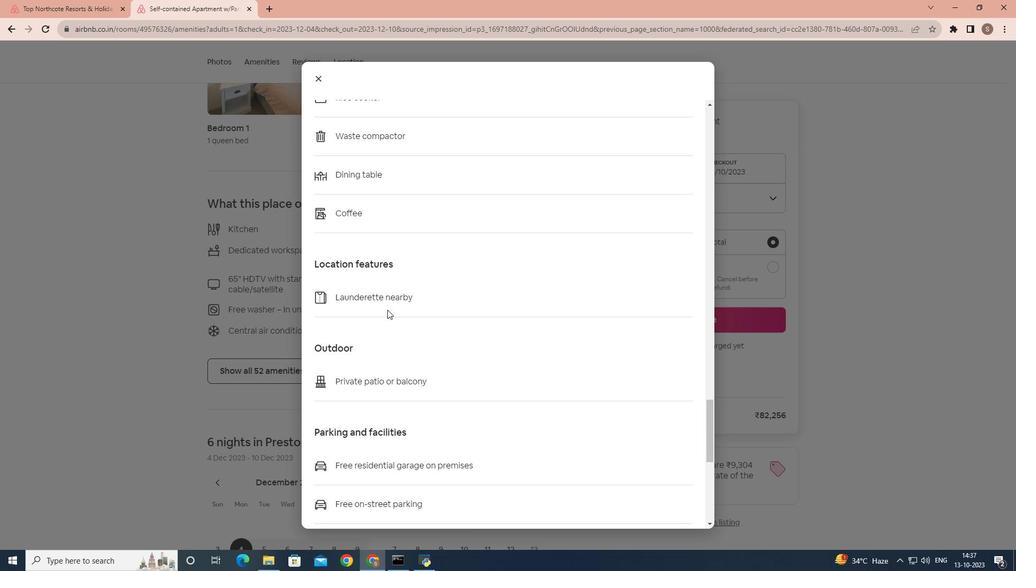 
Action: Mouse scrolled (387, 309) with delta (0, 0)
Screenshot: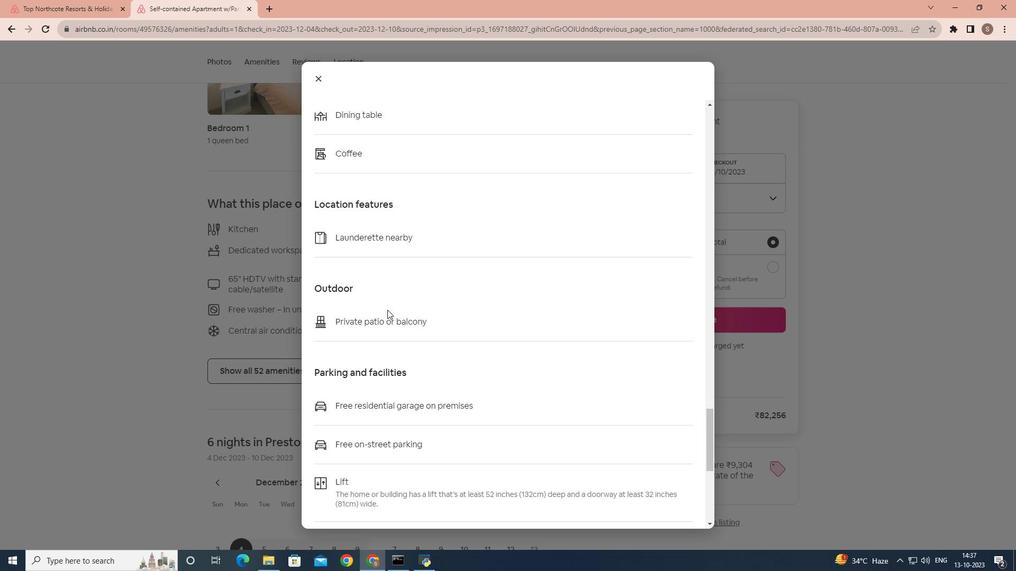 
Action: Mouse scrolled (387, 309) with delta (0, 0)
Screenshot: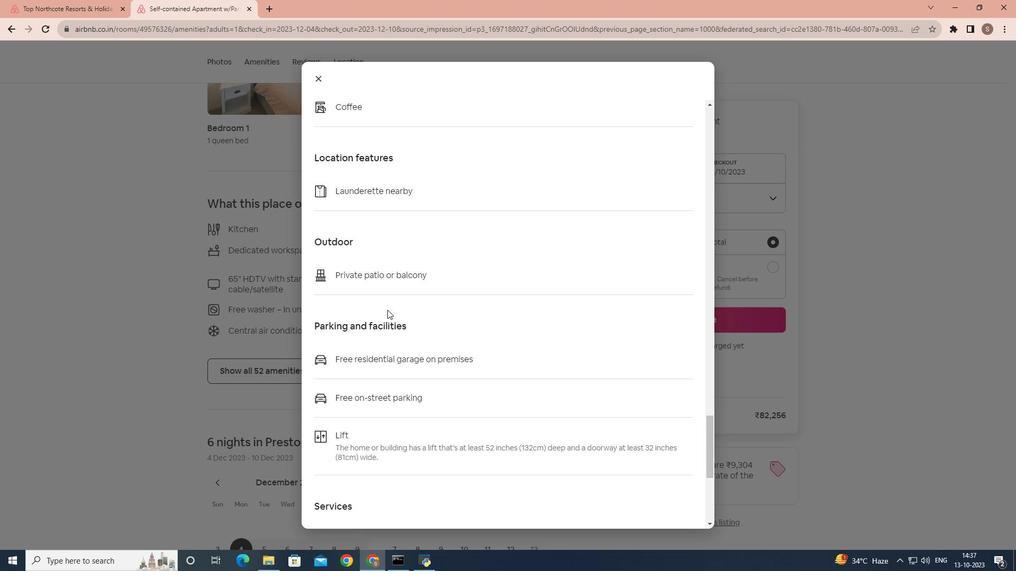 
Action: Mouse scrolled (387, 309) with delta (0, 0)
Screenshot: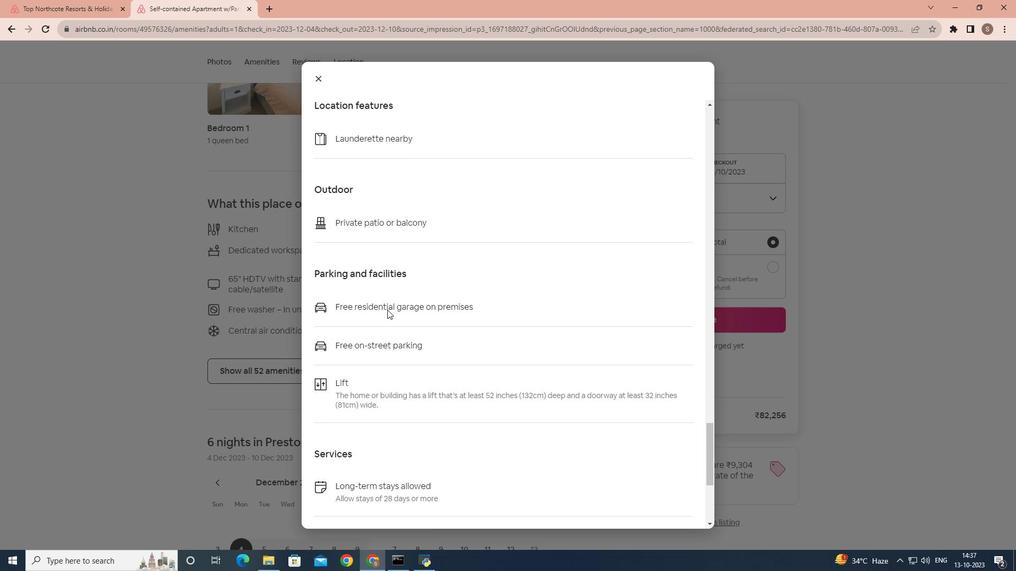 
Action: Mouse scrolled (387, 309) with delta (0, 0)
Screenshot: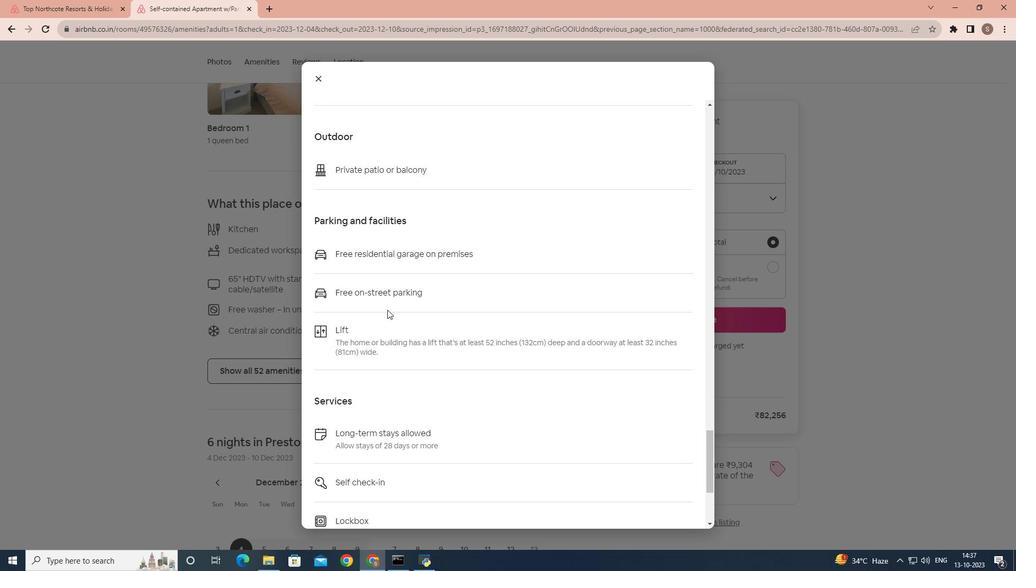 
Action: Mouse scrolled (387, 309) with delta (0, 0)
Screenshot: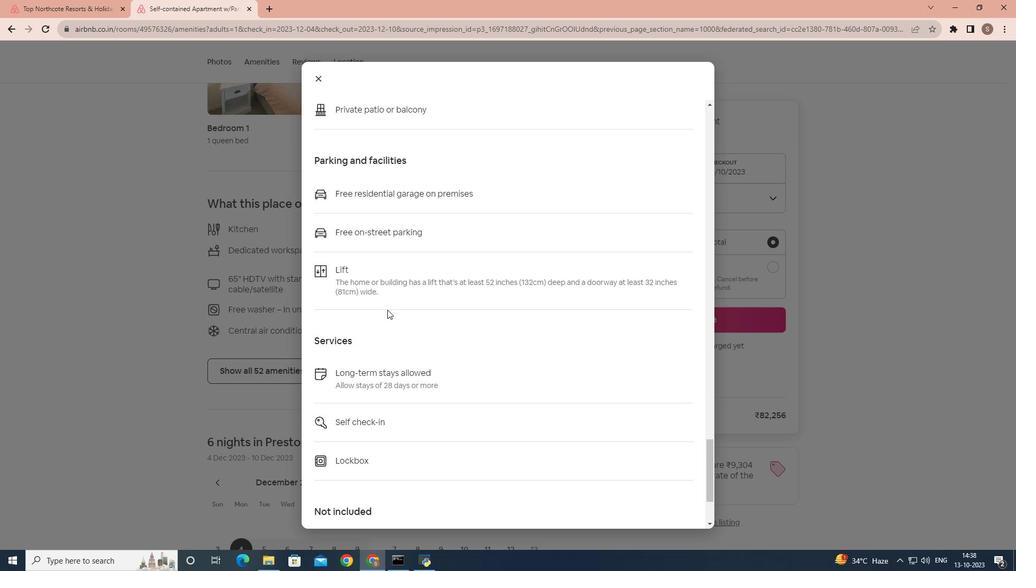 
Action: Mouse scrolled (387, 309) with delta (0, 0)
Screenshot: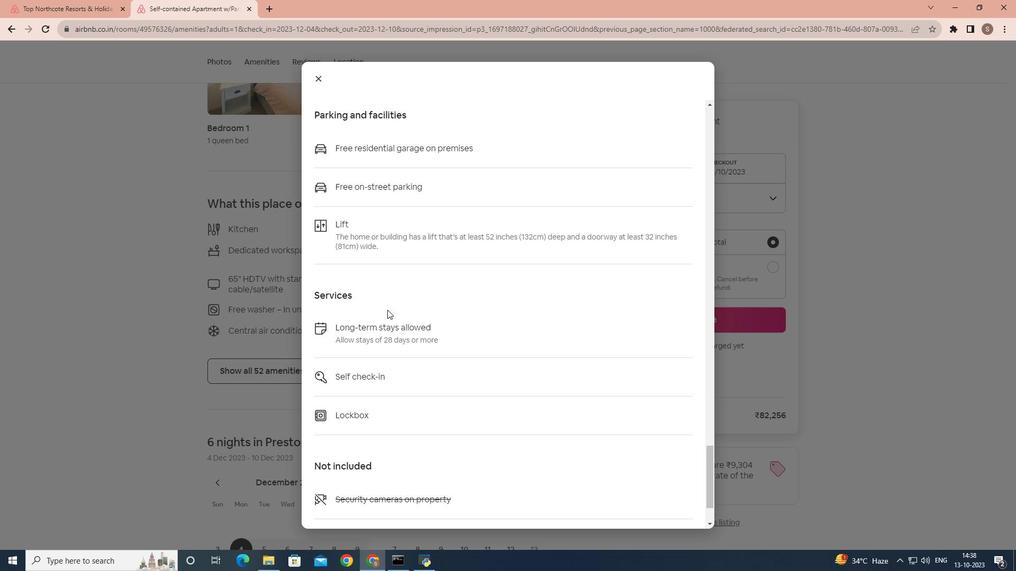 
Action: Mouse scrolled (387, 309) with delta (0, 0)
Screenshot: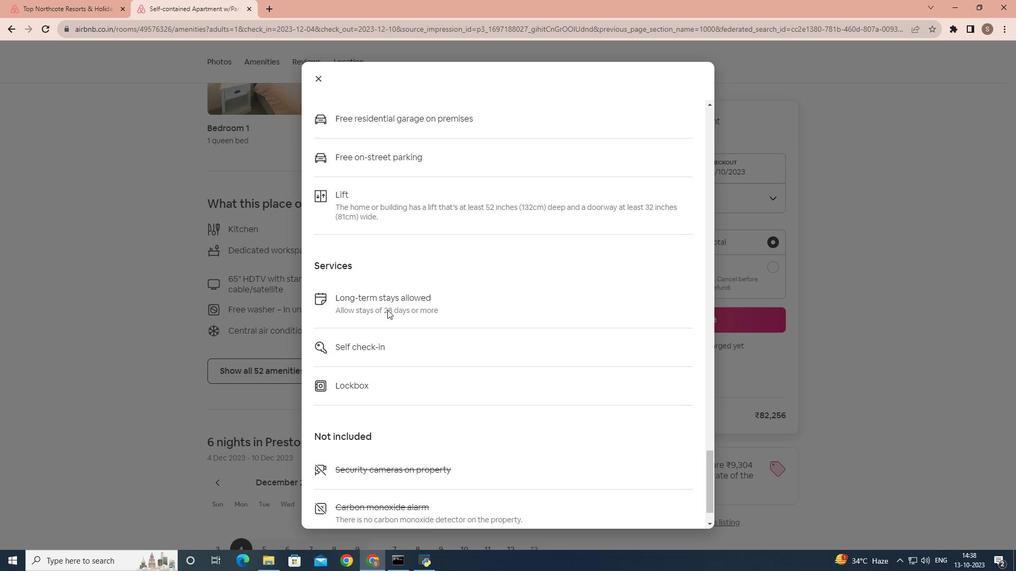 
Action: Mouse scrolled (387, 309) with delta (0, 0)
Screenshot: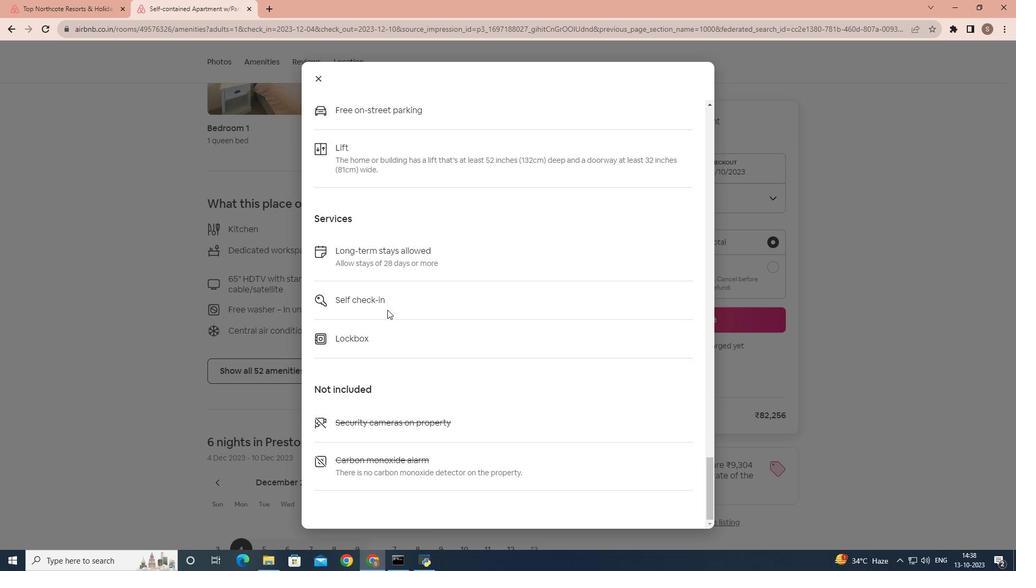 
Action: Mouse scrolled (387, 309) with delta (0, 0)
Screenshot: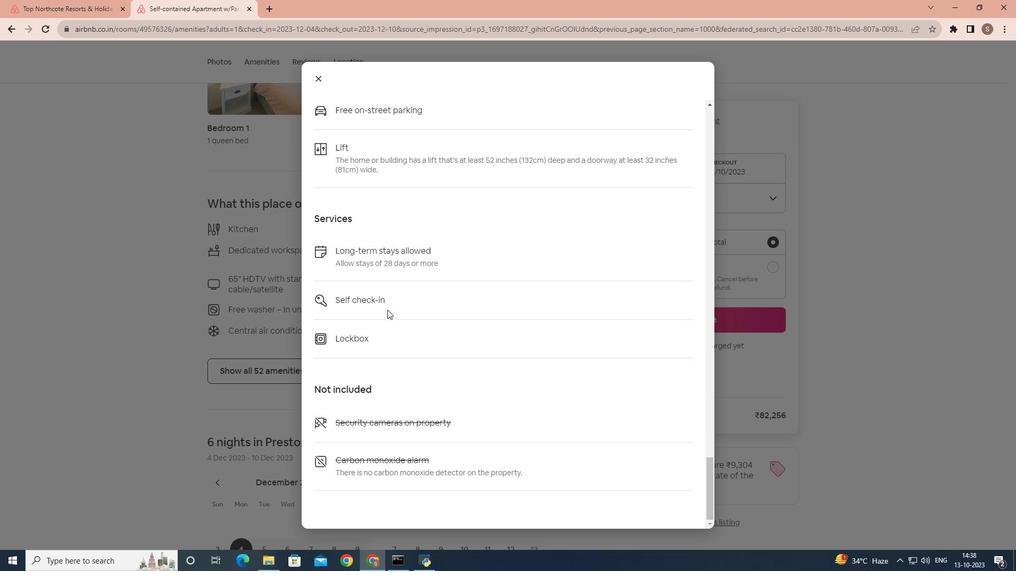 
Action: Mouse moved to (312, 72)
Screenshot: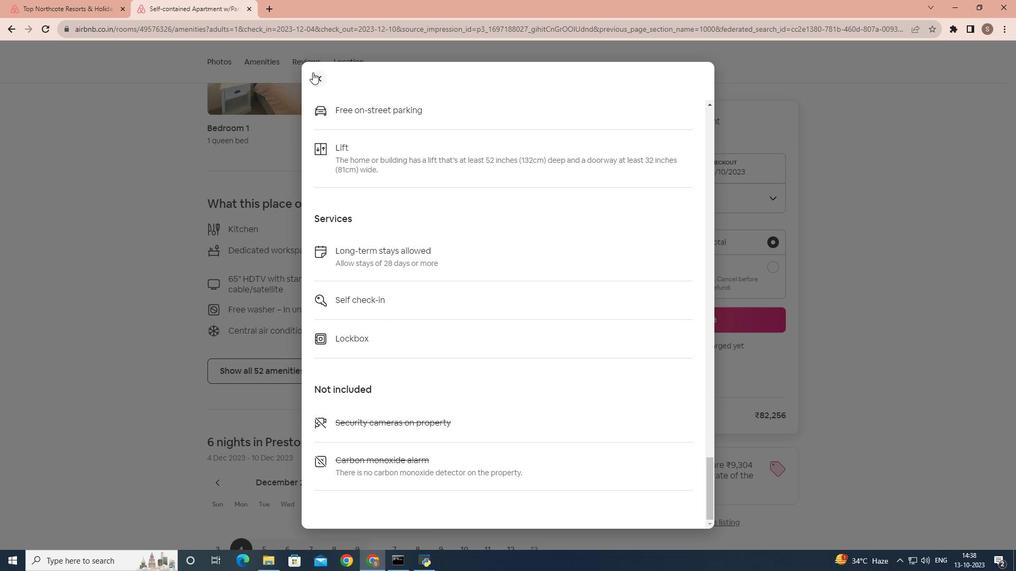 
Action: Mouse pressed left at (312, 72)
Screenshot: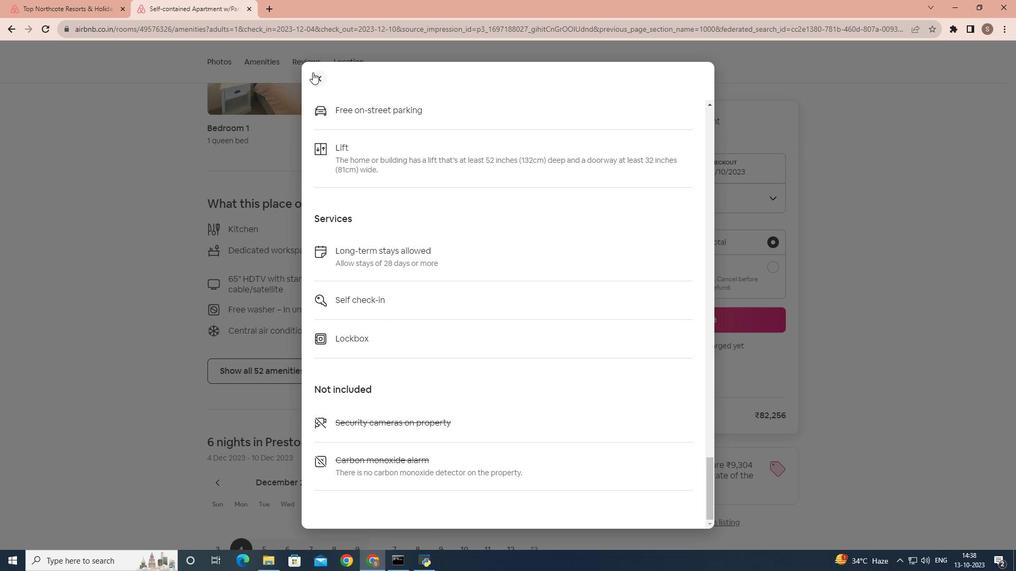 
Action: Mouse moved to (300, 417)
Screenshot: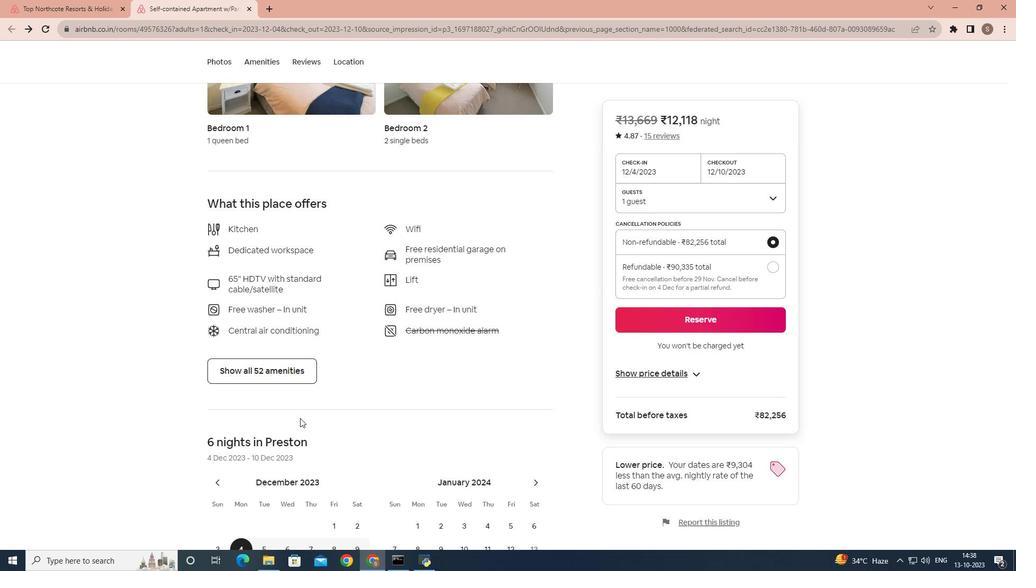 
Action: Mouse scrolled (300, 416) with delta (0, 0)
Screenshot: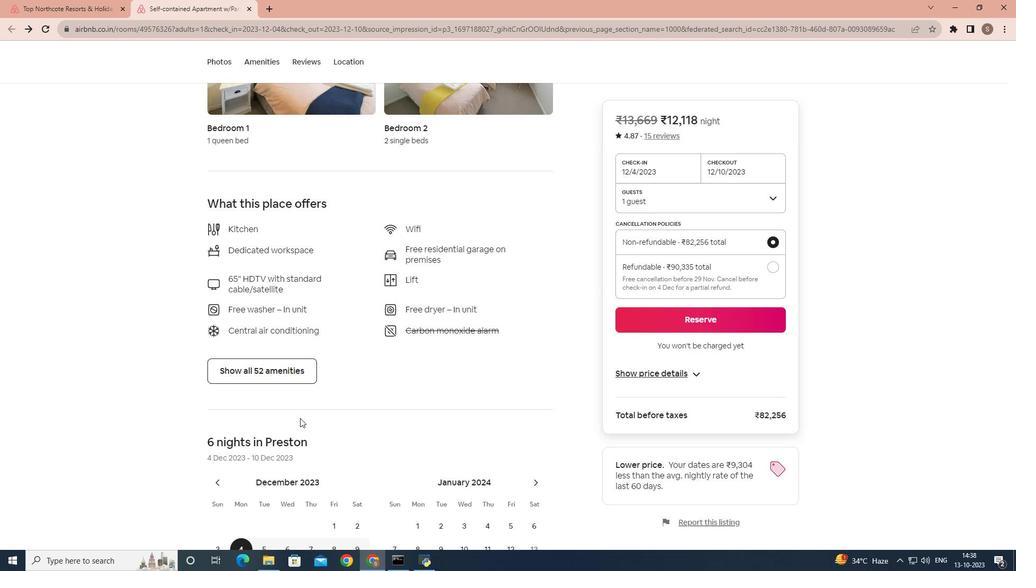 
Action: Mouse moved to (300, 418)
Screenshot: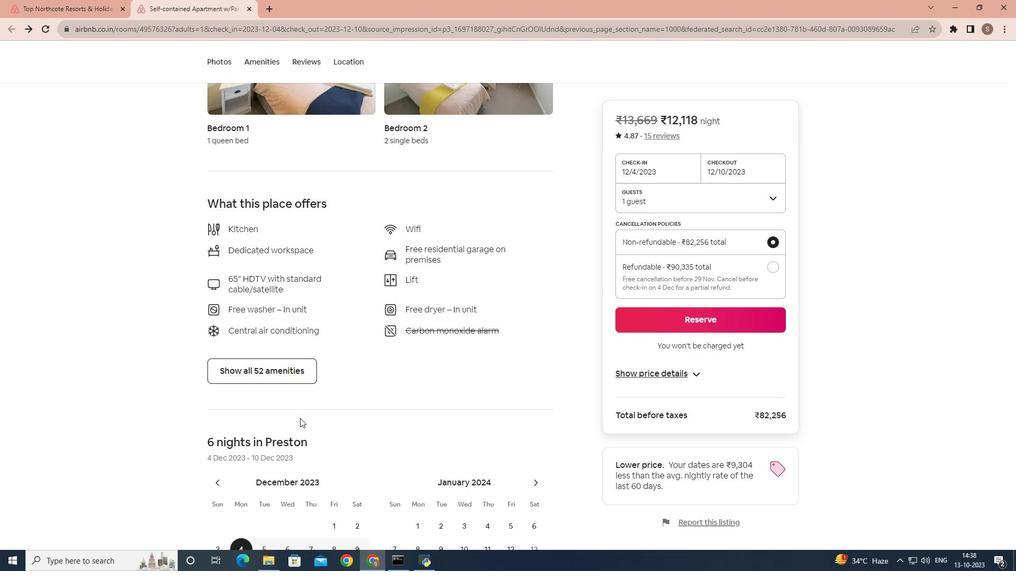 
Action: Mouse scrolled (300, 418) with delta (0, 0)
Screenshot: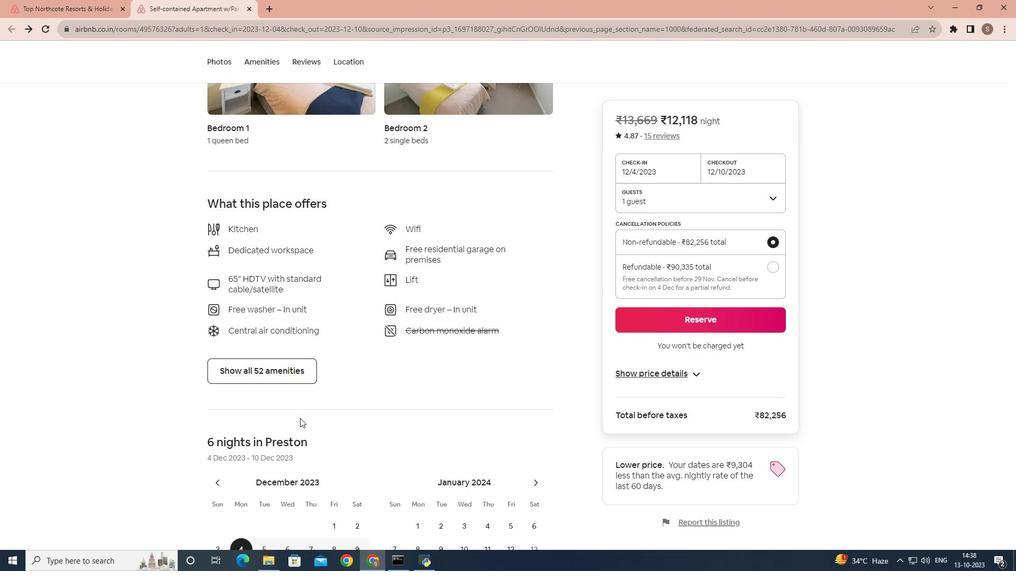
Action: Mouse moved to (300, 419)
Screenshot: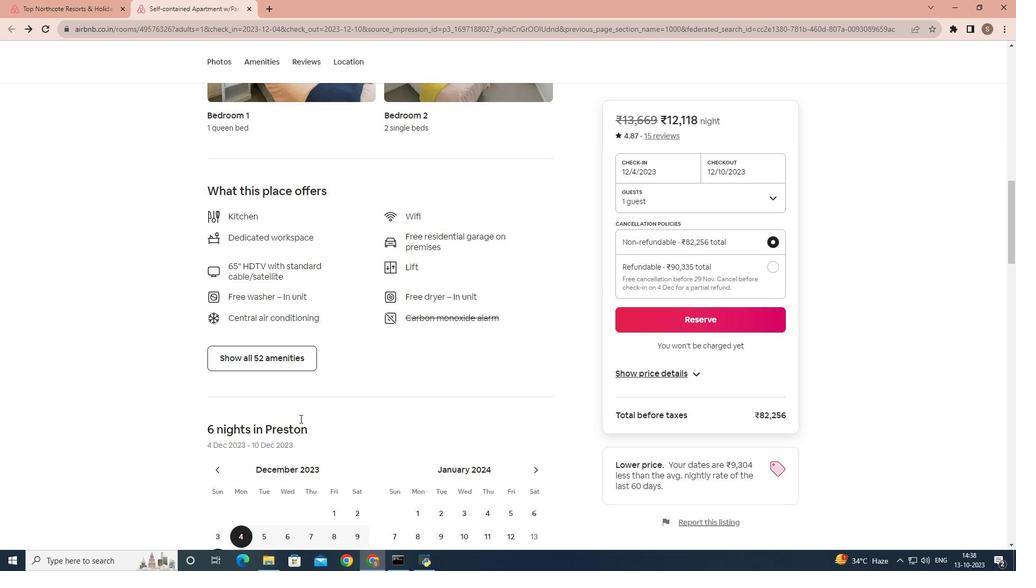 
Action: Mouse scrolled (300, 418) with delta (0, 0)
Screenshot: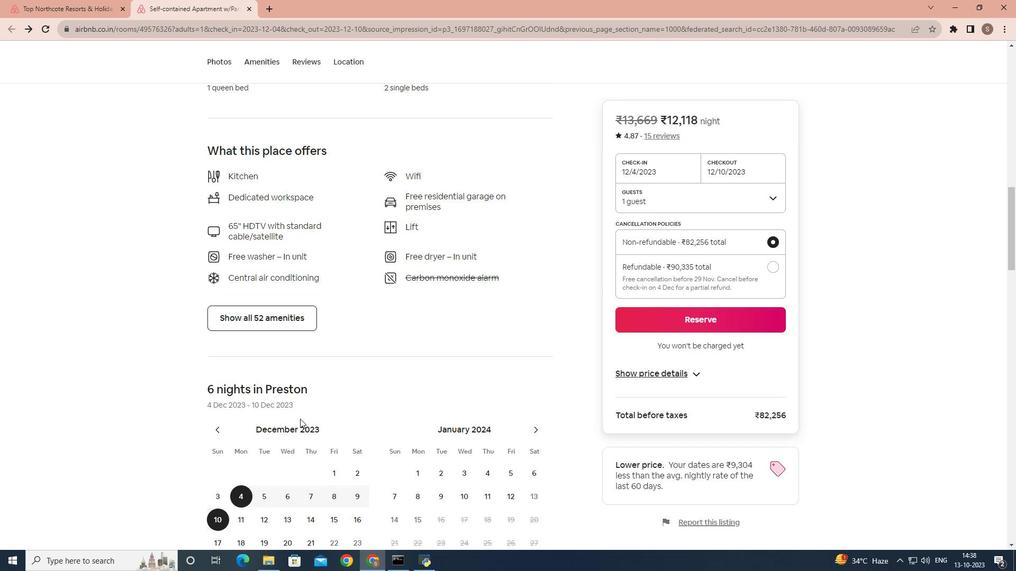 
Action: Mouse scrolled (300, 418) with delta (0, 0)
Screenshot: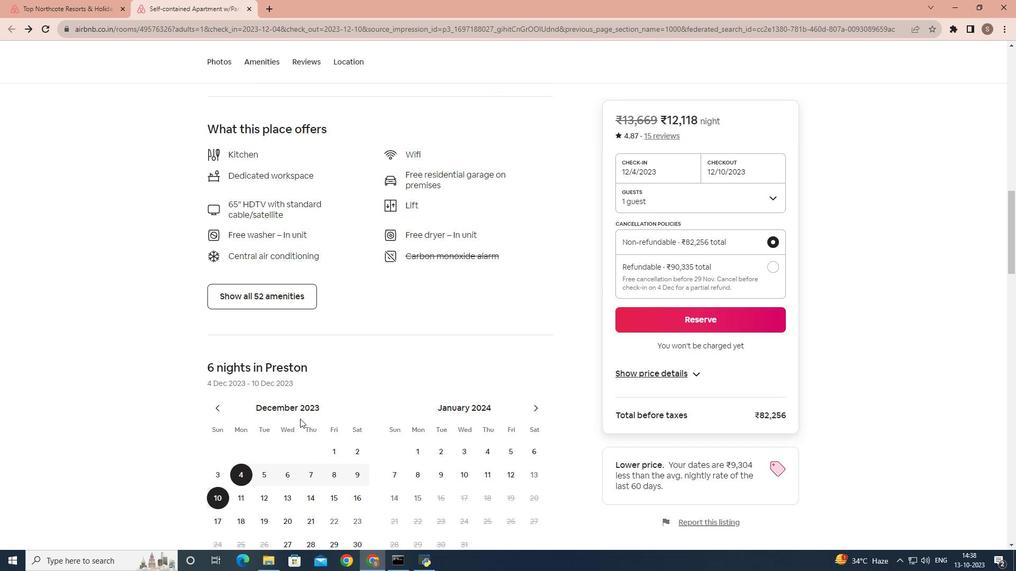 
Action: Mouse scrolled (300, 418) with delta (0, 0)
